 Task: Buy 3 Resonators from Exhaust & Emissions section under best seller category for shipping address: Frances Hernandez, 1395 Camden Street, Reno, Nevada 89501, Cell Number 7752551231. Pay from credit card ending with 2005, CVV 3321
Action: Mouse moved to (36, 96)
Screenshot: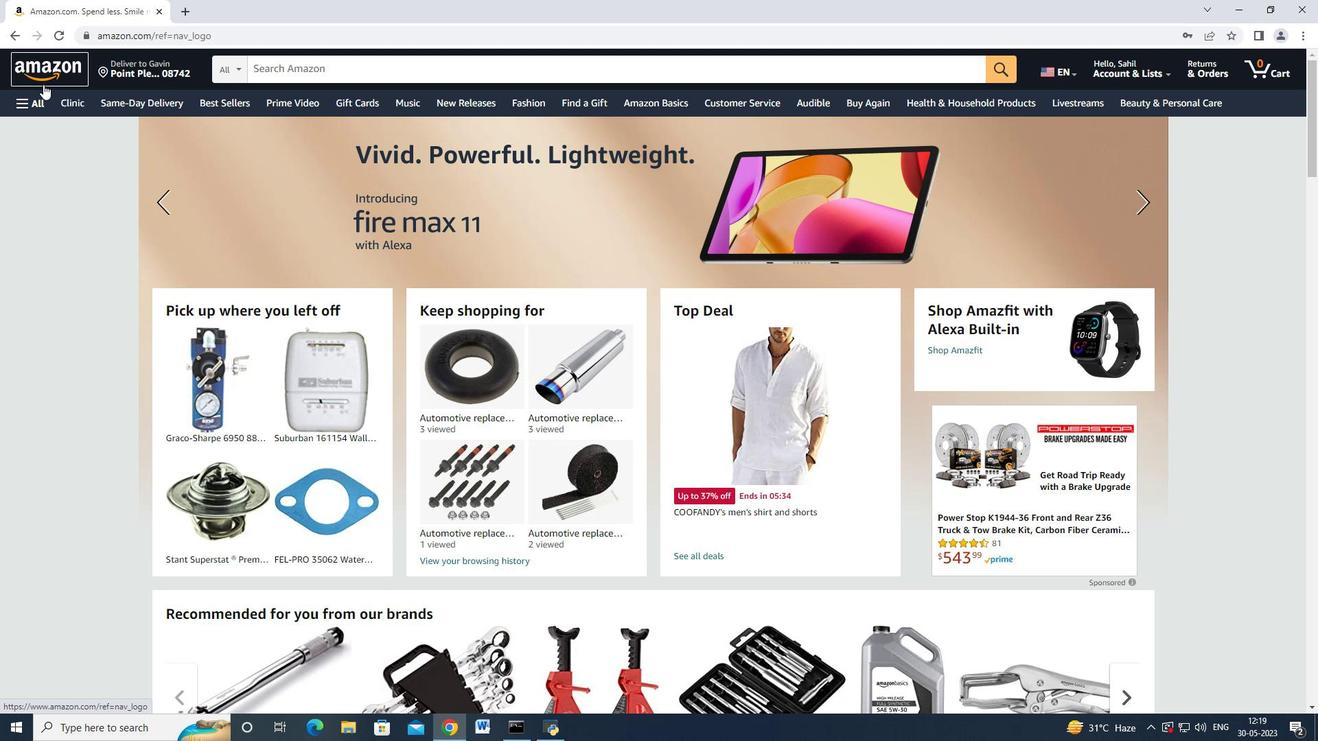
Action: Mouse pressed left at (36, 96)
Screenshot: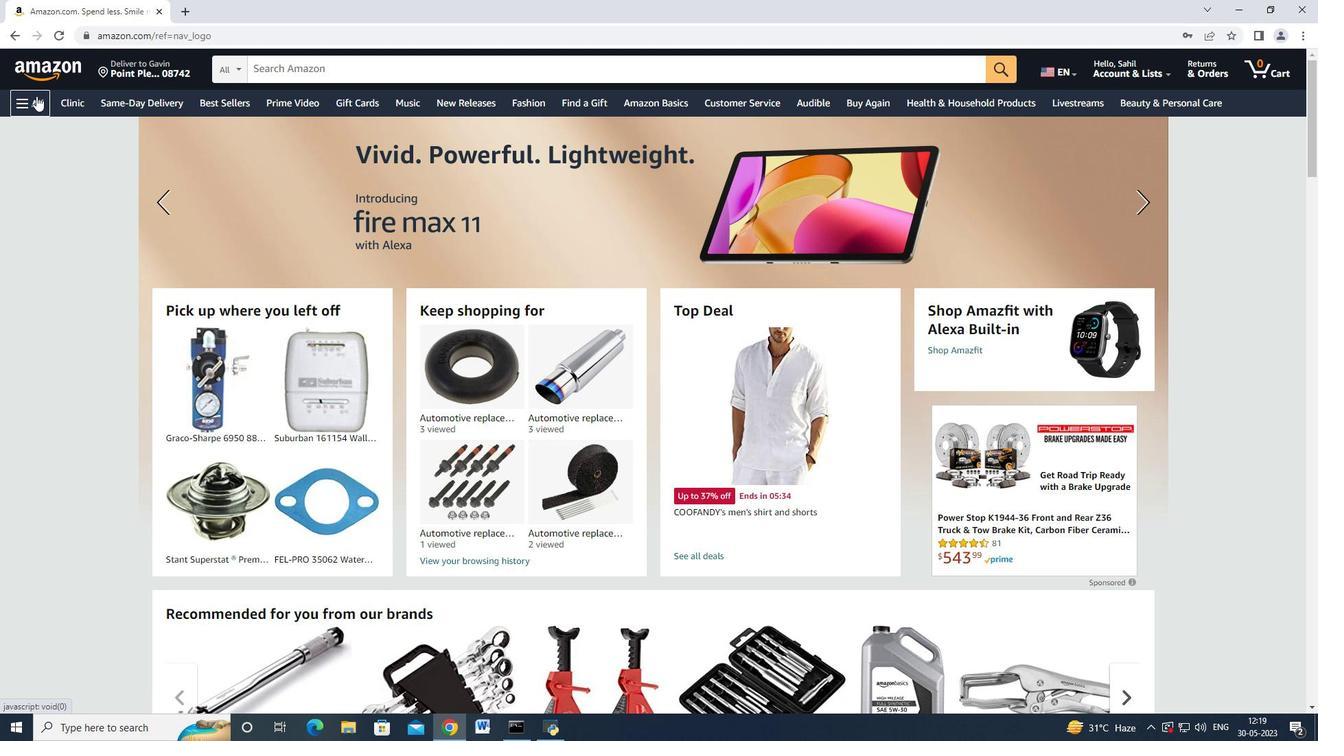 
Action: Mouse moved to (86, 384)
Screenshot: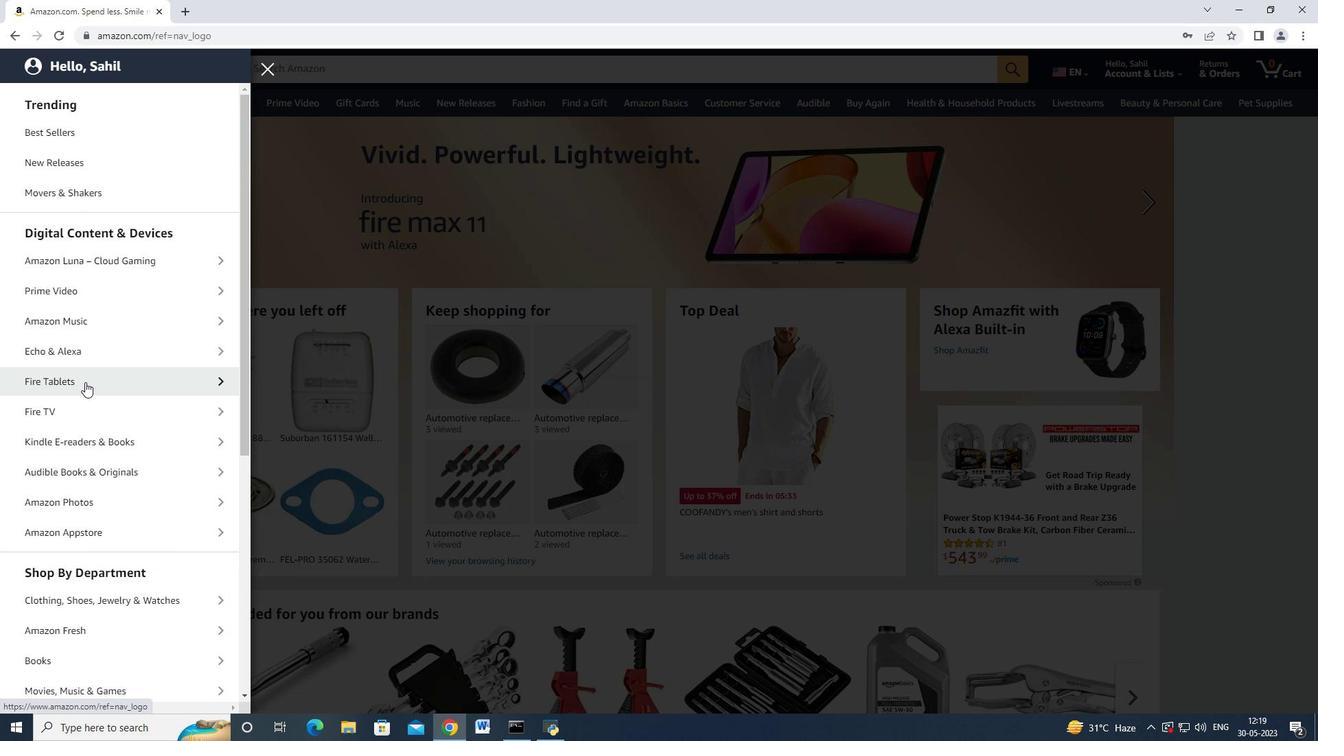 
Action: Mouse scrolled (86, 383) with delta (0, 0)
Screenshot: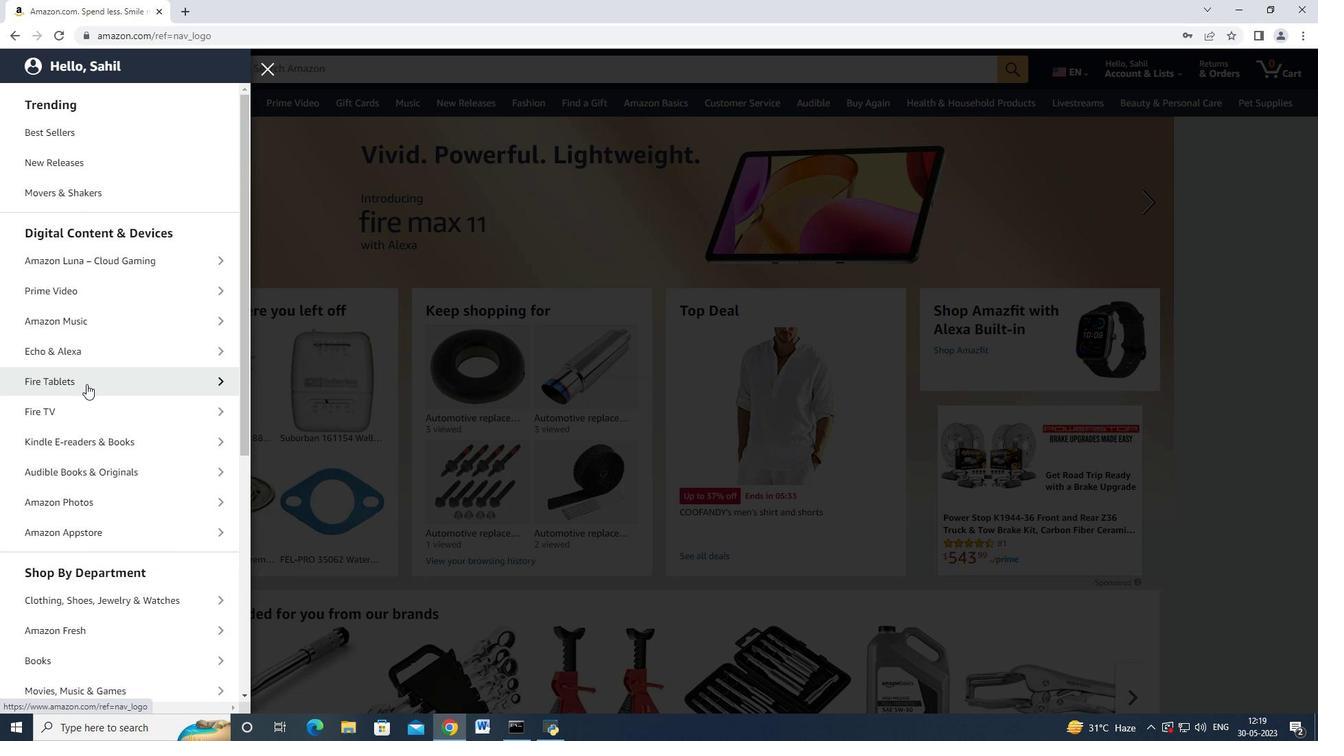 
Action: Mouse scrolled (86, 383) with delta (0, 0)
Screenshot: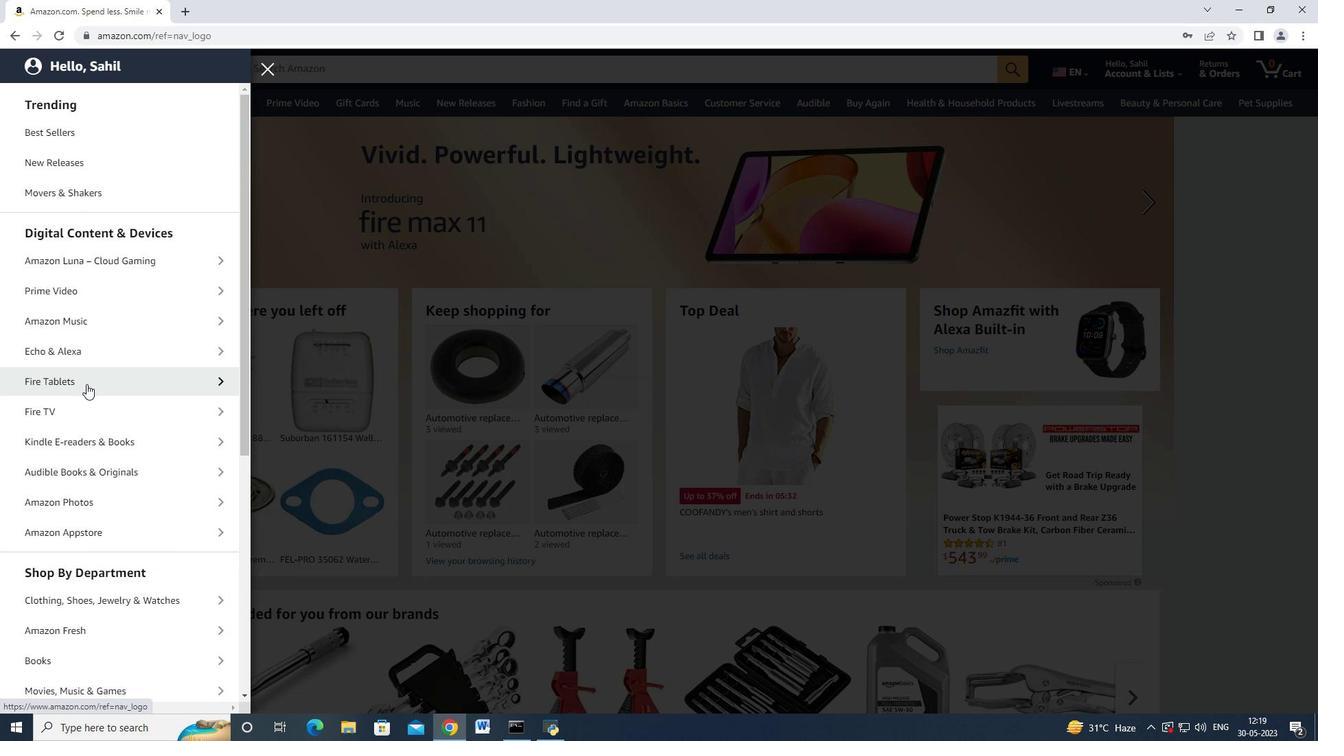 
Action: Mouse moved to (94, 427)
Screenshot: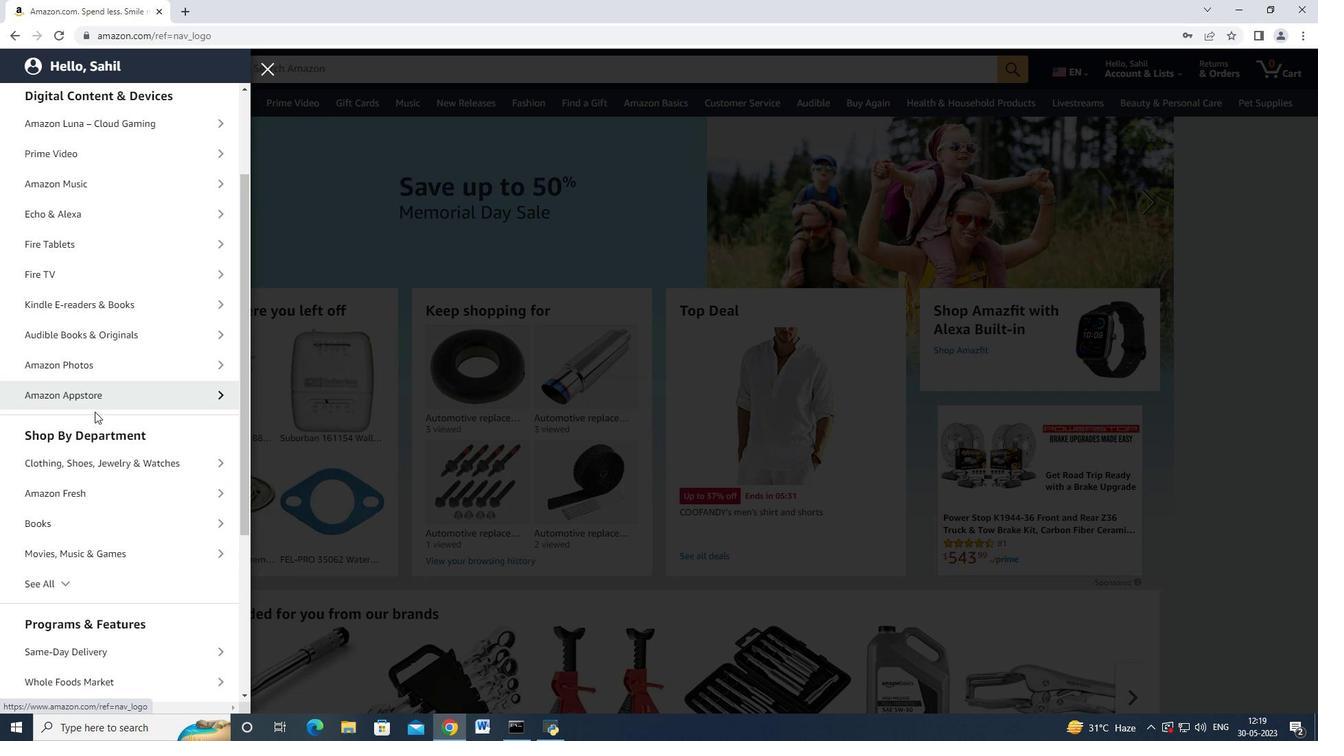
Action: Mouse scrolled (94, 427) with delta (0, 0)
Screenshot: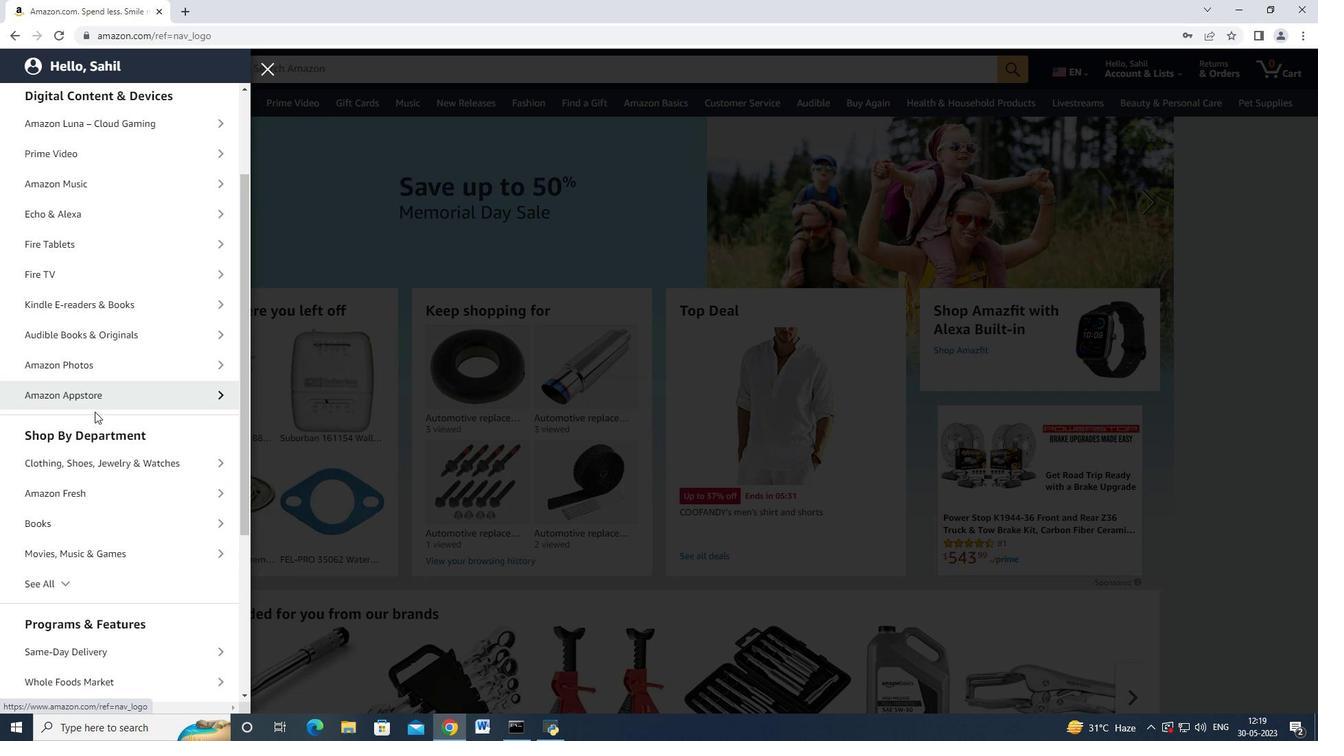 
Action: Mouse scrolled (94, 427) with delta (0, 0)
Screenshot: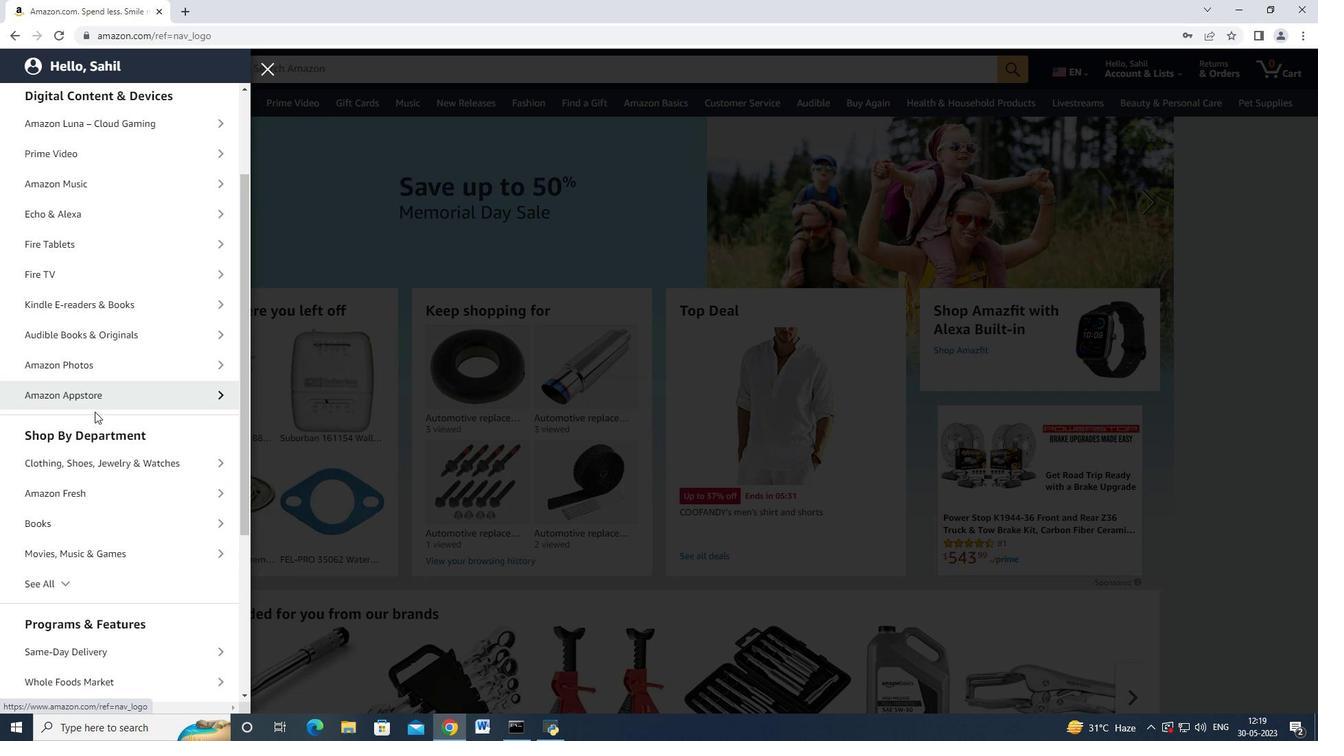 
Action: Mouse scrolled (94, 427) with delta (0, 0)
Screenshot: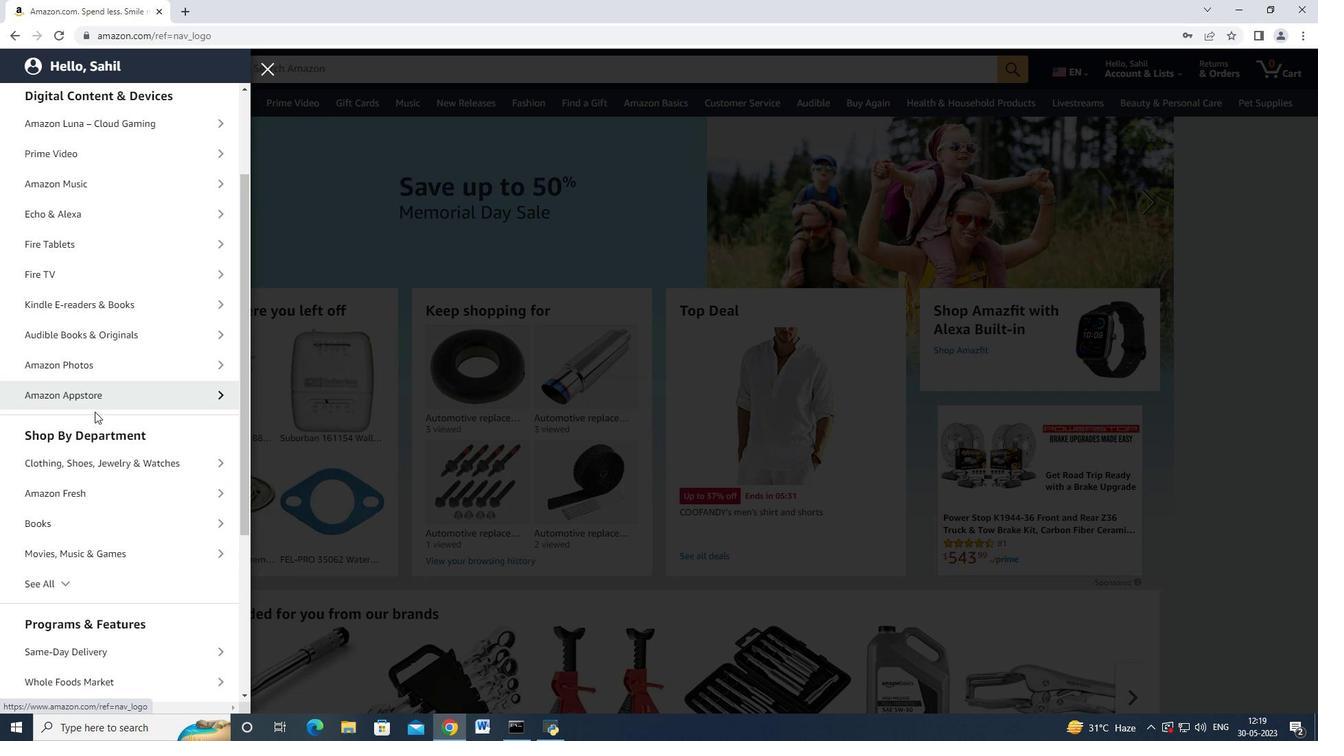 
Action: Mouse scrolled (94, 427) with delta (0, 0)
Screenshot: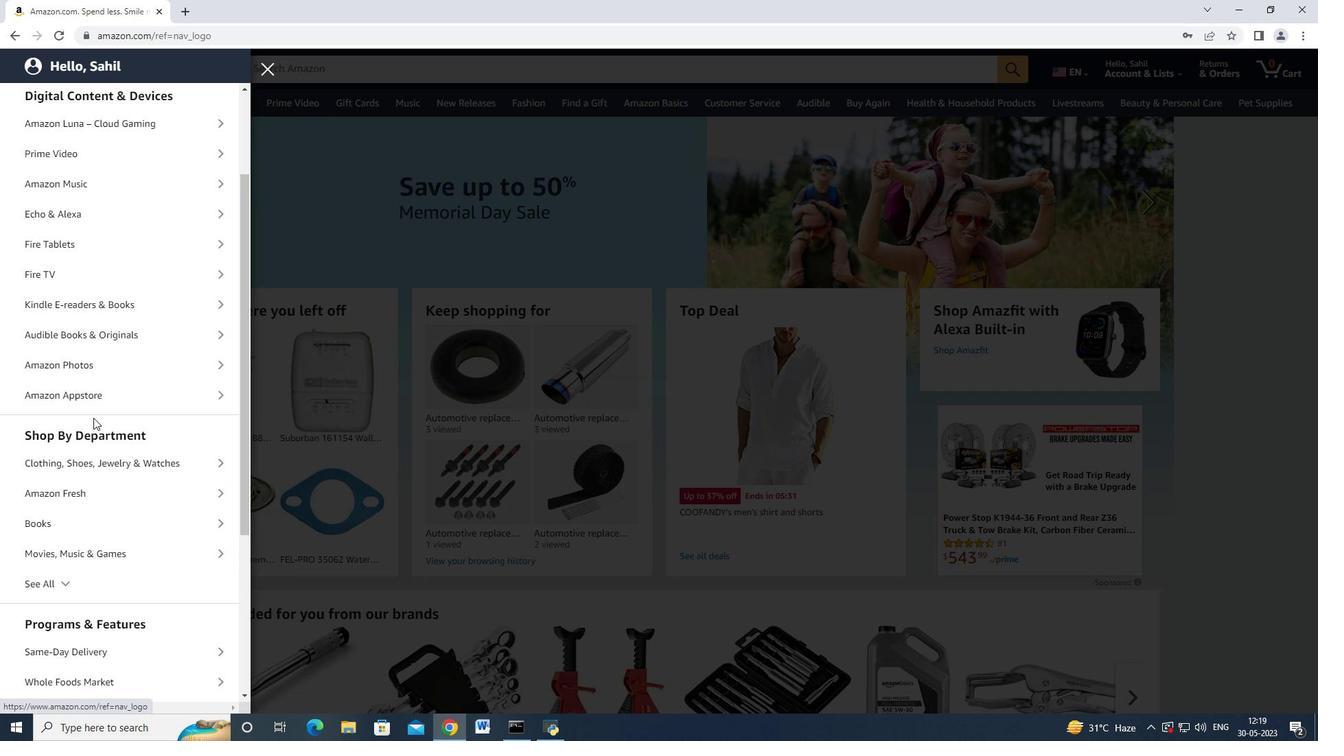 
Action: Mouse moved to (55, 320)
Screenshot: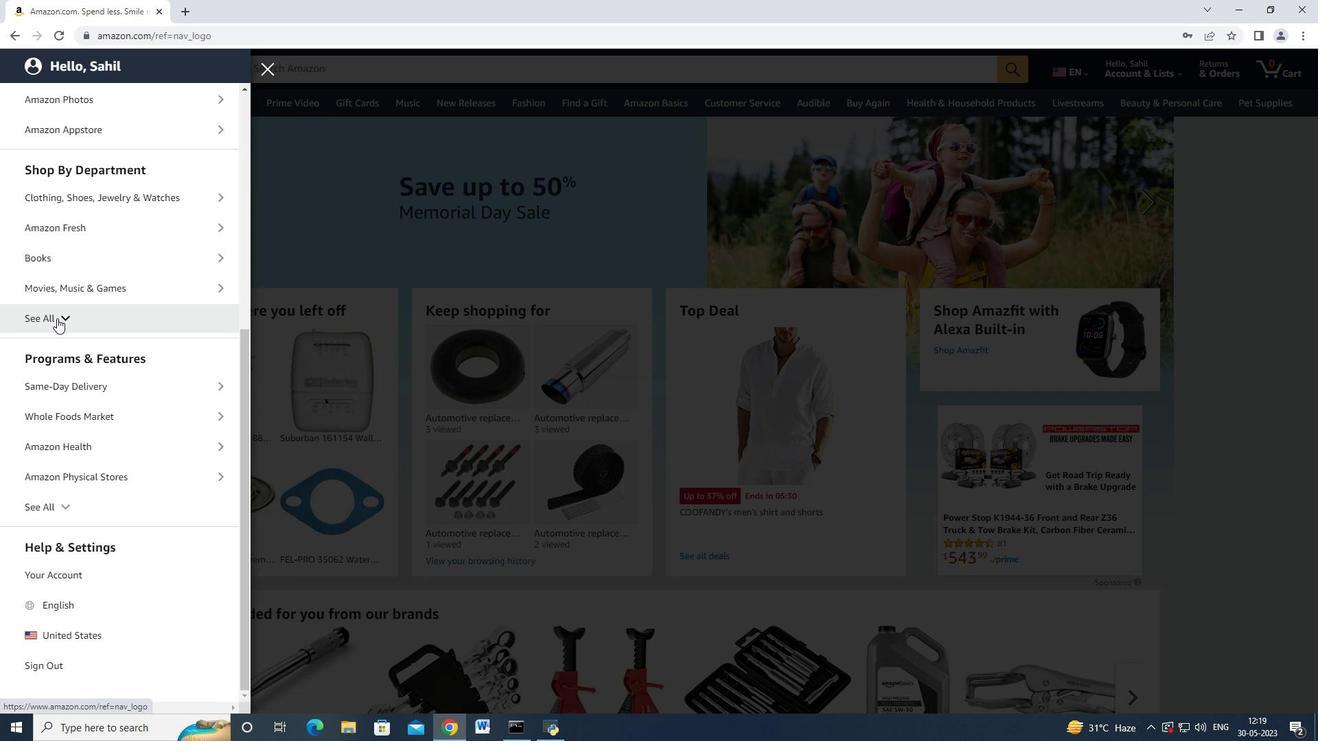 
Action: Mouse pressed left at (55, 320)
Screenshot: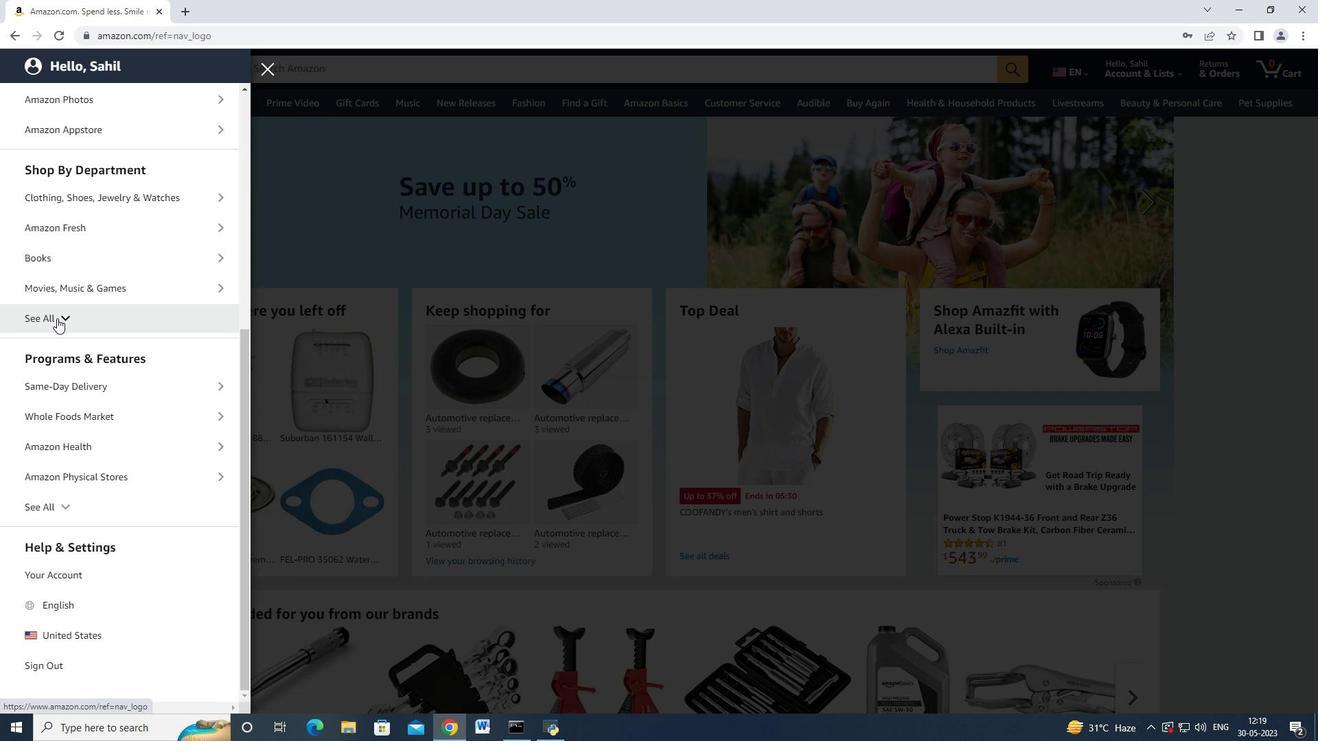 
Action: Mouse moved to (59, 329)
Screenshot: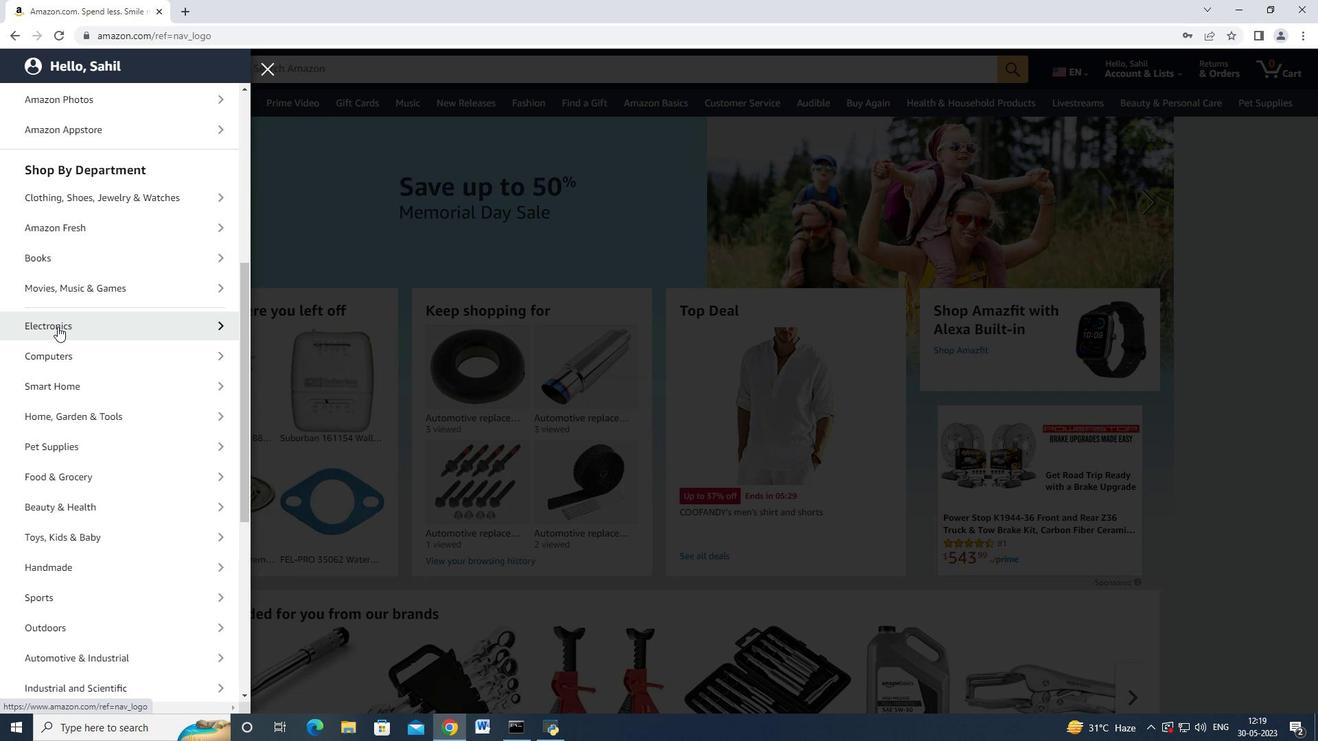
Action: Mouse scrolled (59, 328) with delta (0, 0)
Screenshot: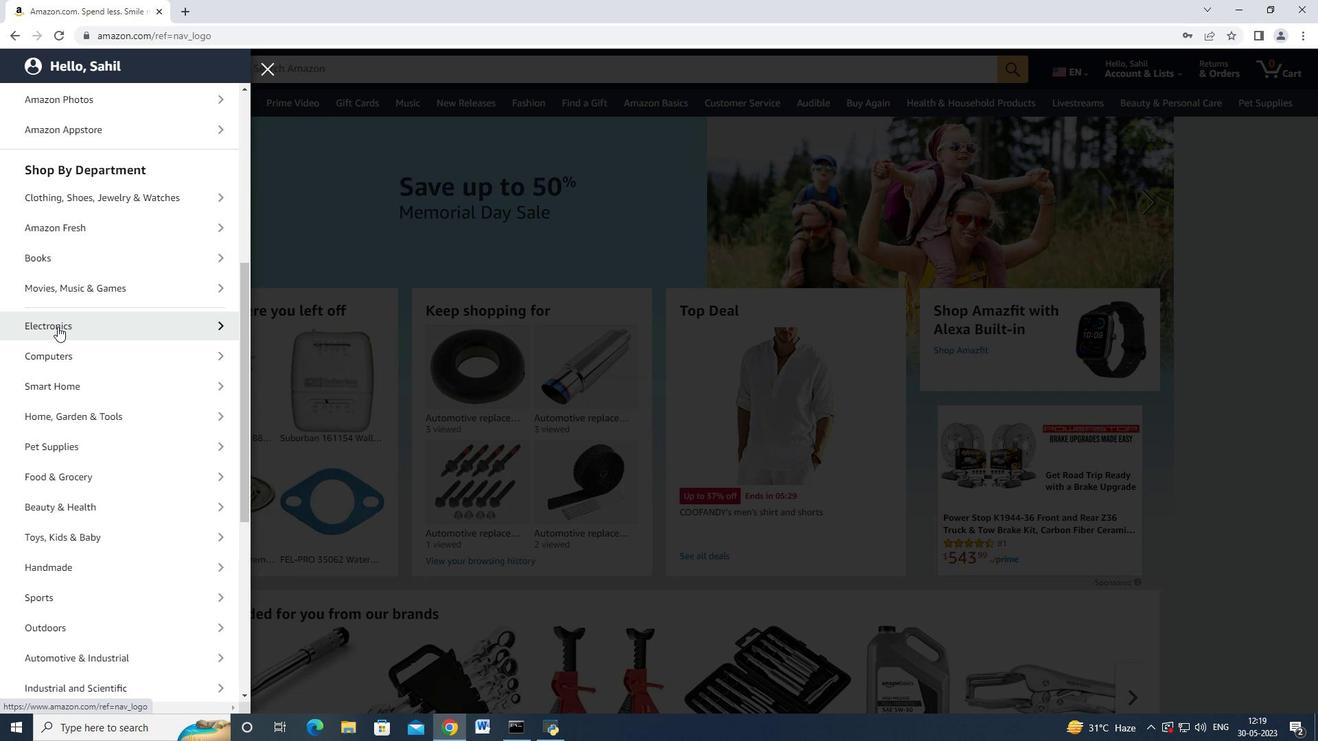 
Action: Mouse moved to (60, 330)
Screenshot: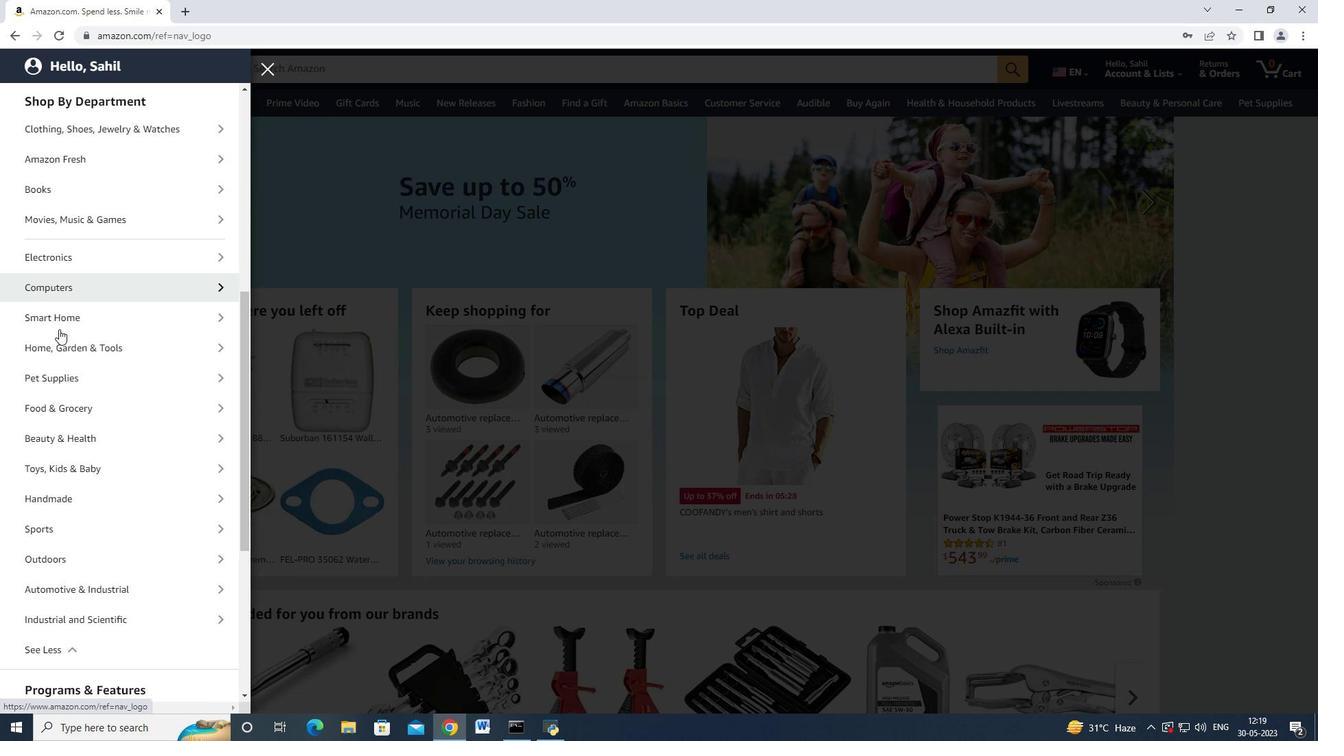 
Action: Mouse scrolled (60, 330) with delta (0, 0)
Screenshot: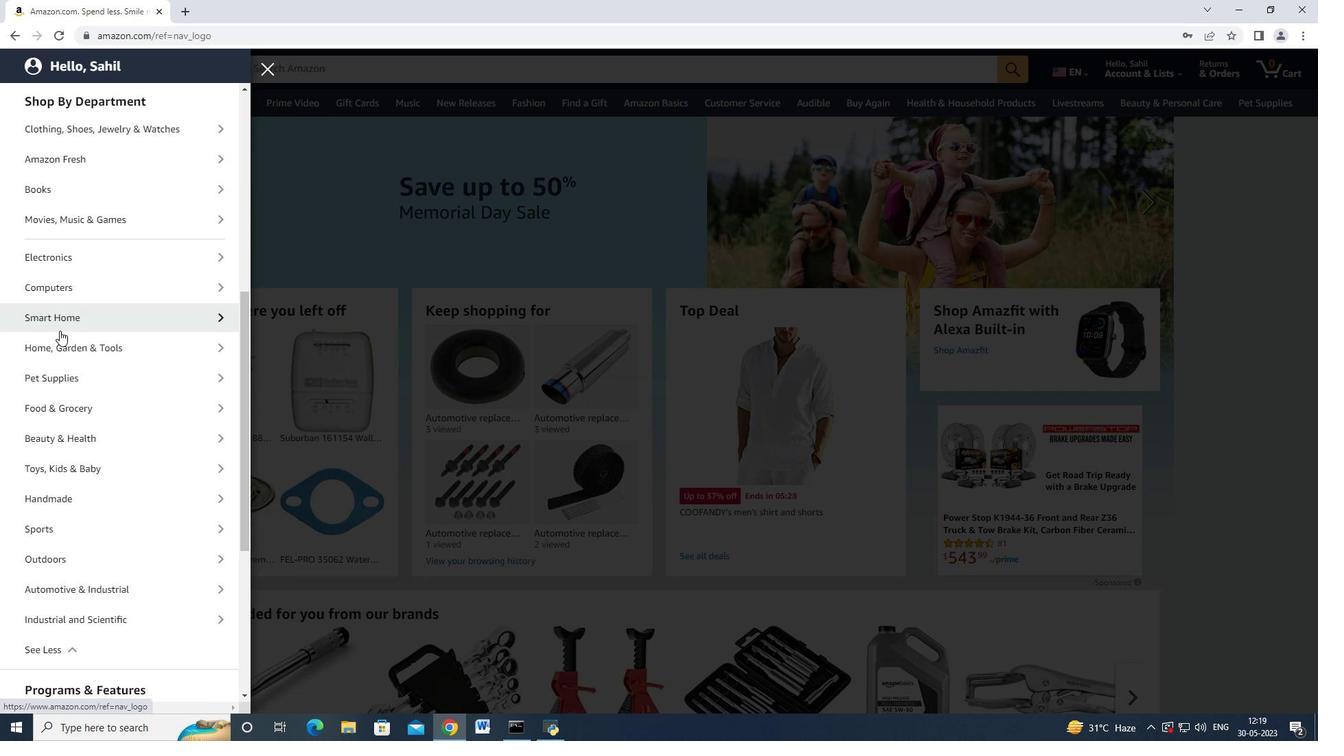 
Action: Mouse moved to (131, 516)
Screenshot: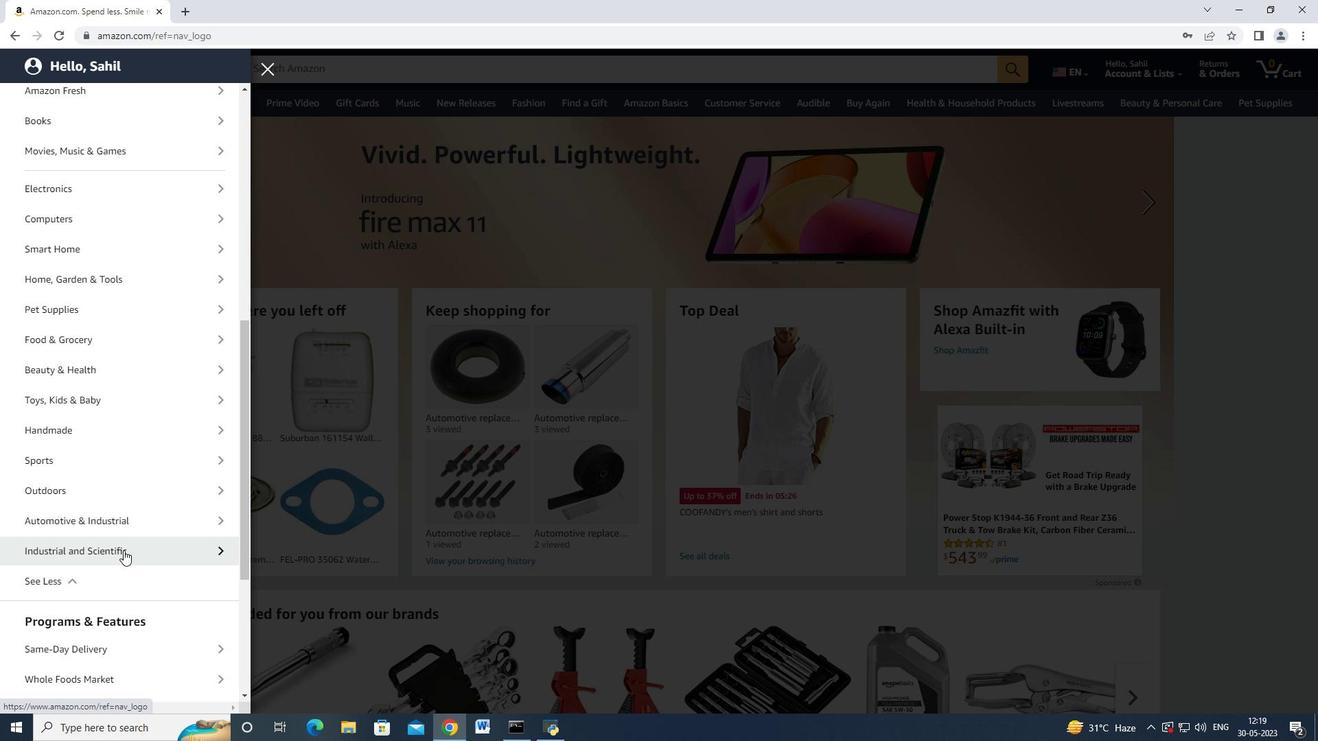 
Action: Mouse pressed left at (131, 516)
Screenshot: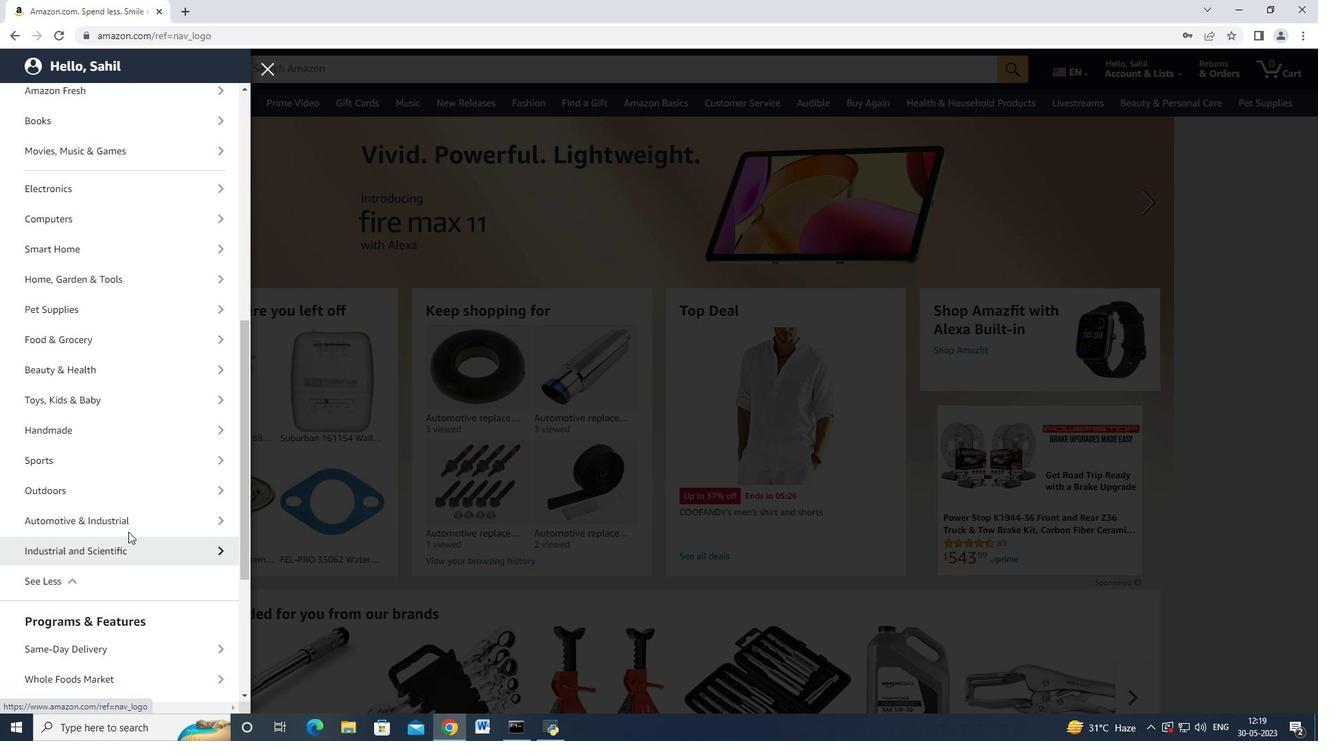 
Action: Mouse moved to (110, 171)
Screenshot: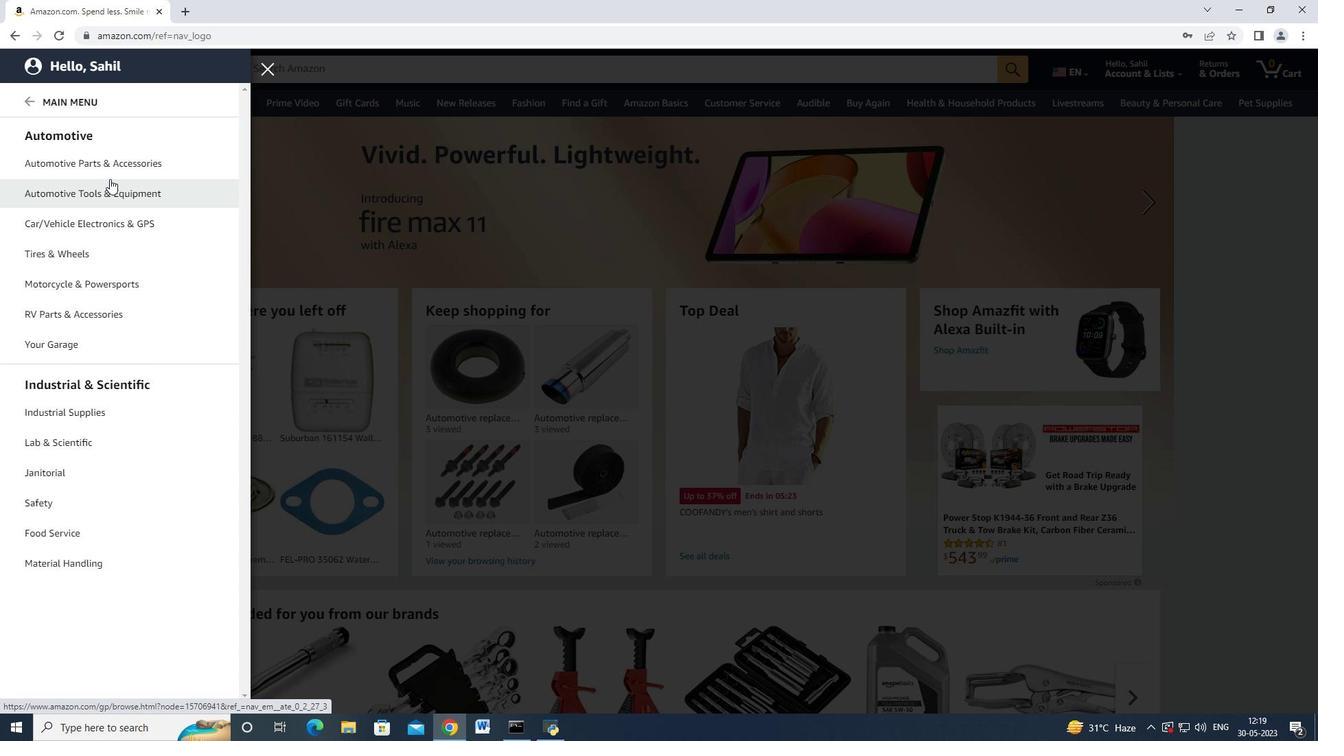 
Action: Mouse pressed left at (110, 171)
Screenshot: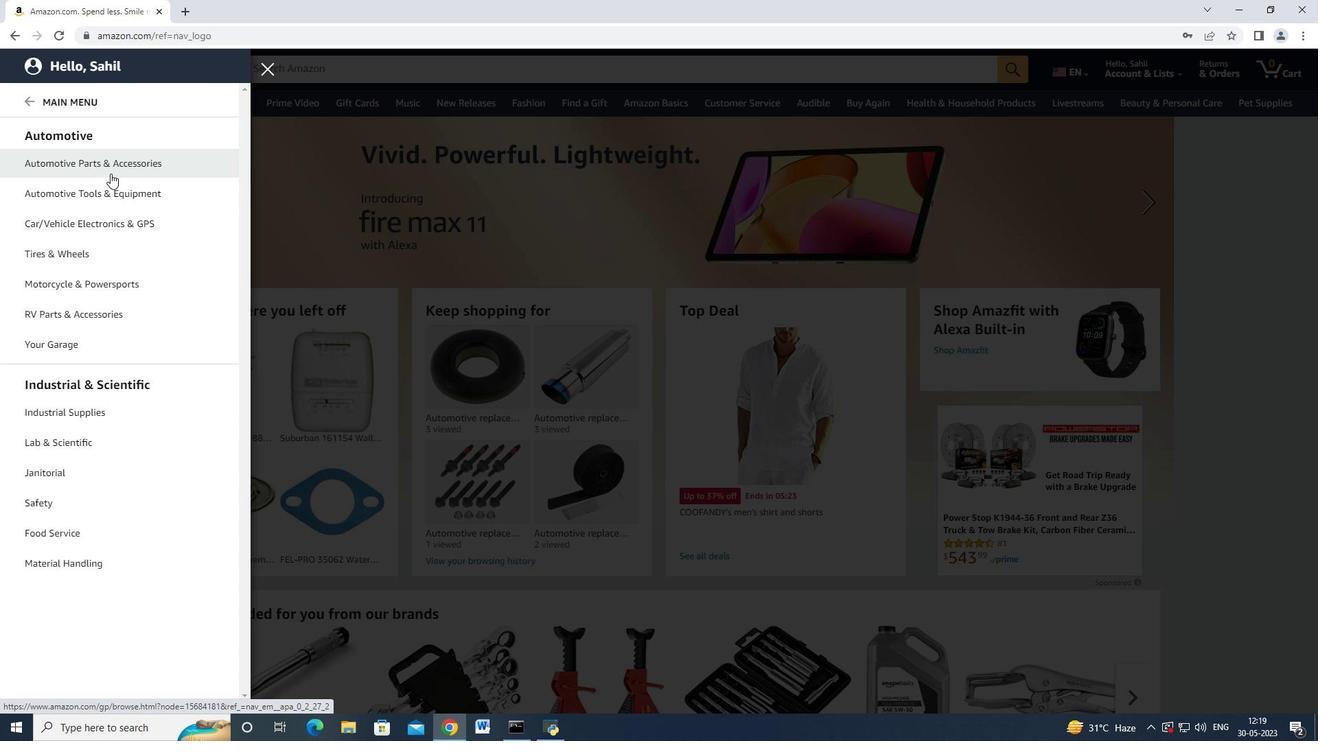 
Action: Mouse moved to (108, 347)
Screenshot: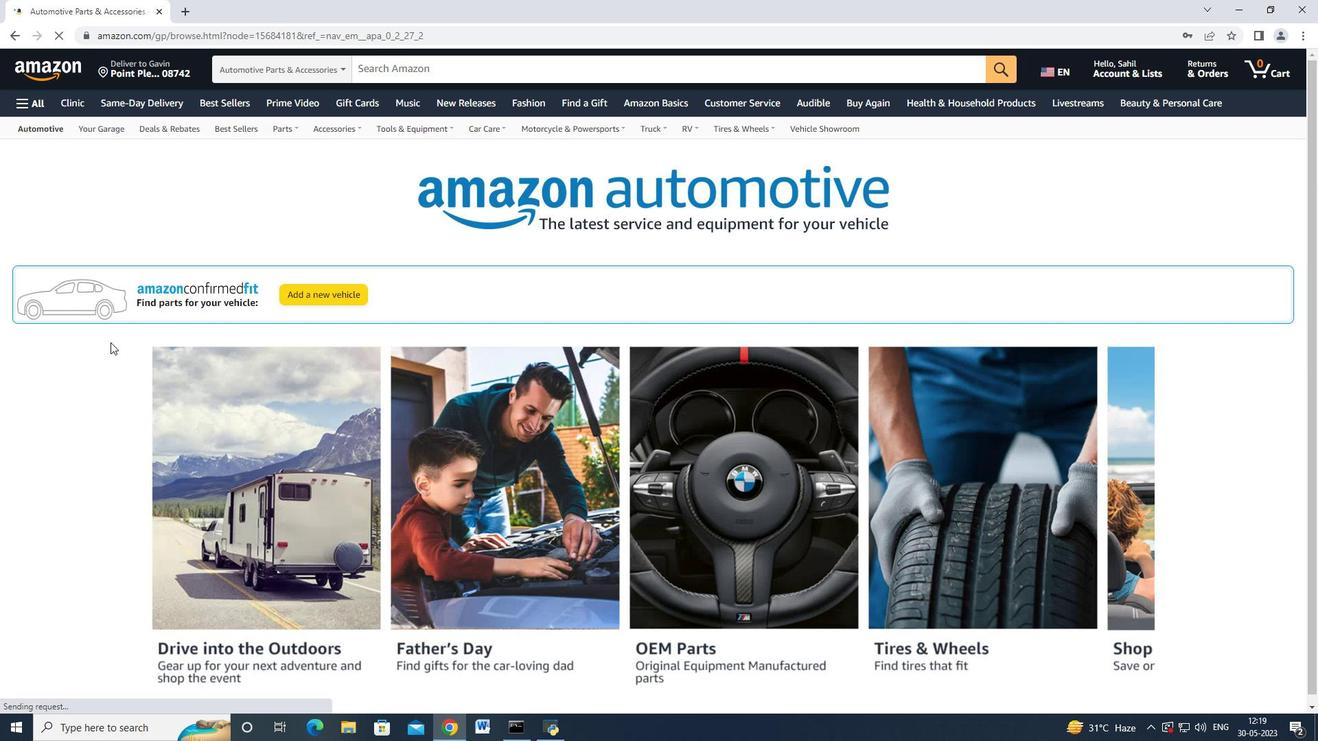 
Action: Mouse scrolled (108, 346) with delta (0, 0)
Screenshot: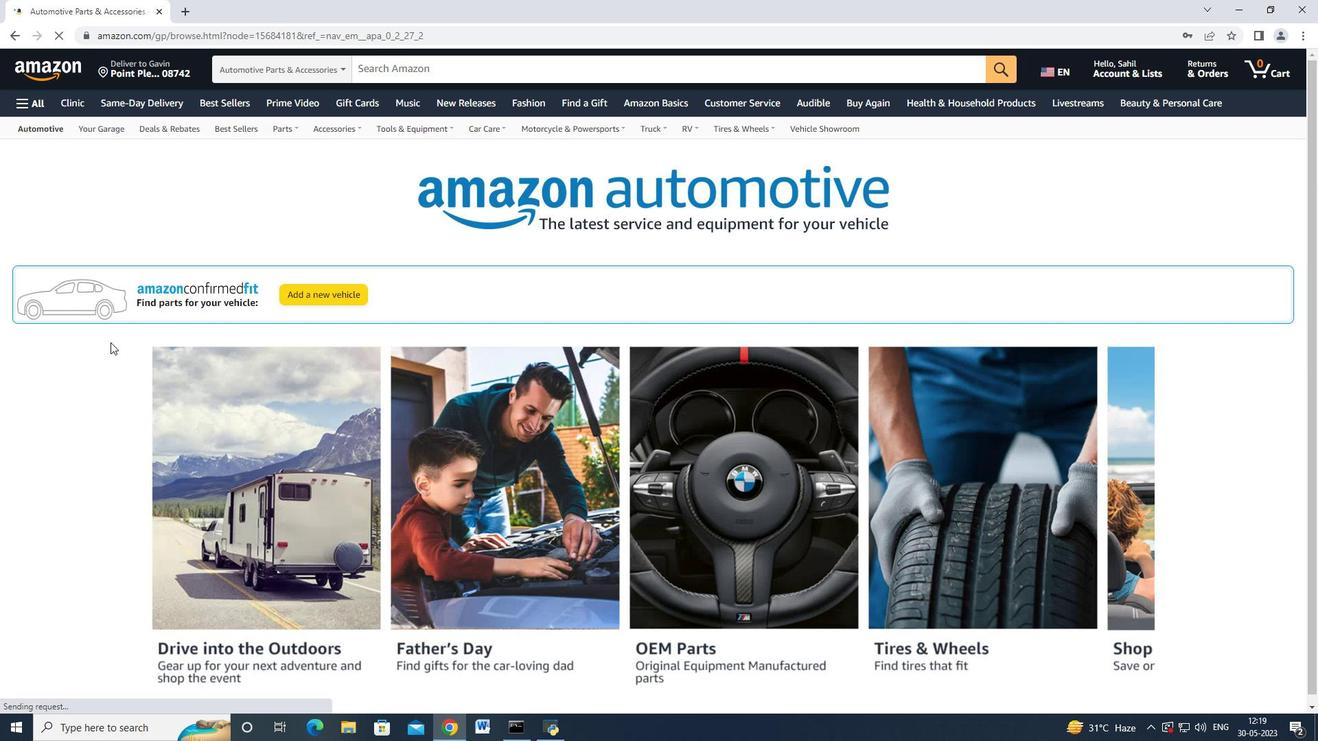 
Action: Mouse moved to (137, 268)
Screenshot: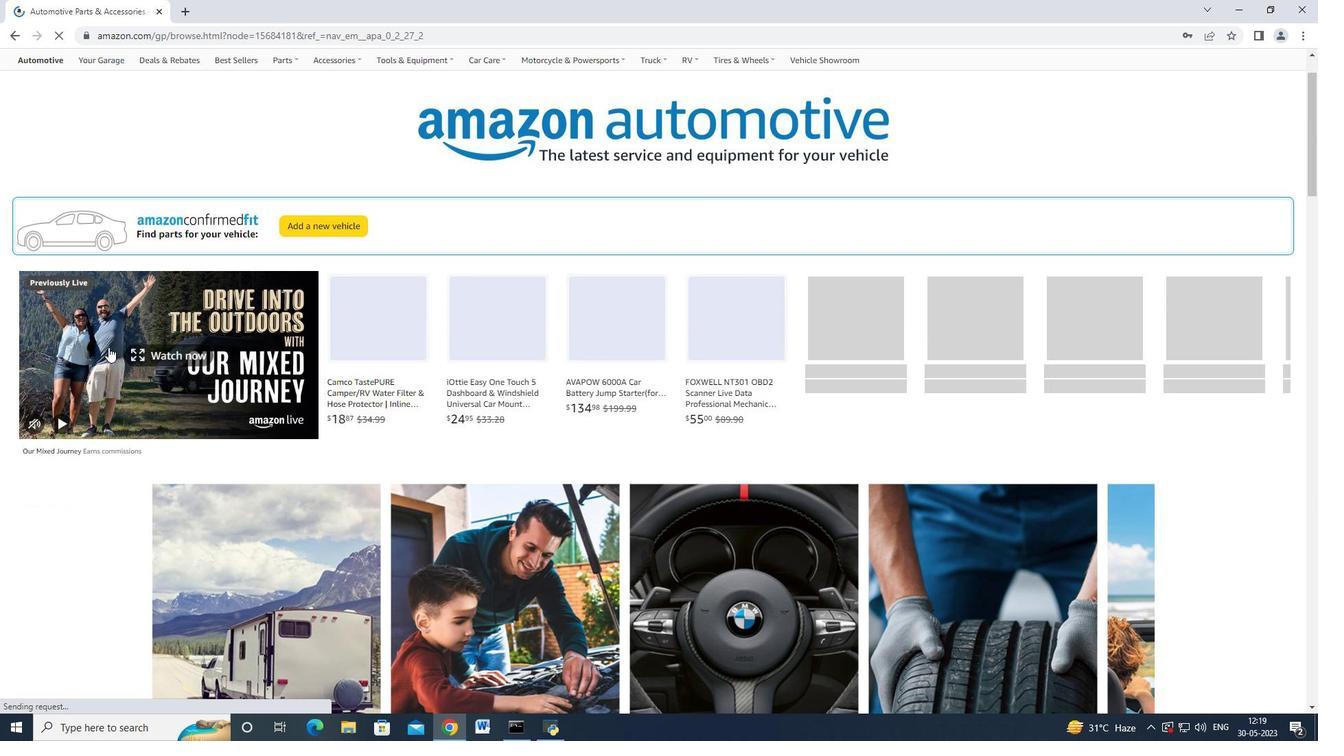 
Action: Mouse scrolled (137, 269) with delta (0, 0)
Screenshot: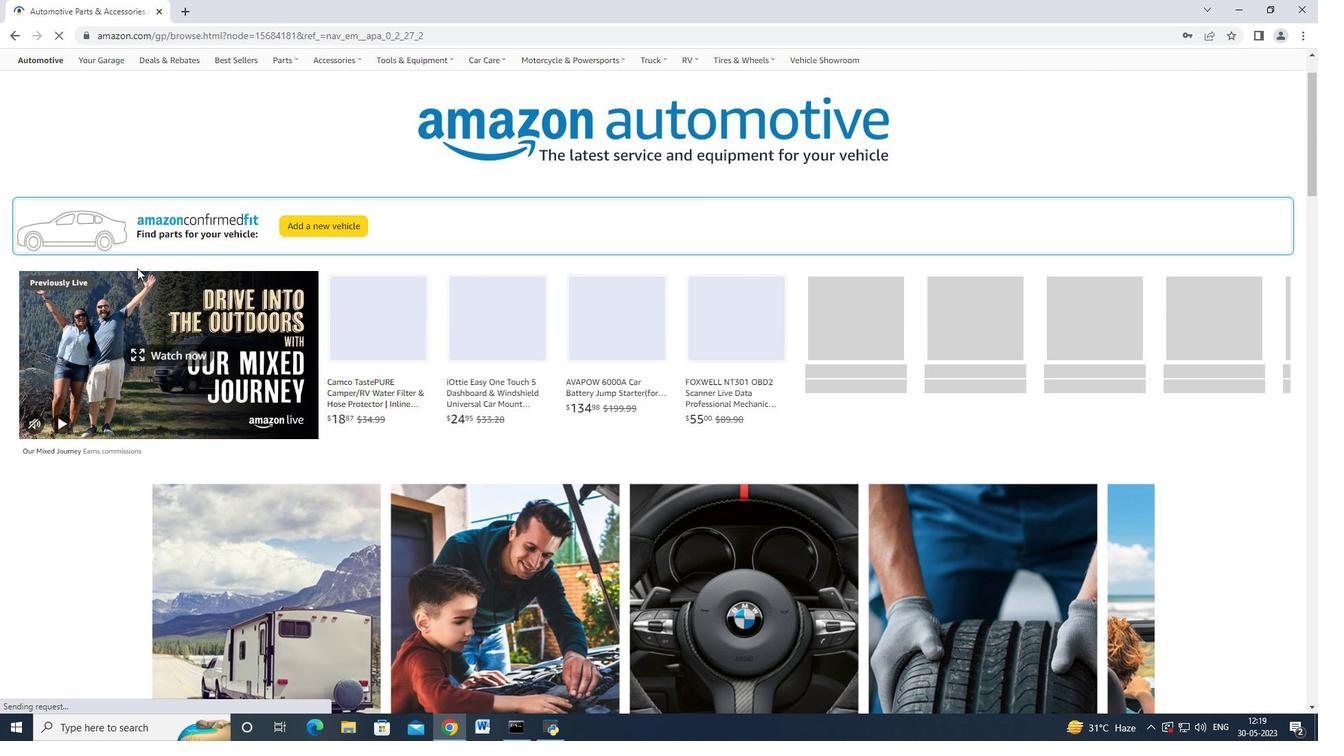 
Action: Mouse moved to (252, 124)
Screenshot: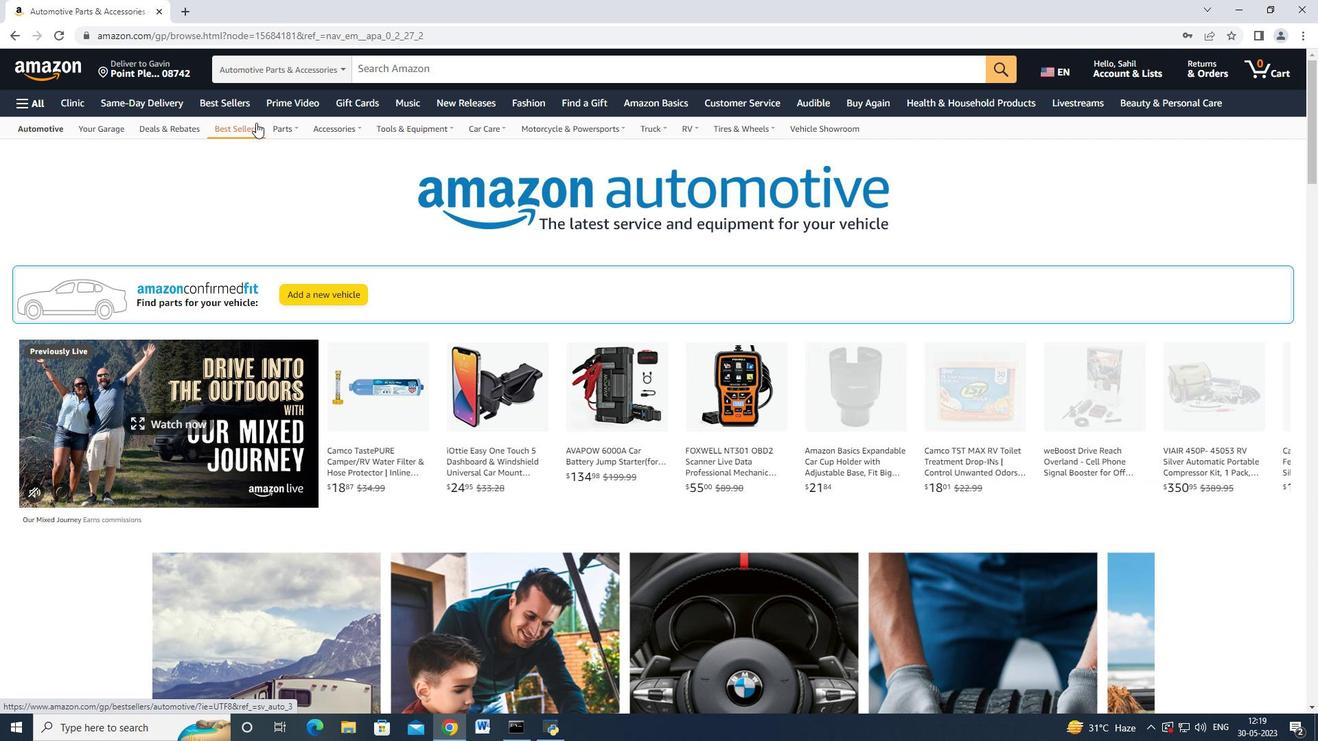 
Action: Mouse pressed left at (252, 124)
Screenshot: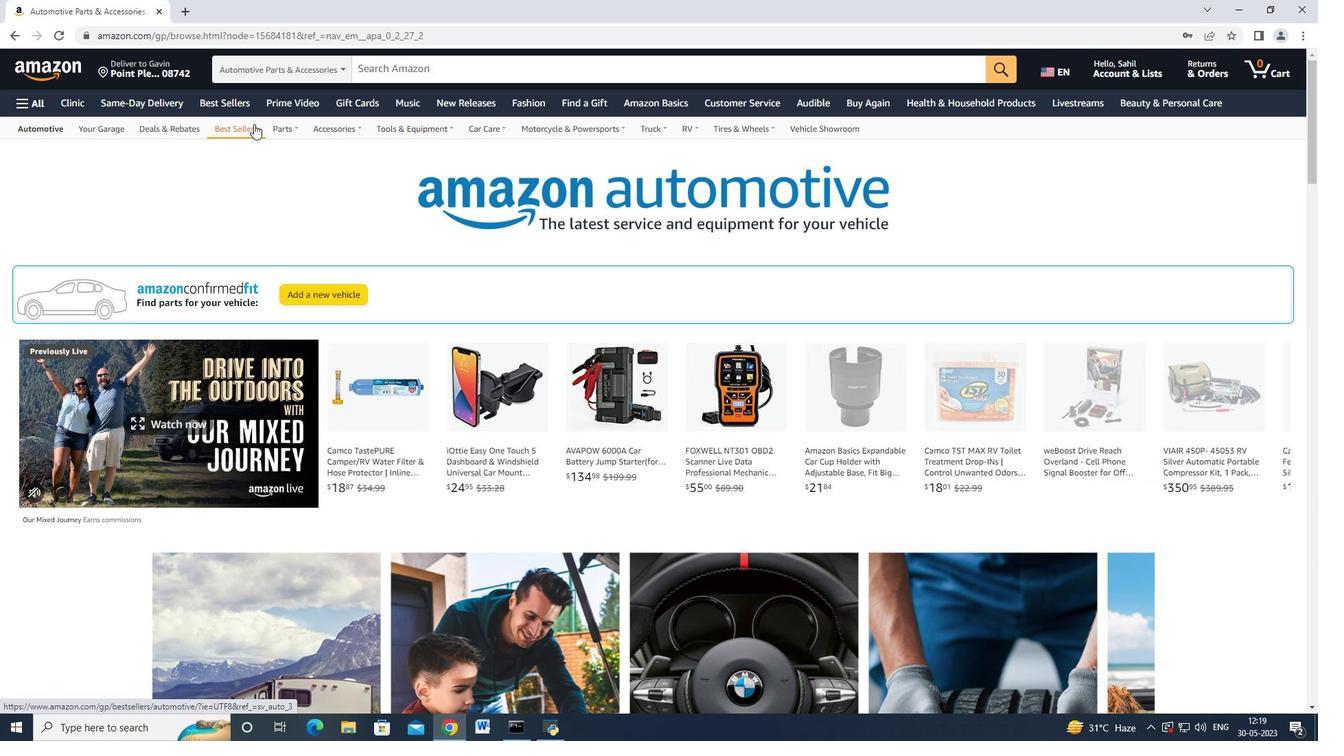 
Action: Mouse moved to (128, 216)
Screenshot: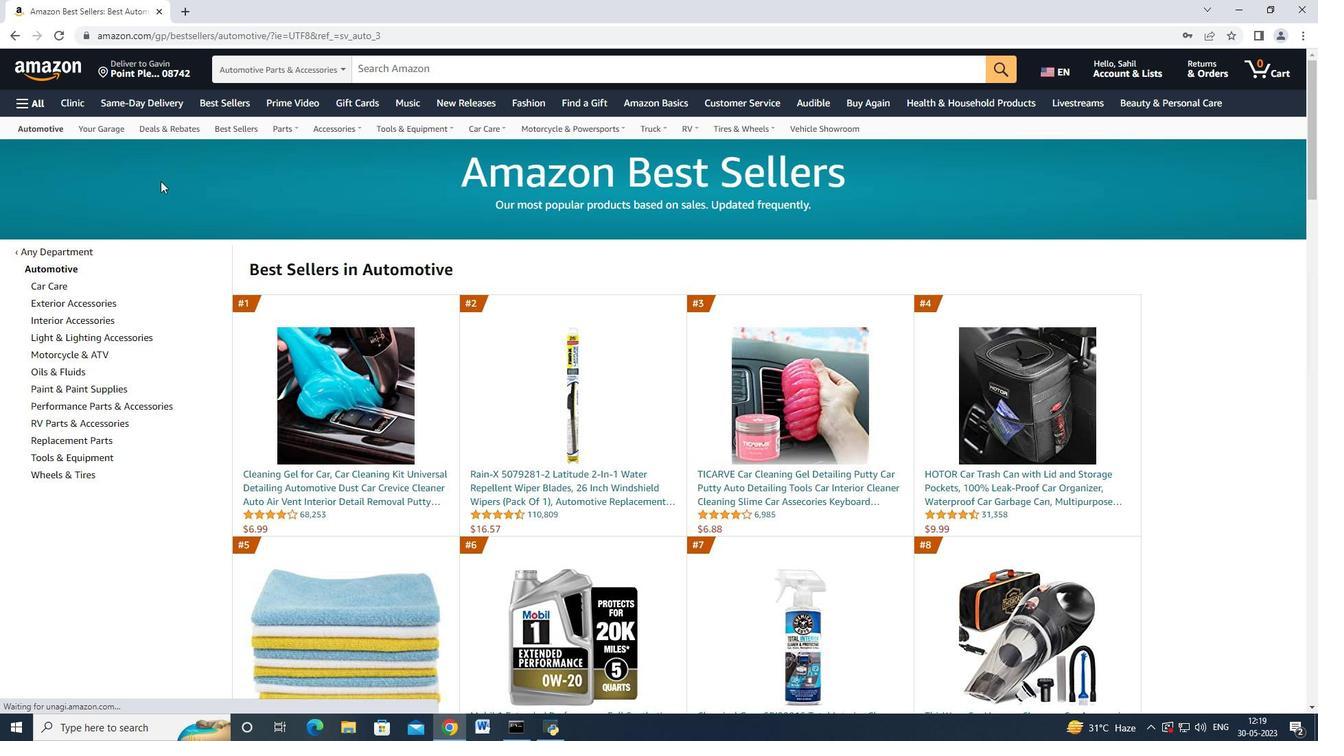 
Action: Mouse scrolled (128, 215) with delta (0, 0)
Screenshot: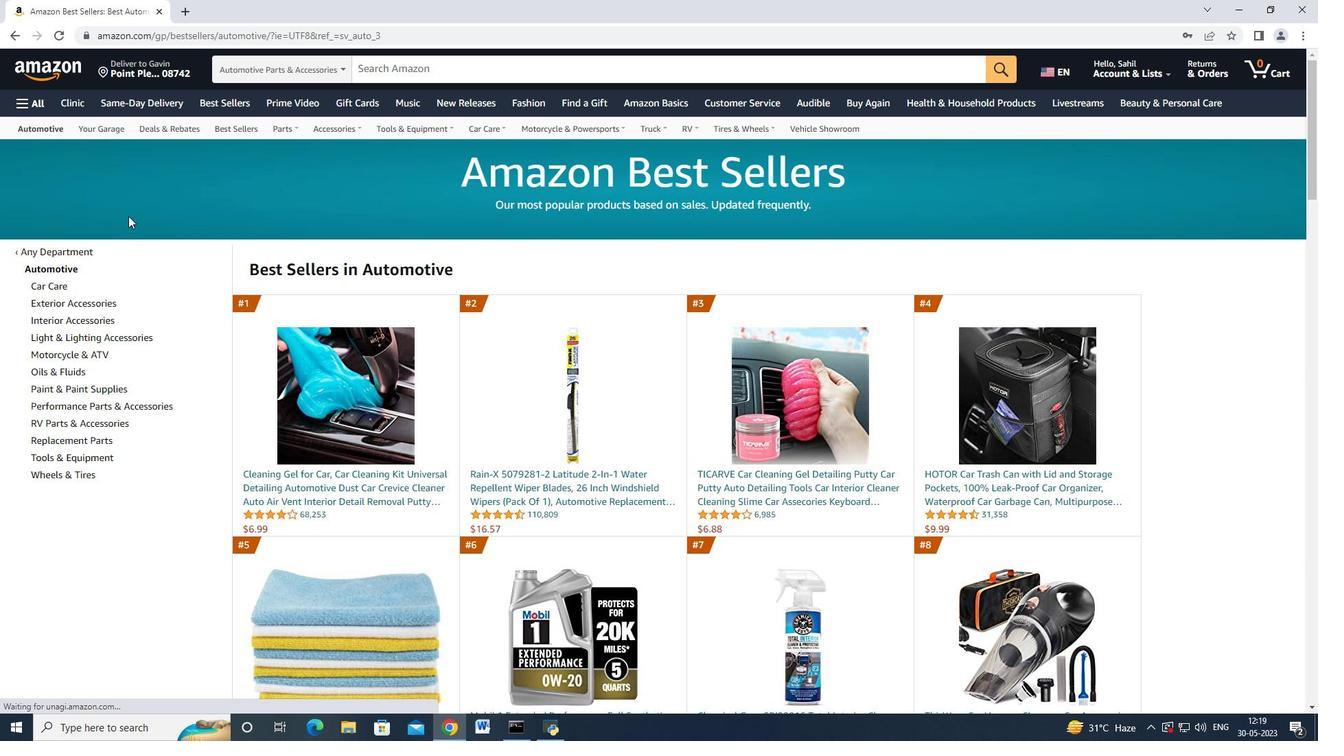 
Action: Mouse moved to (81, 369)
Screenshot: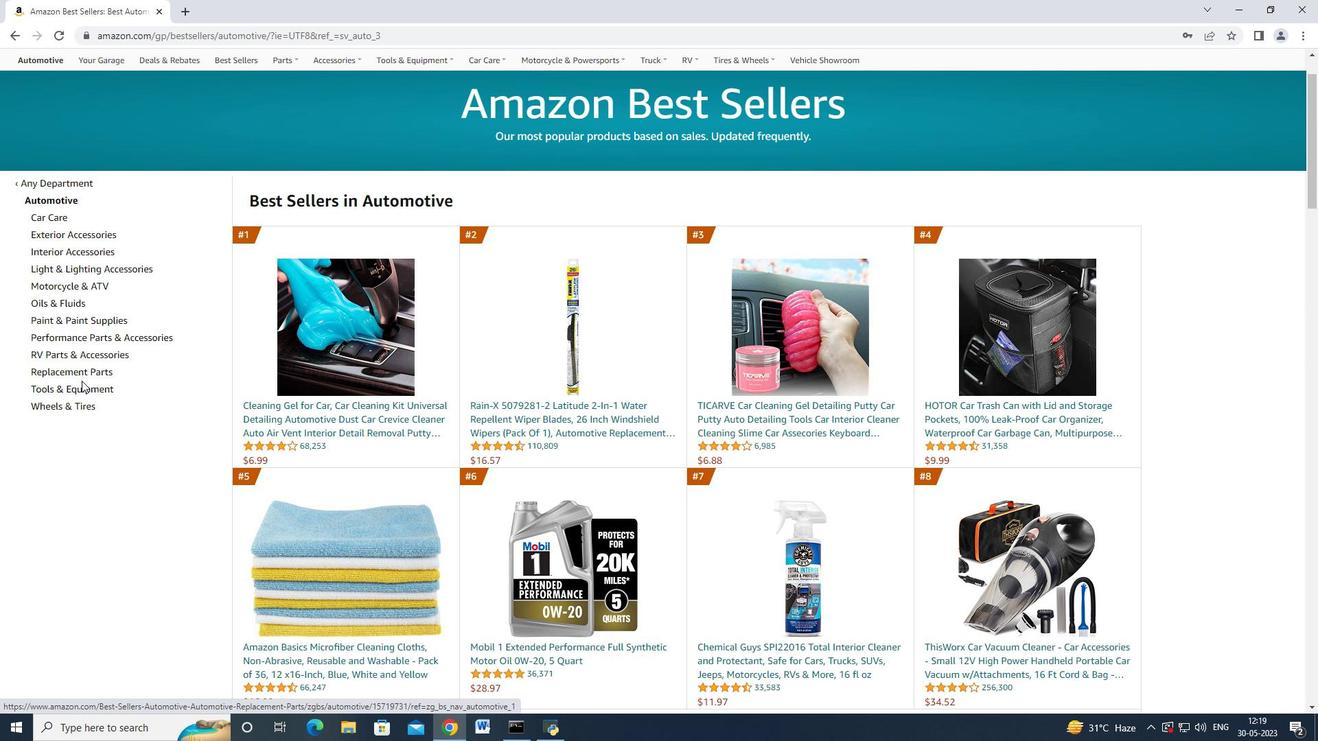
Action: Mouse pressed left at (81, 369)
Screenshot: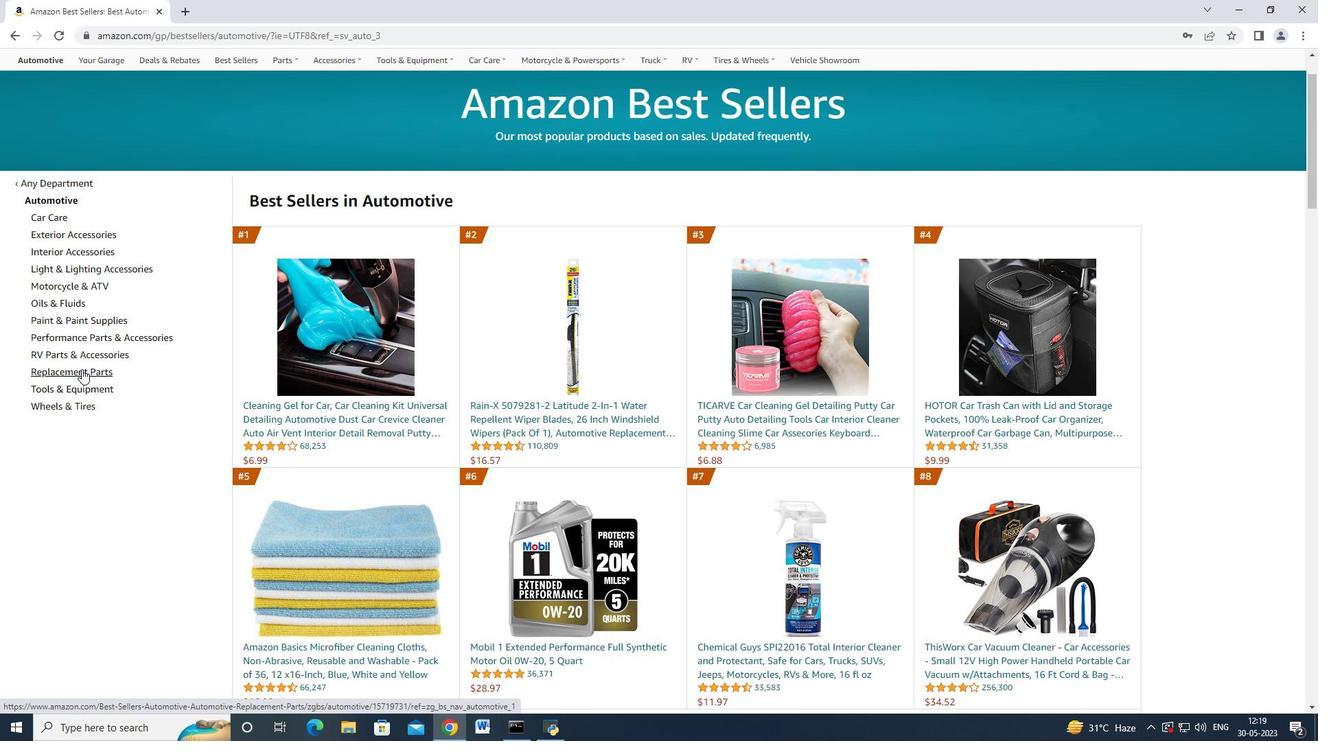 
Action: Mouse moved to (103, 320)
Screenshot: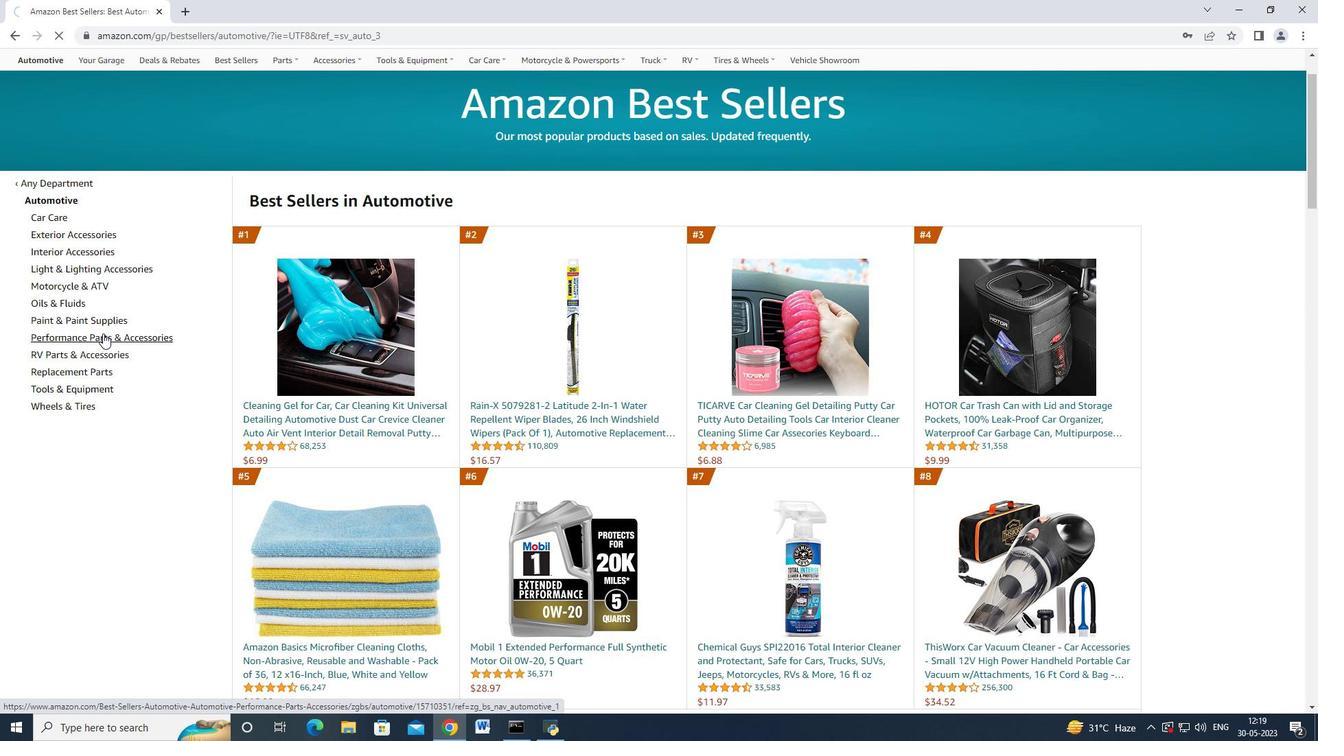 
Action: Mouse scrolled (103, 319) with delta (0, 0)
Screenshot: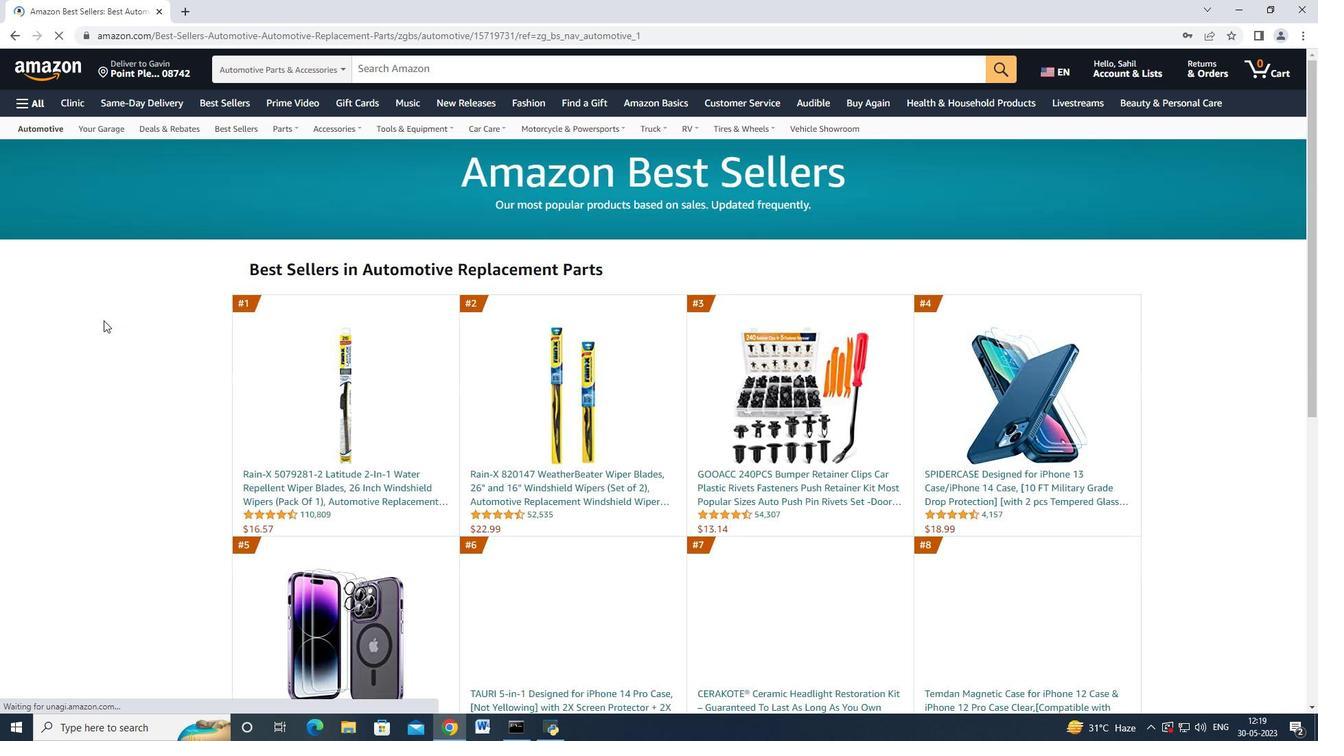 
Action: Mouse moved to (90, 383)
Screenshot: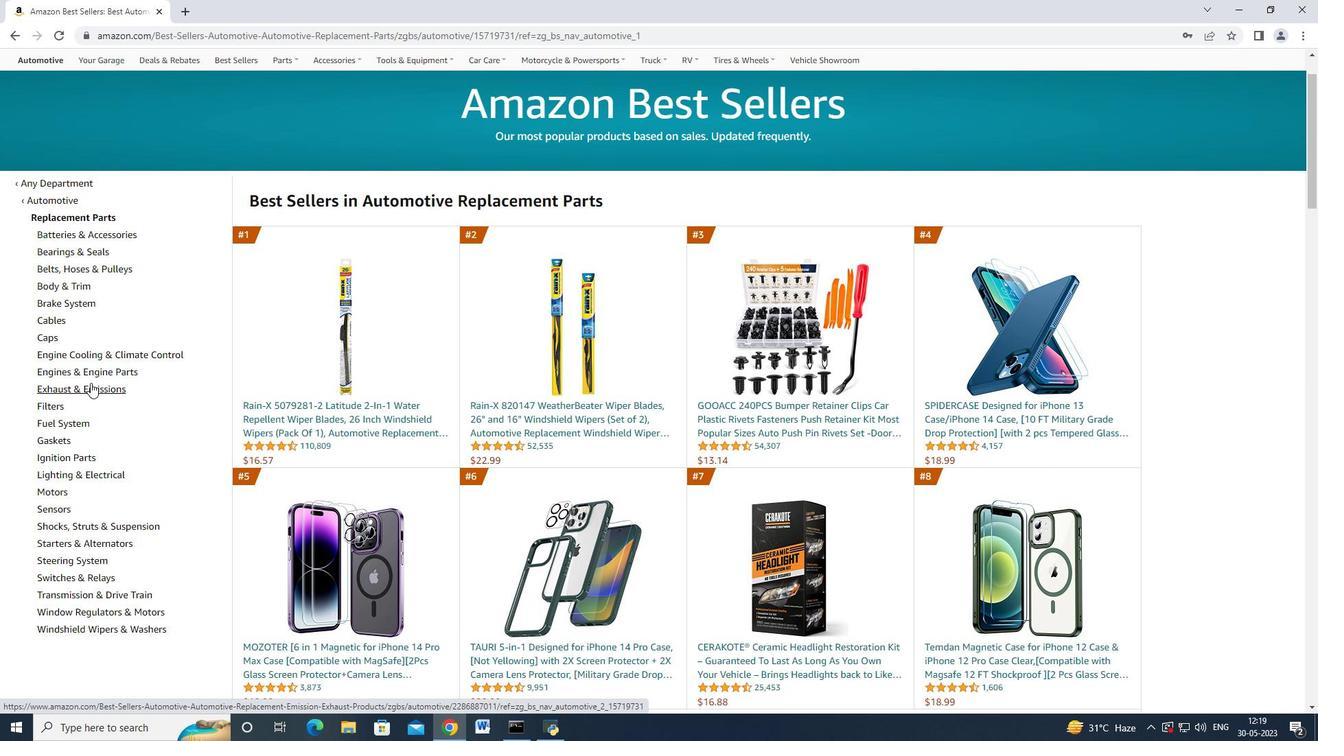 
Action: Mouse pressed left at (90, 383)
Screenshot: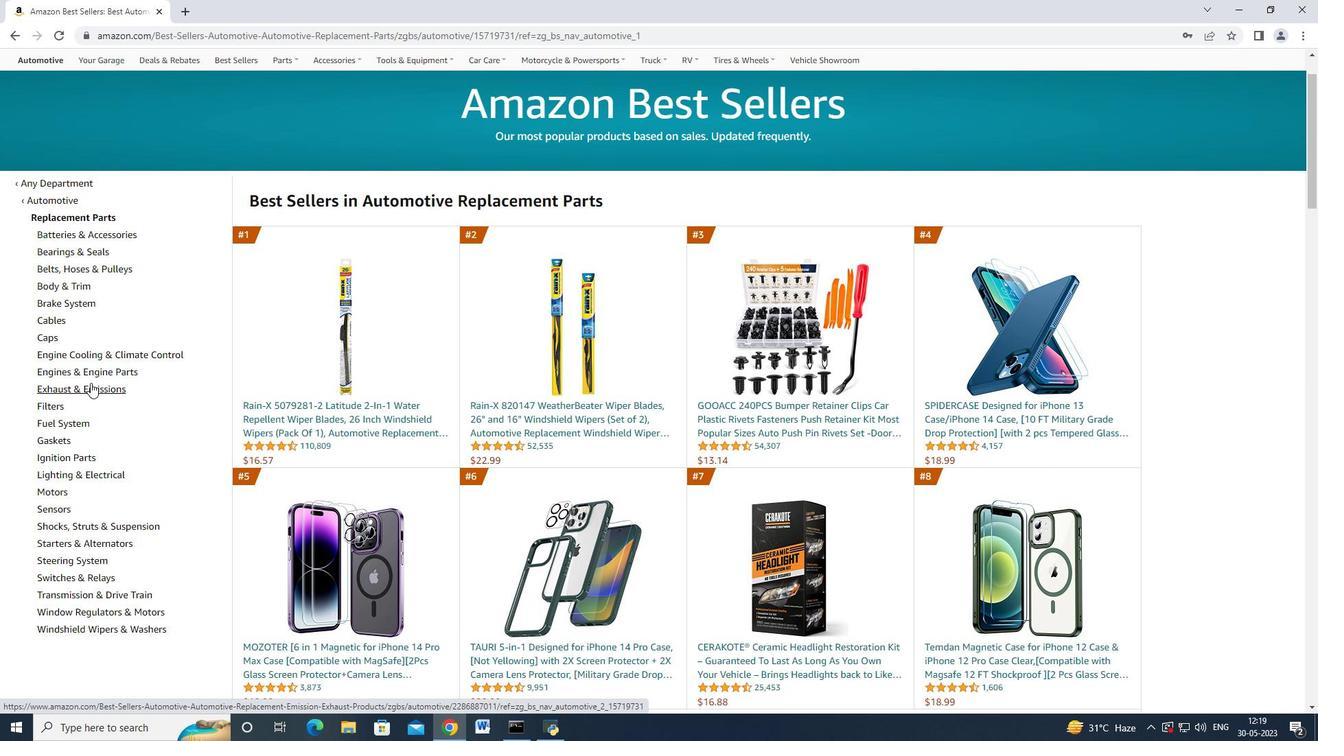 
Action: Mouse moved to (117, 302)
Screenshot: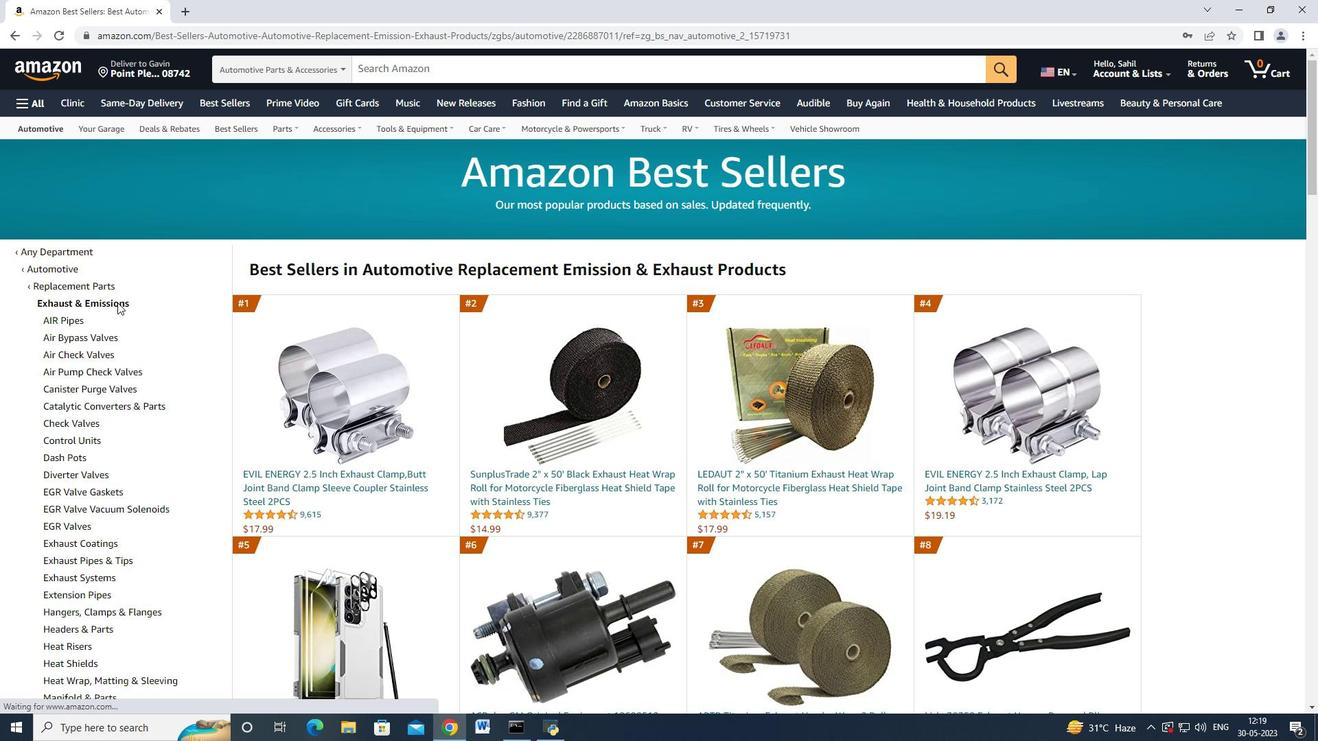 
Action: Mouse scrolled (117, 302) with delta (0, 0)
Screenshot: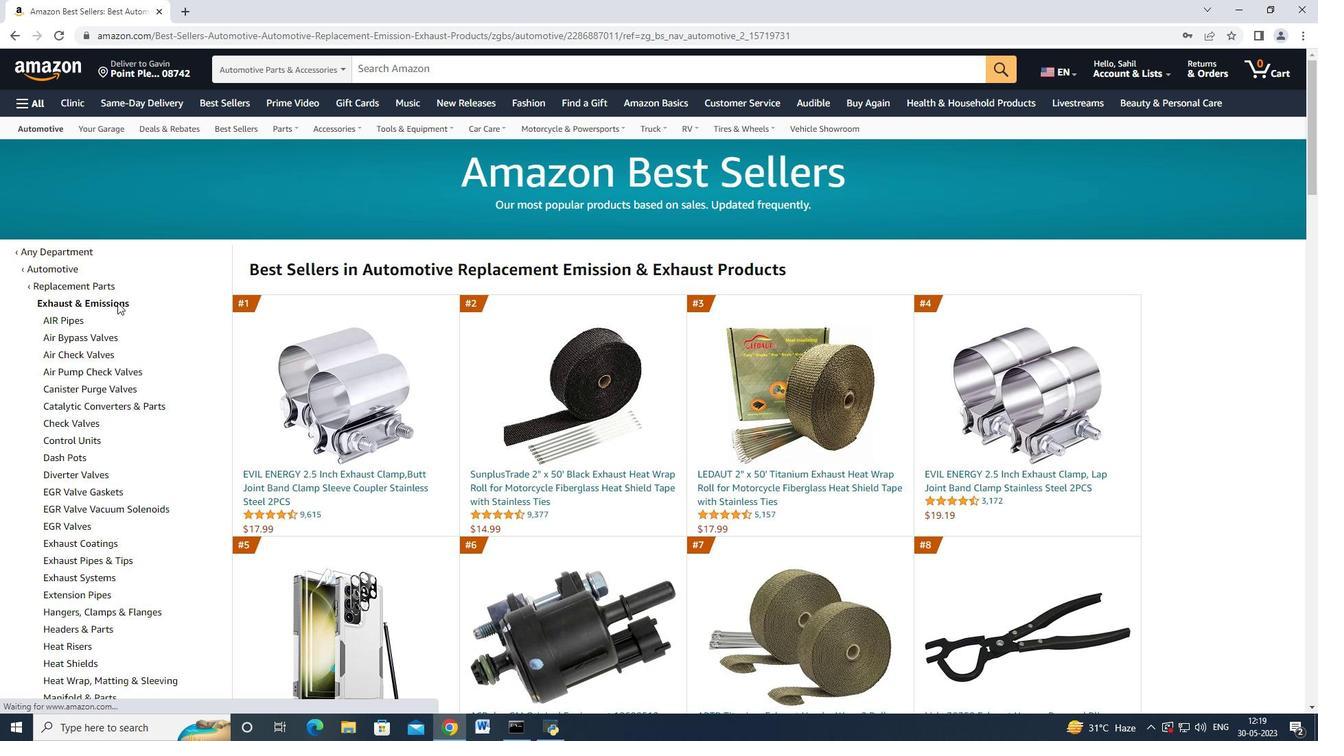 
Action: Mouse moved to (116, 303)
Screenshot: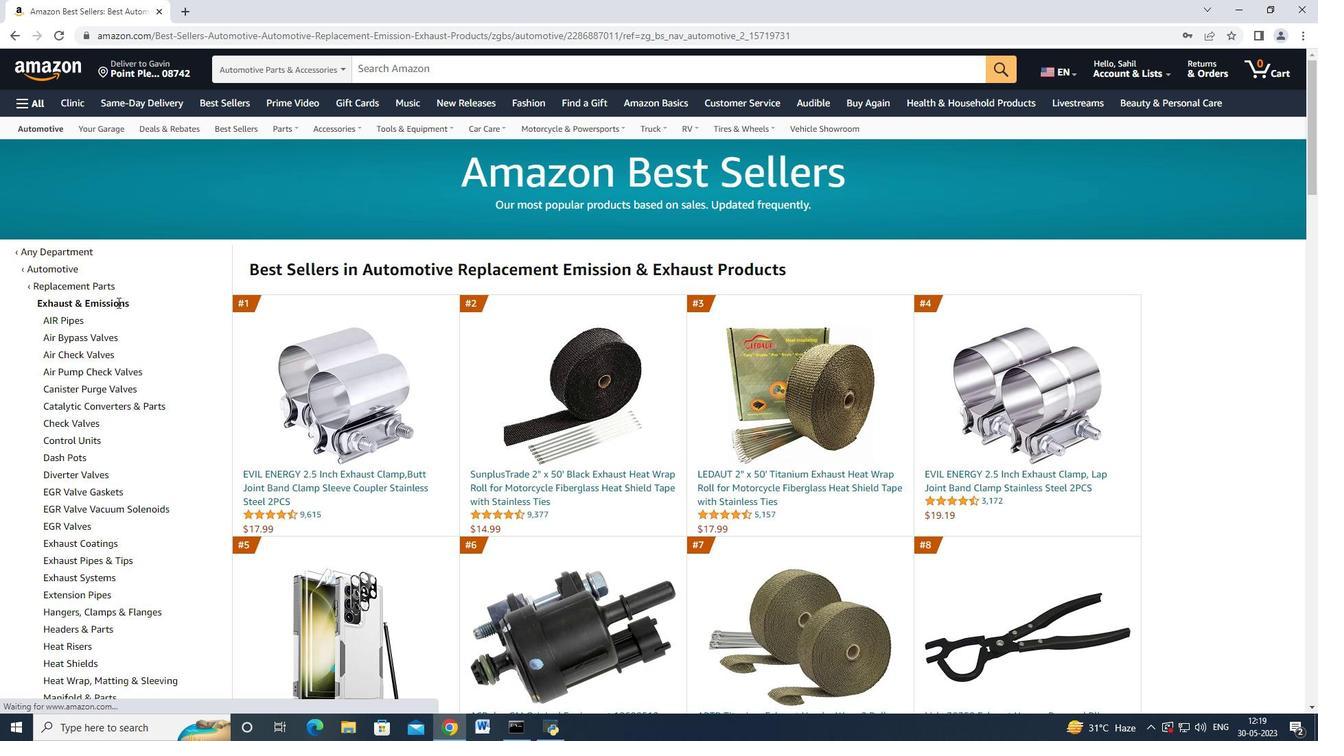 
Action: Mouse scrolled (116, 302) with delta (0, 0)
Screenshot: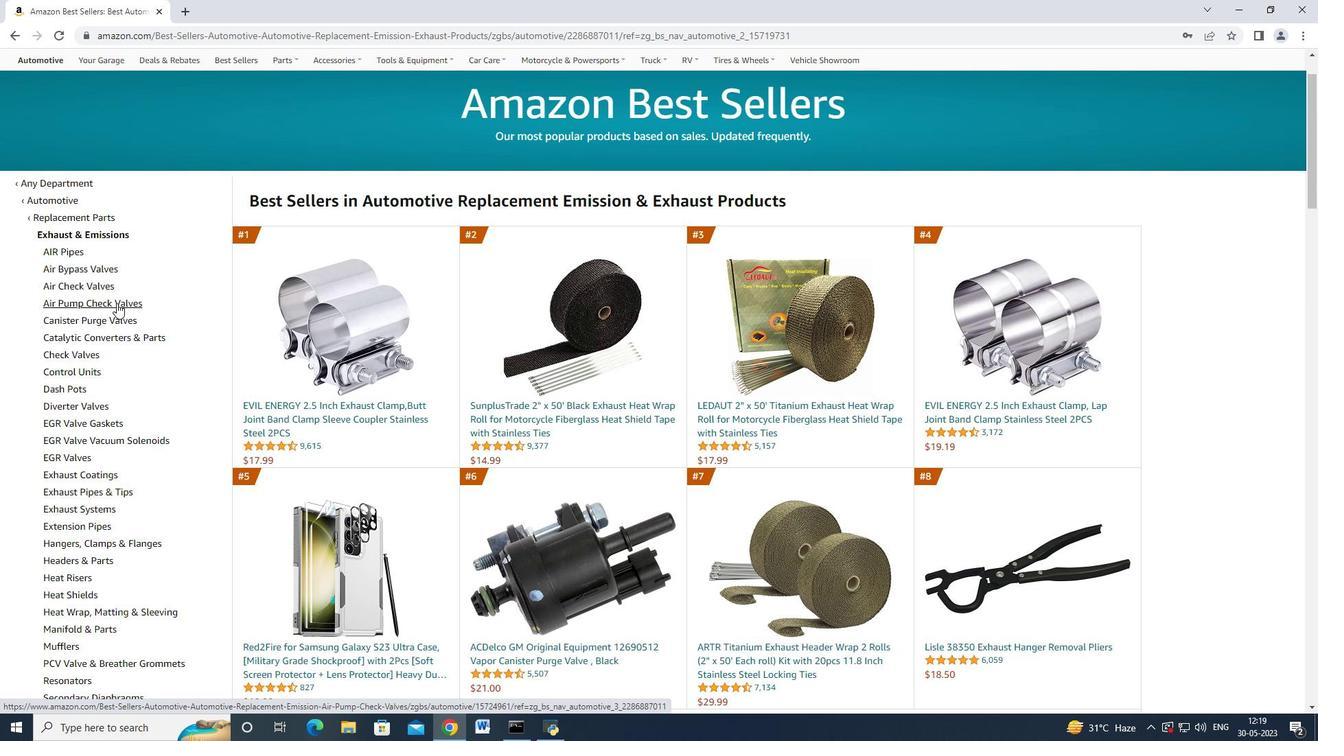 
Action: Mouse moved to (115, 309)
Screenshot: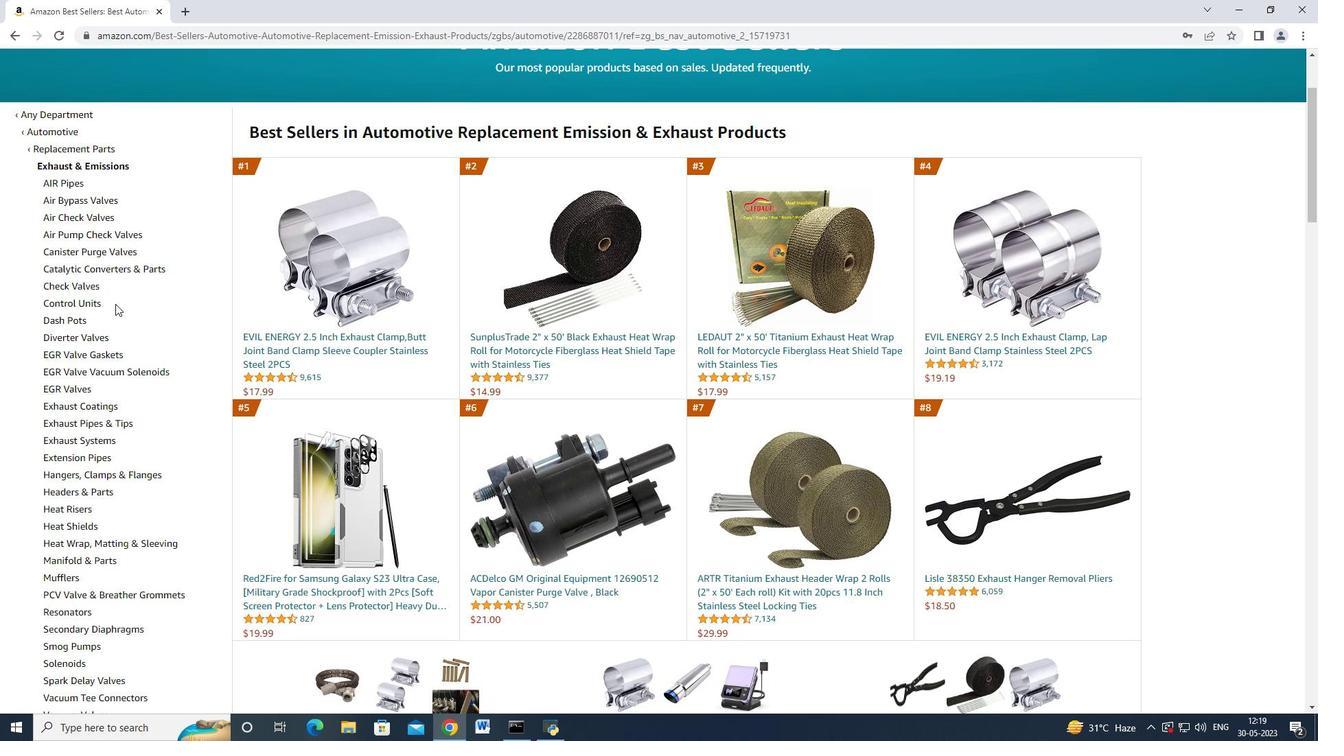 
Action: Mouse scrolled (115, 308) with delta (0, 0)
Screenshot: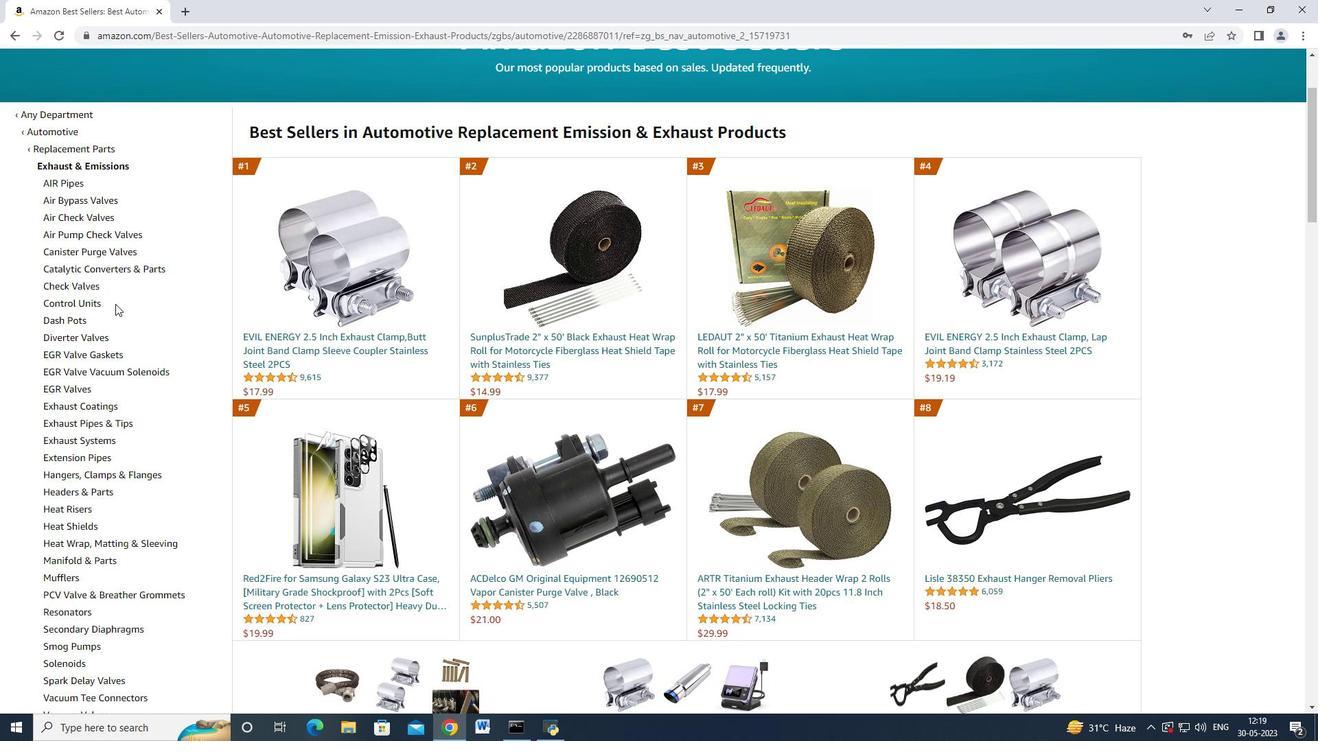 
Action: Mouse scrolled (115, 308) with delta (0, 0)
Screenshot: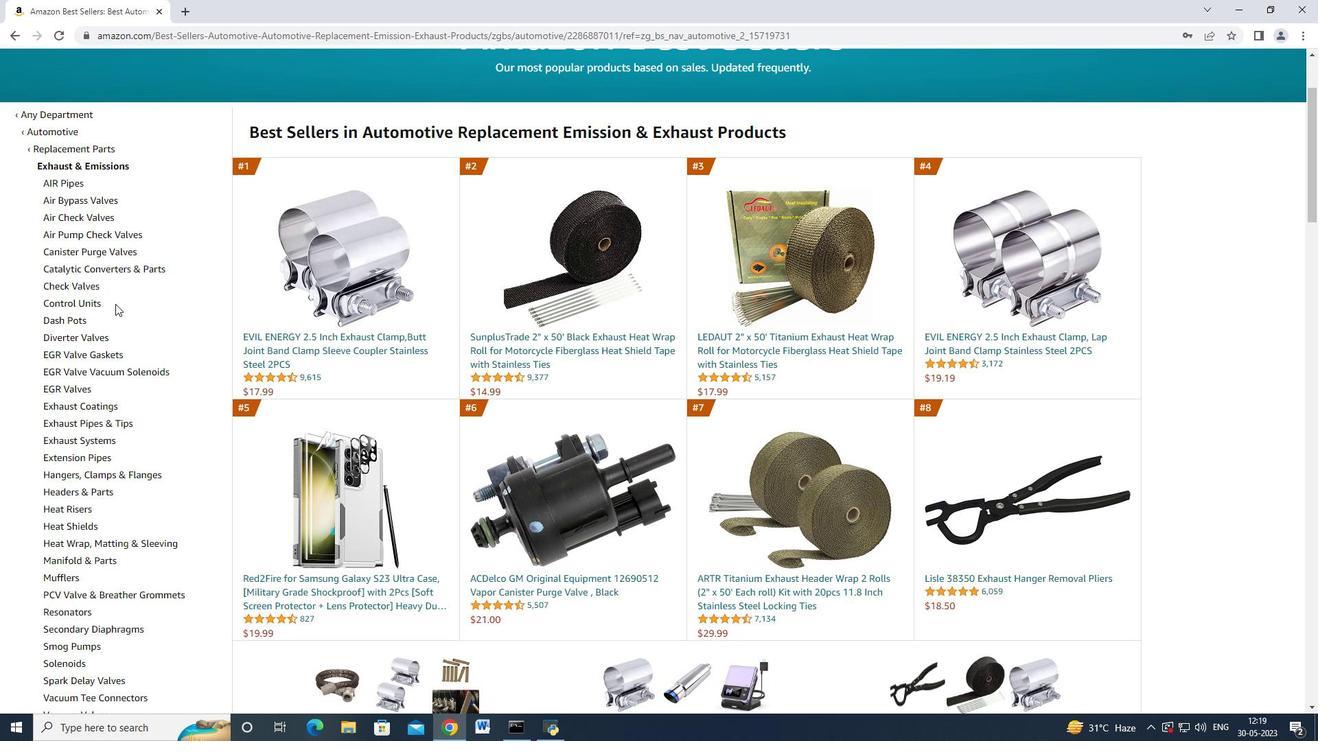 
Action: Mouse scrolled (115, 308) with delta (0, 0)
Screenshot: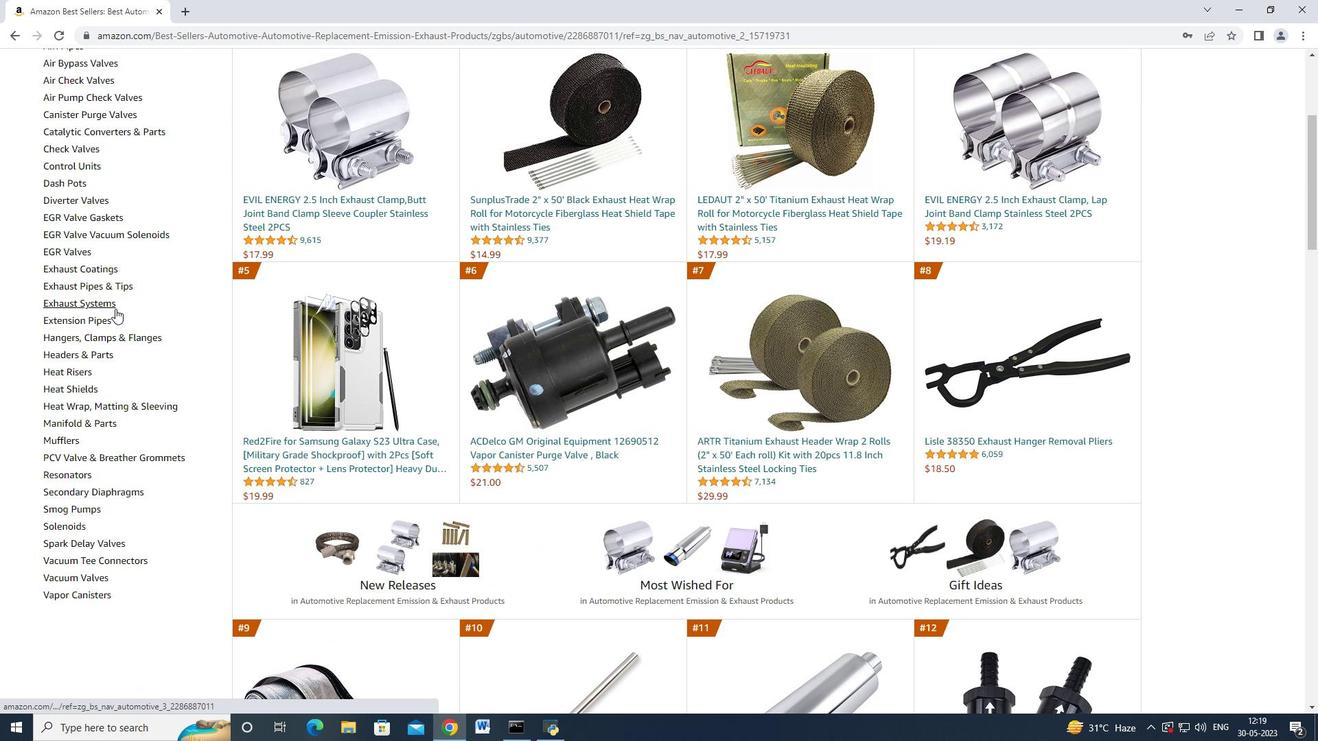 
Action: Mouse moved to (72, 402)
Screenshot: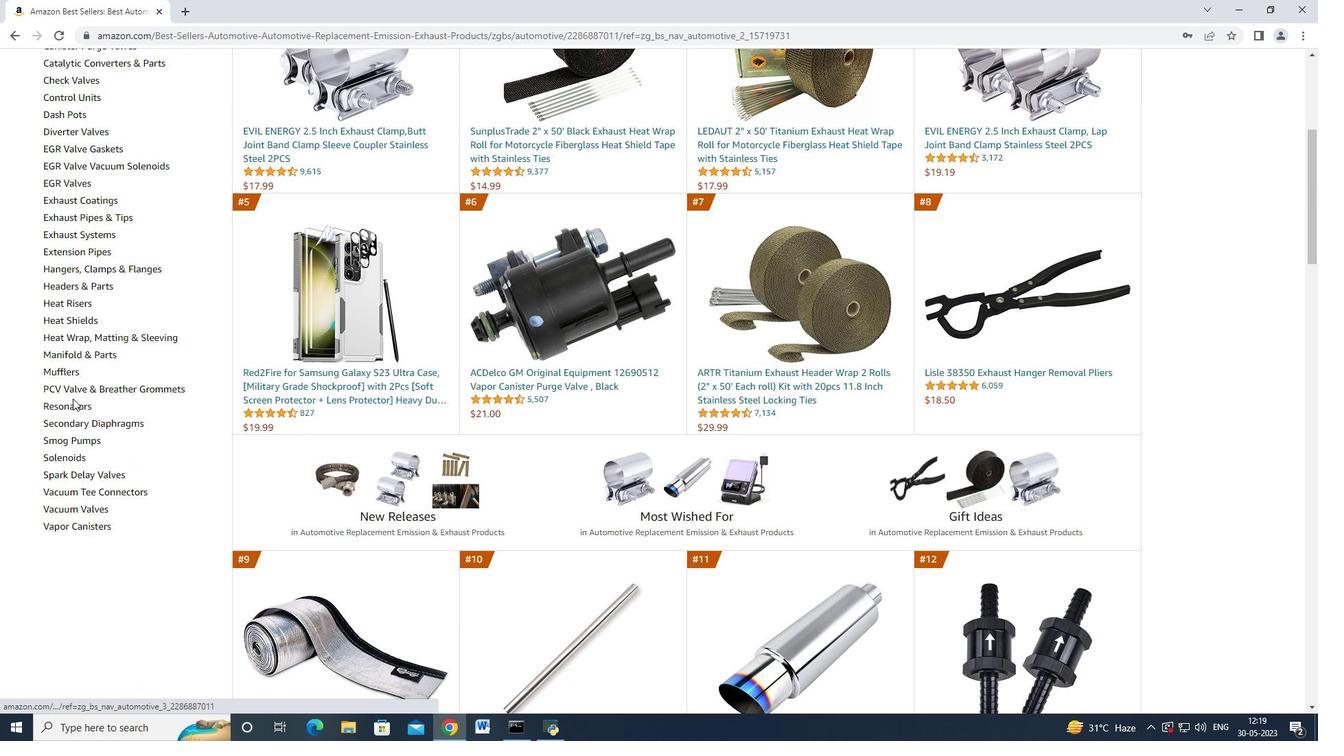 
Action: Mouse pressed left at (72, 402)
Screenshot: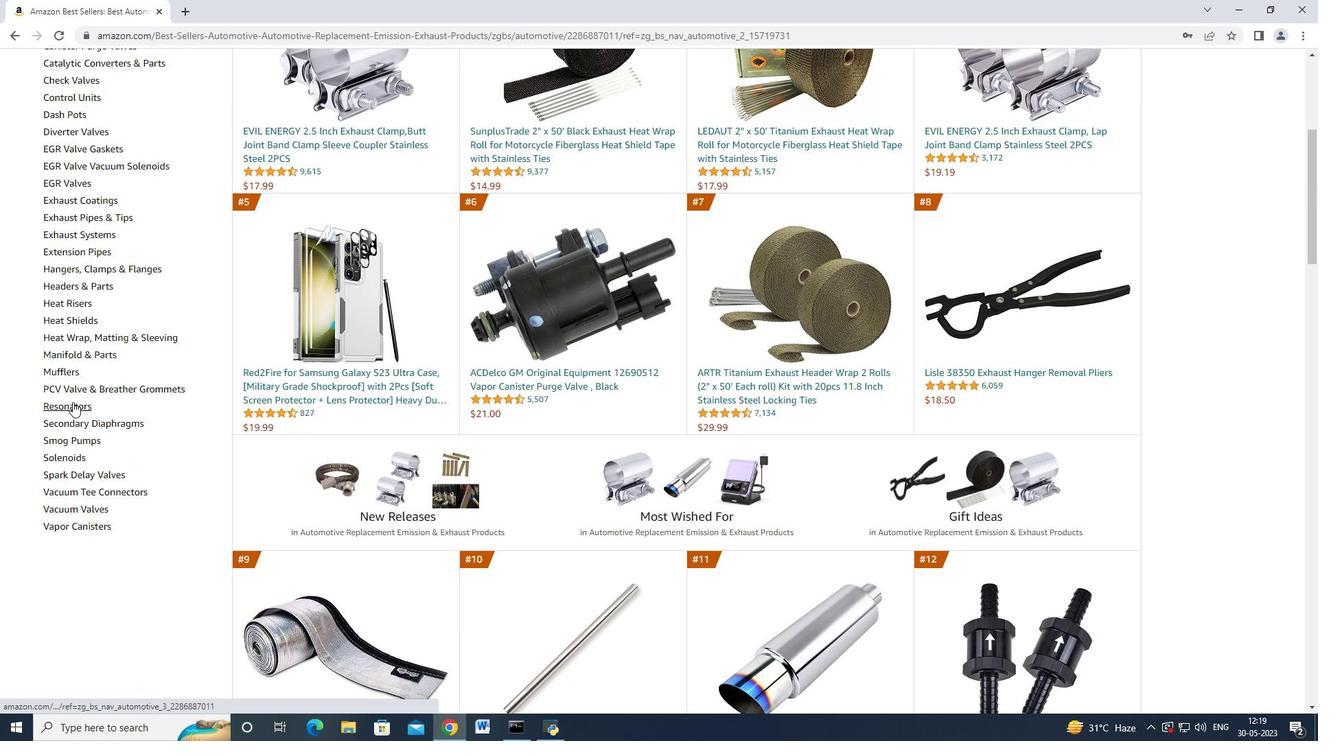 
Action: Mouse moved to (280, 396)
Screenshot: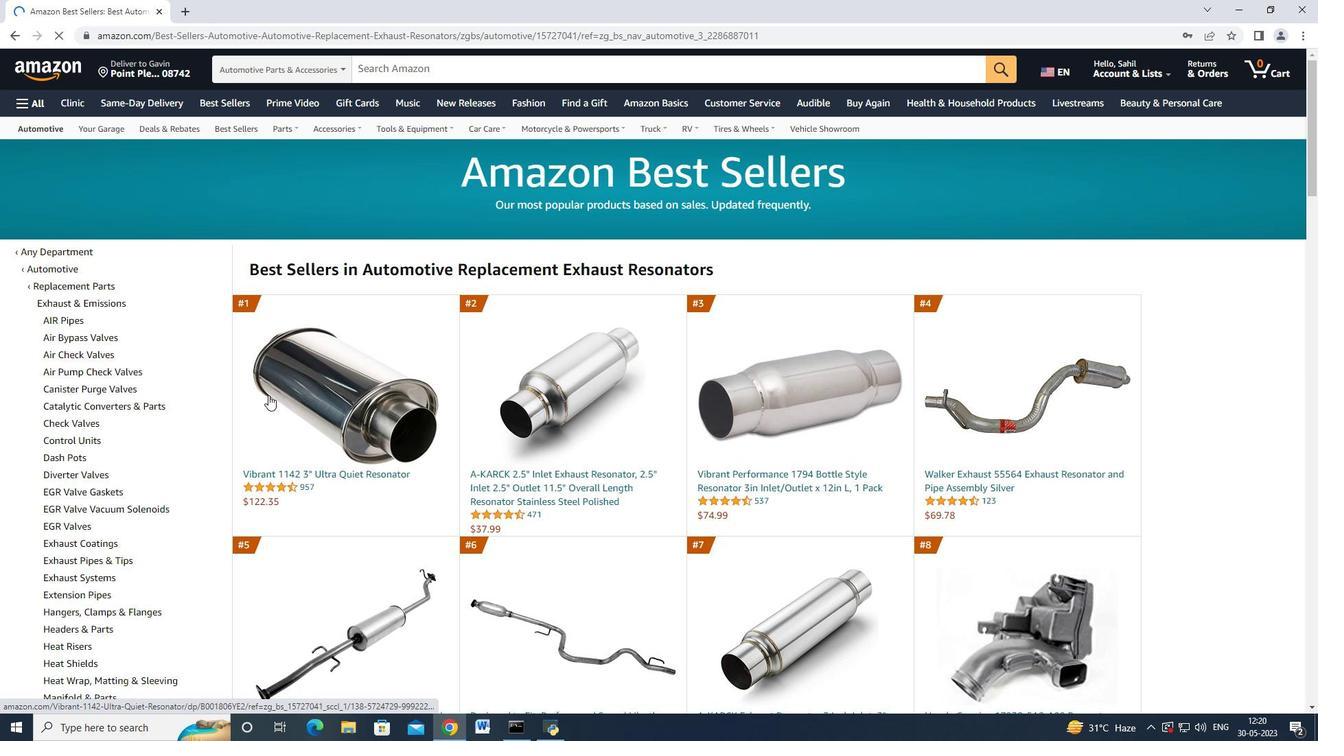 
Action: Mouse scrolled (280, 396) with delta (0, 0)
Screenshot: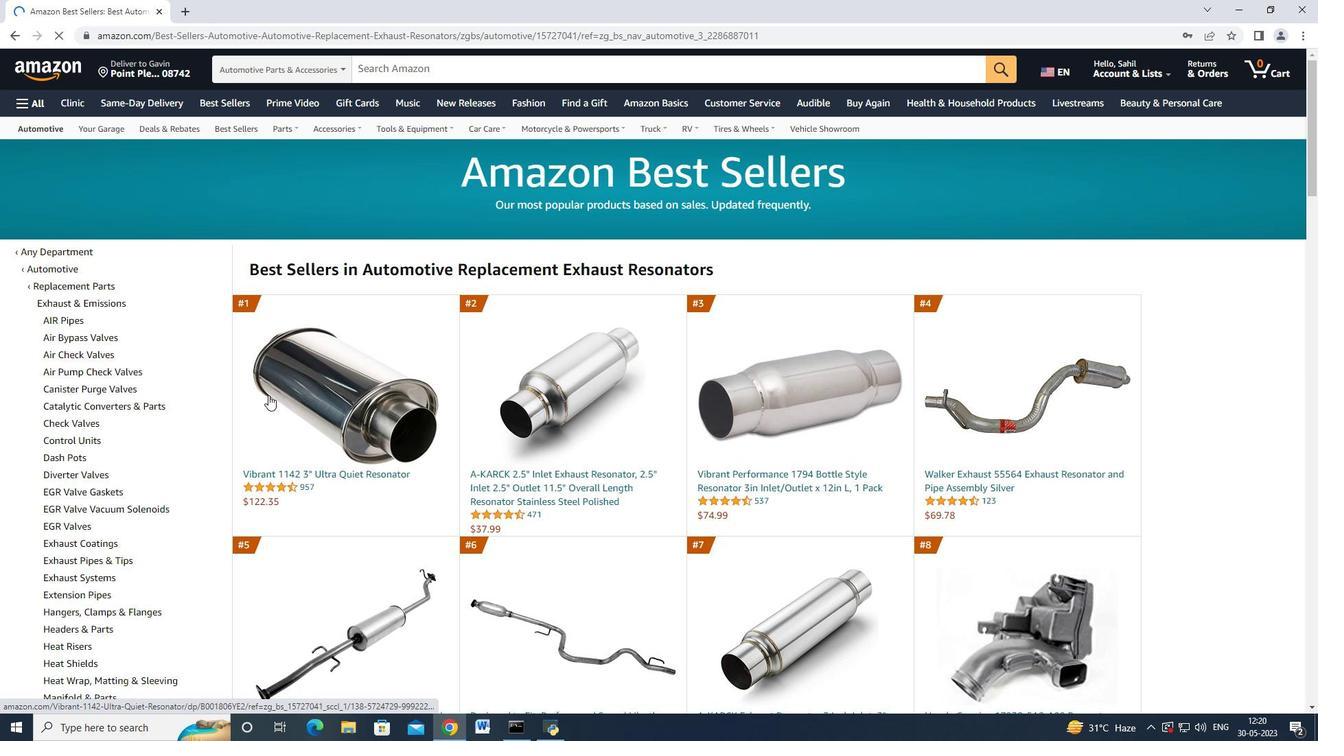 
Action: Mouse moved to (294, 397)
Screenshot: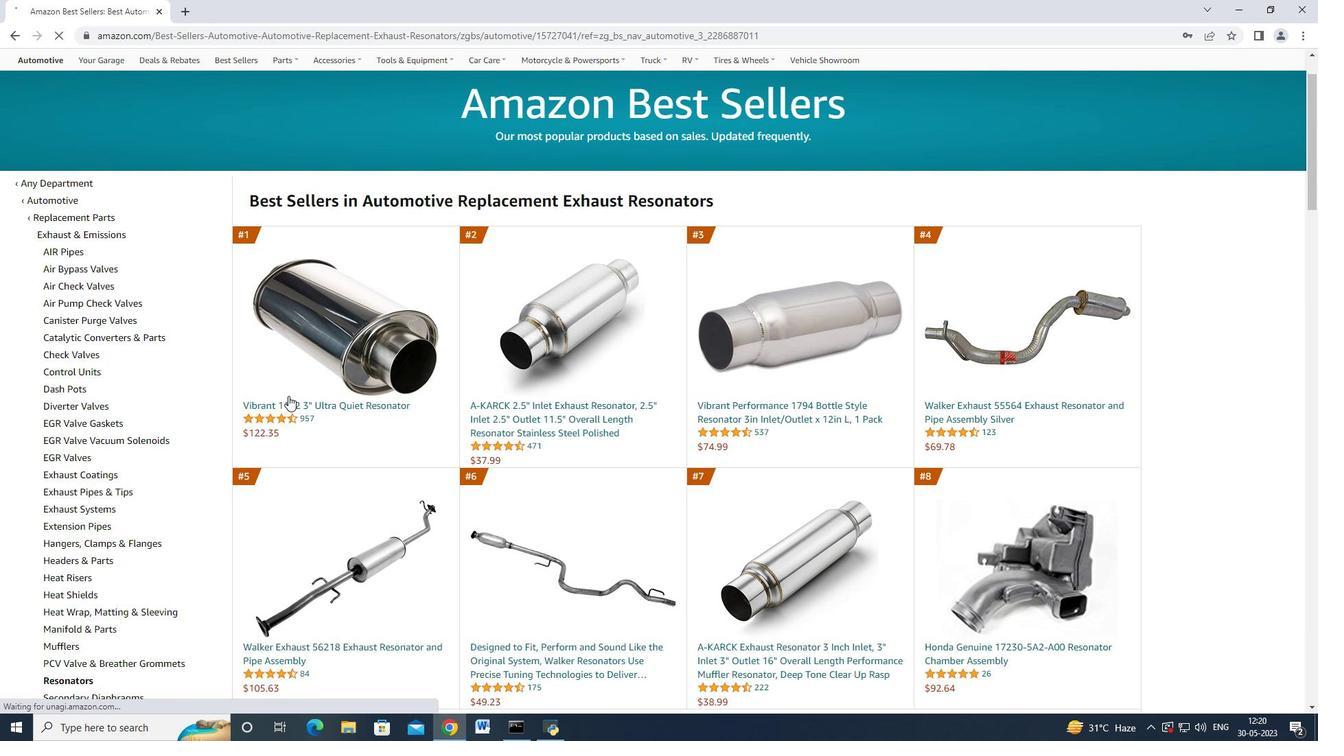 
Action: Mouse scrolled (294, 396) with delta (0, 0)
Screenshot: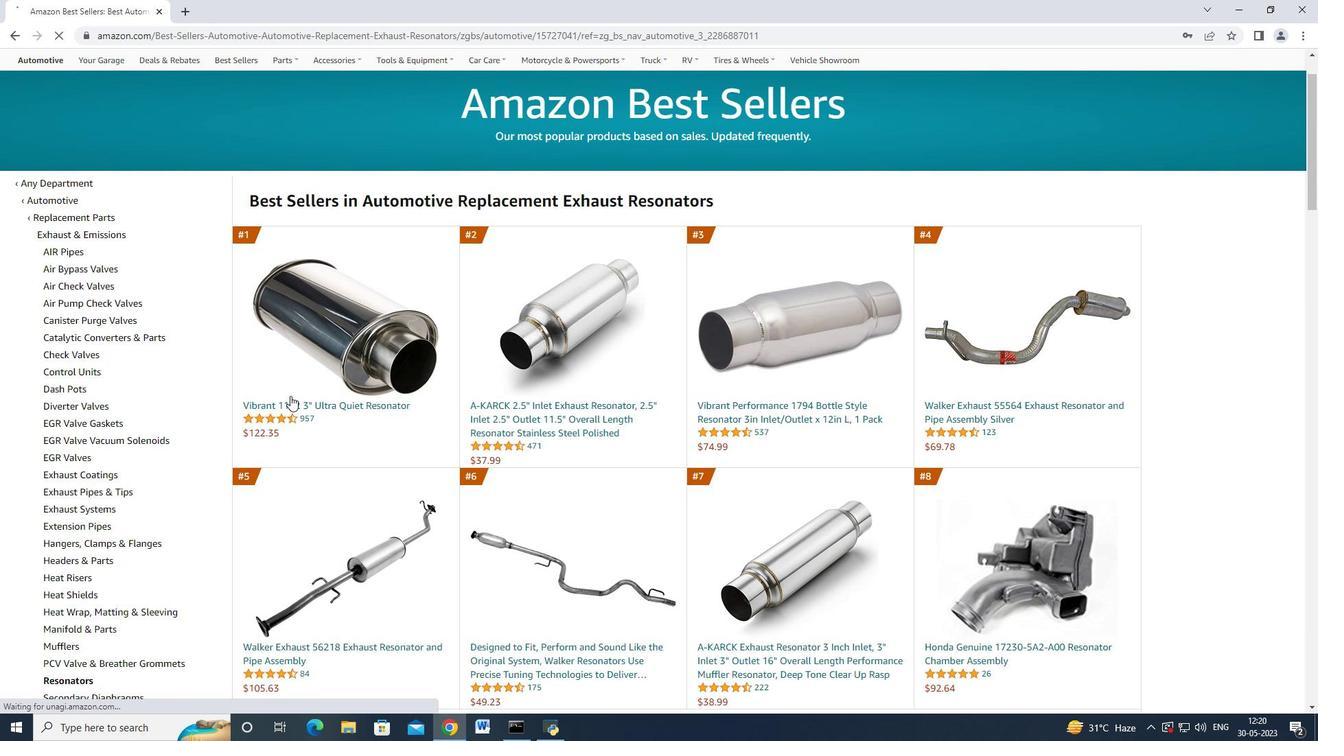 
Action: Mouse moved to (294, 398)
Screenshot: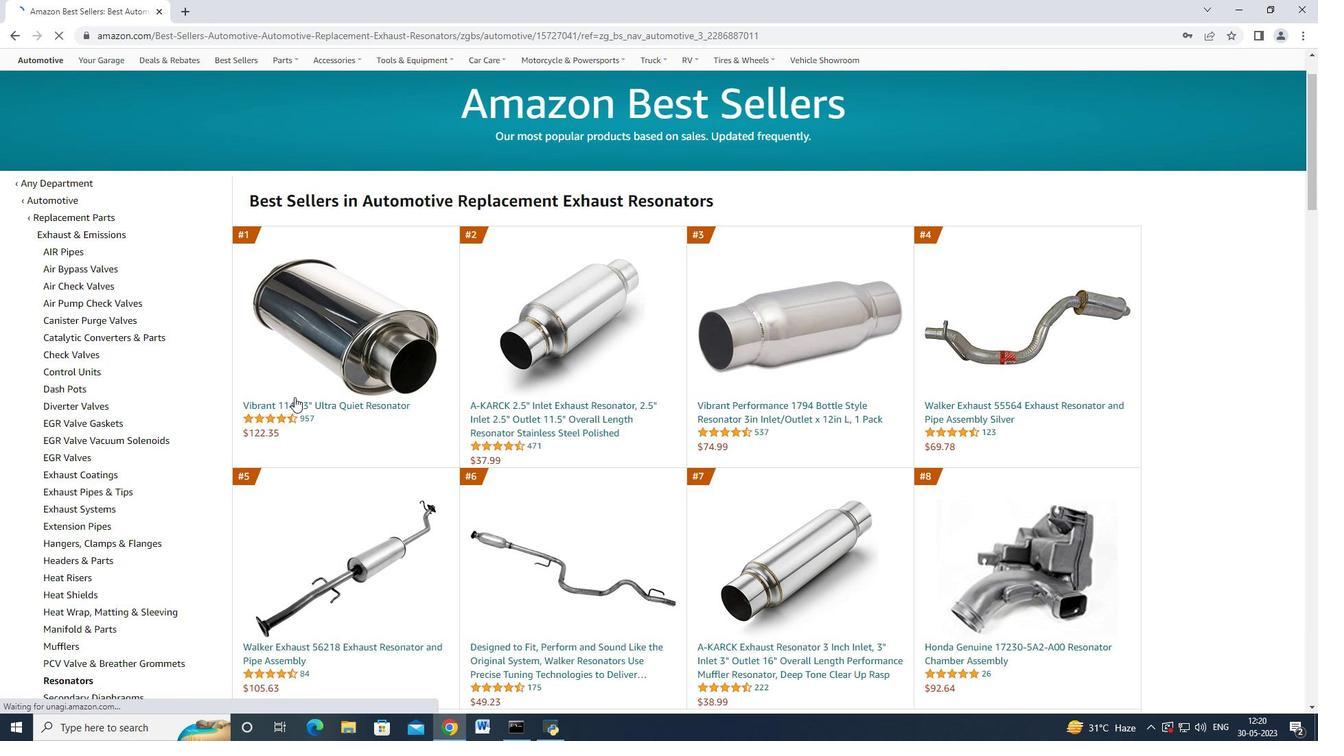 
Action: Mouse scrolled (294, 397) with delta (0, 0)
Screenshot: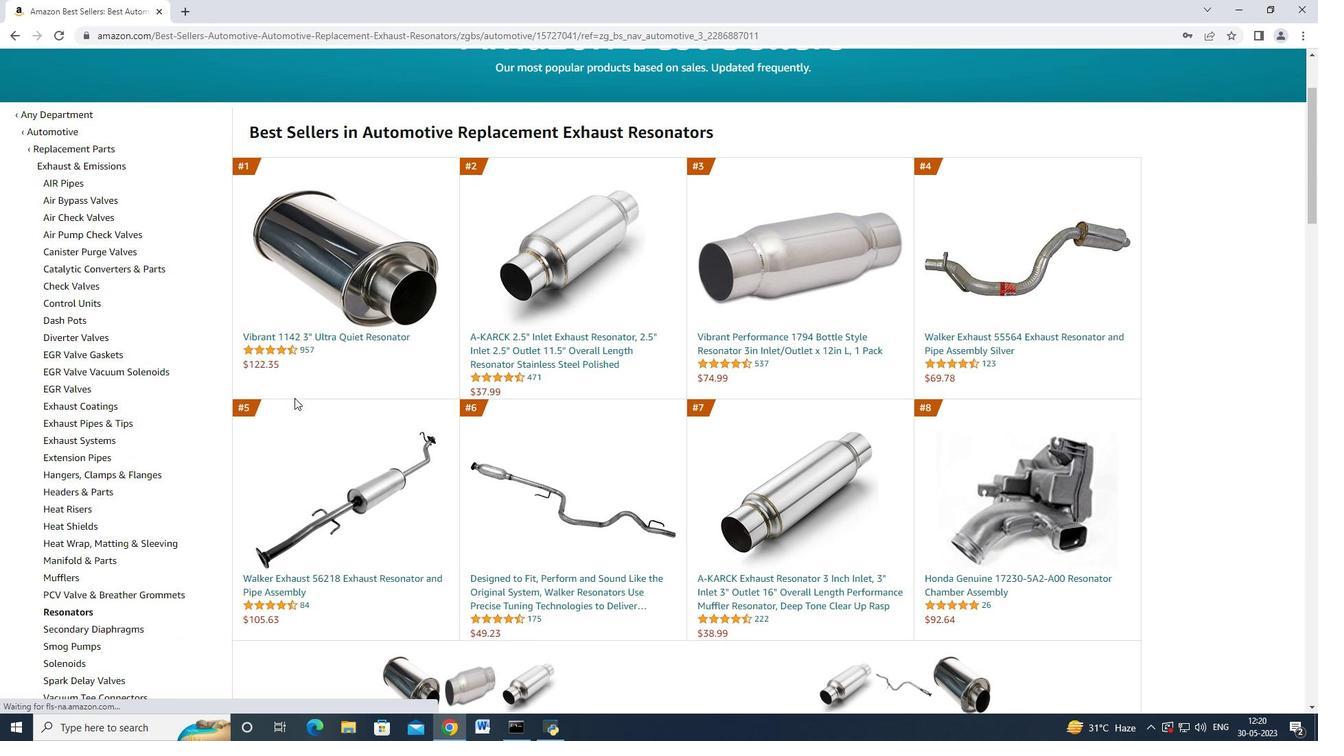 
Action: Mouse scrolled (294, 398) with delta (0, 0)
Screenshot: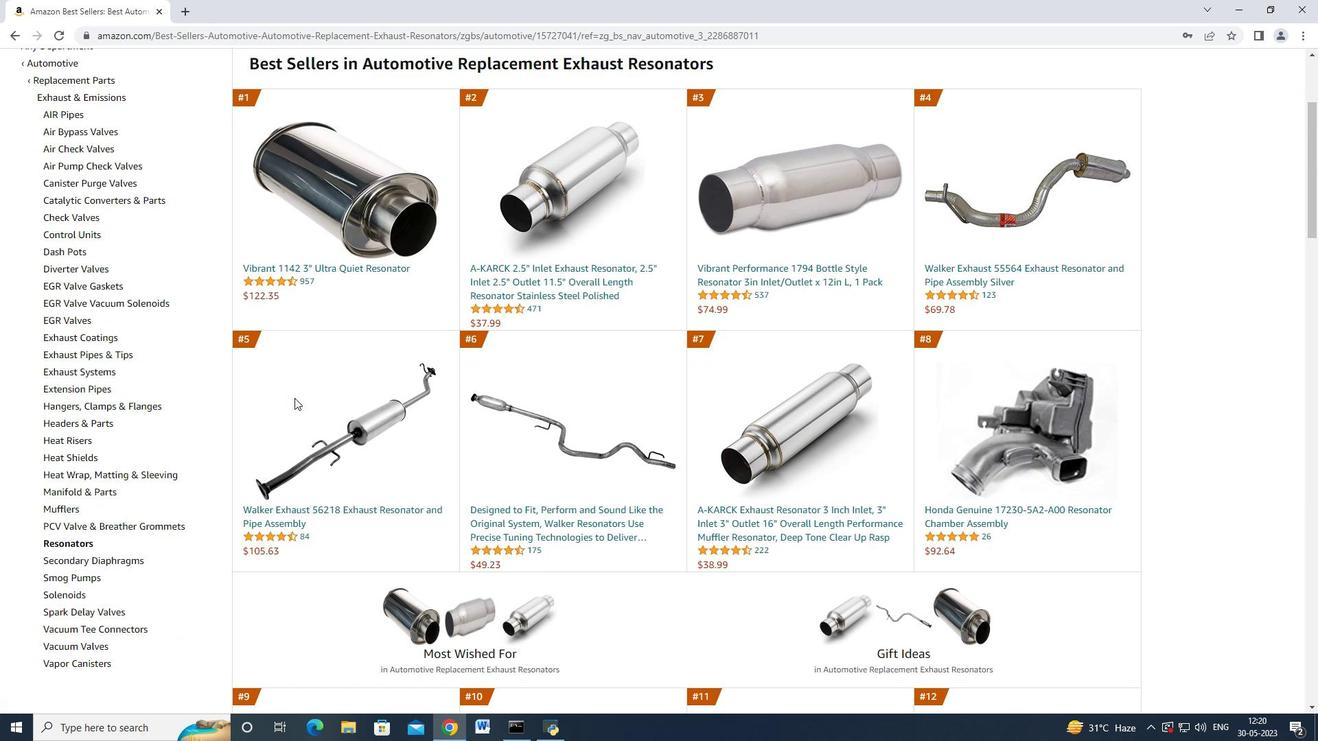 
Action: Mouse scrolled (294, 398) with delta (0, 0)
Screenshot: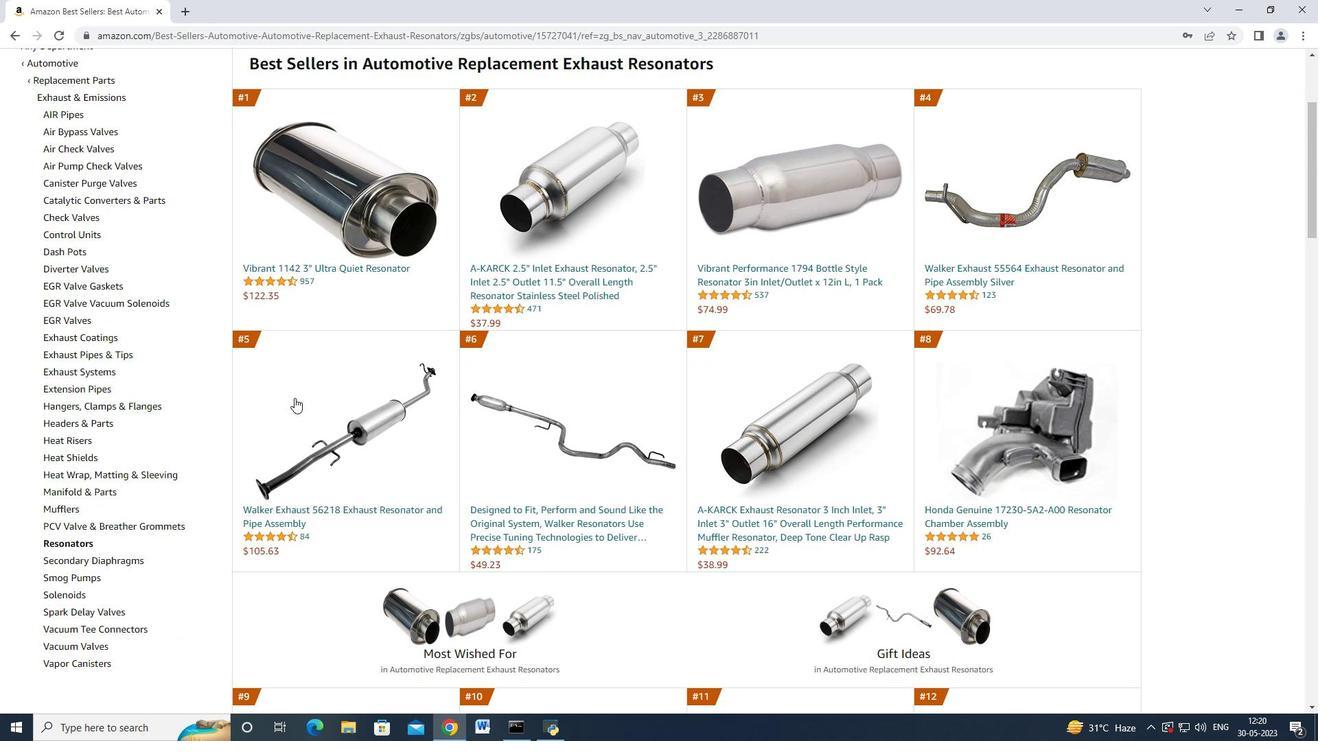 
Action: Mouse moved to (384, 407)
Screenshot: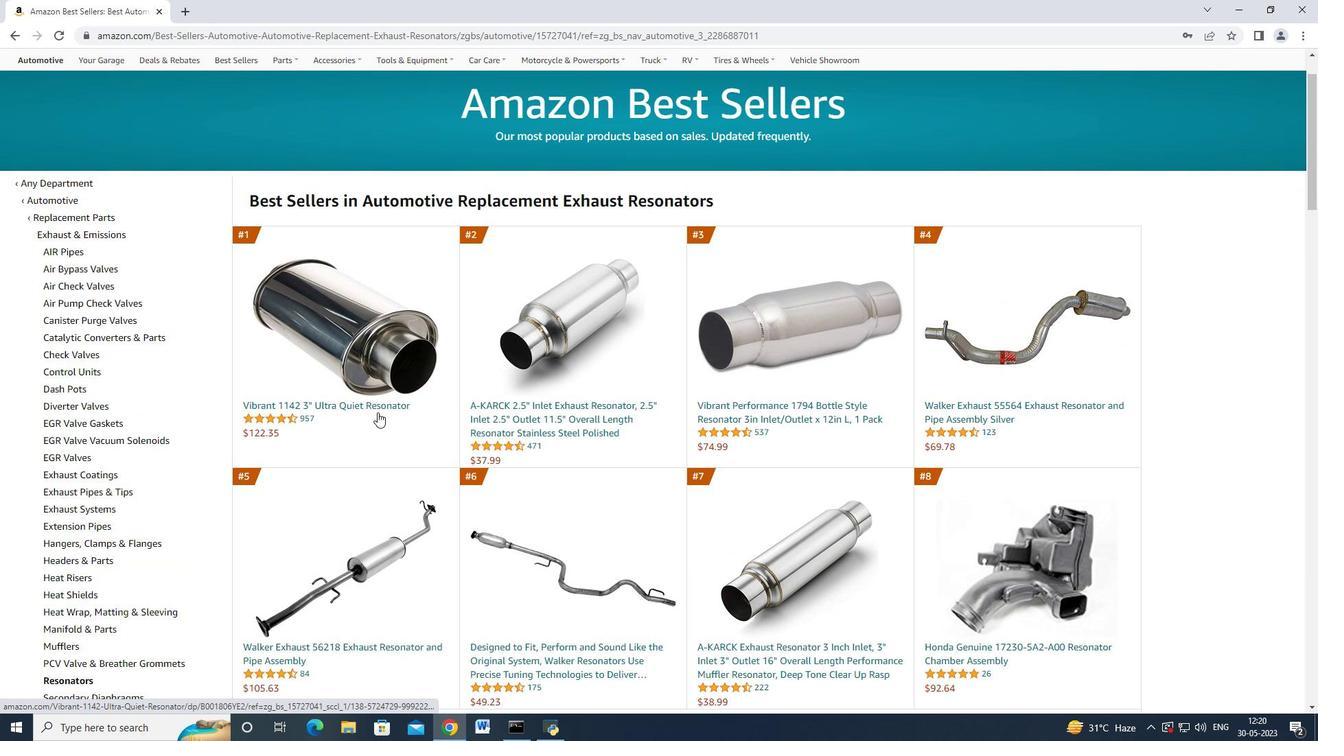 
Action: Mouse pressed left at (384, 407)
Screenshot: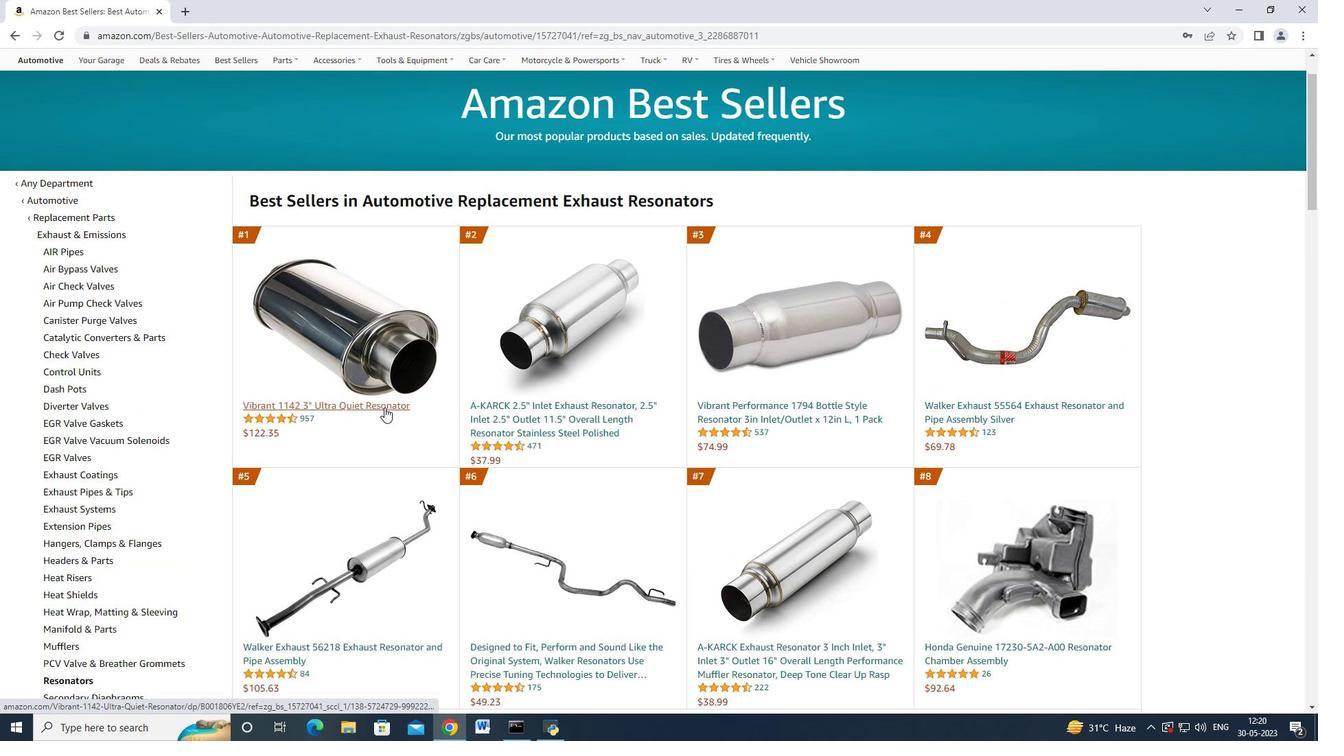 
Action: Mouse moved to (1028, 501)
Screenshot: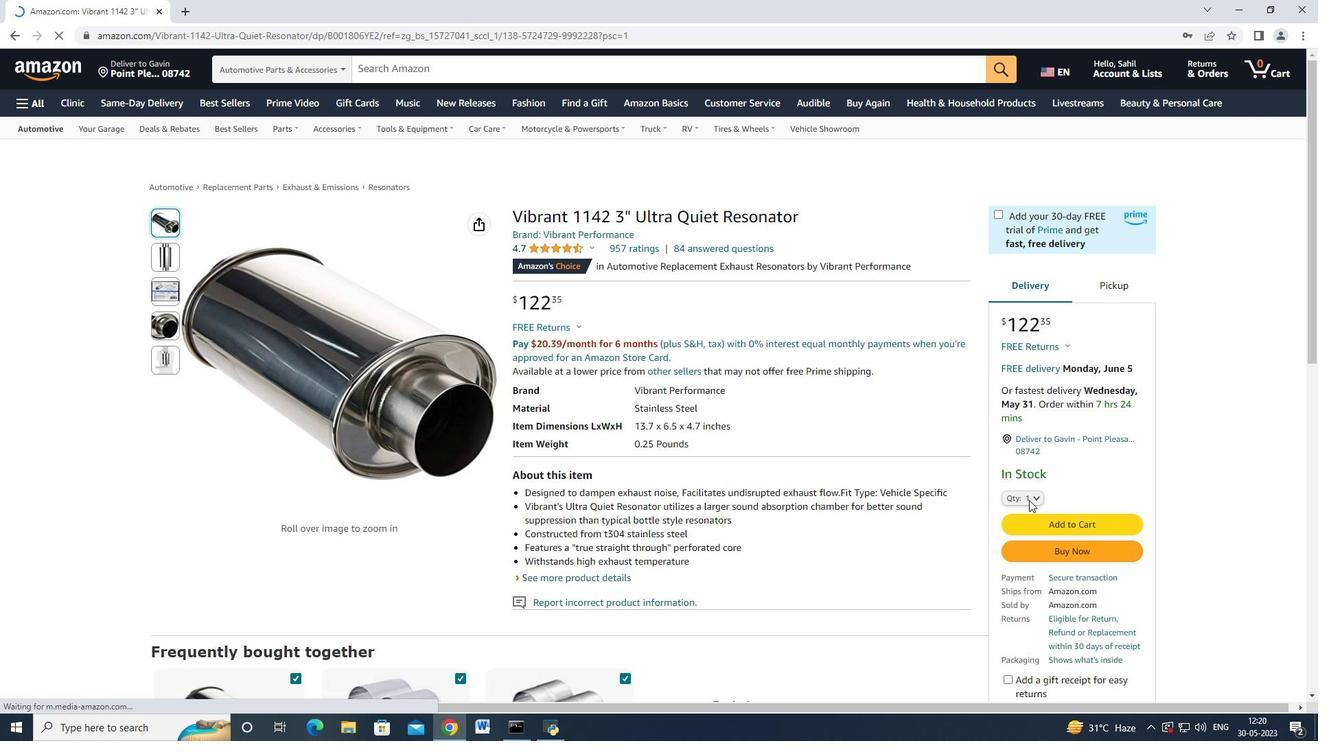 
Action: Mouse pressed left at (1028, 501)
Screenshot: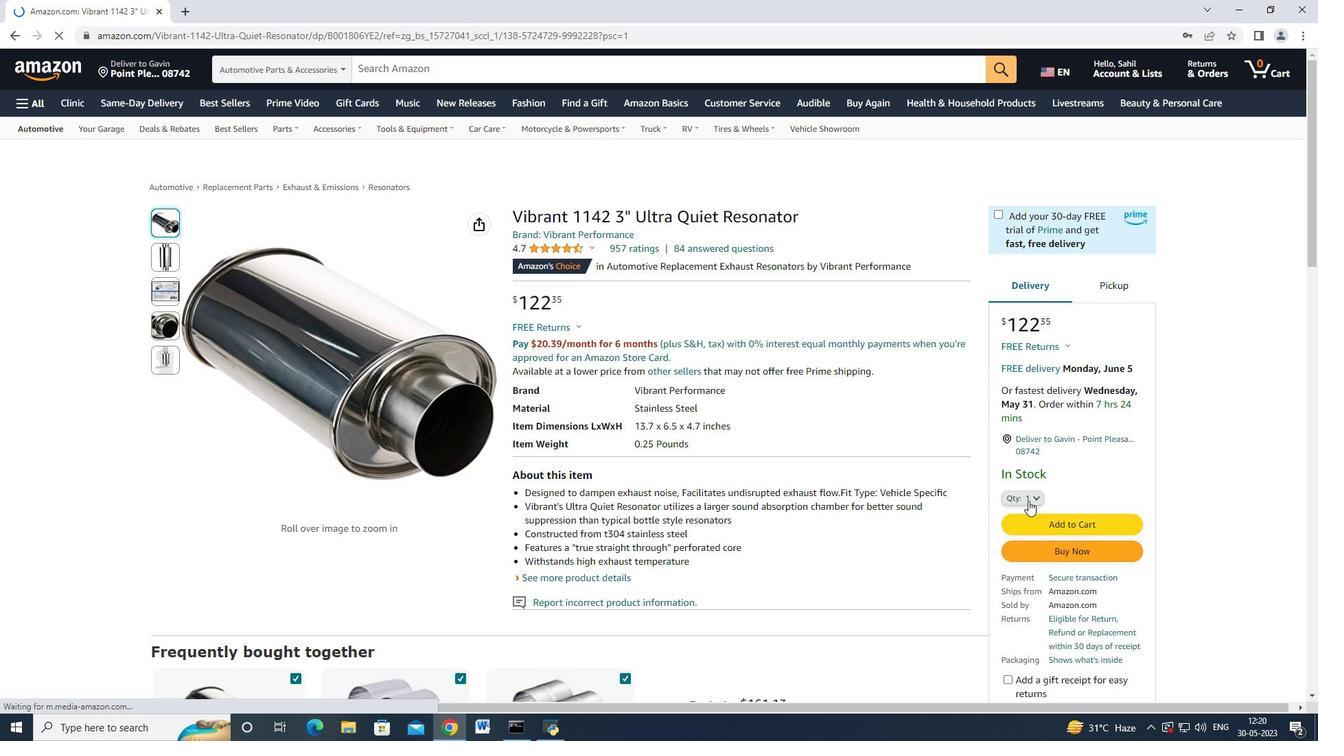 
Action: Mouse moved to (1010, 109)
Screenshot: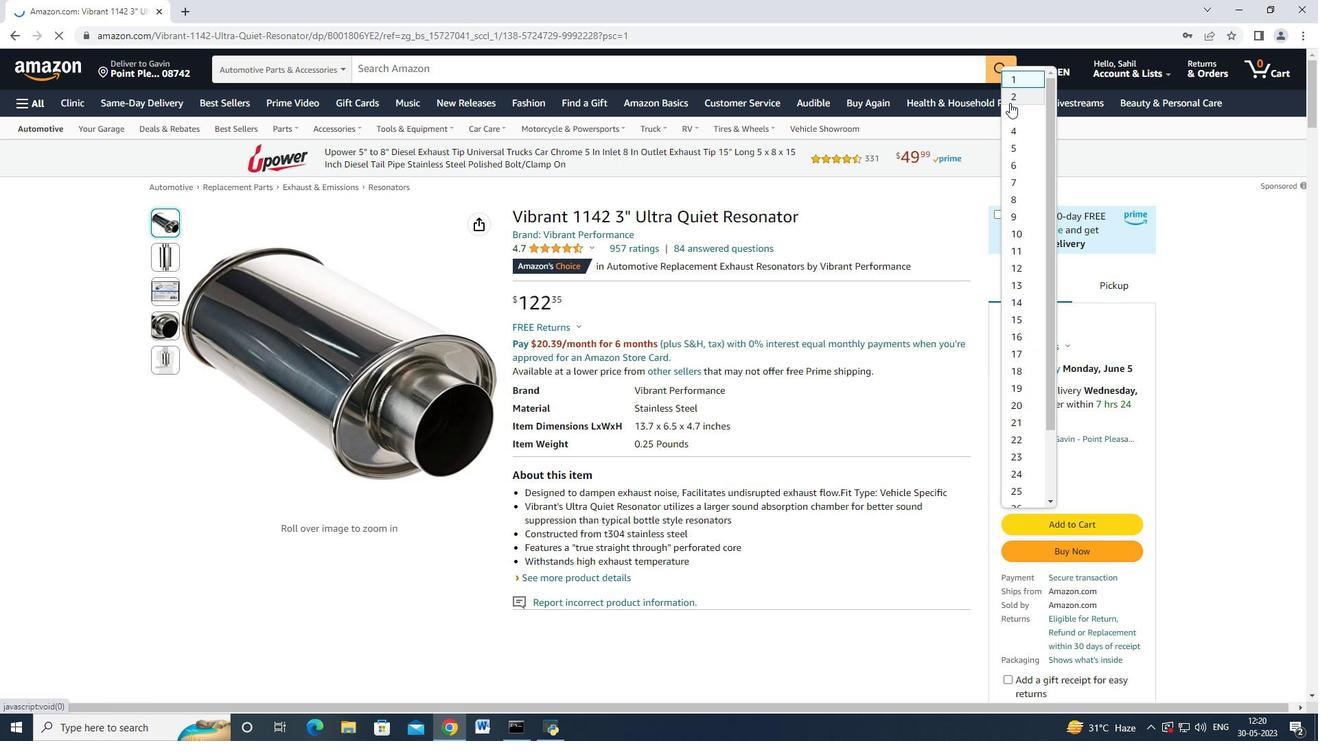 
Action: Mouse pressed left at (1010, 109)
Screenshot: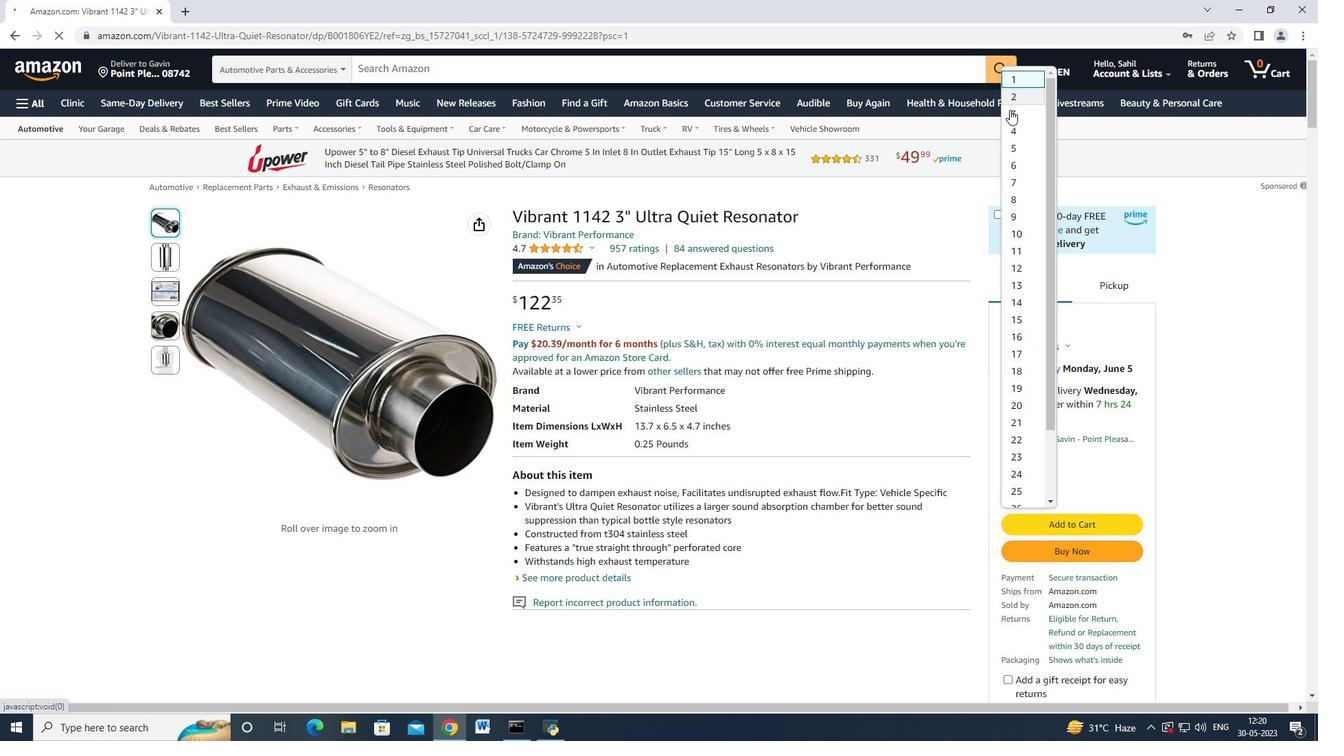 
Action: Mouse moved to (1034, 545)
Screenshot: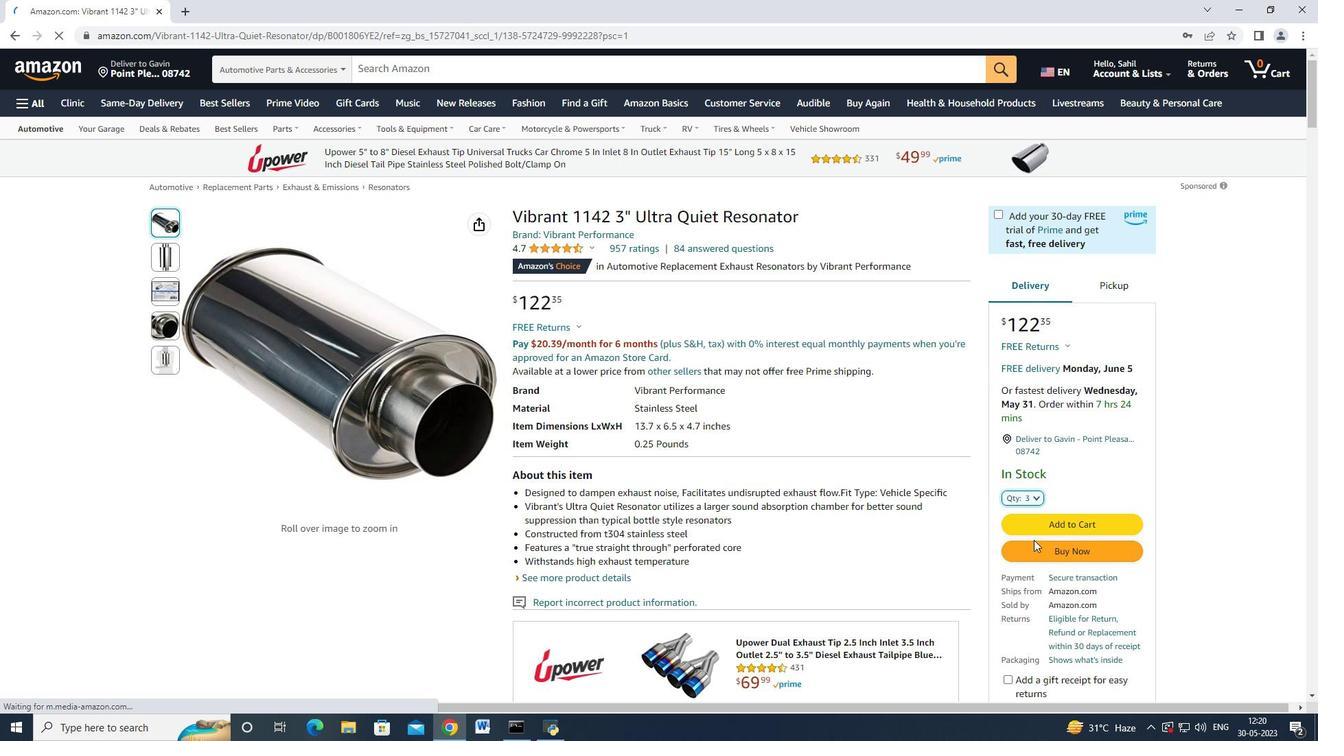 
Action: Mouse pressed left at (1034, 545)
Screenshot: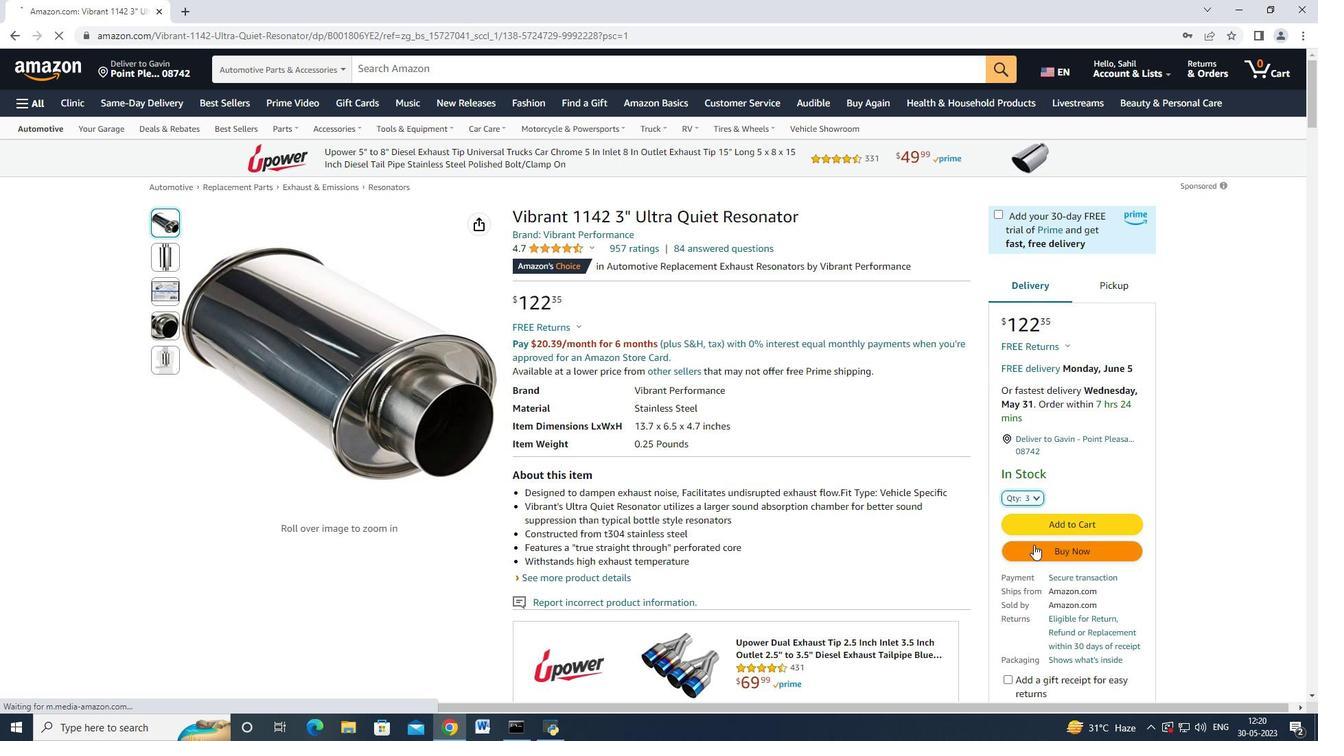 
Action: Mouse moved to (784, 113)
Screenshot: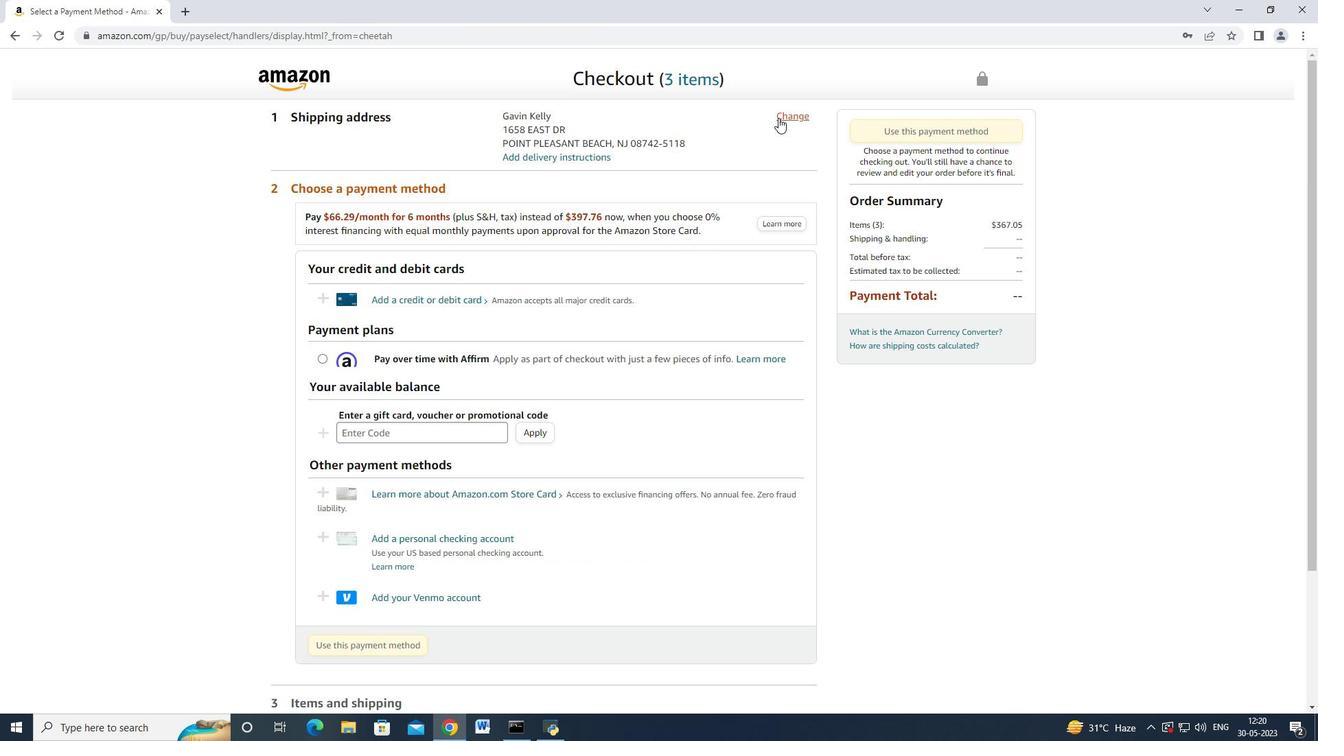 
Action: Mouse pressed left at (784, 113)
Screenshot: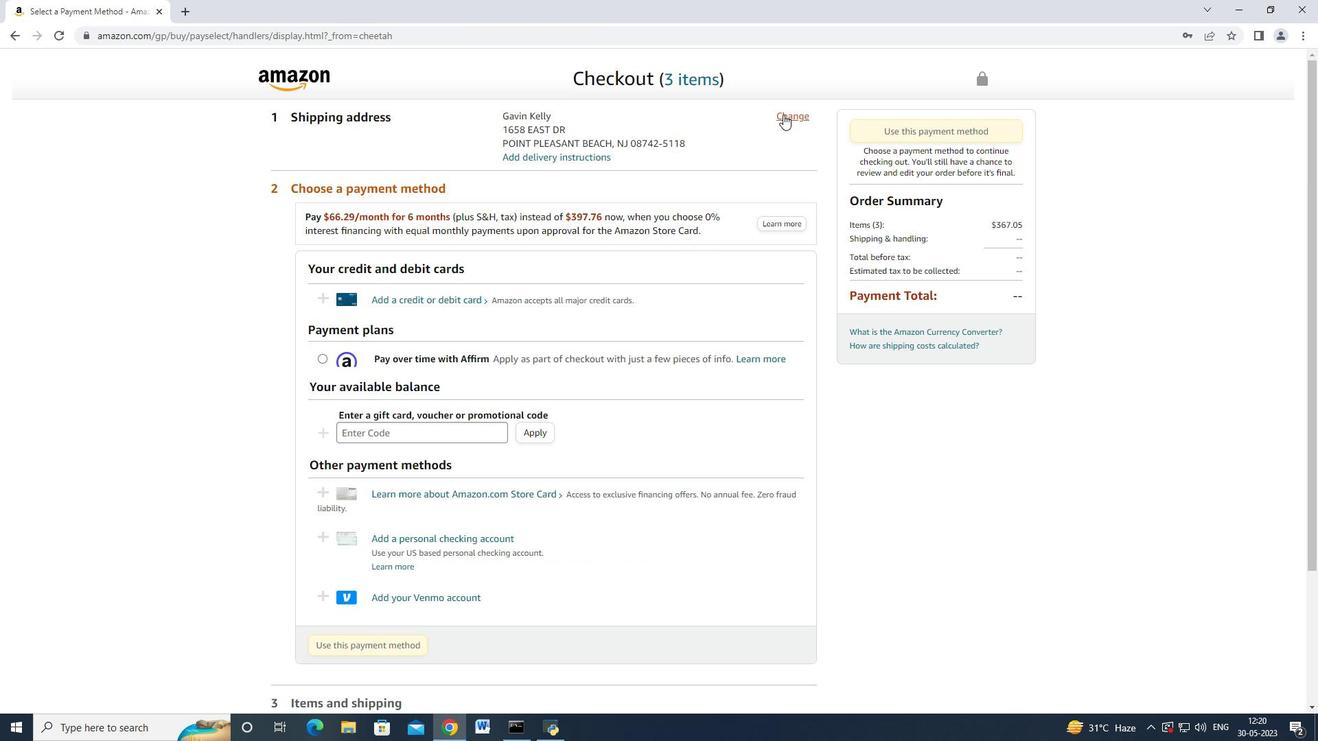
Action: Mouse moved to (569, 264)
Screenshot: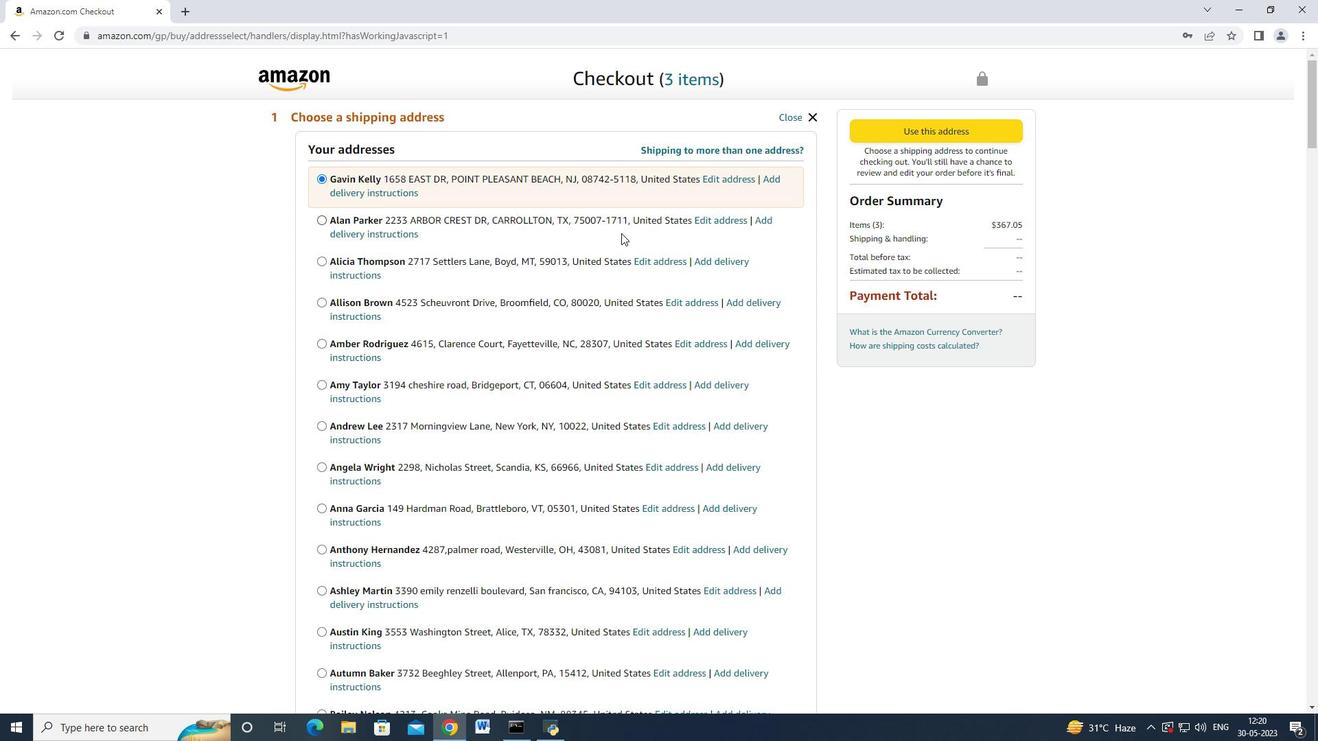 
Action: Mouse scrolled (569, 263) with delta (0, 0)
Screenshot: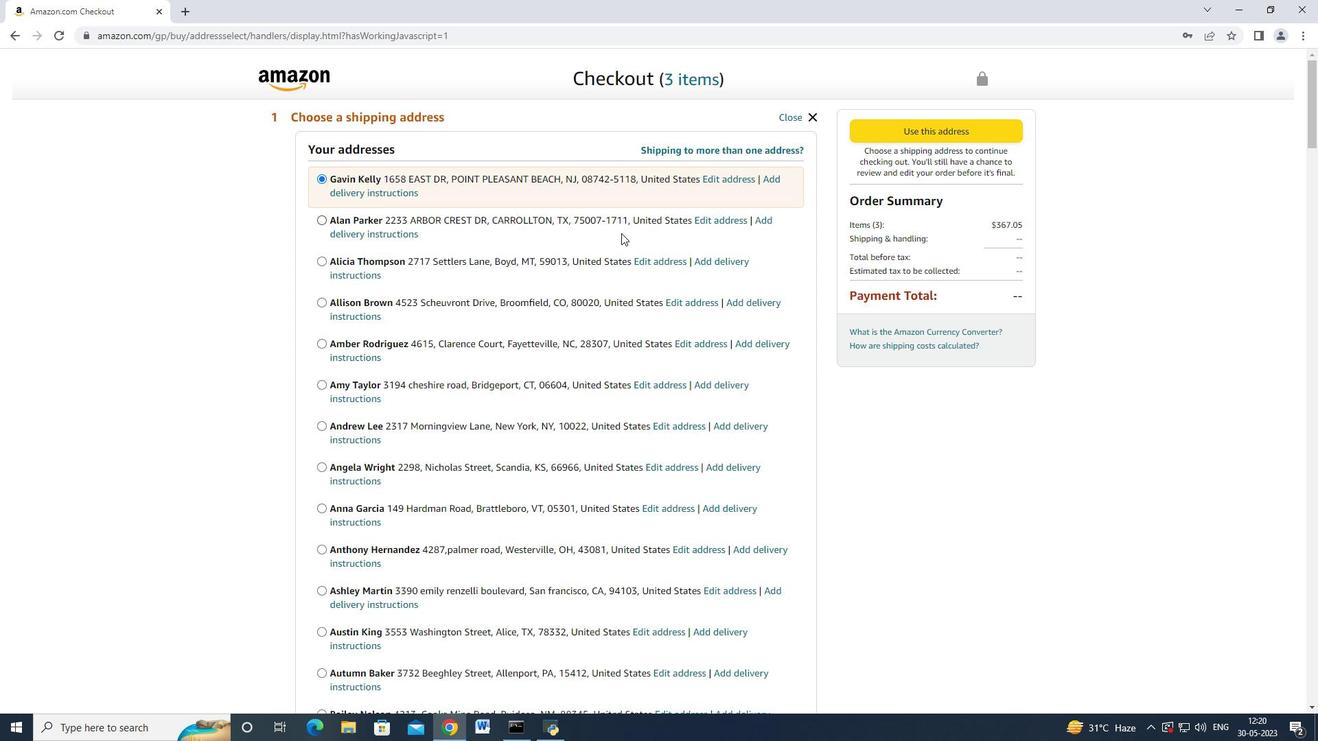 
Action: Mouse moved to (561, 270)
Screenshot: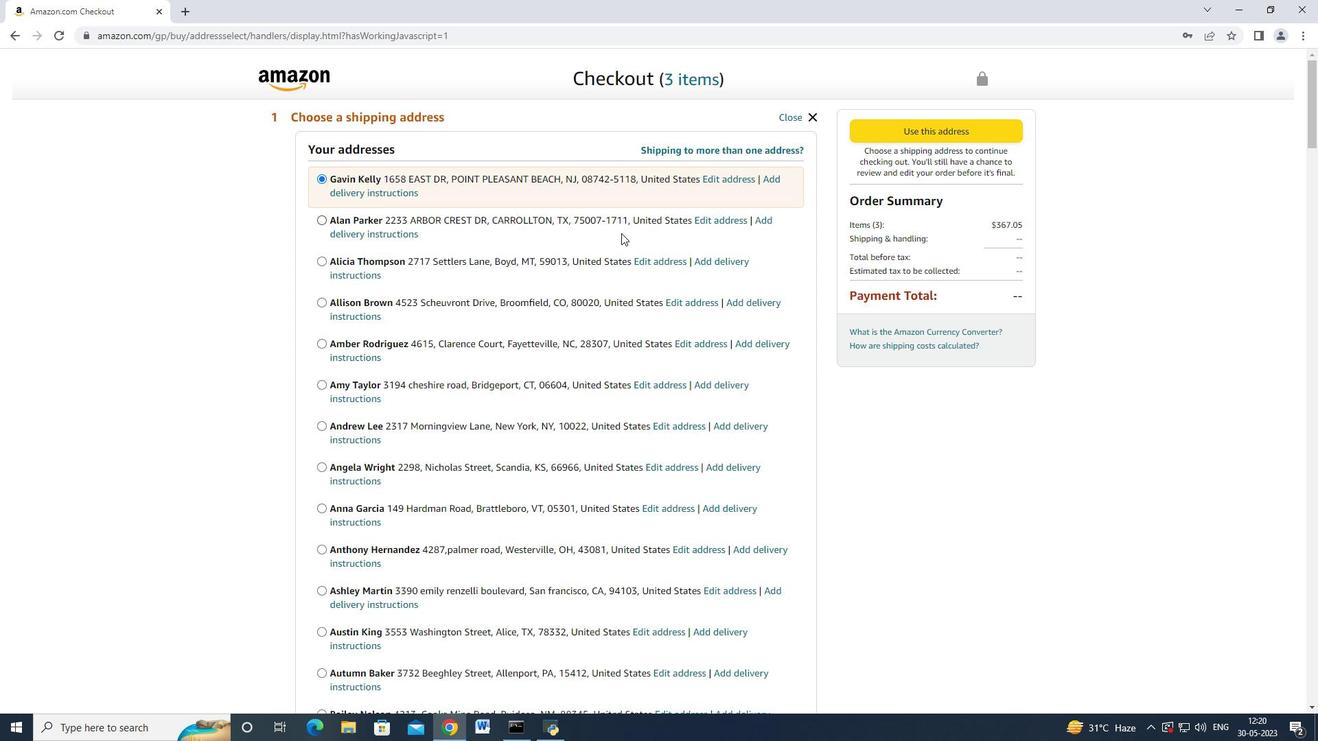 
Action: Mouse scrolled (561, 269) with delta (0, 0)
Screenshot: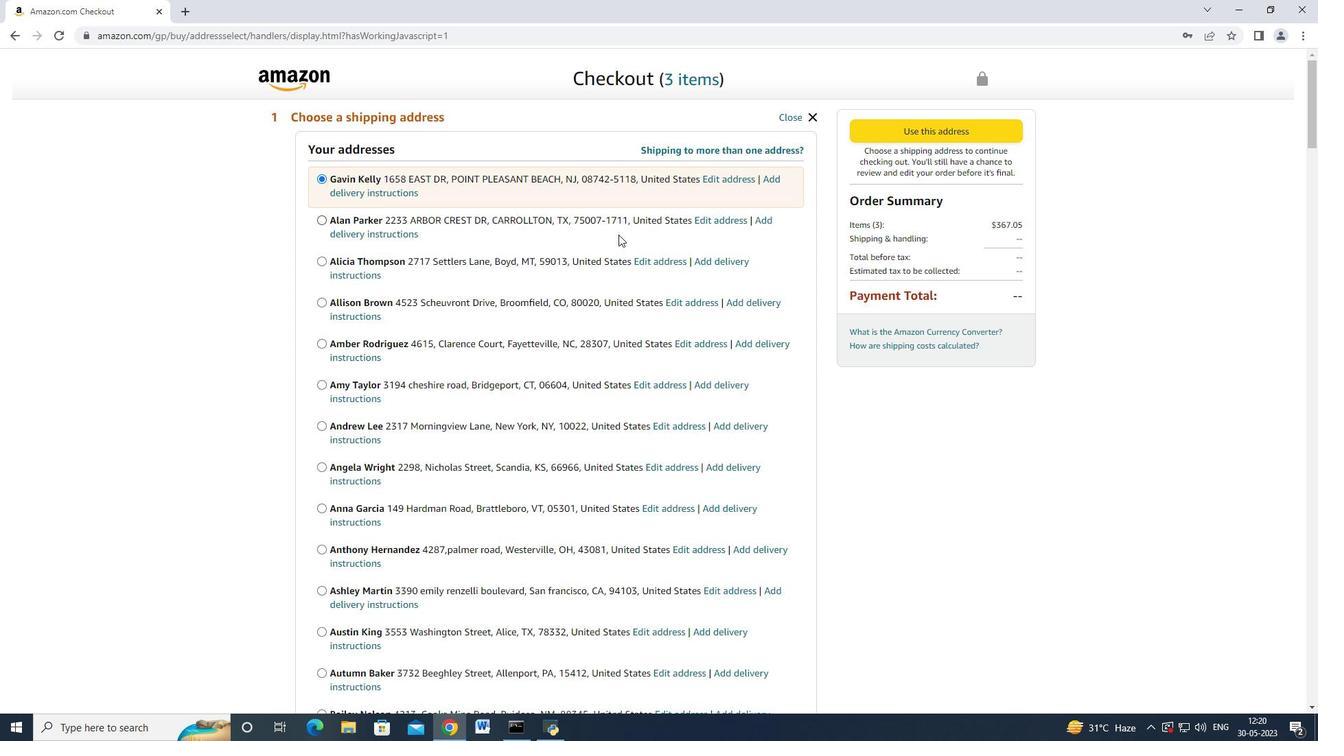 
Action: Mouse moved to (556, 275)
Screenshot: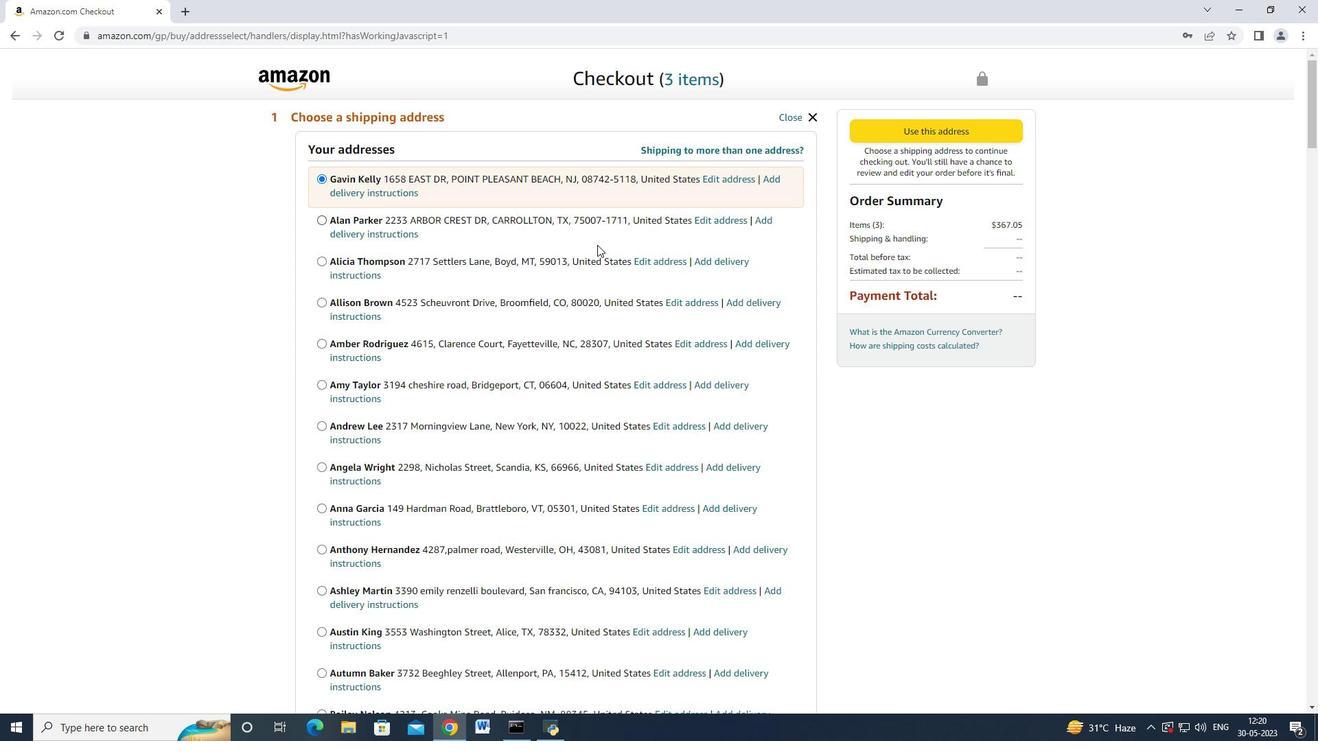 
Action: Mouse scrolled (556, 274) with delta (0, 0)
Screenshot: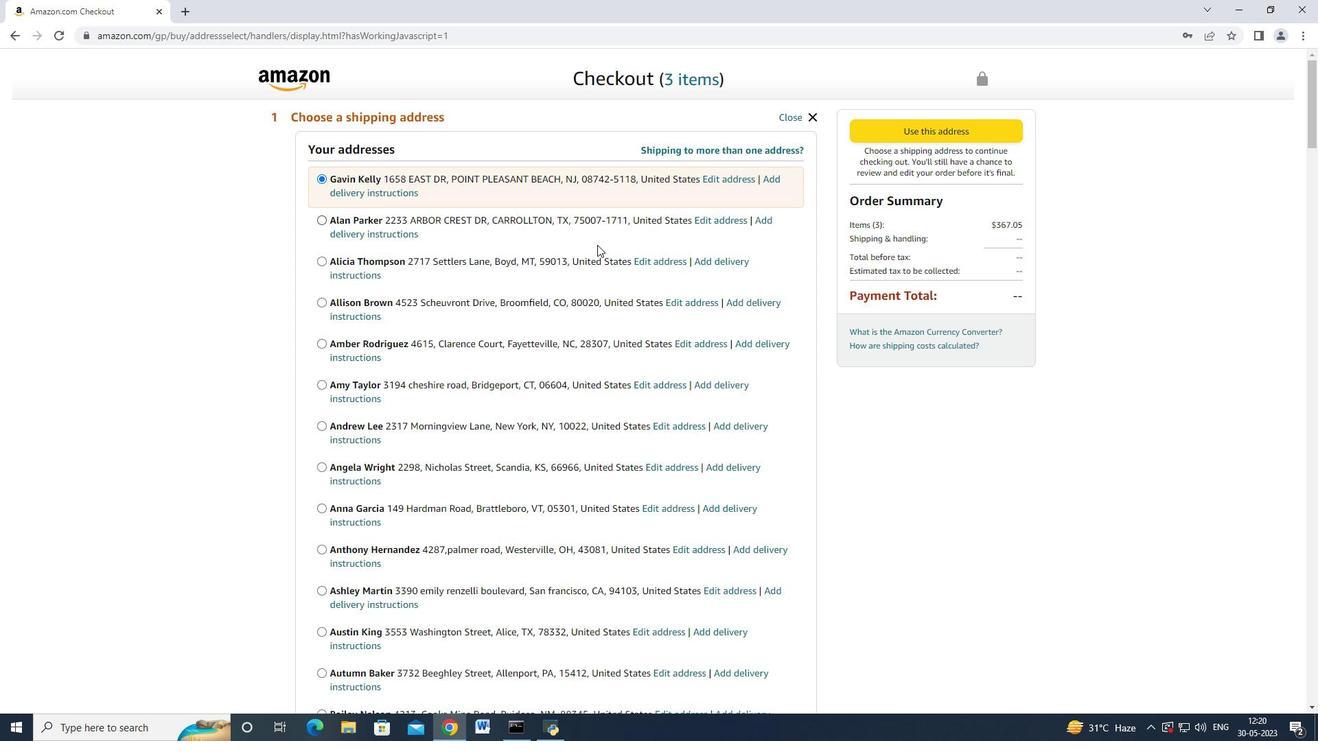 
Action: Mouse moved to (555, 276)
Screenshot: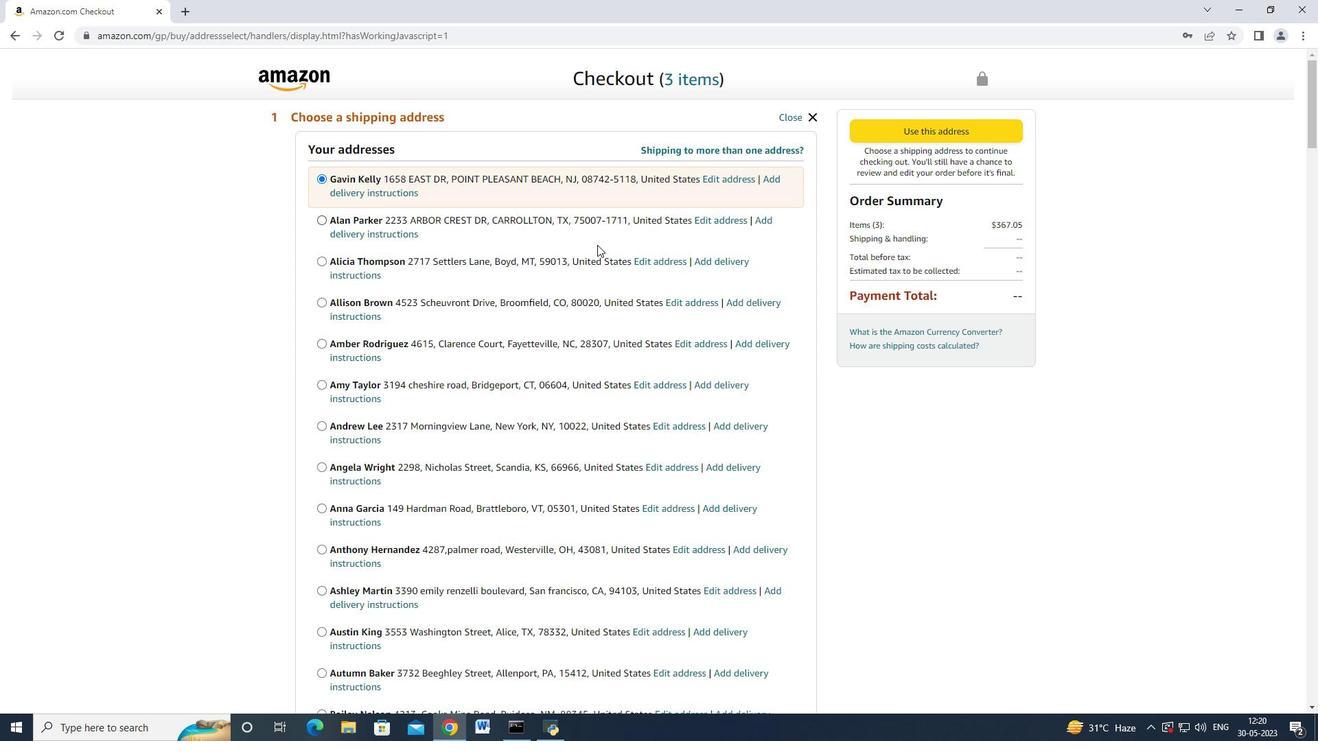 
Action: Mouse scrolled (556, 275) with delta (0, 0)
Screenshot: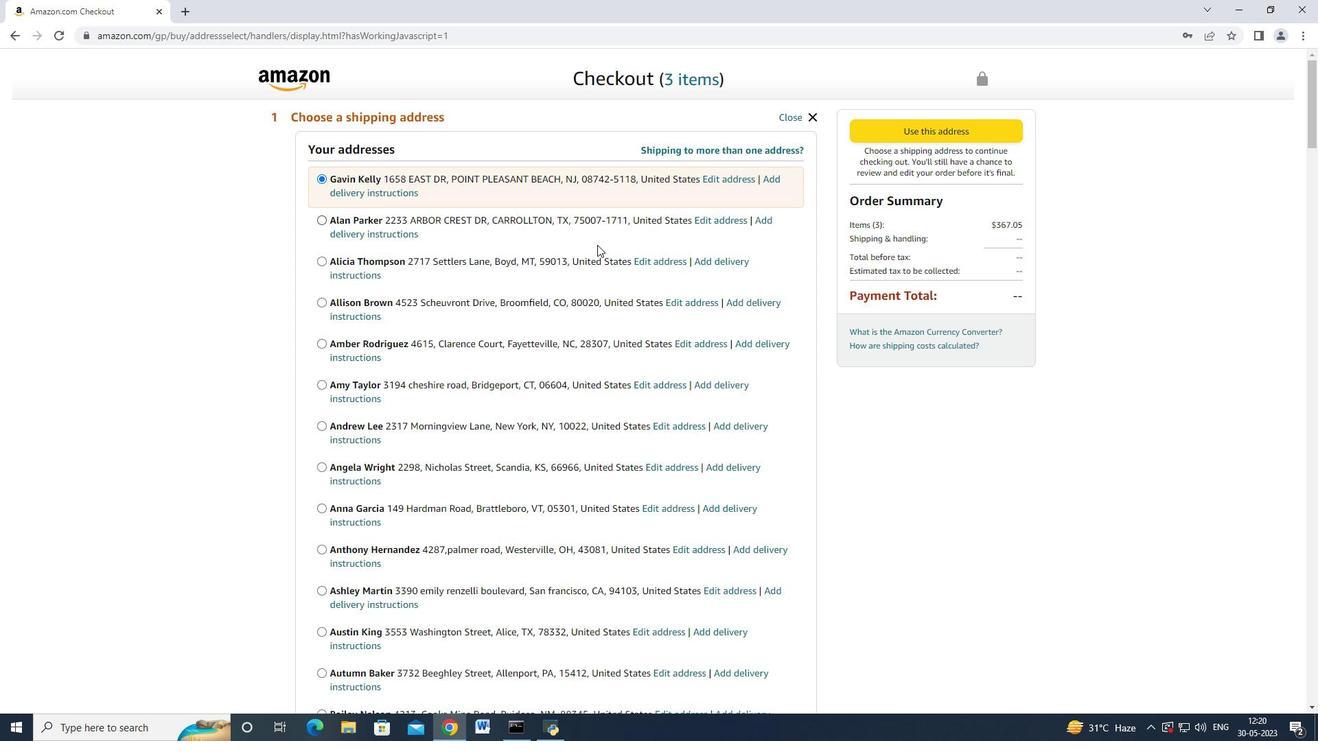 
Action: Mouse scrolled (555, 275) with delta (0, 0)
Screenshot: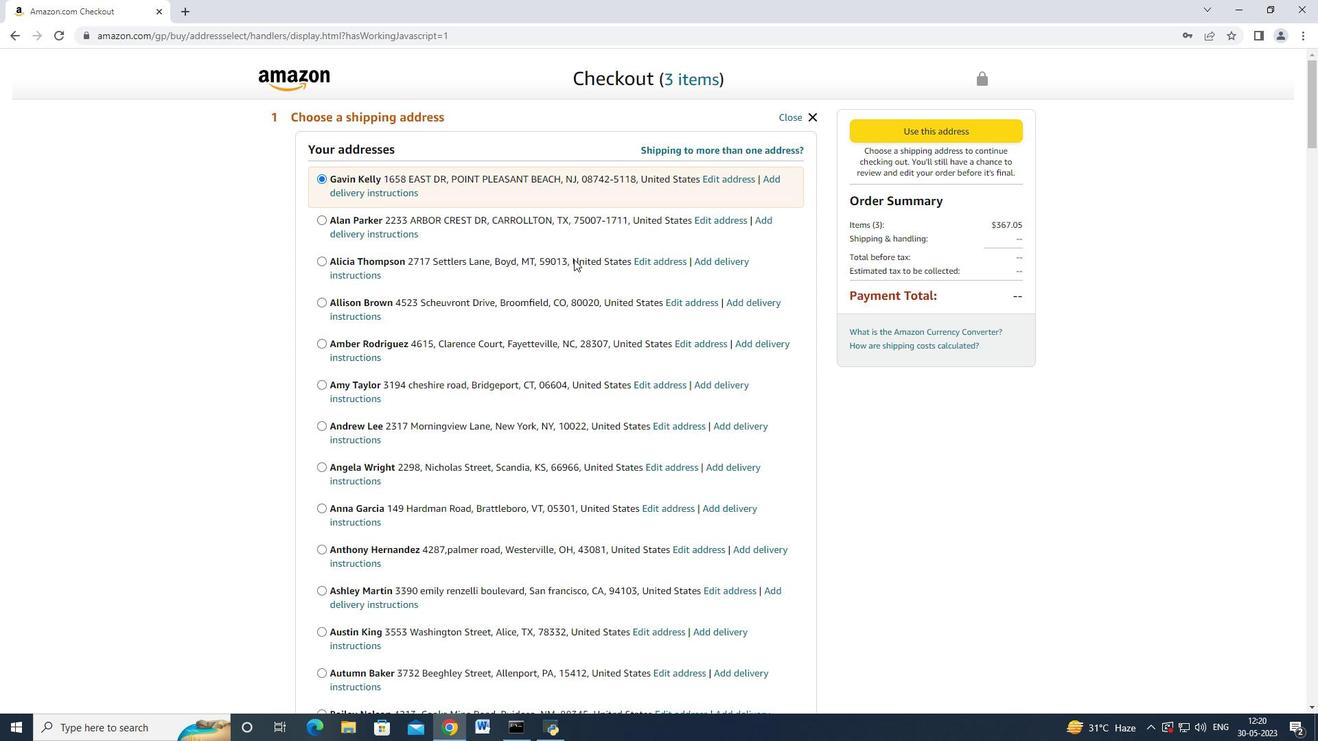 
Action: Mouse moved to (543, 269)
Screenshot: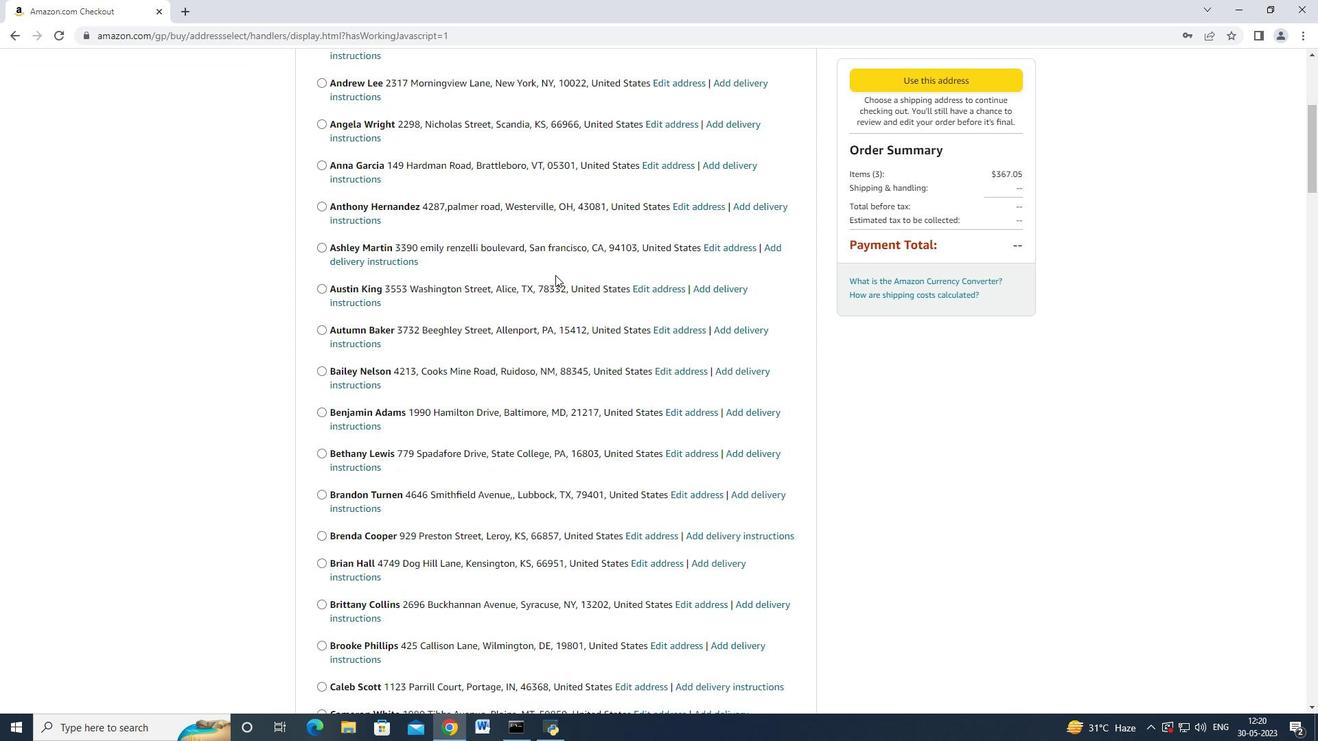 
Action: Mouse scrolled (543, 268) with delta (0, 0)
Screenshot: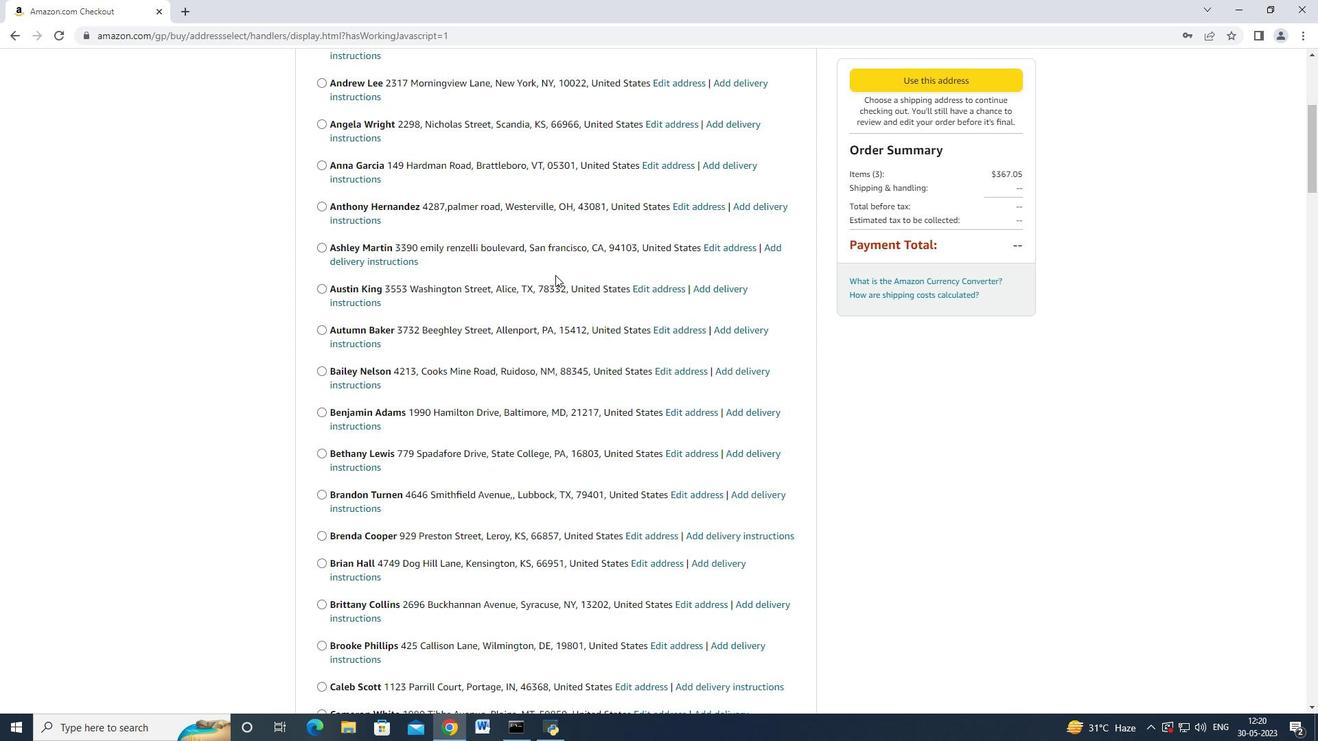 
Action: Mouse scrolled (543, 268) with delta (0, 0)
Screenshot: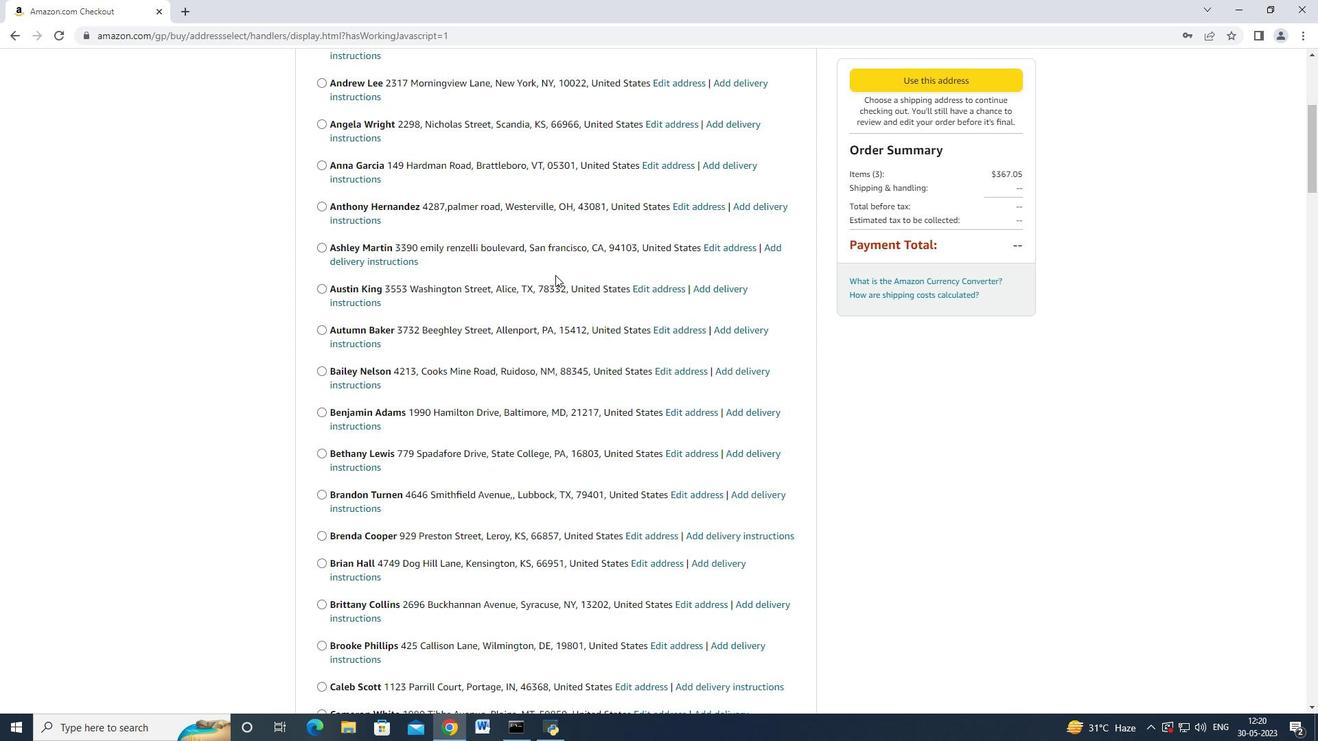 
Action: Mouse scrolled (543, 268) with delta (0, 0)
Screenshot: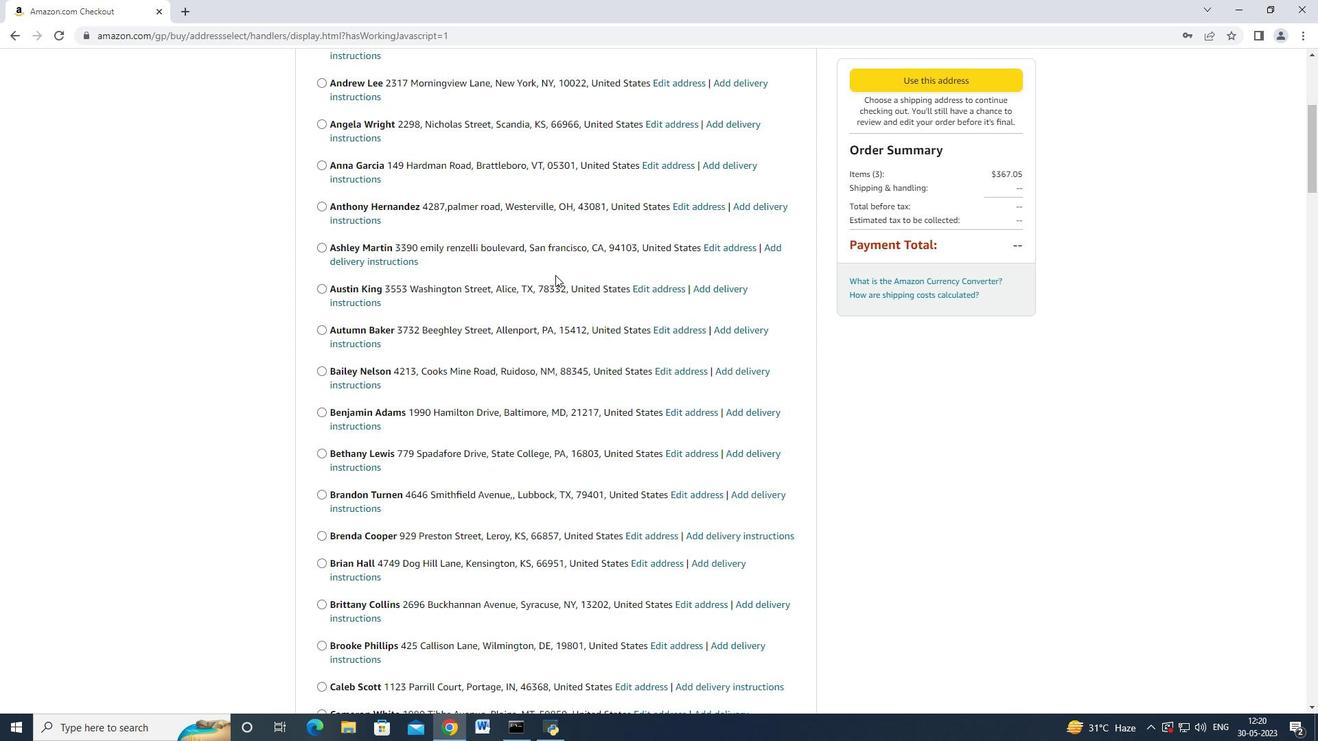 
Action: Mouse moved to (542, 268)
Screenshot: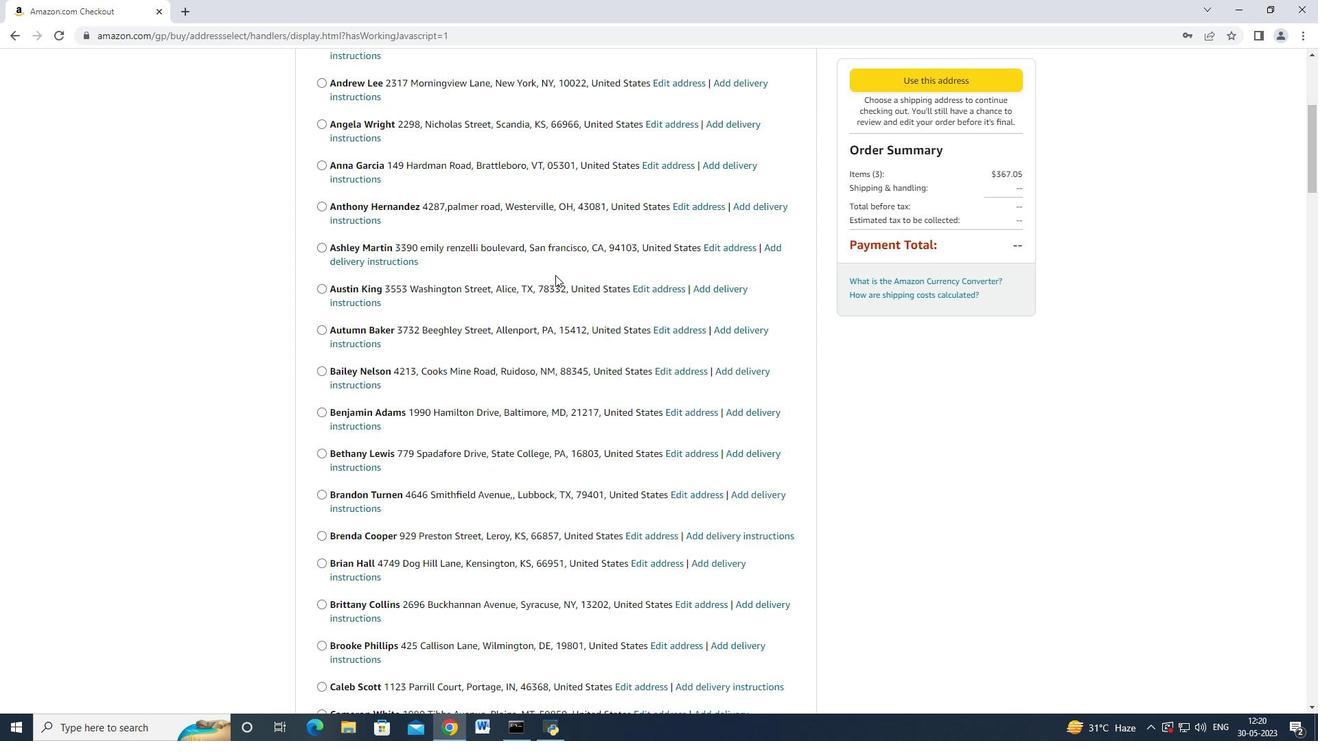 
Action: Mouse scrolled (542, 267) with delta (0, 0)
Screenshot: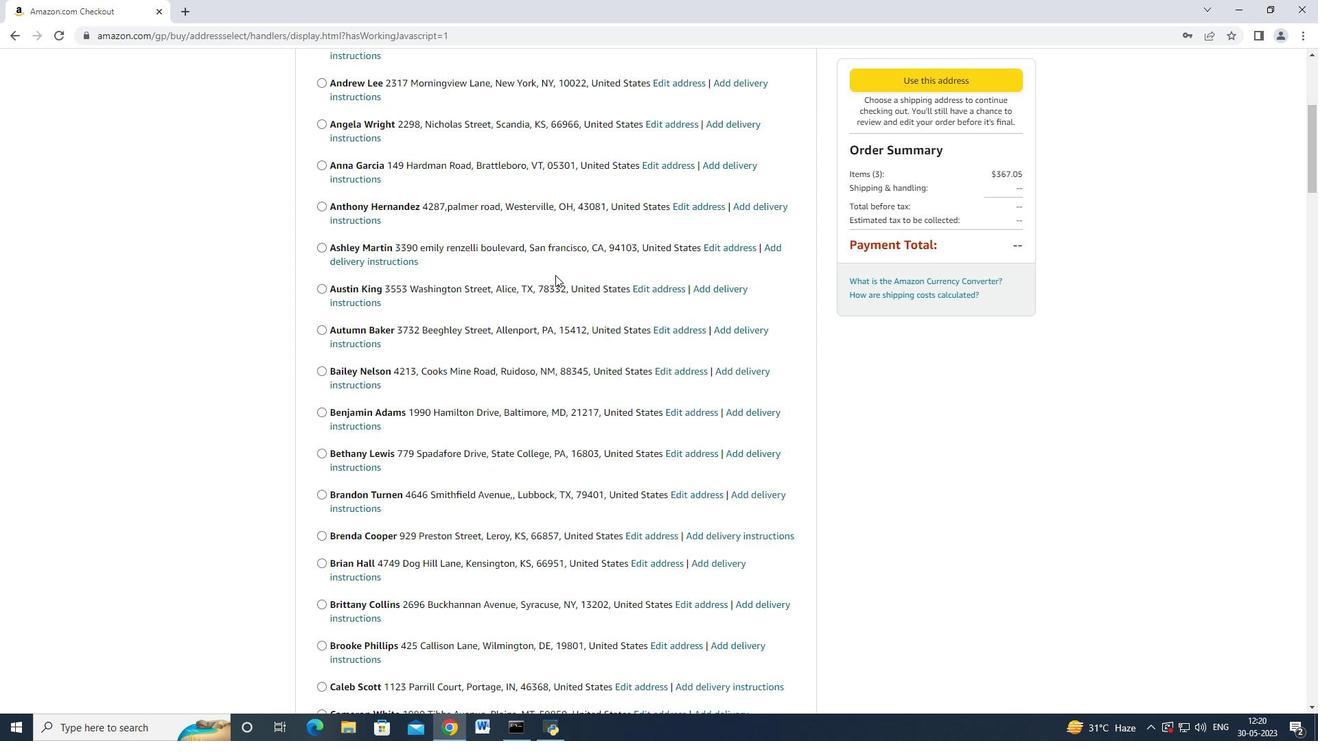 
Action: Mouse moved to (538, 266)
Screenshot: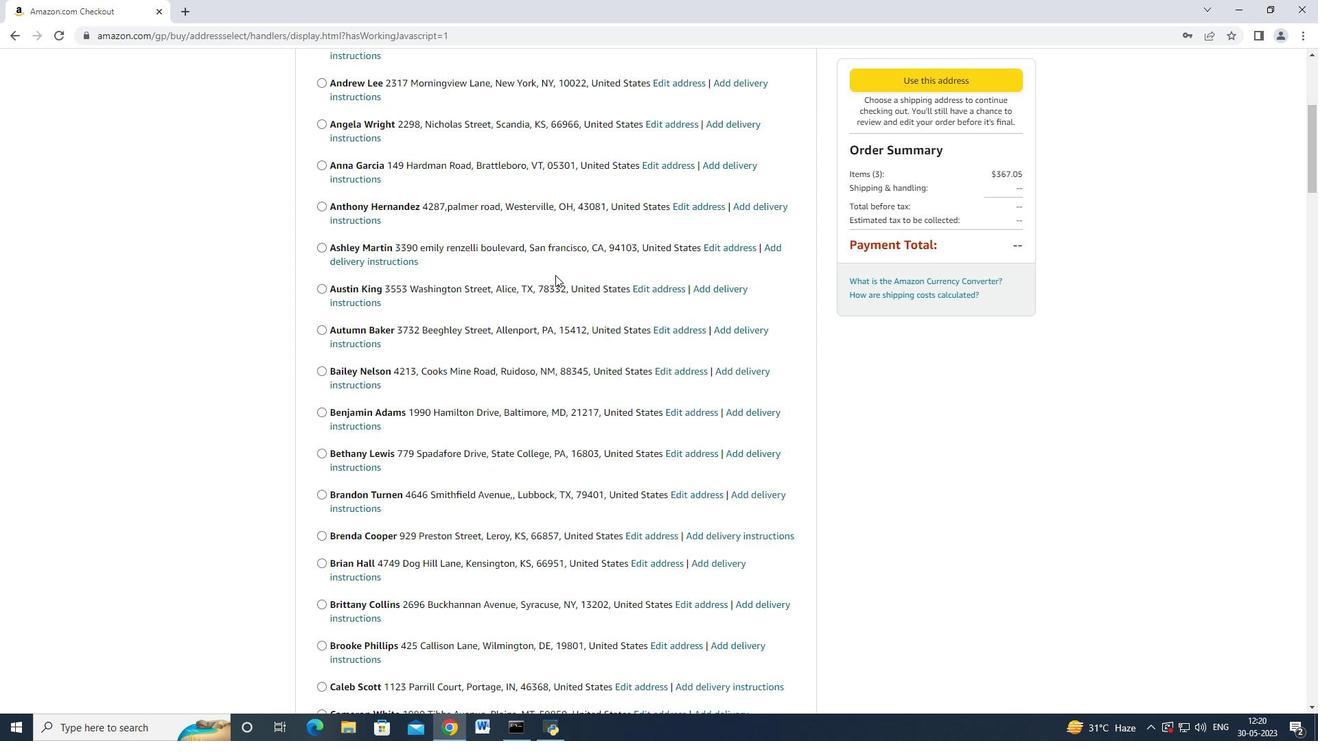 
Action: Mouse scrolled (540, 267) with delta (0, 0)
Screenshot: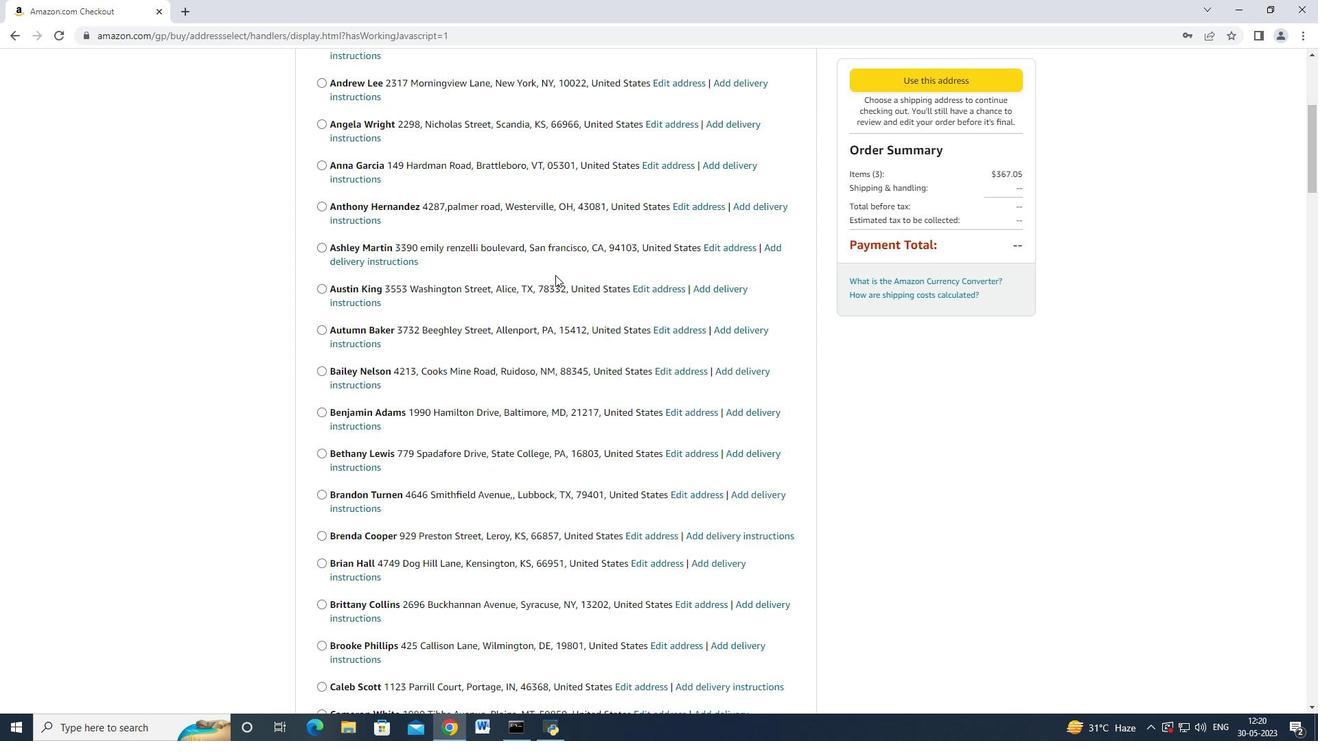 
Action: Mouse moved to (537, 265)
Screenshot: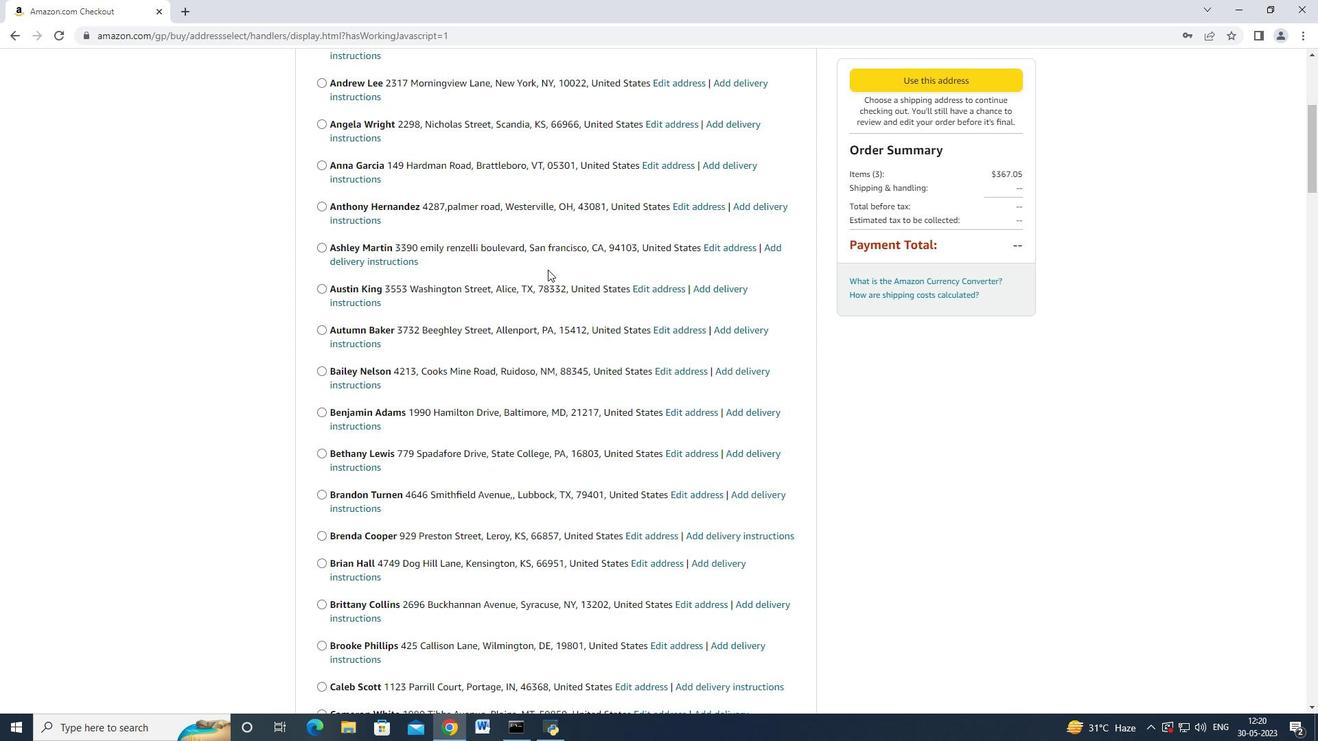 
Action: Mouse scrolled (538, 265) with delta (0, 0)
Screenshot: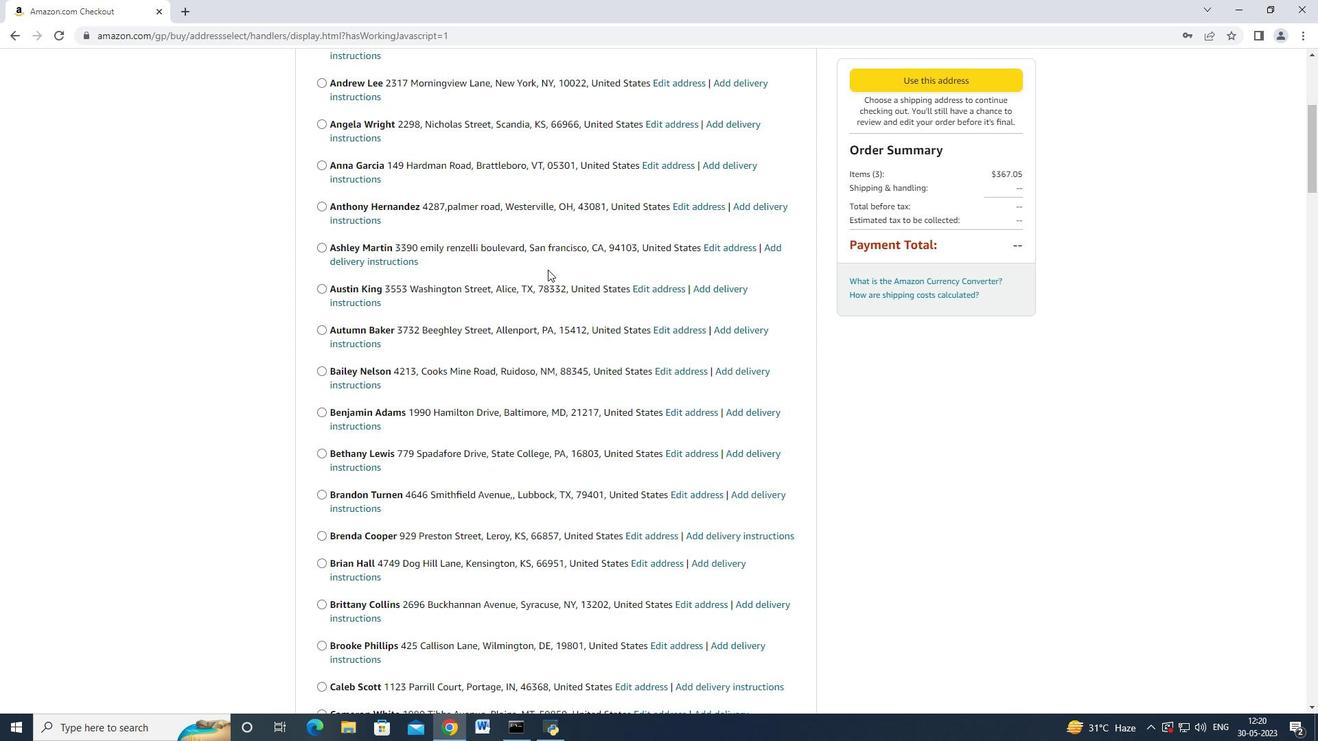 
Action: Mouse moved to (534, 263)
Screenshot: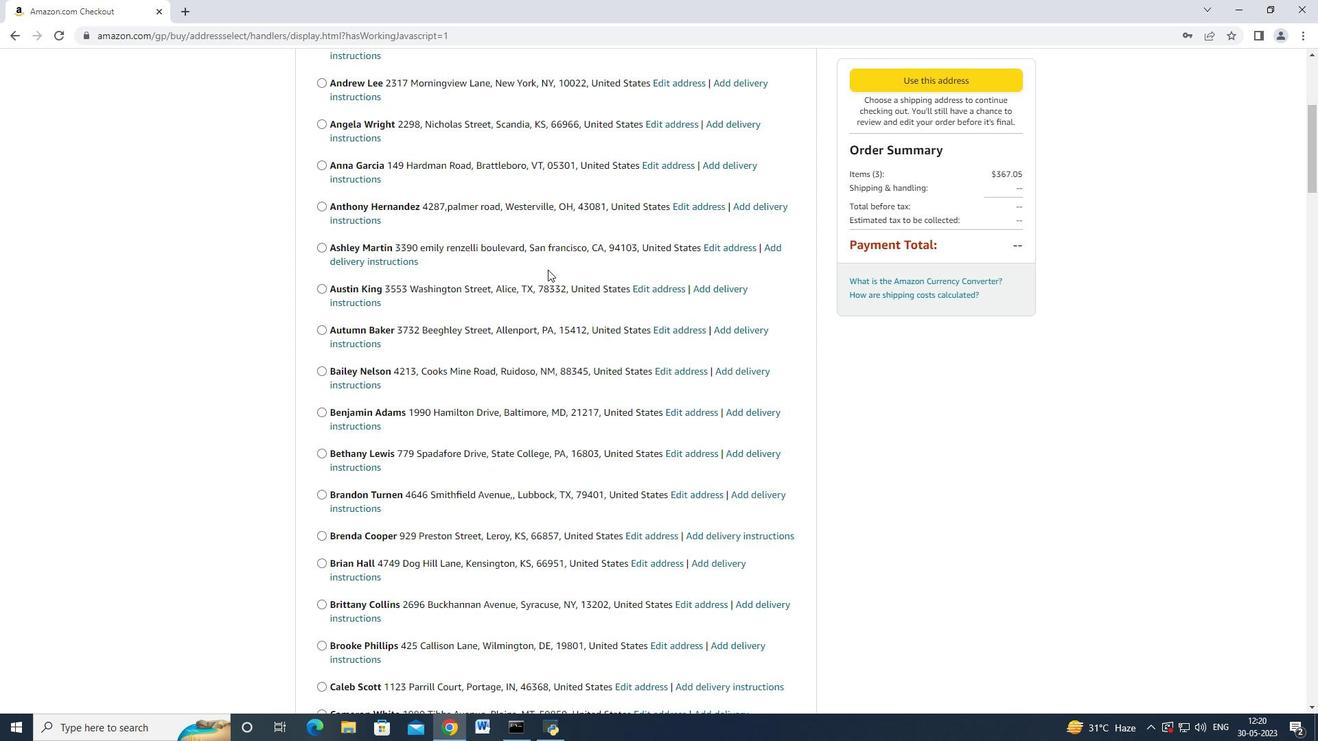 
Action: Mouse scrolled (537, 265) with delta (0, 0)
Screenshot: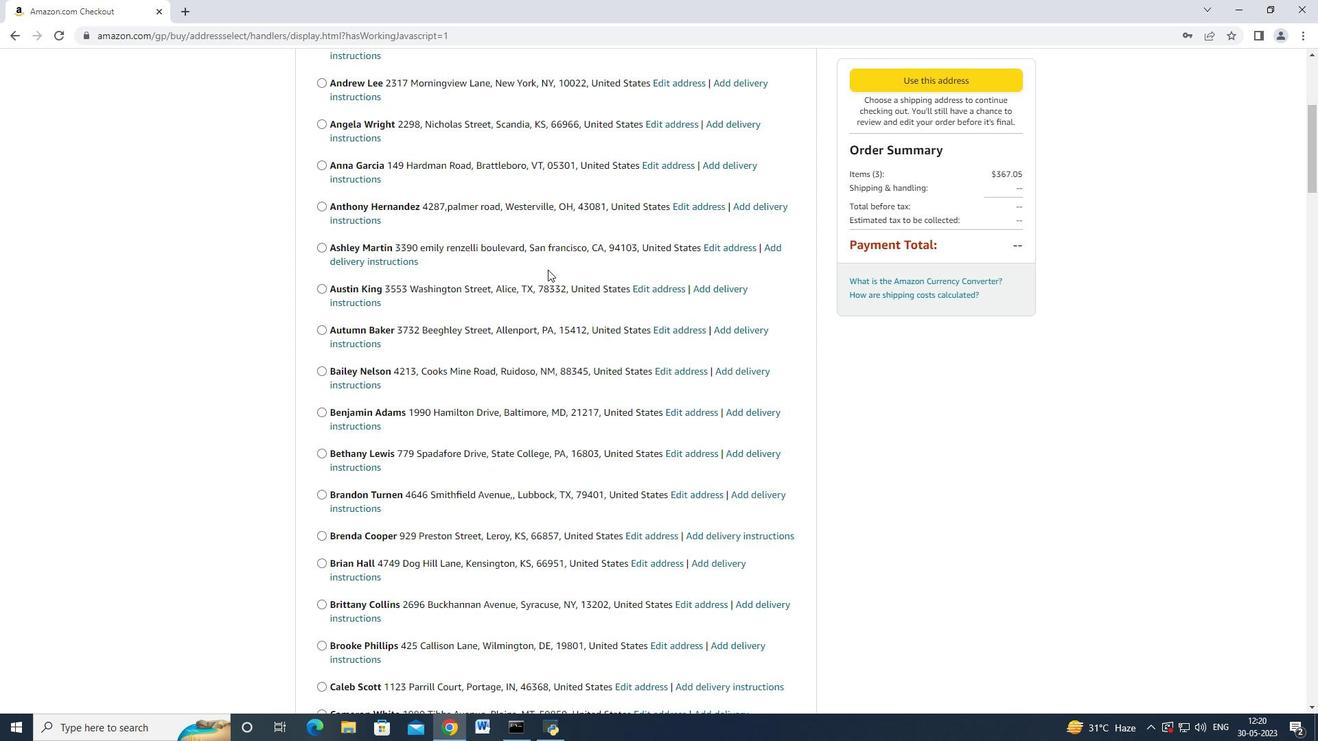 
Action: Mouse moved to (526, 258)
Screenshot: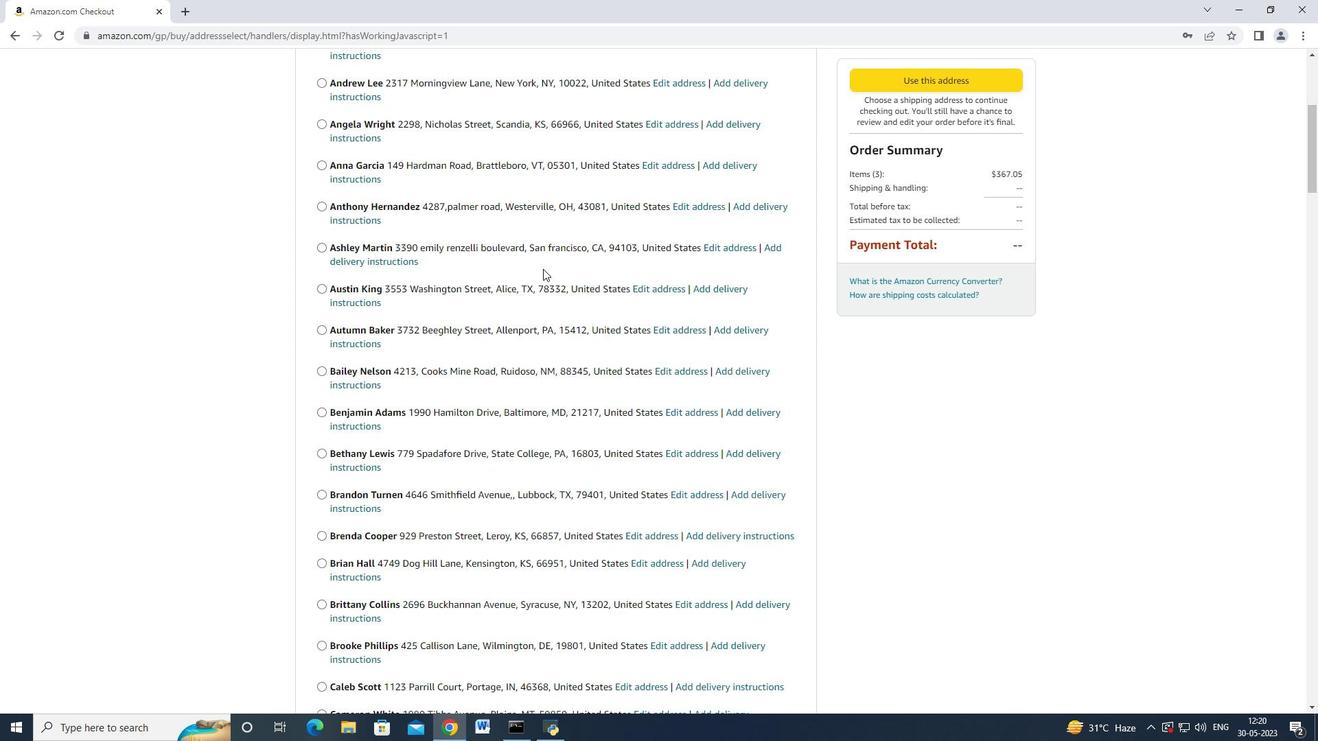 
Action: Mouse scrolled (530, 260) with delta (0, 0)
Screenshot: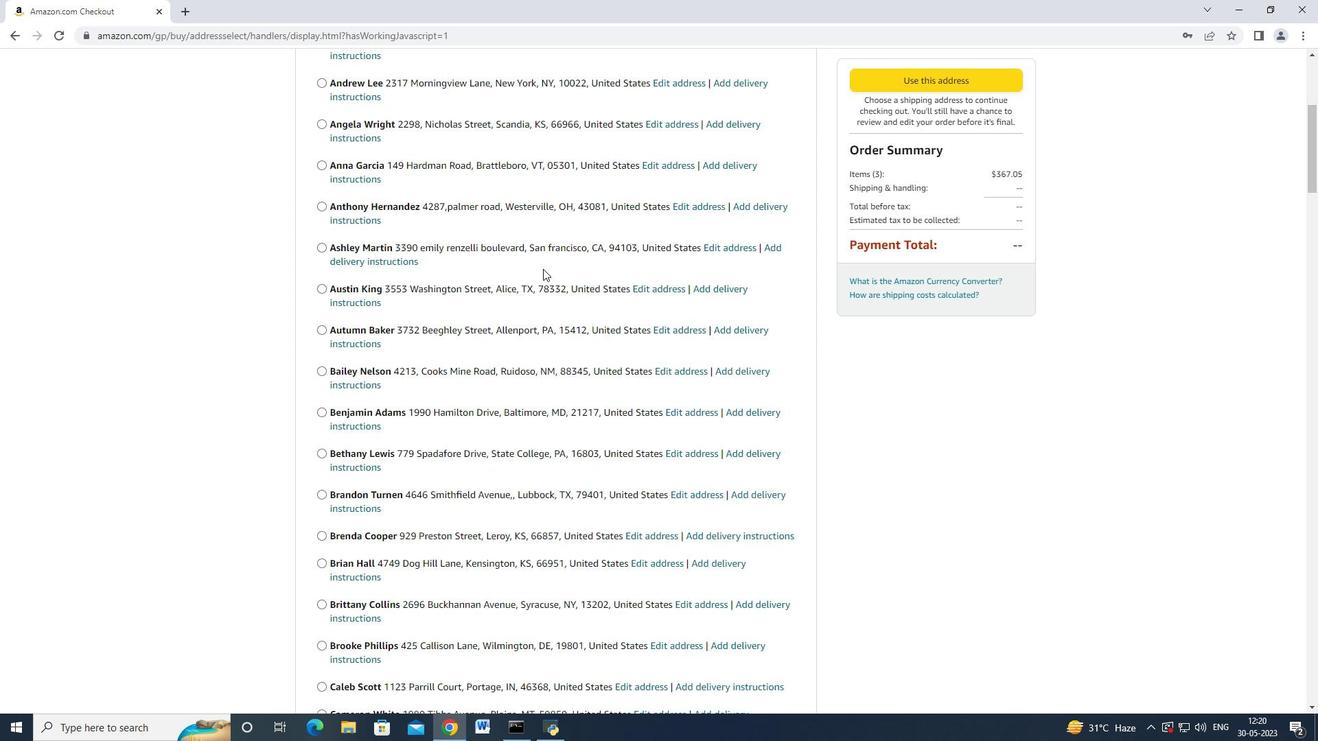 
Action: Mouse moved to (514, 255)
Screenshot: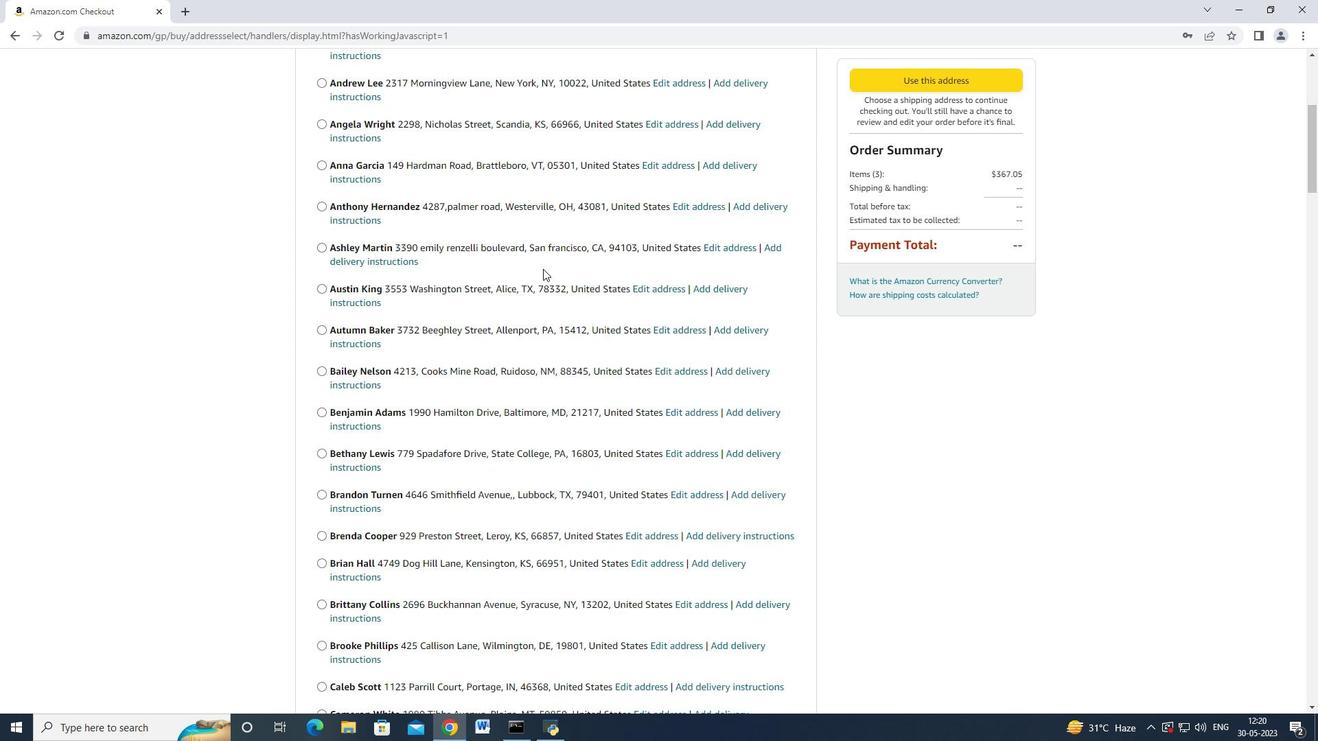 
Action: Mouse scrolled (521, 256) with delta (0, 0)
Screenshot: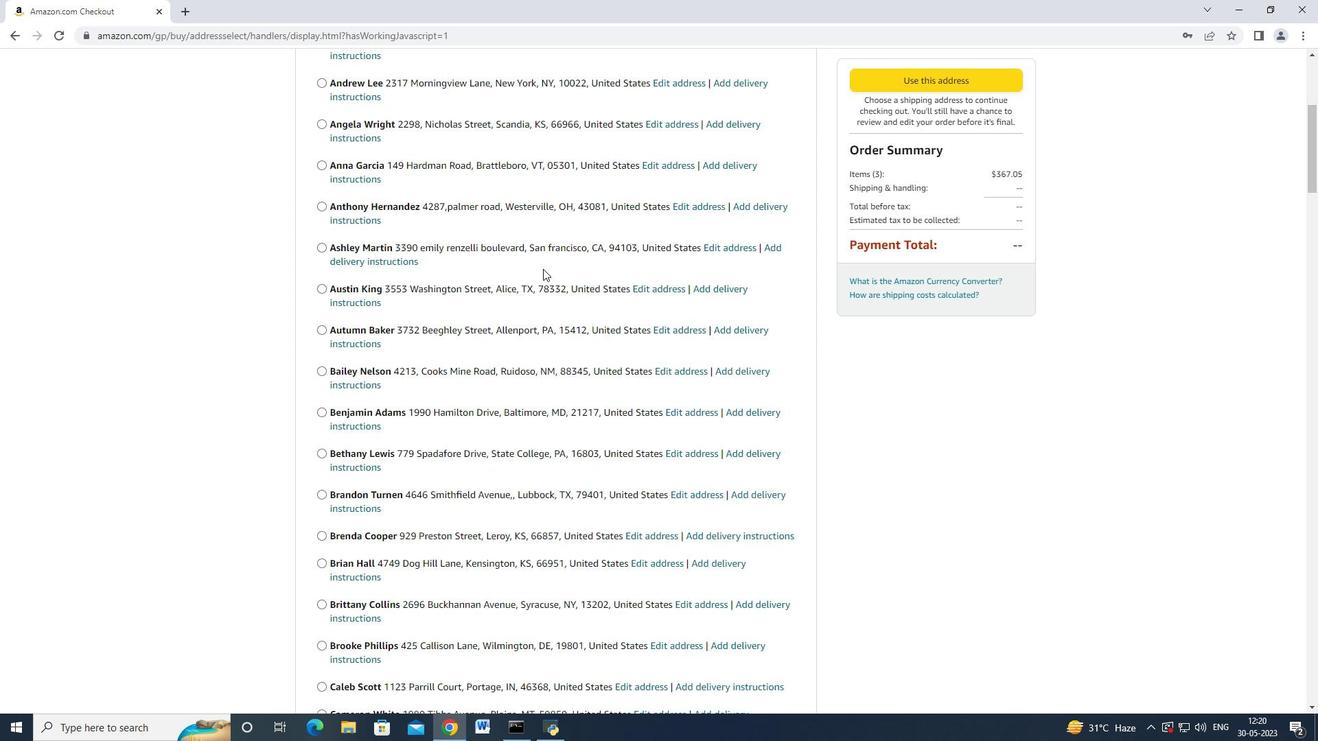 
Action: Mouse moved to (510, 254)
Screenshot: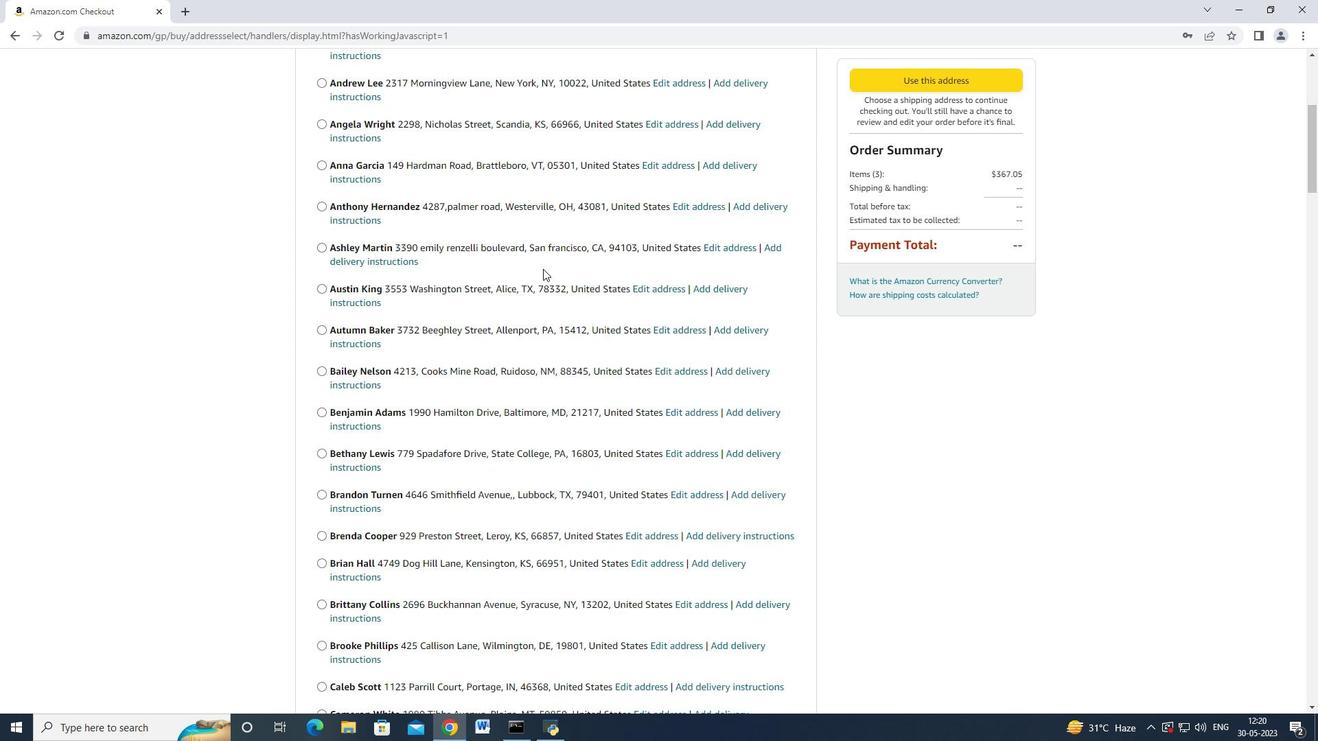 
Action: Mouse scrolled (510, 253) with delta (0, 0)
Screenshot: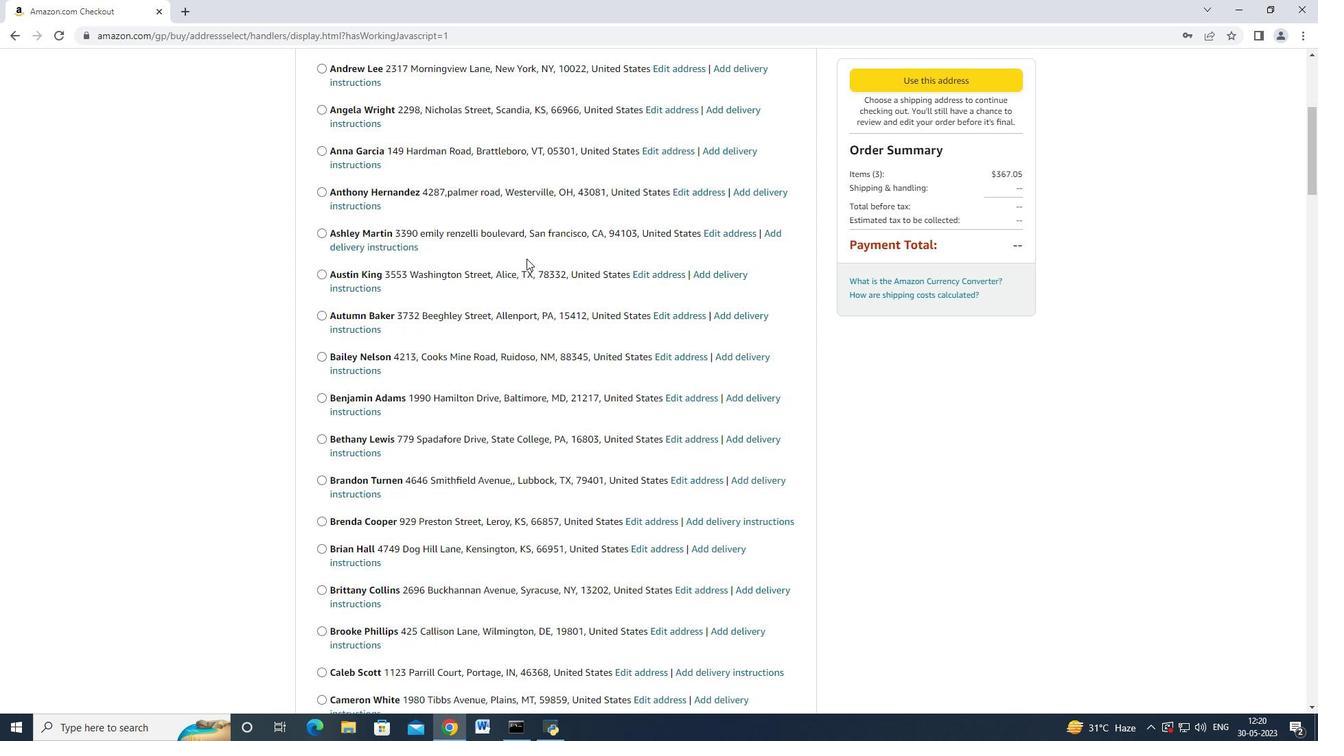 
Action: Mouse scrolled (510, 253) with delta (0, 0)
Screenshot: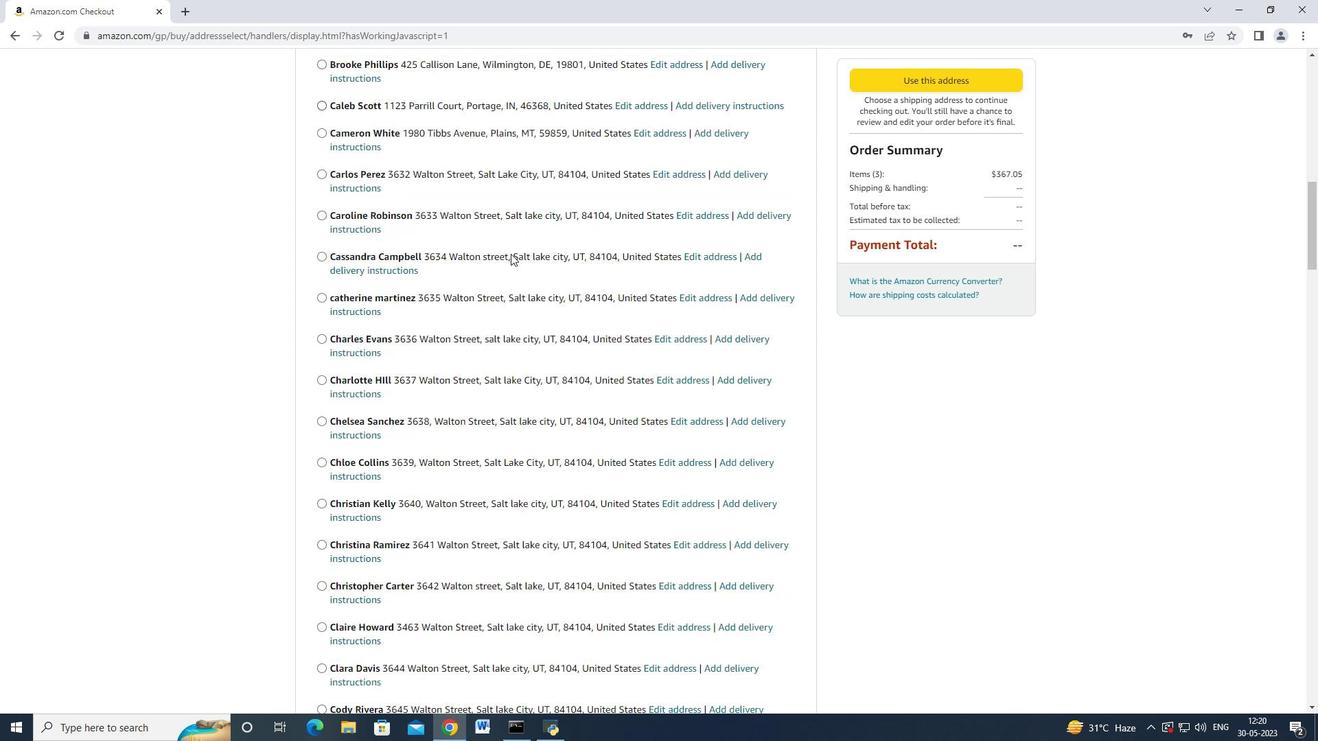 
Action: Mouse moved to (510, 254)
Screenshot: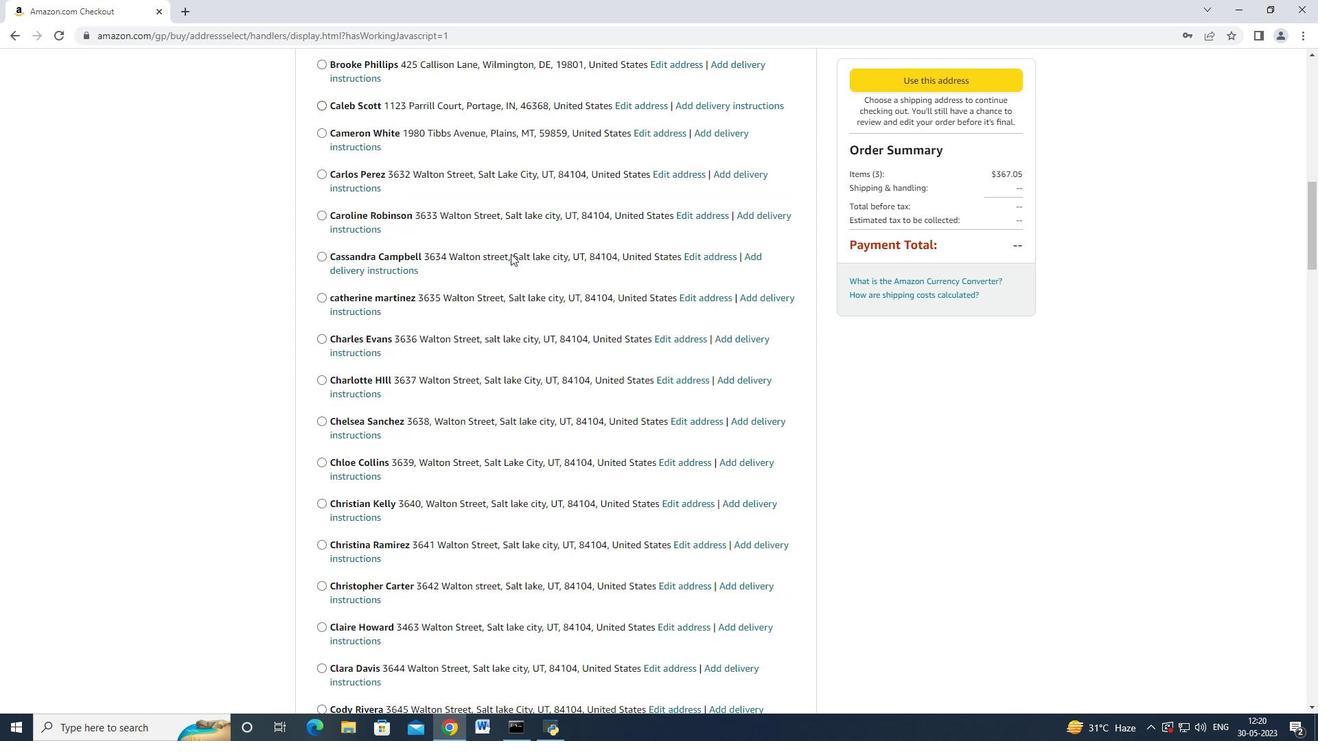 
Action: Mouse scrolled (510, 252) with delta (0, -1)
Screenshot: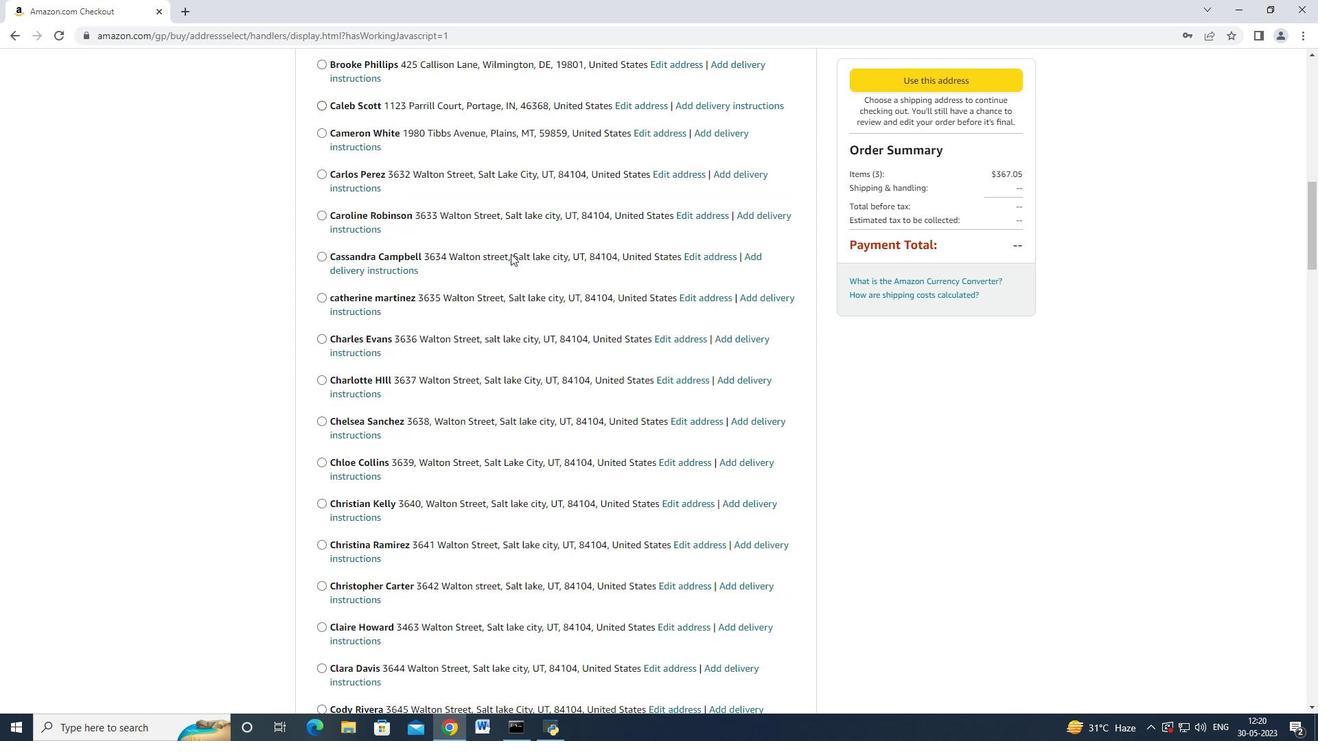 
Action: Mouse moved to (509, 254)
Screenshot: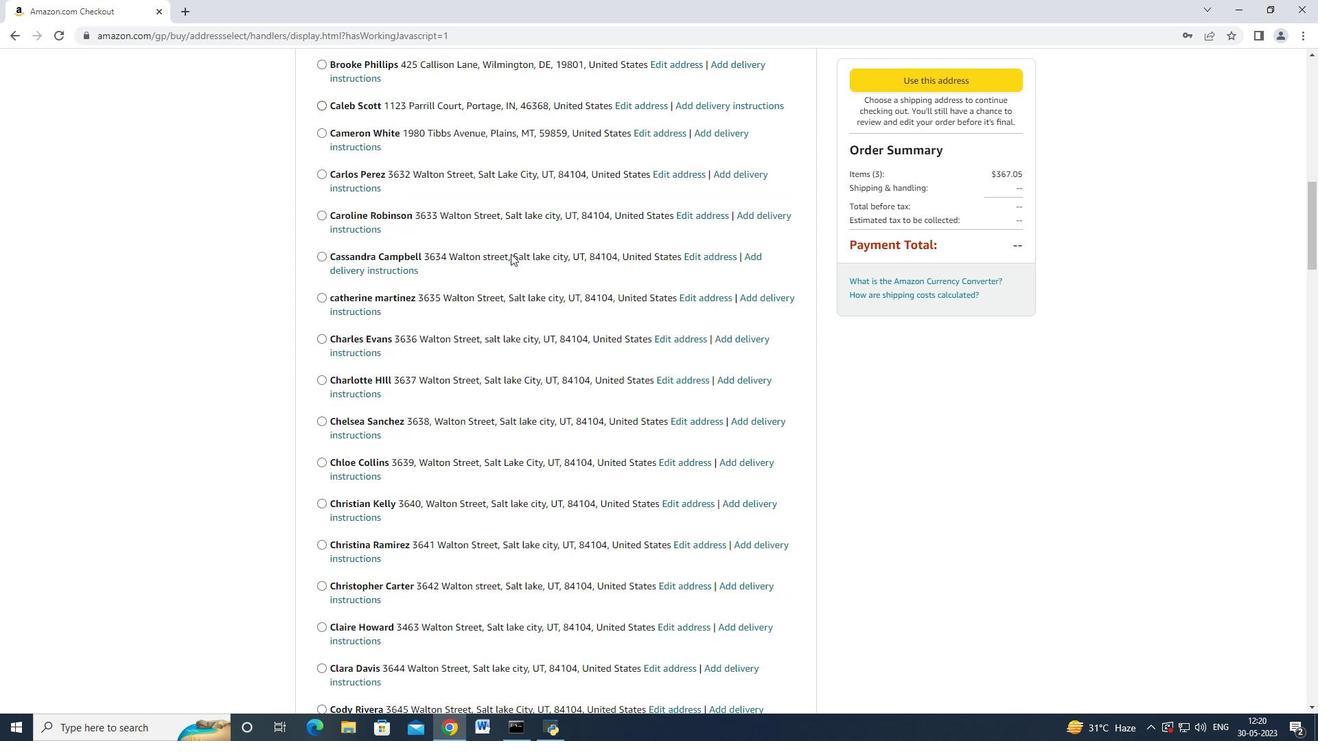 
Action: Mouse scrolled (510, 253) with delta (0, 0)
Screenshot: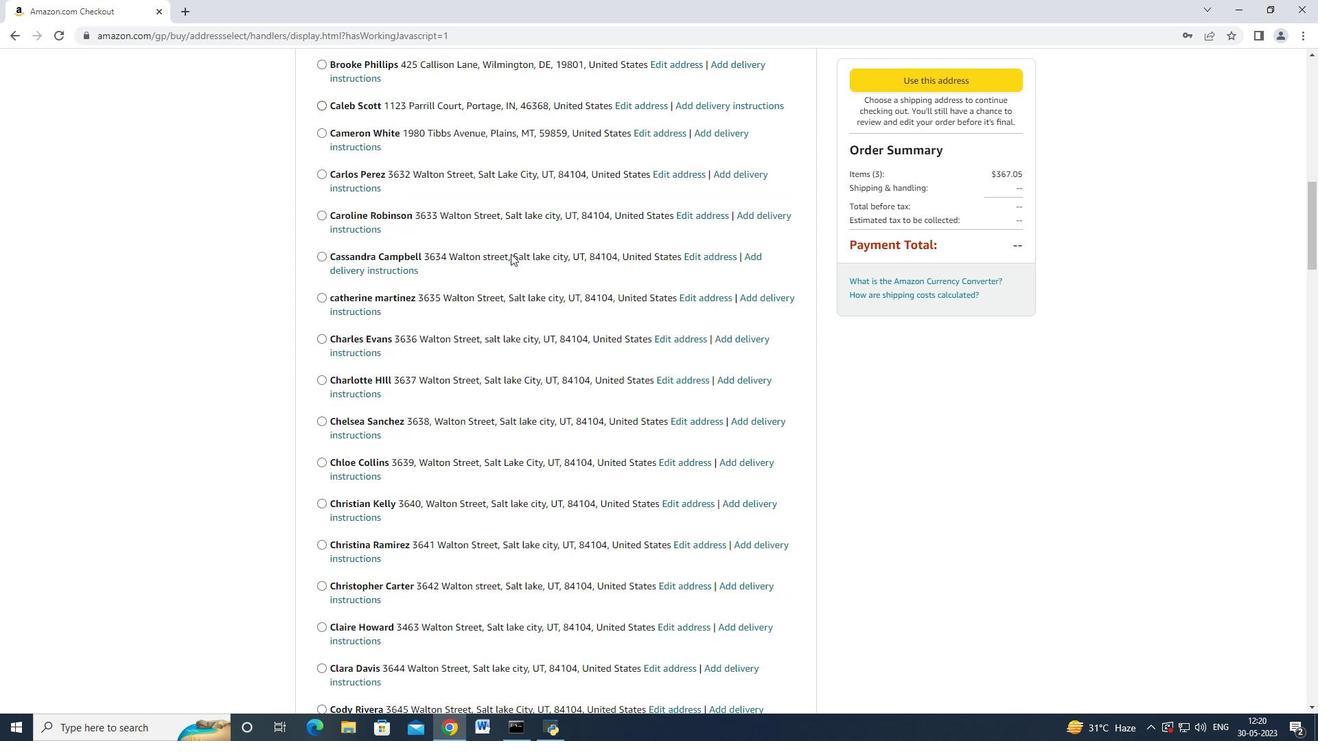 
Action: Mouse moved to (509, 254)
Screenshot: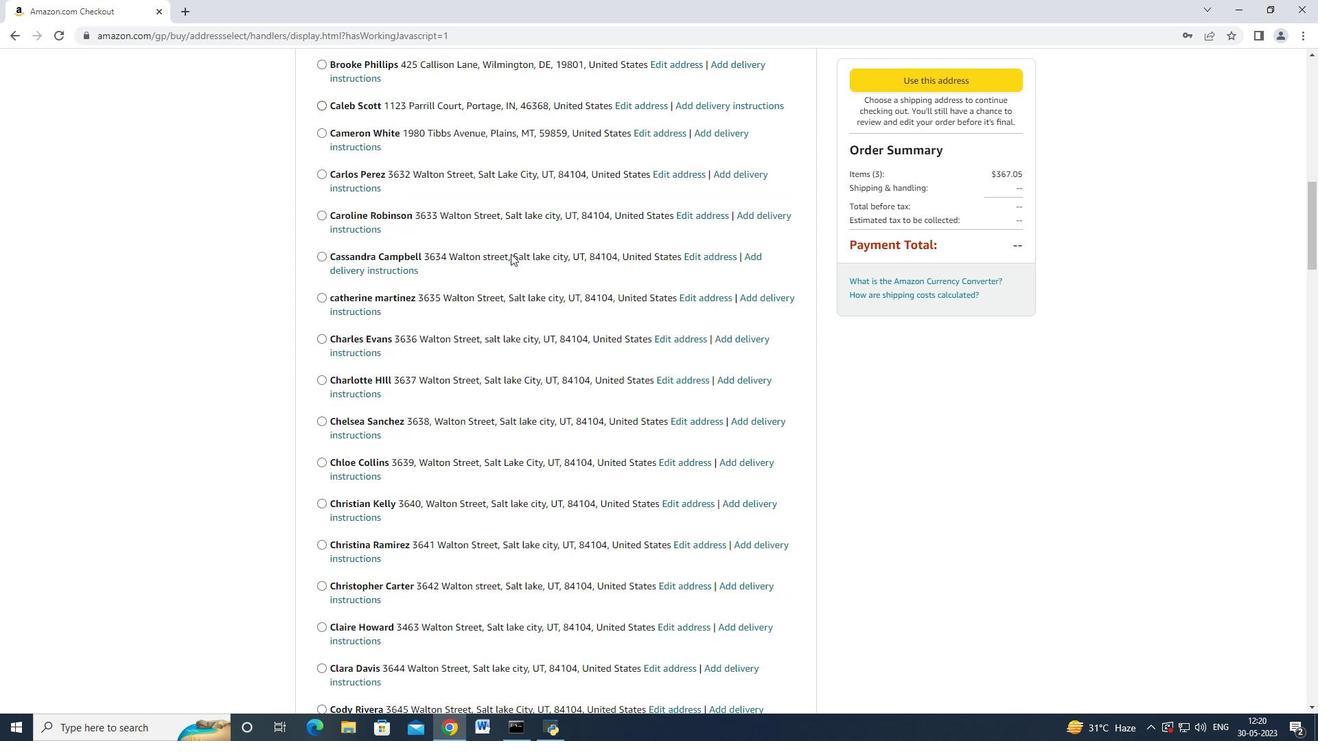 
Action: Mouse scrolled (510, 253) with delta (0, 0)
Screenshot: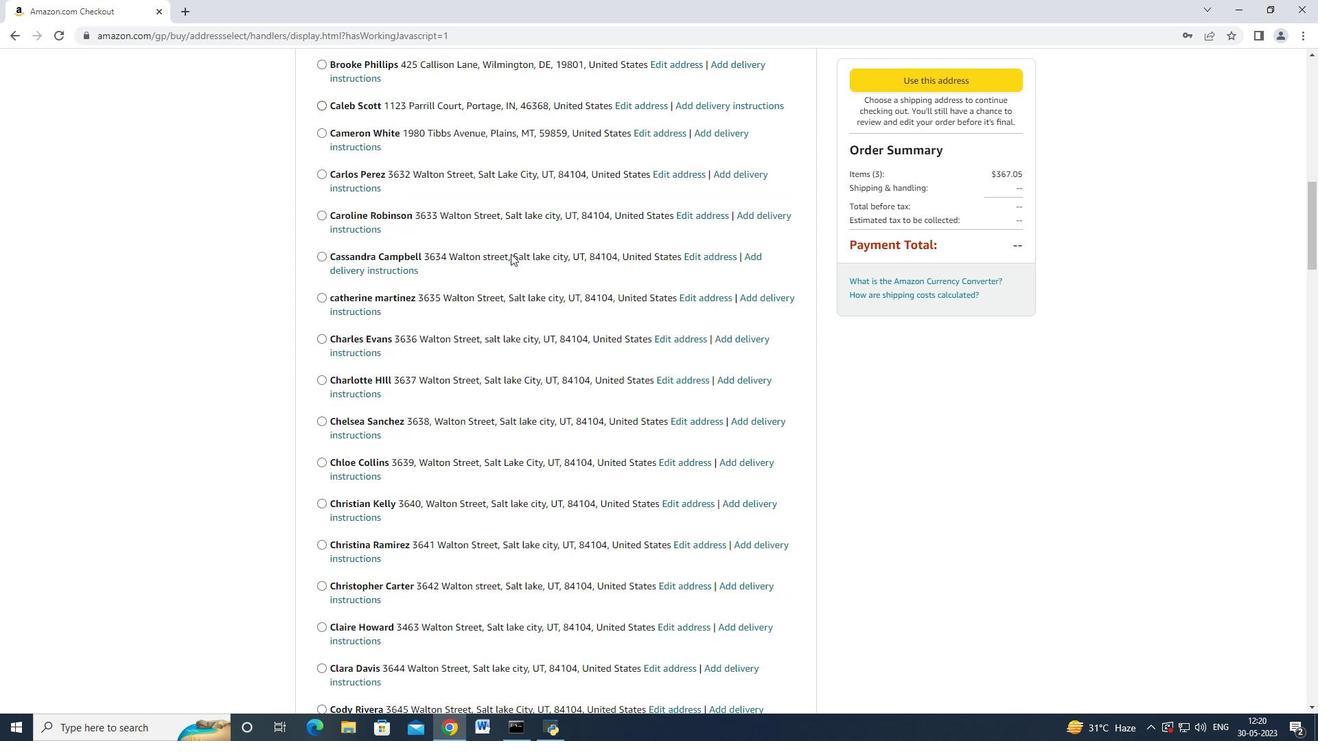 
Action: Mouse moved to (508, 254)
Screenshot: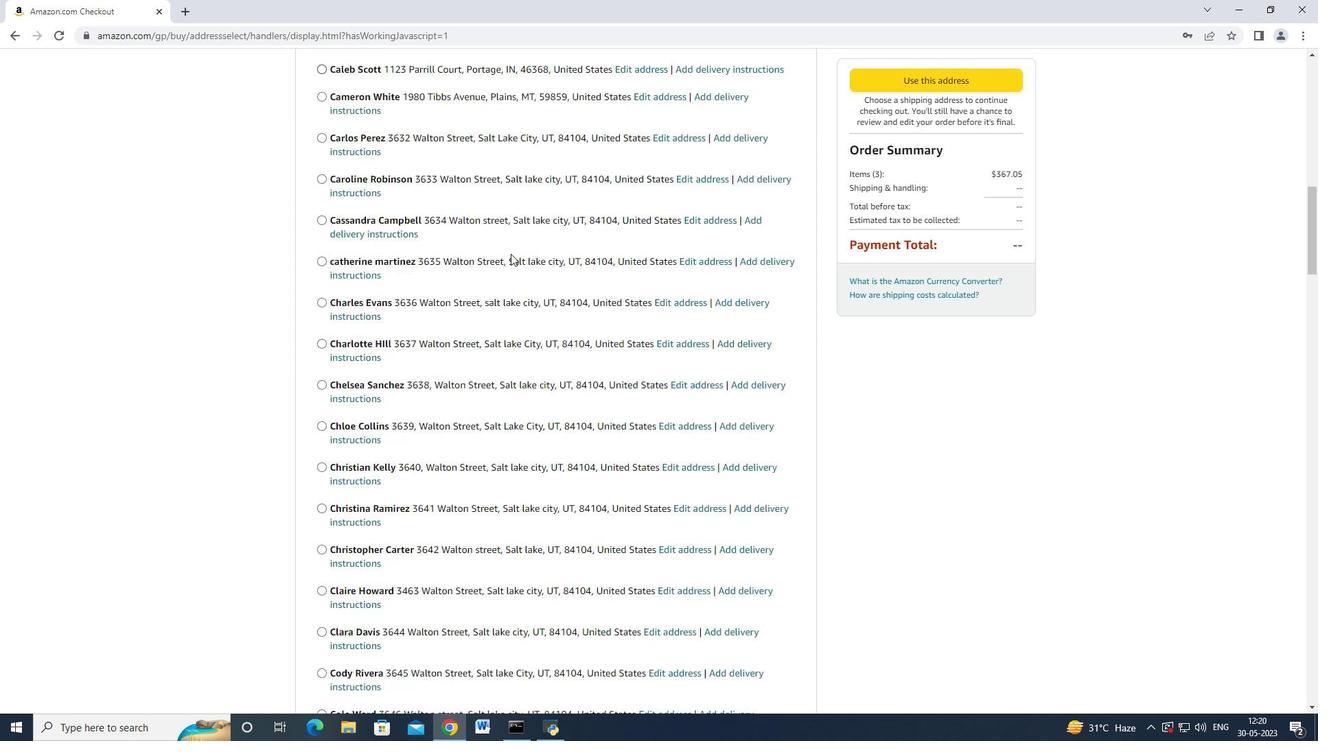 
Action: Mouse scrolled (510, 253) with delta (0, 0)
Screenshot: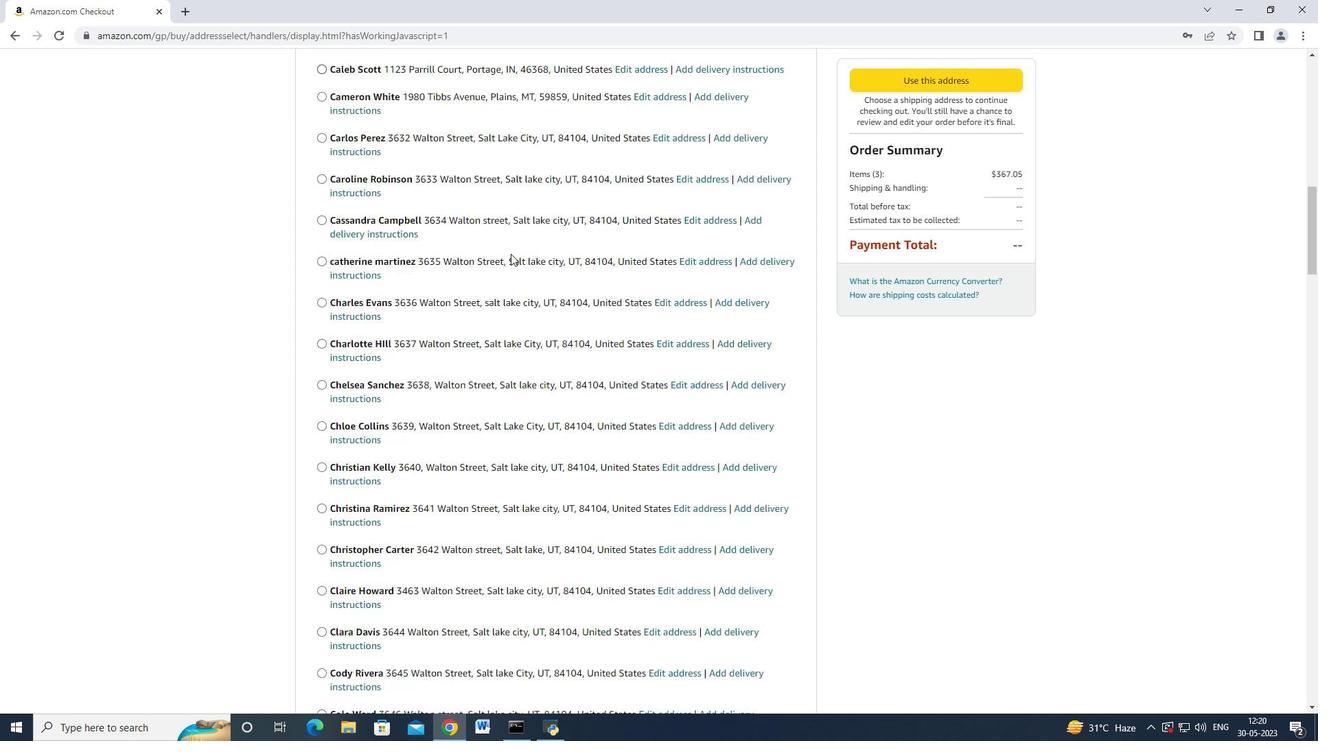 
Action: Mouse moved to (509, 267)
Screenshot: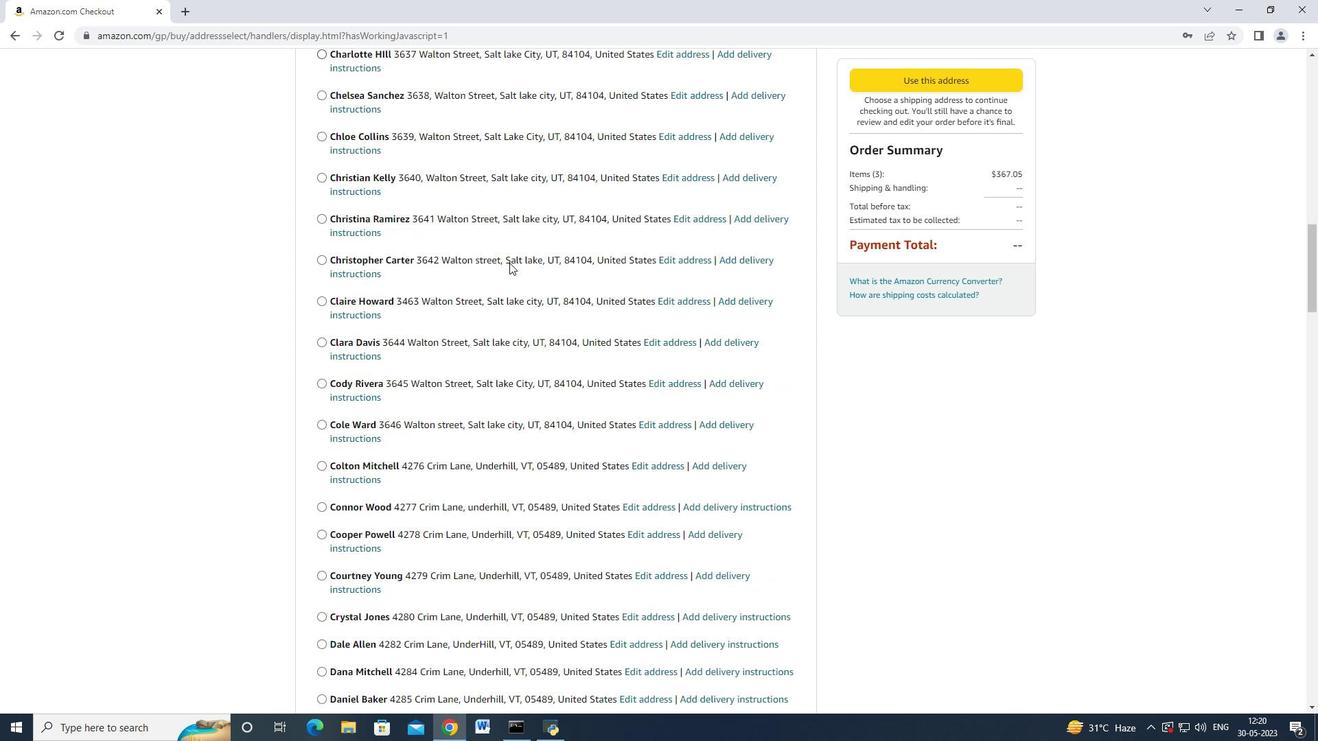 
Action: Mouse scrolled (509, 266) with delta (0, 0)
Screenshot: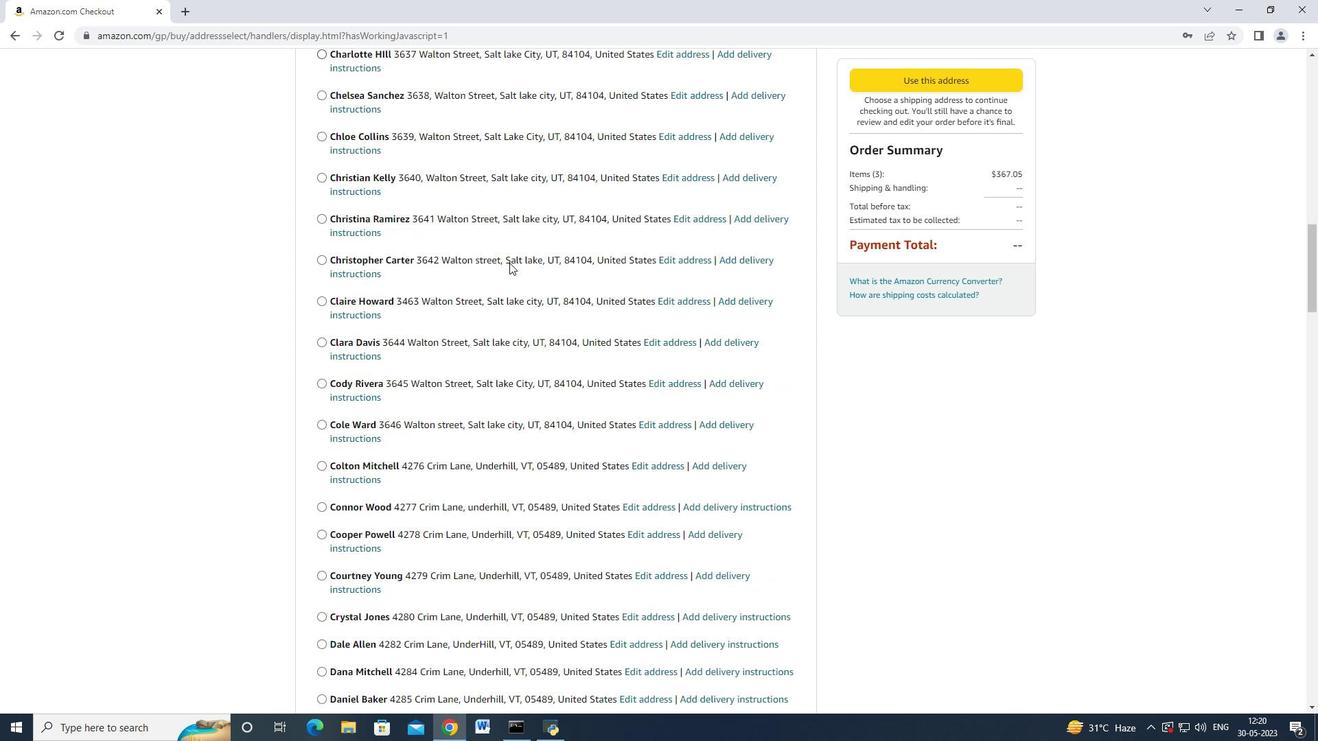 
Action: Mouse moved to (509, 269)
Screenshot: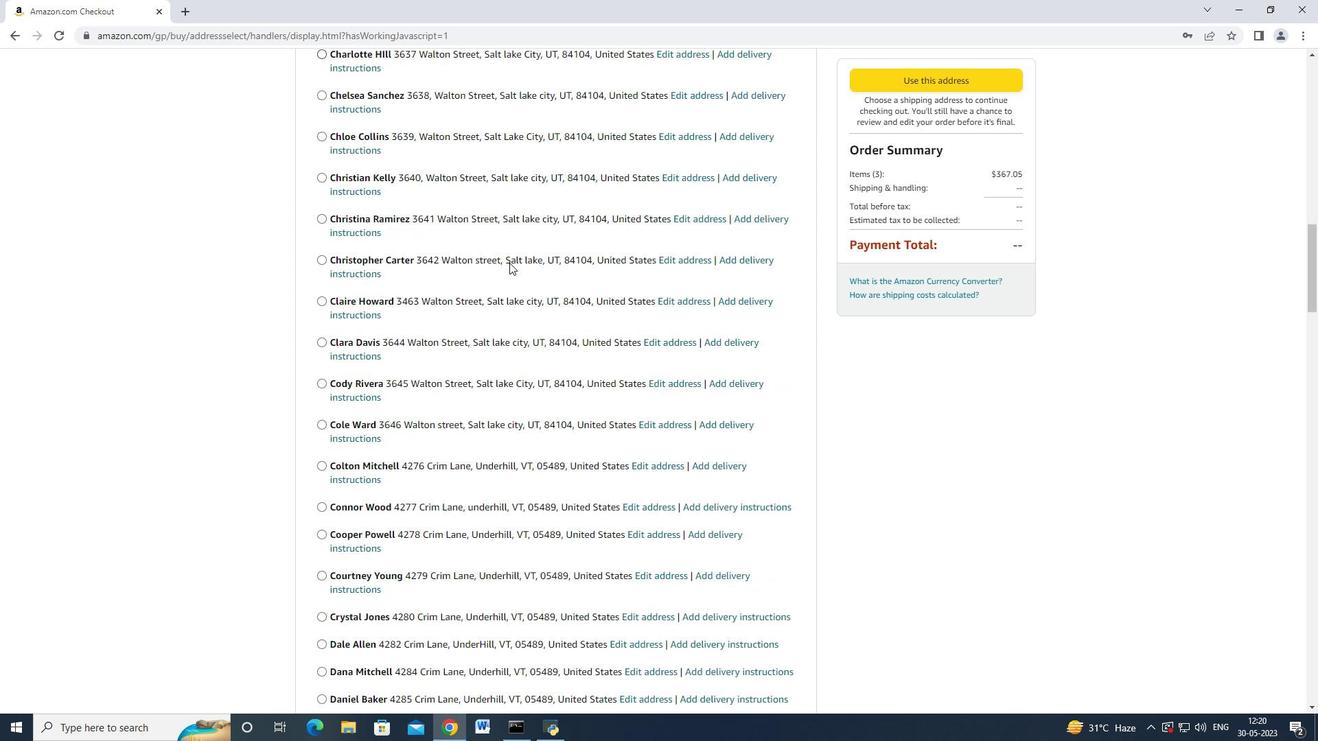 
Action: Mouse scrolled (509, 268) with delta (0, 0)
Screenshot: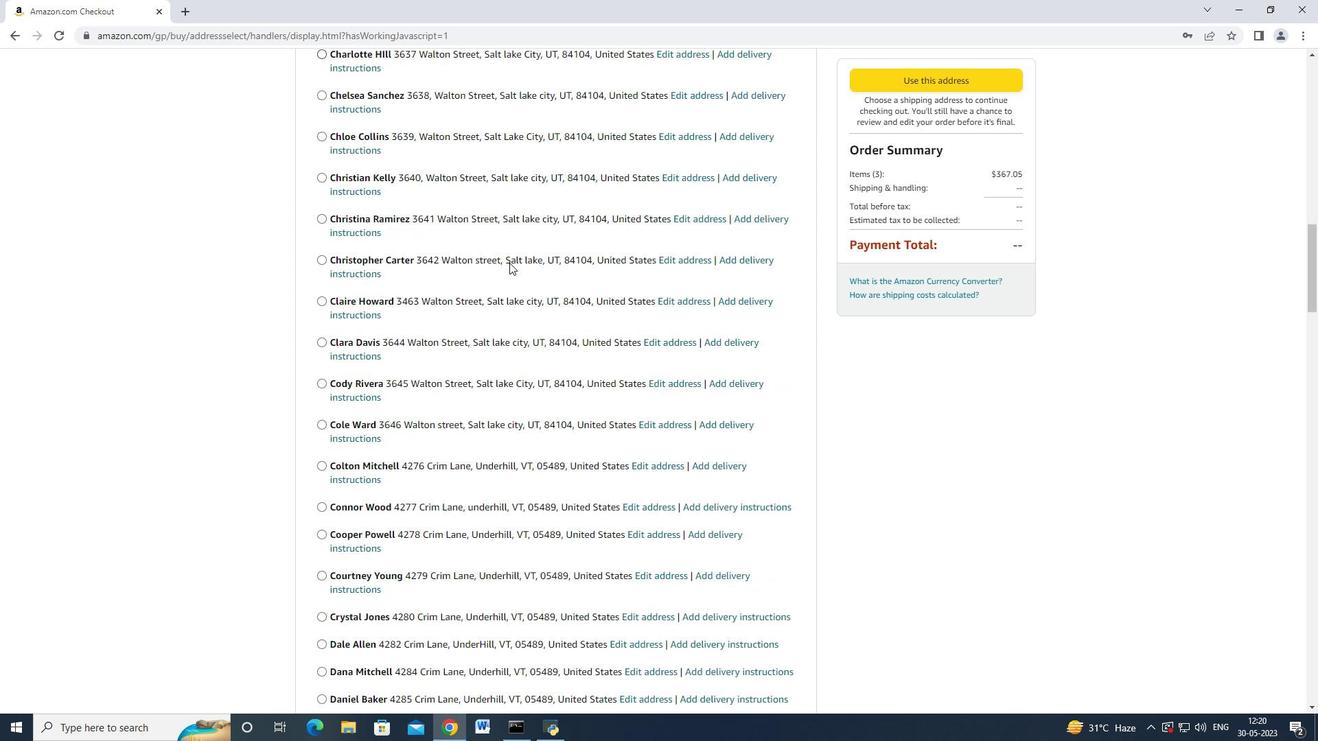 
Action: Mouse moved to (509, 269)
Screenshot: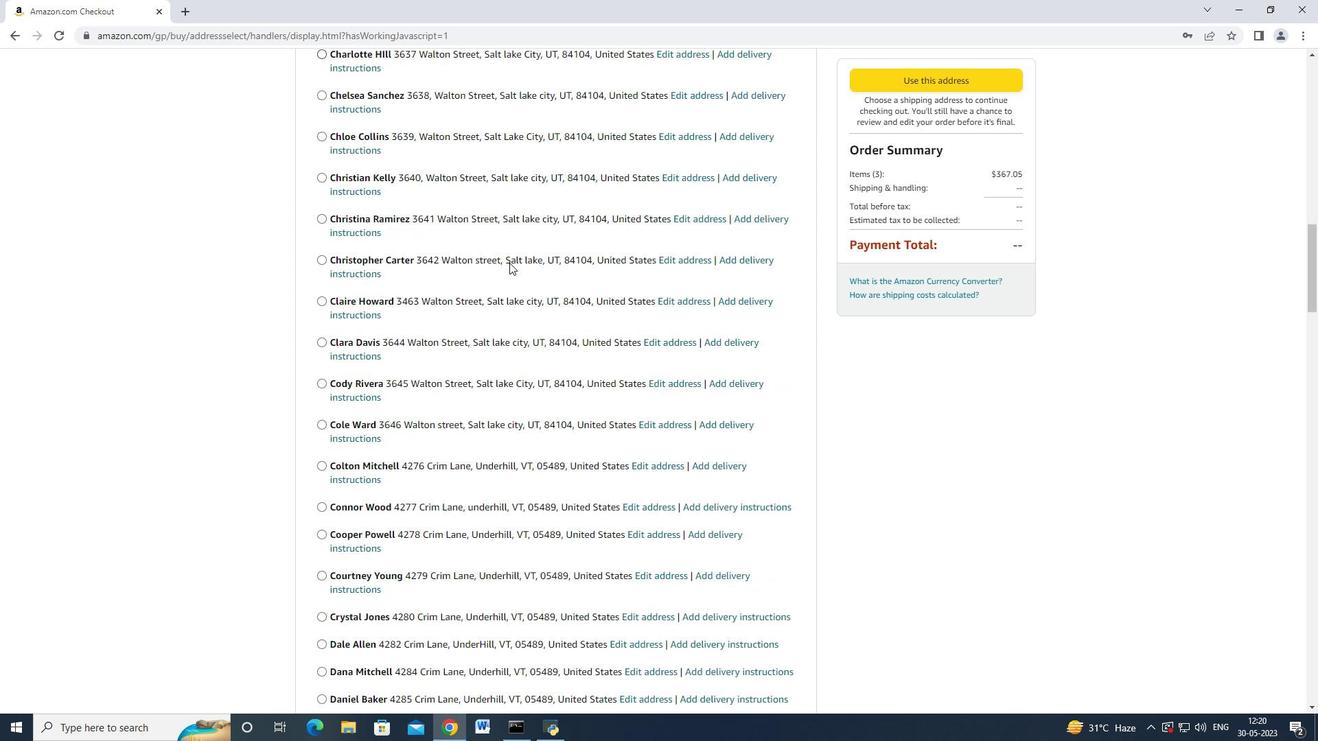 
Action: Mouse scrolled (509, 269) with delta (0, 0)
Screenshot: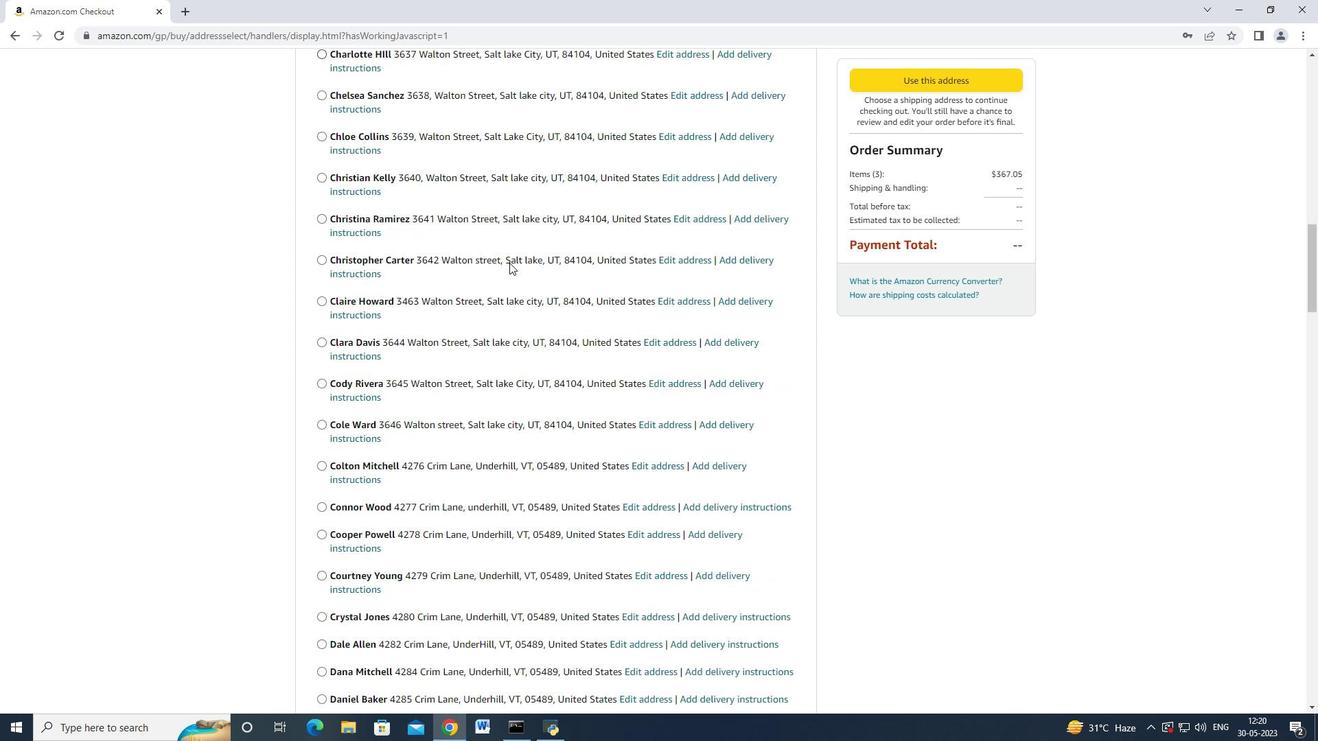 
Action: Mouse moved to (509, 269)
Screenshot: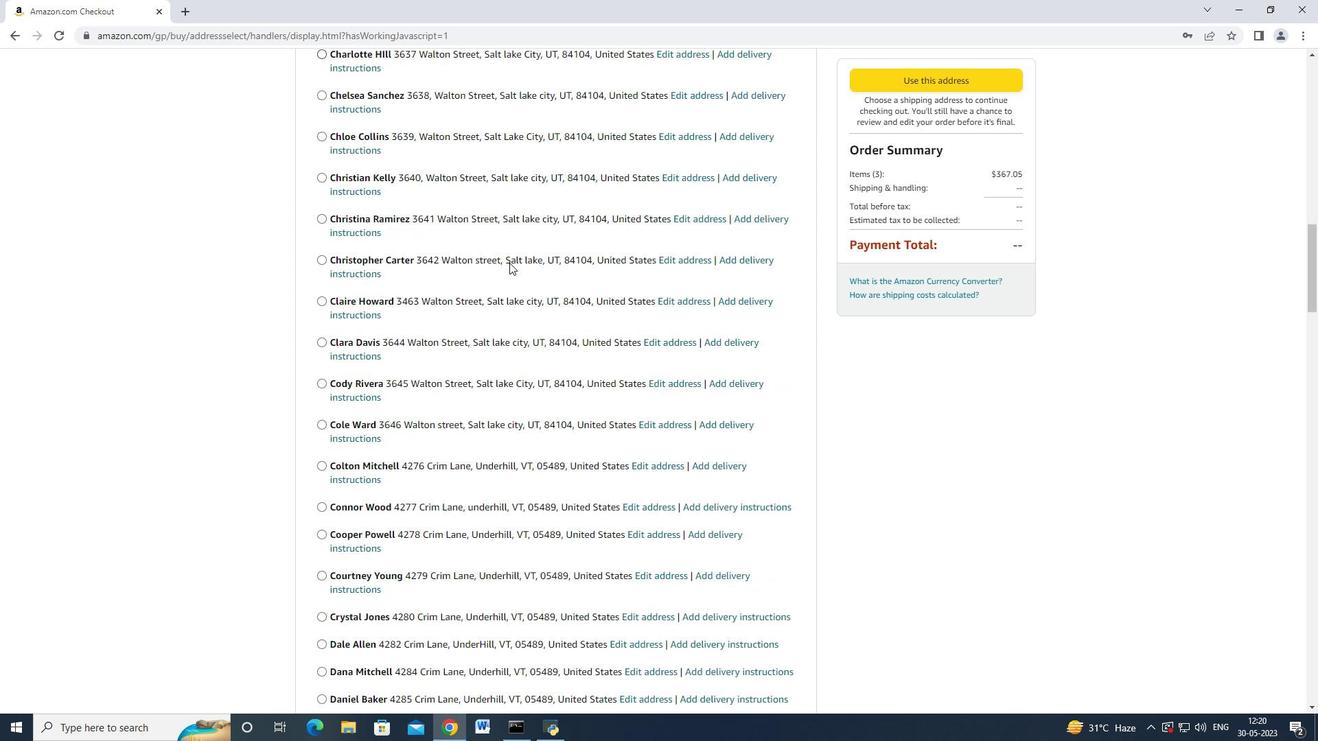 
Action: Mouse scrolled (509, 269) with delta (0, 0)
Screenshot: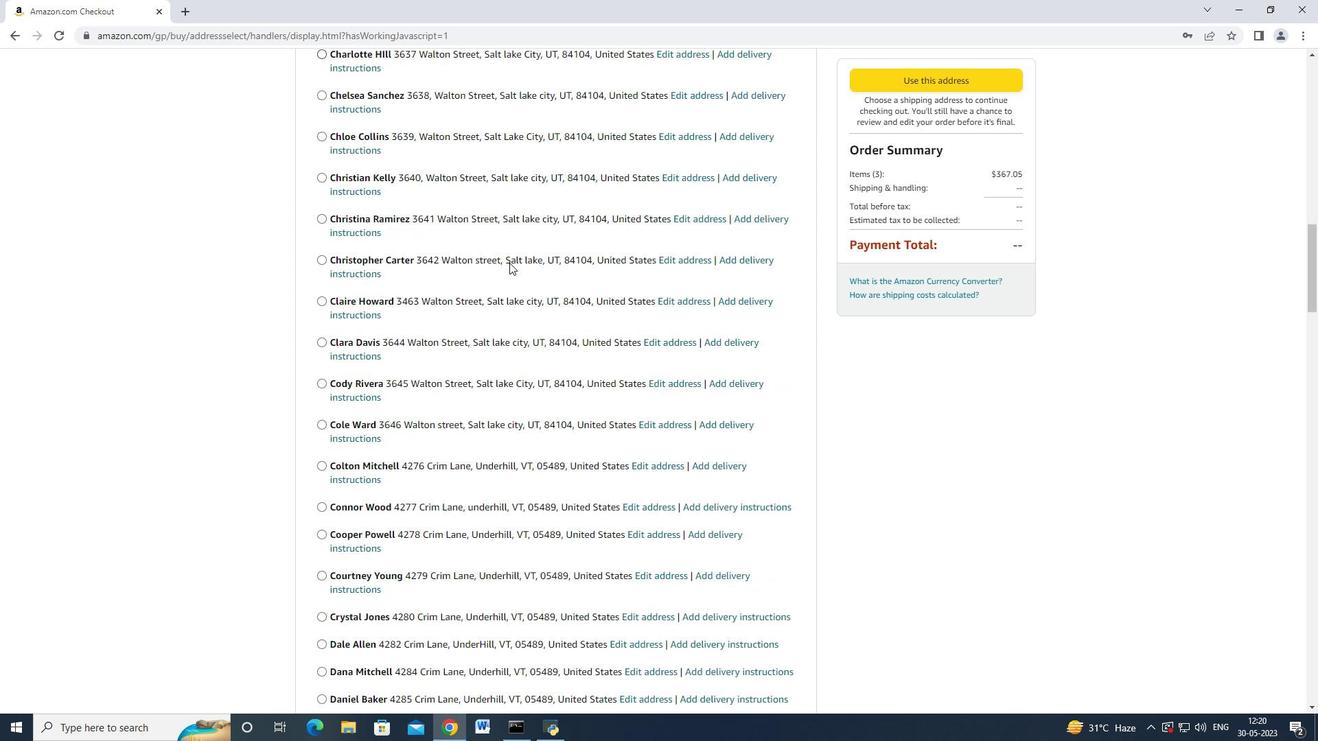 
Action: Mouse scrolled (509, 269) with delta (0, 0)
Screenshot: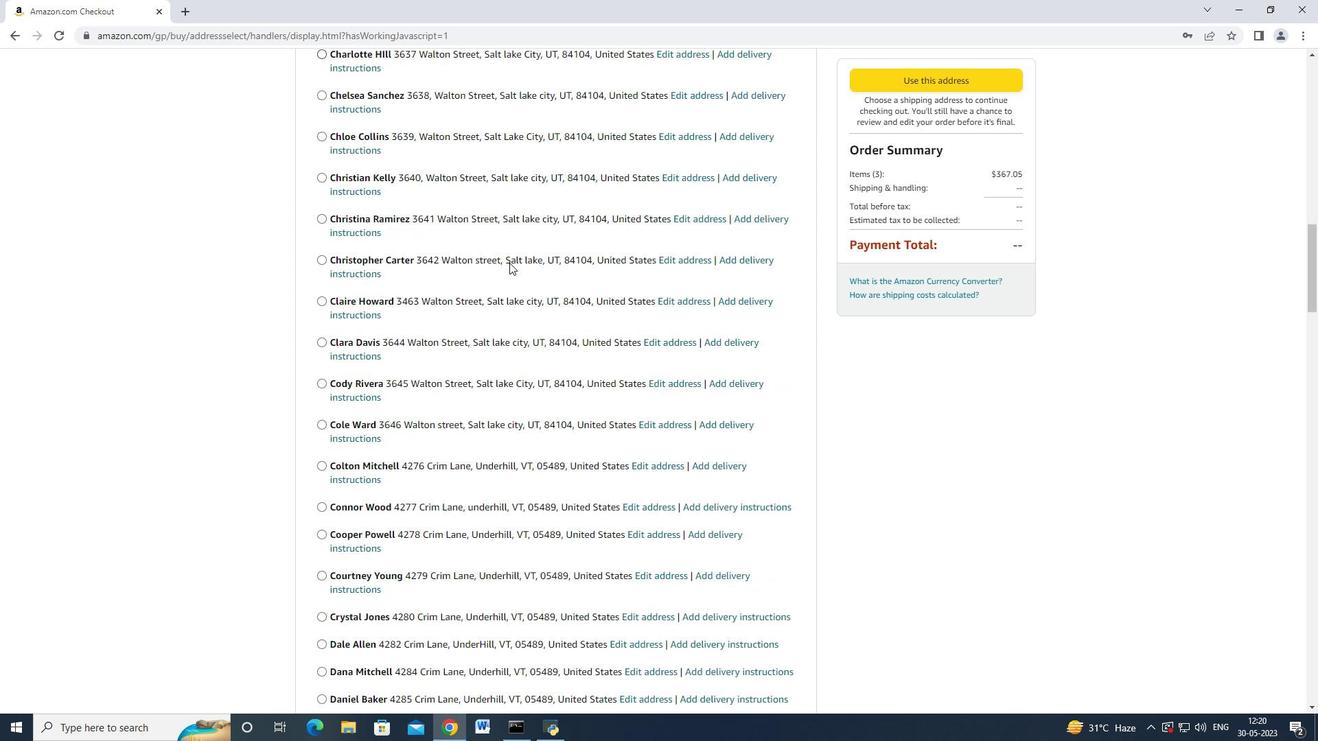 
Action: Mouse scrolled (509, 269) with delta (0, 0)
Screenshot: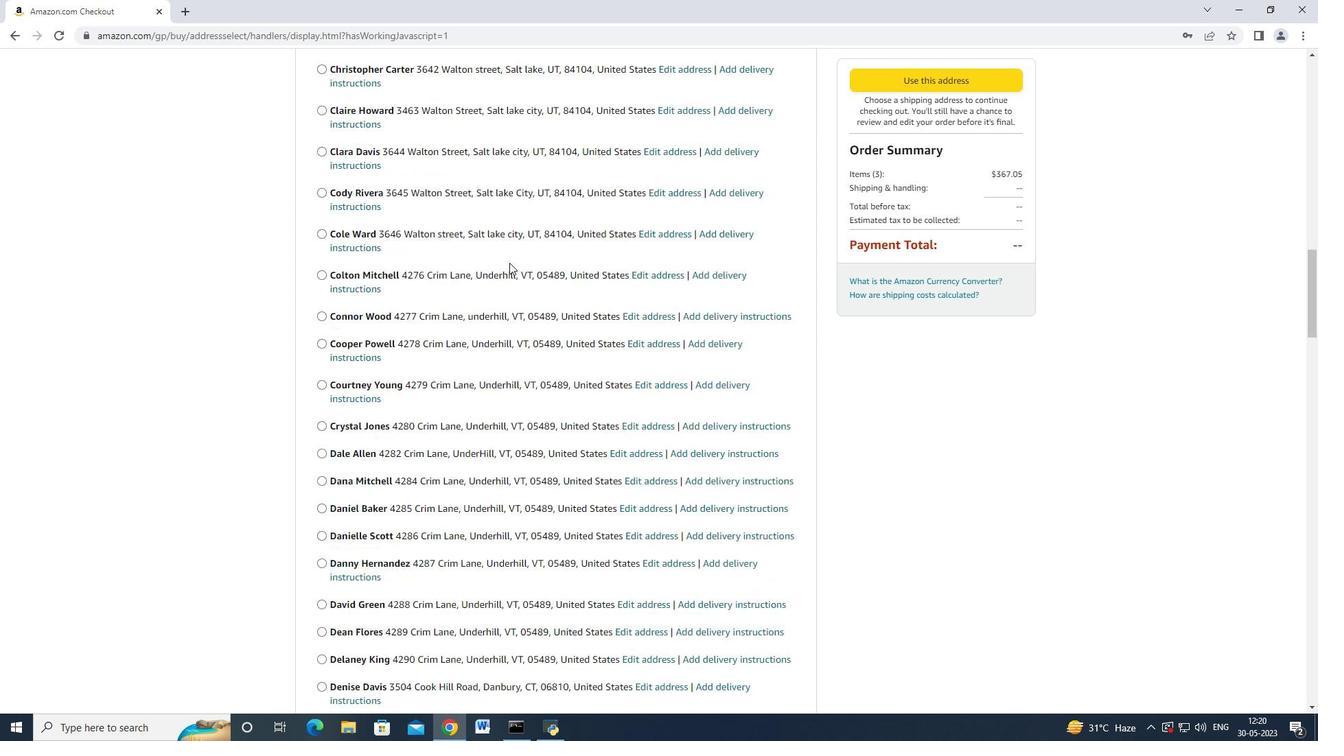 
Action: Mouse scrolled (509, 269) with delta (0, 0)
Screenshot: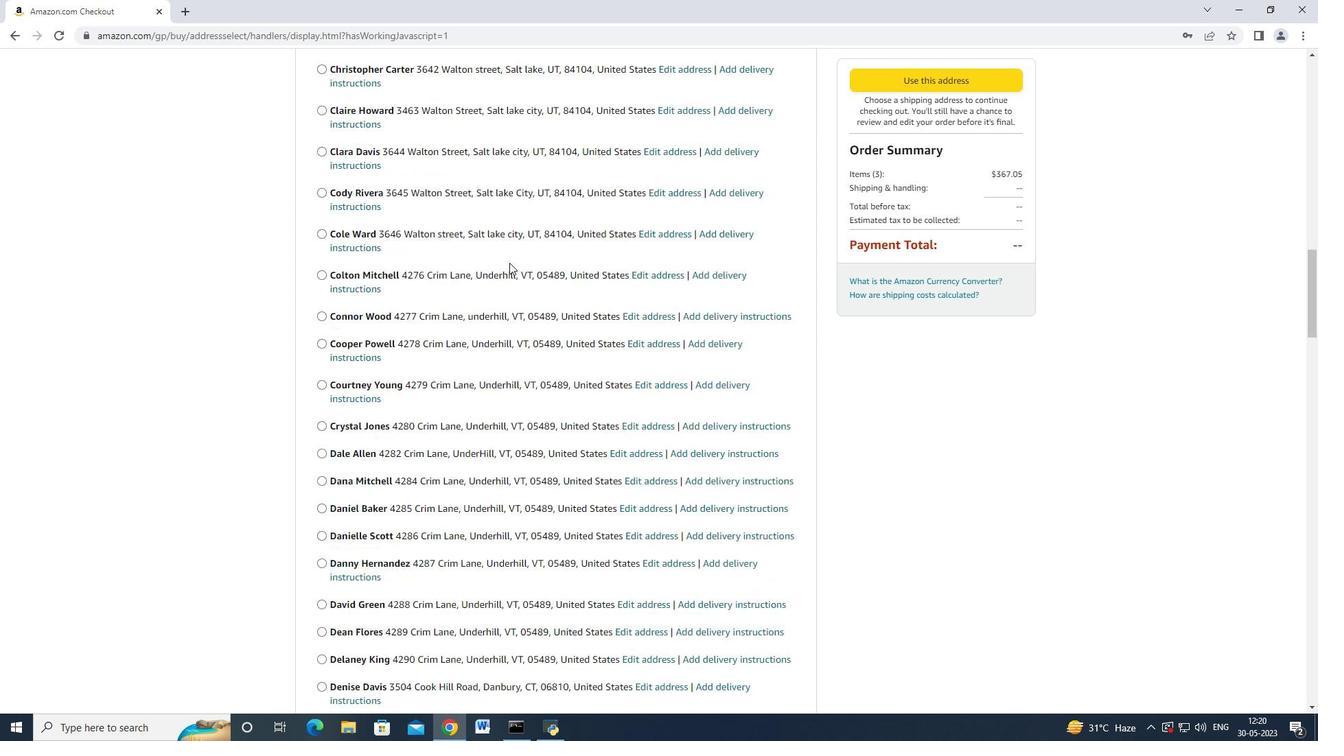 
Action: Mouse scrolled (509, 269) with delta (0, 0)
Screenshot: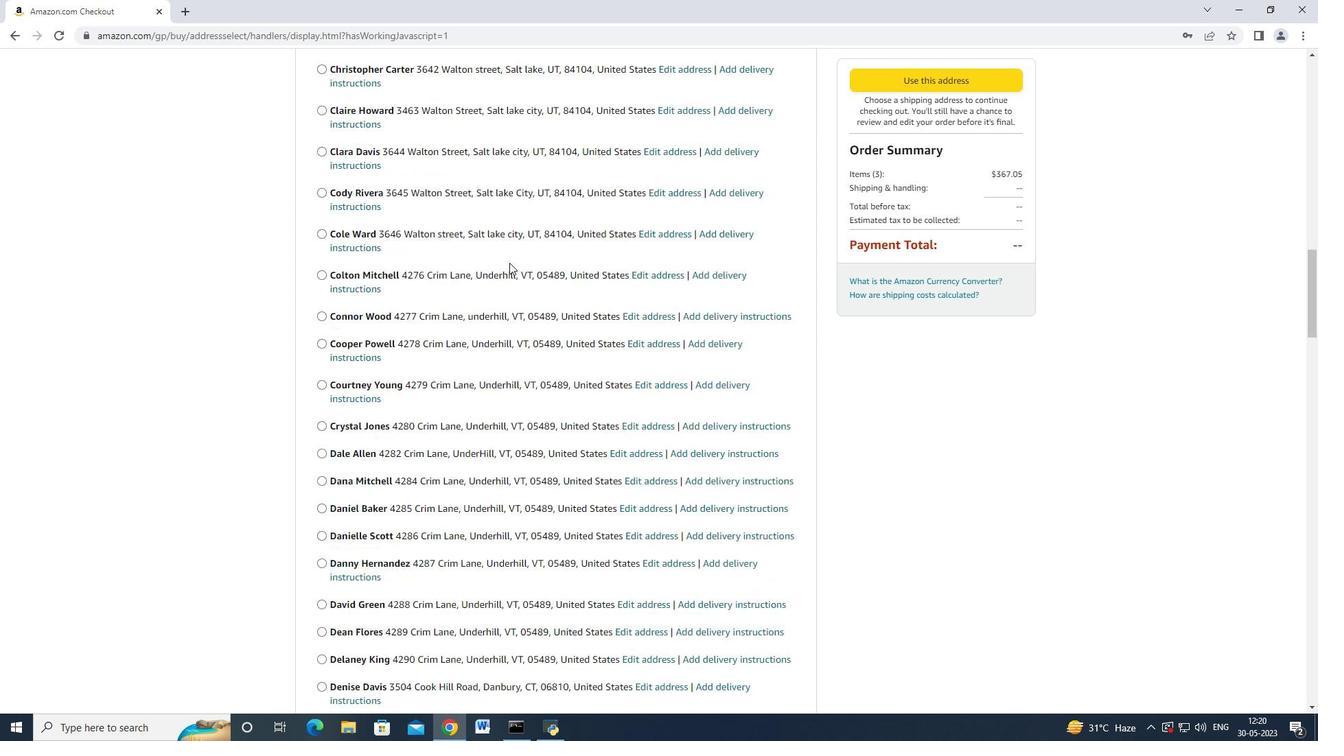 
Action: Mouse moved to (510, 267)
Screenshot: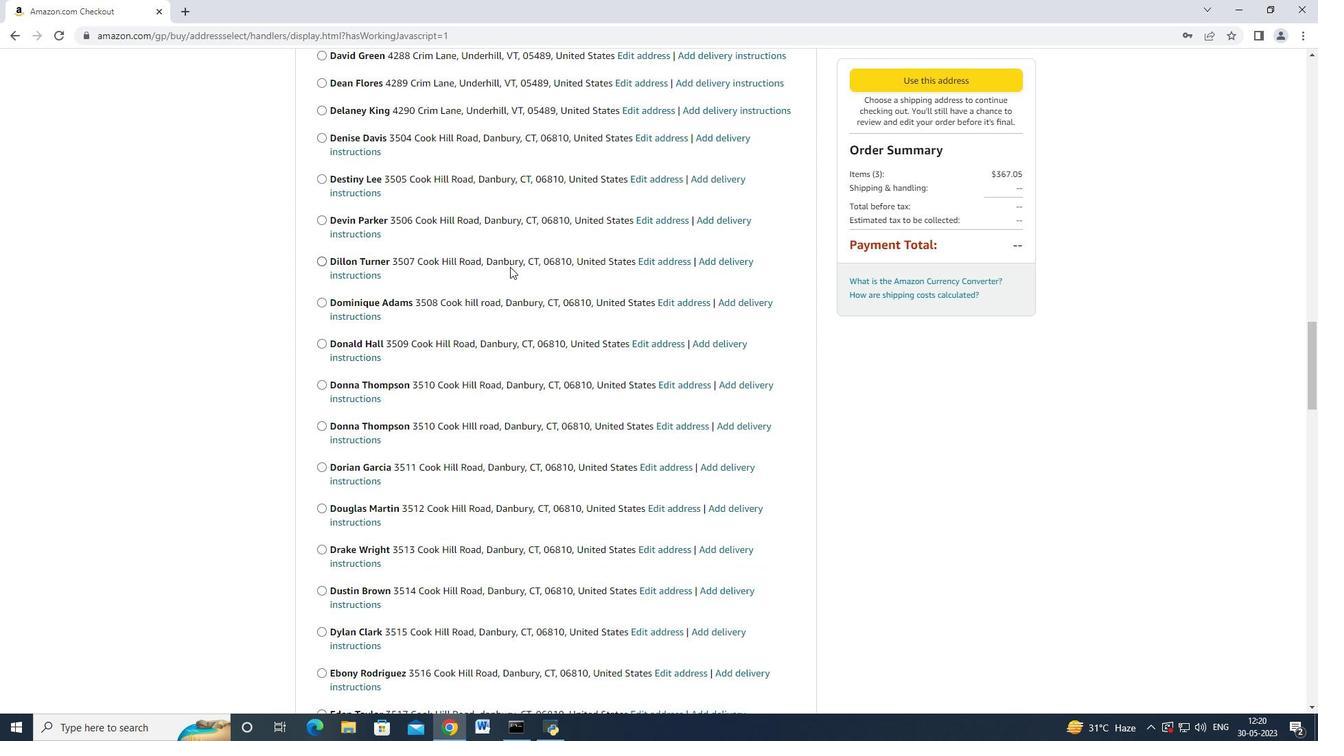 
Action: Mouse scrolled (510, 266) with delta (0, 0)
Screenshot: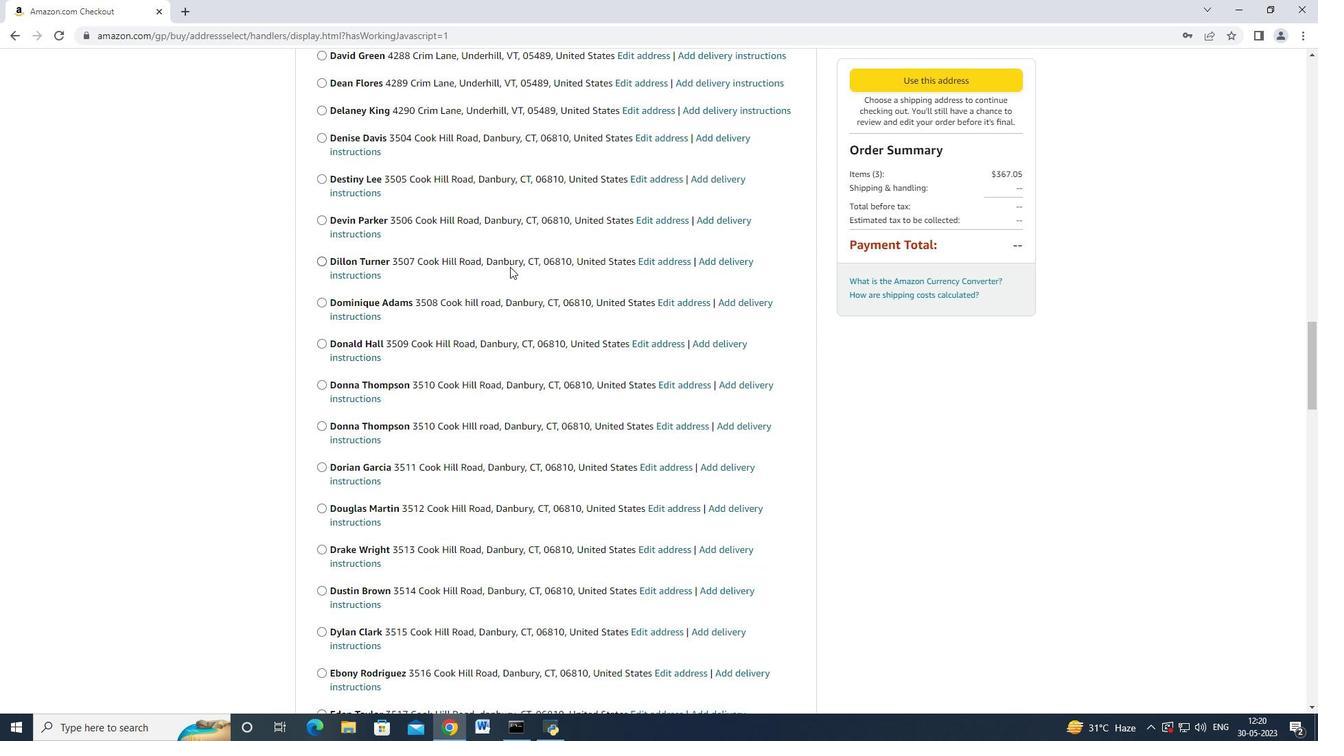 
Action: Mouse moved to (510, 268)
Screenshot: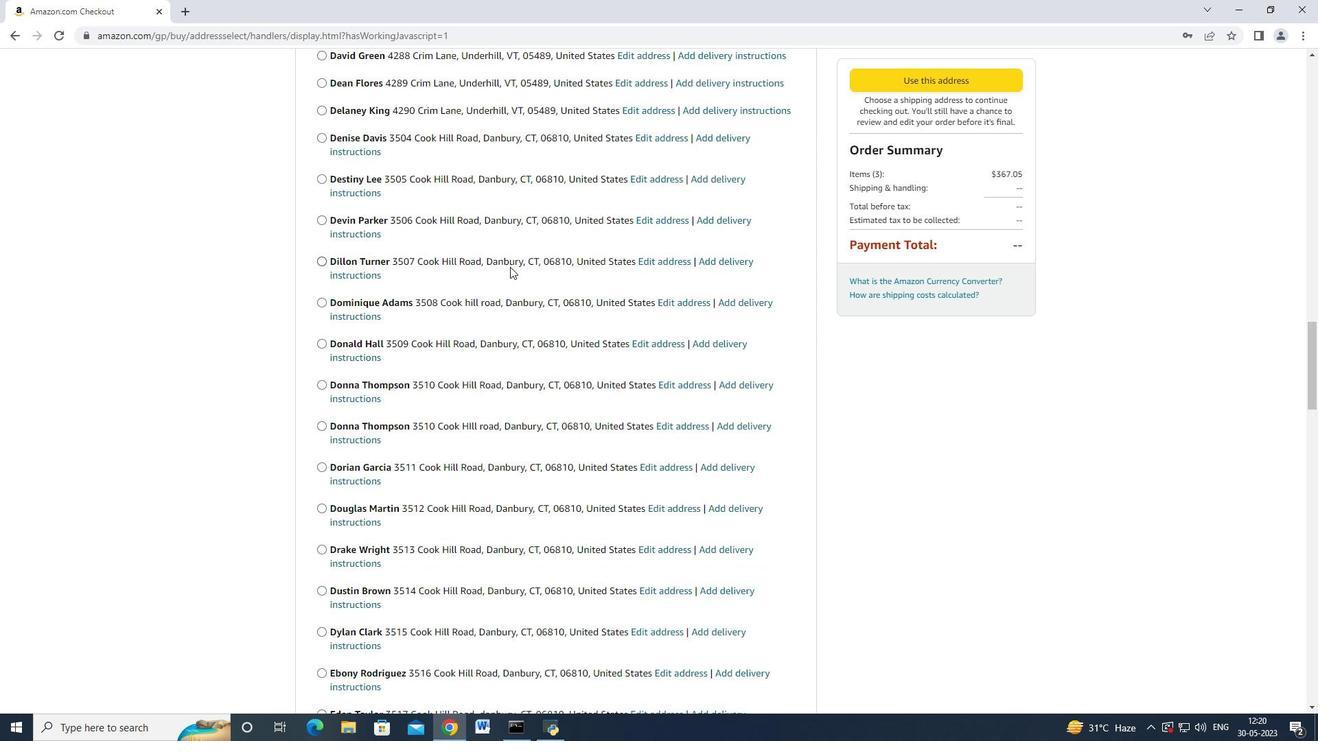 
Action: Mouse scrolled (510, 267) with delta (0, 0)
Screenshot: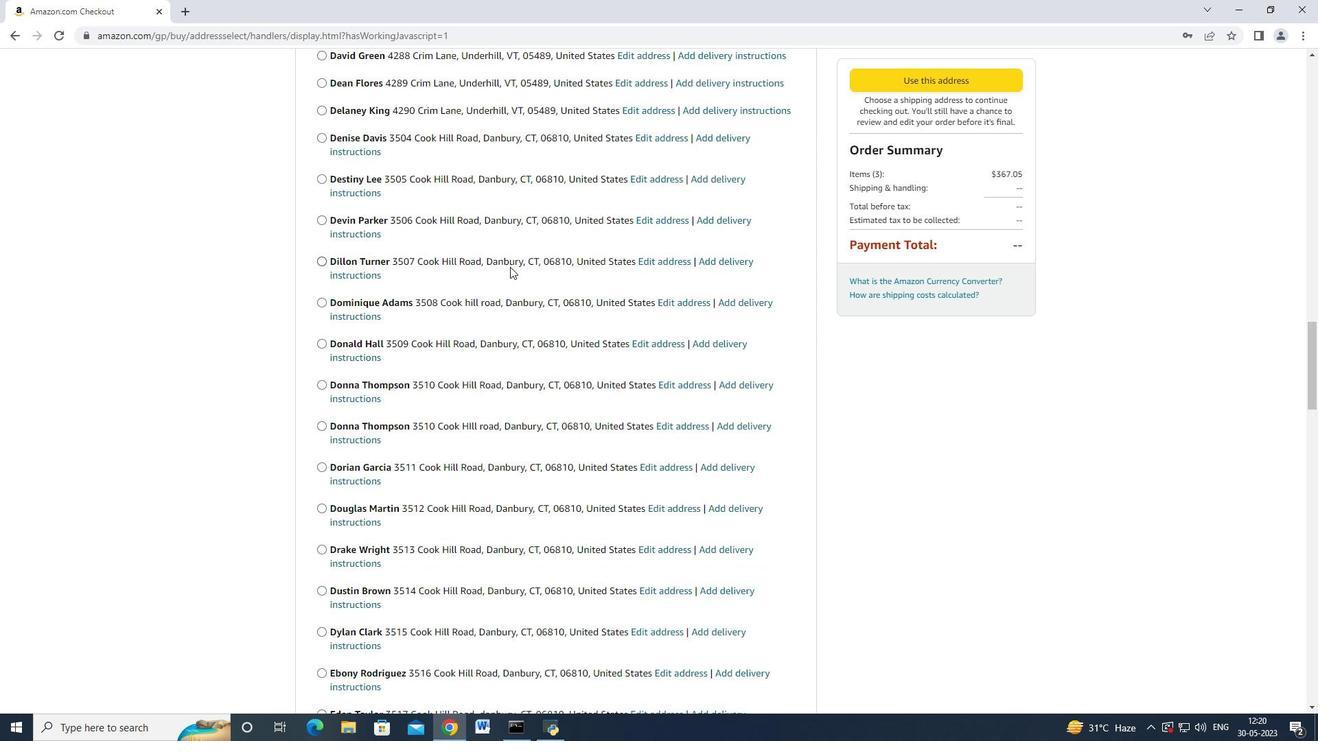 
Action: Mouse moved to (510, 268)
Screenshot: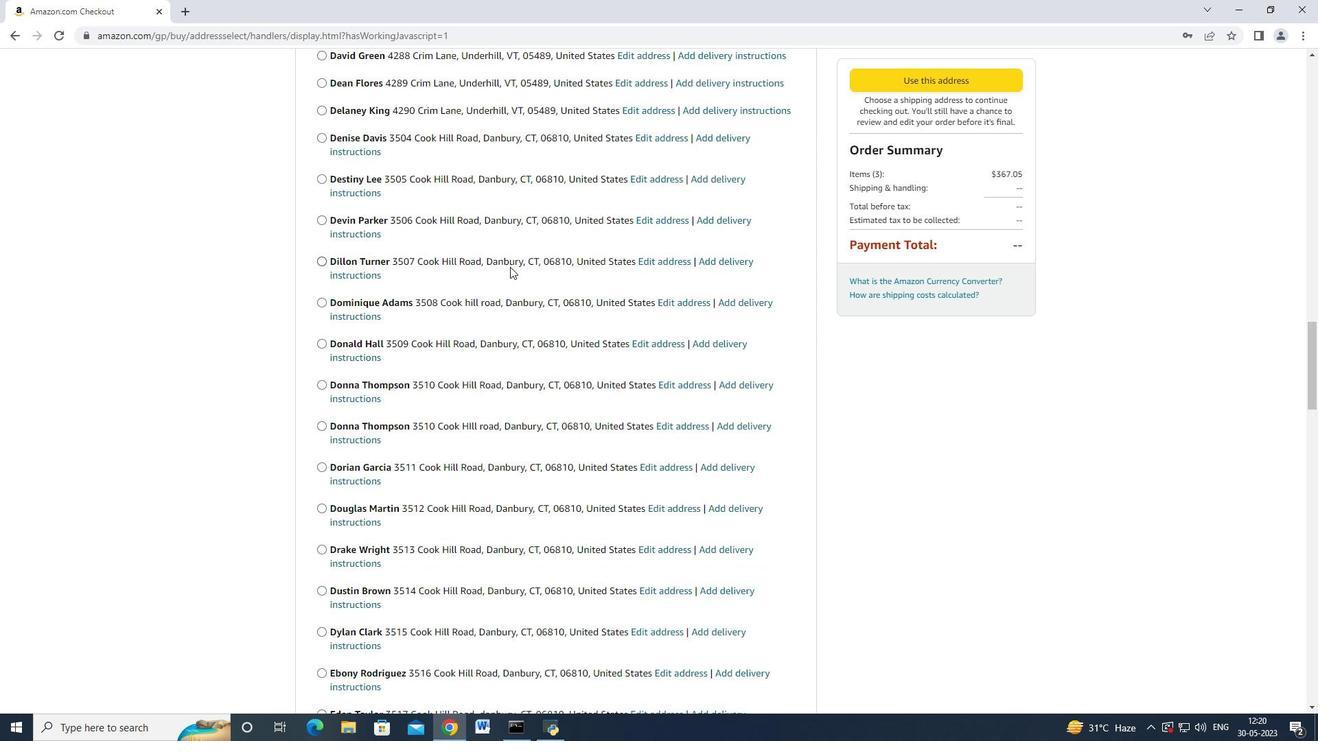 
Action: Mouse scrolled (510, 267) with delta (0, 0)
Screenshot: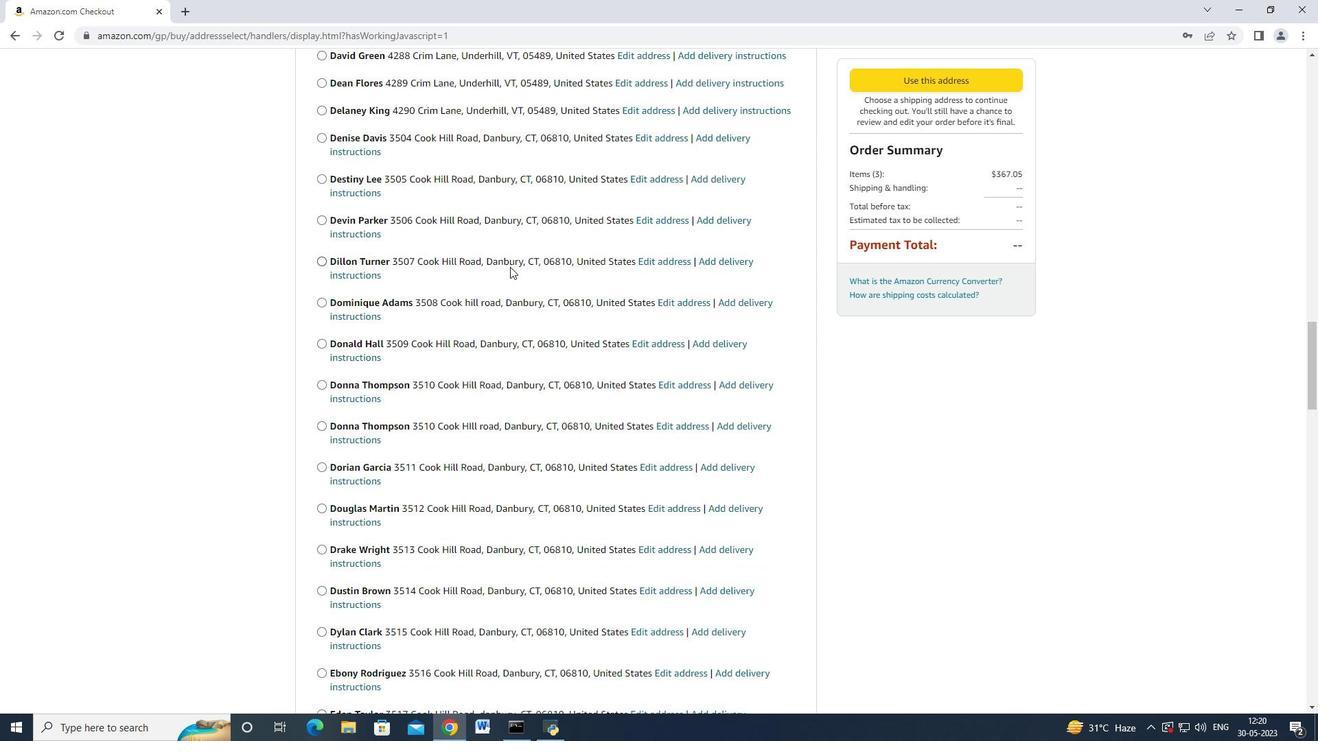 
Action: Mouse scrolled (510, 267) with delta (0, -1)
Screenshot: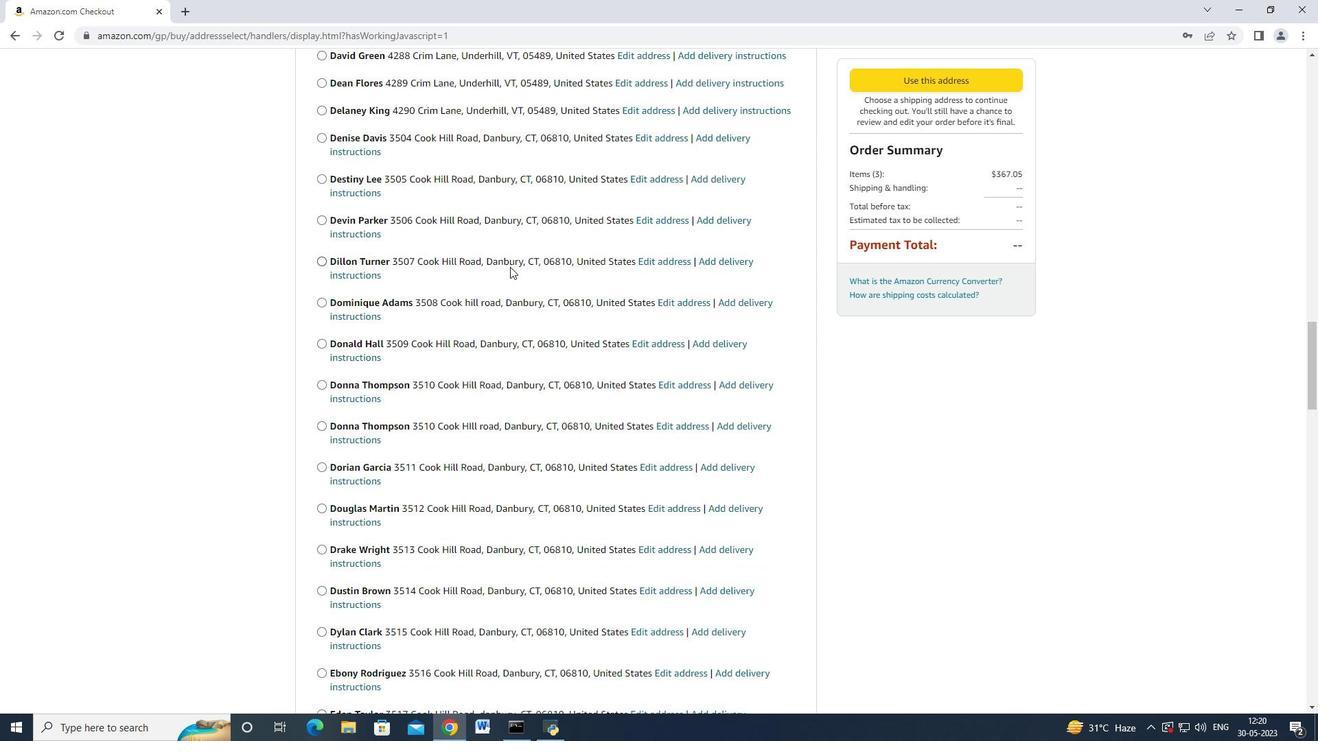
Action: Mouse scrolled (510, 267) with delta (0, 0)
Screenshot: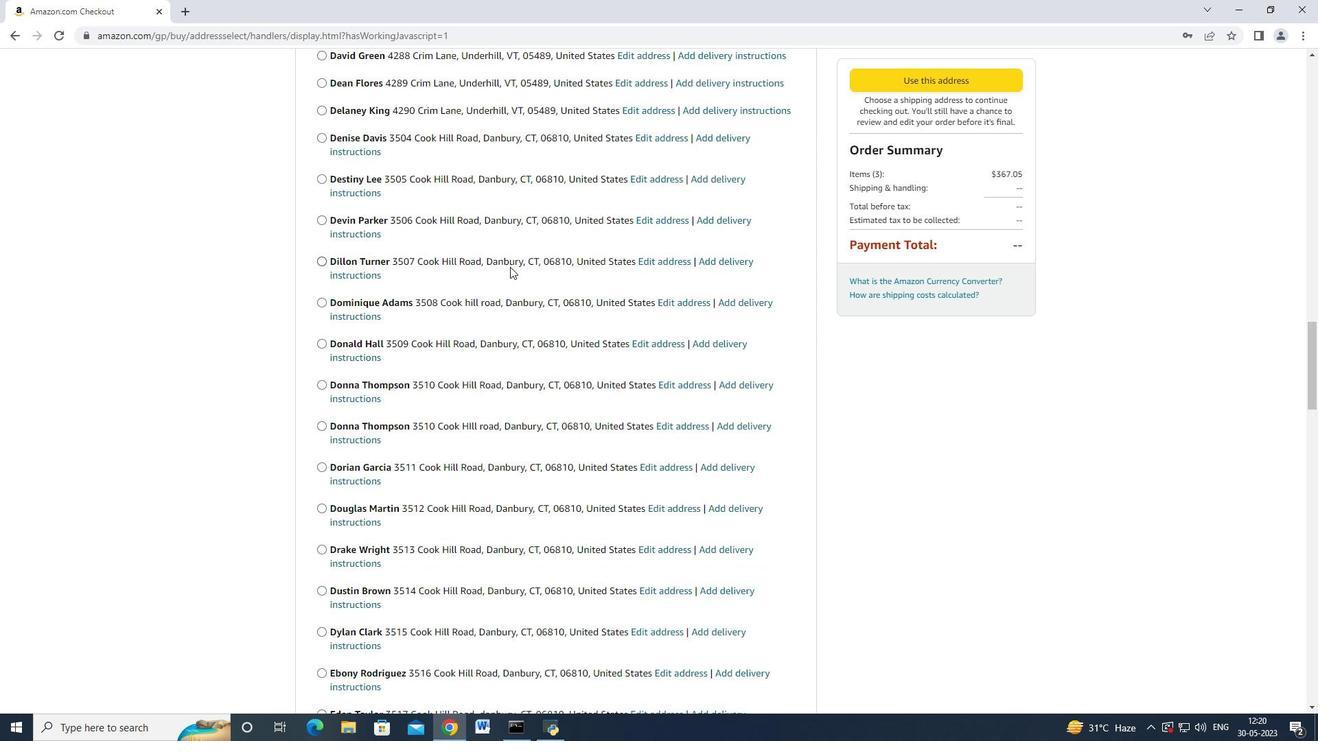
Action: Mouse scrolled (510, 267) with delta (0, 0)
Screenshot: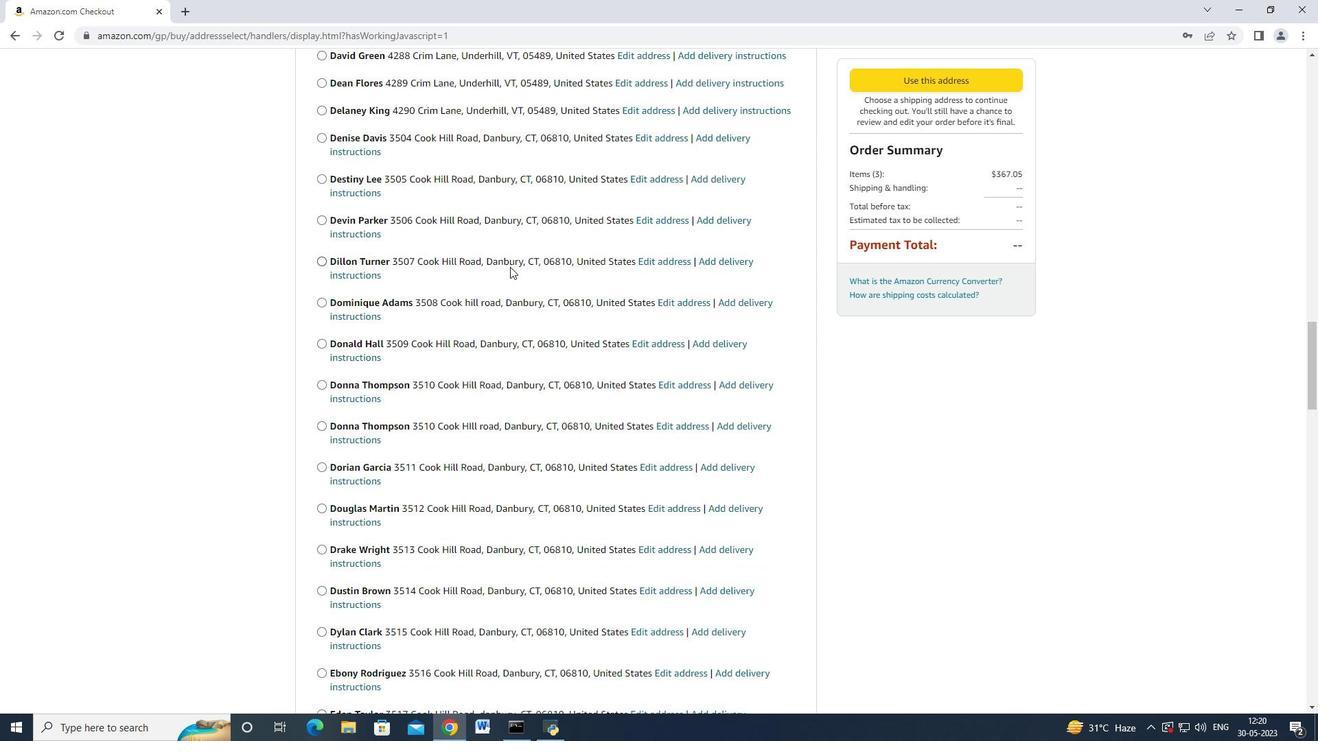 
Action: Mouse scrolled (510, 267) with delta (0, 0)
Screenshot: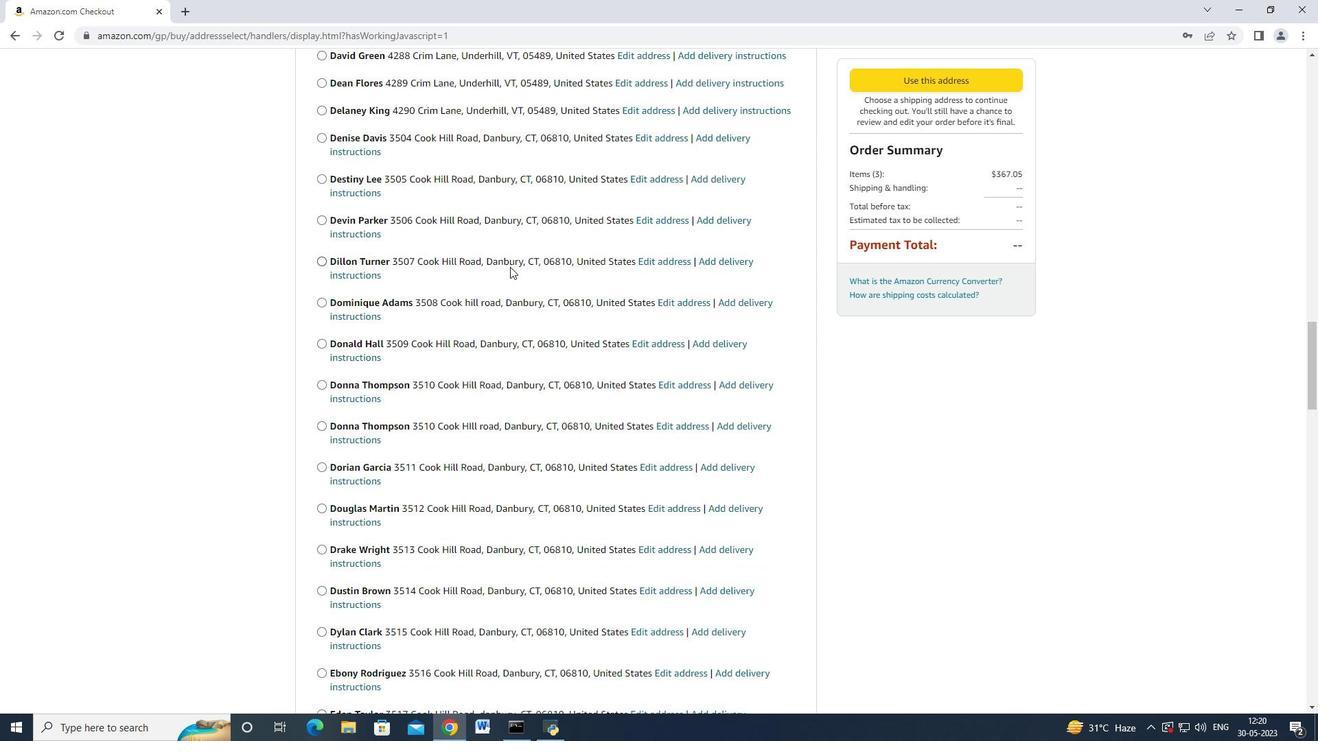 
Action: Mouse scrolled (510, 267) with delta (0, 0)
Screenshot: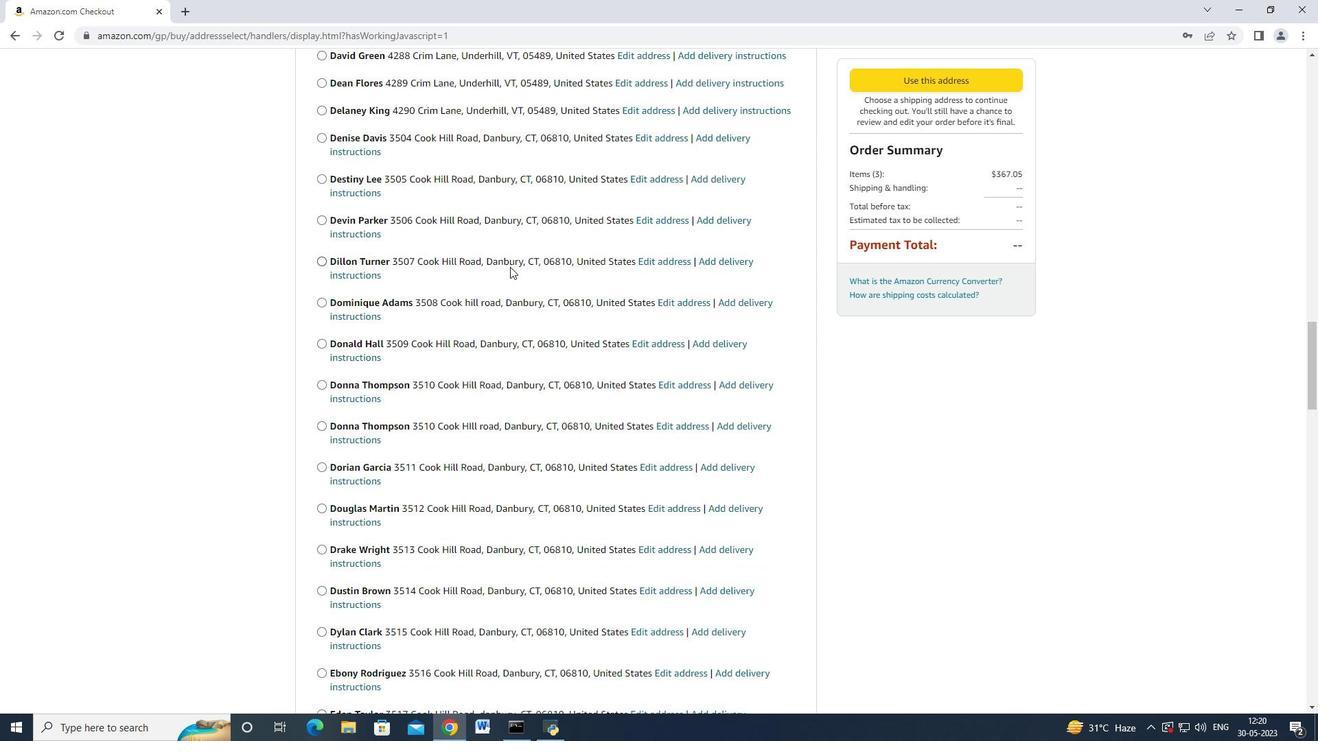 
Action: Mouse scrolled (510, 267) with delta (0, 0)
Screenshot: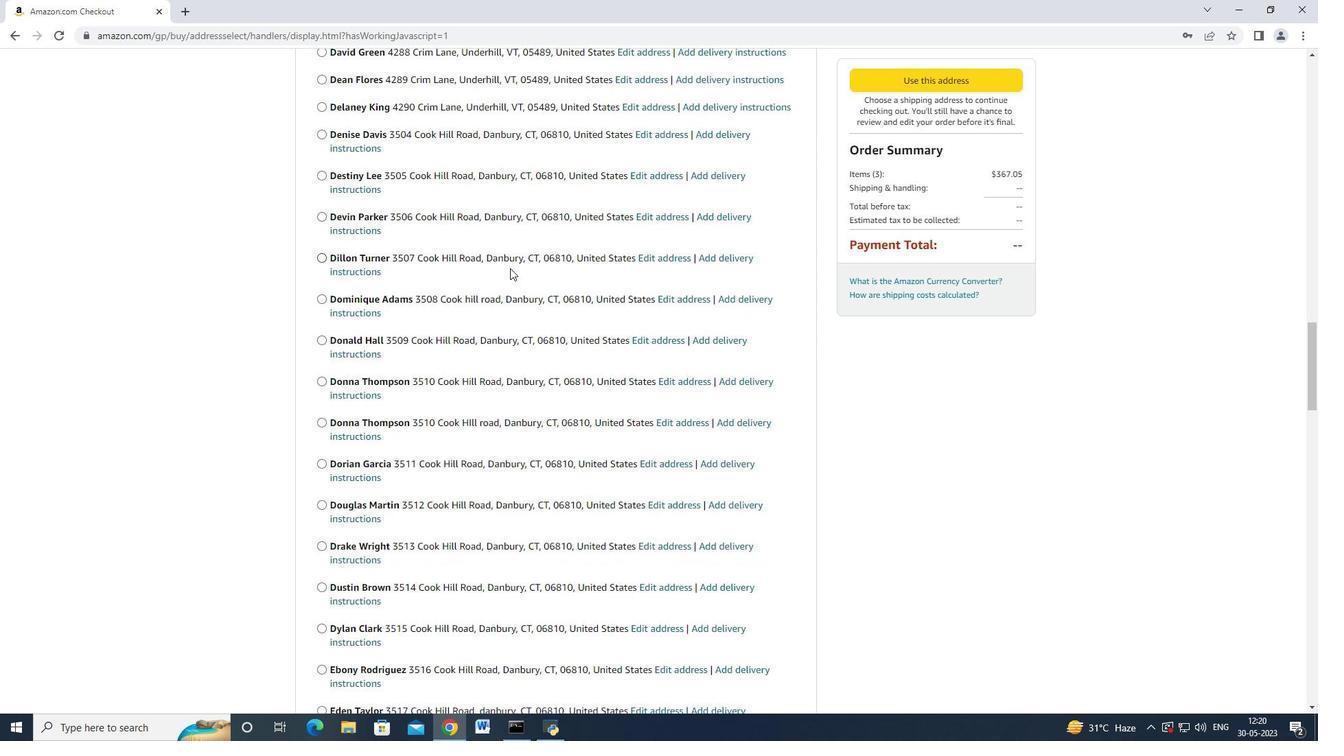 
Action: Mouse scrolled (510, 267) with delta (0, 0)
Screenshot: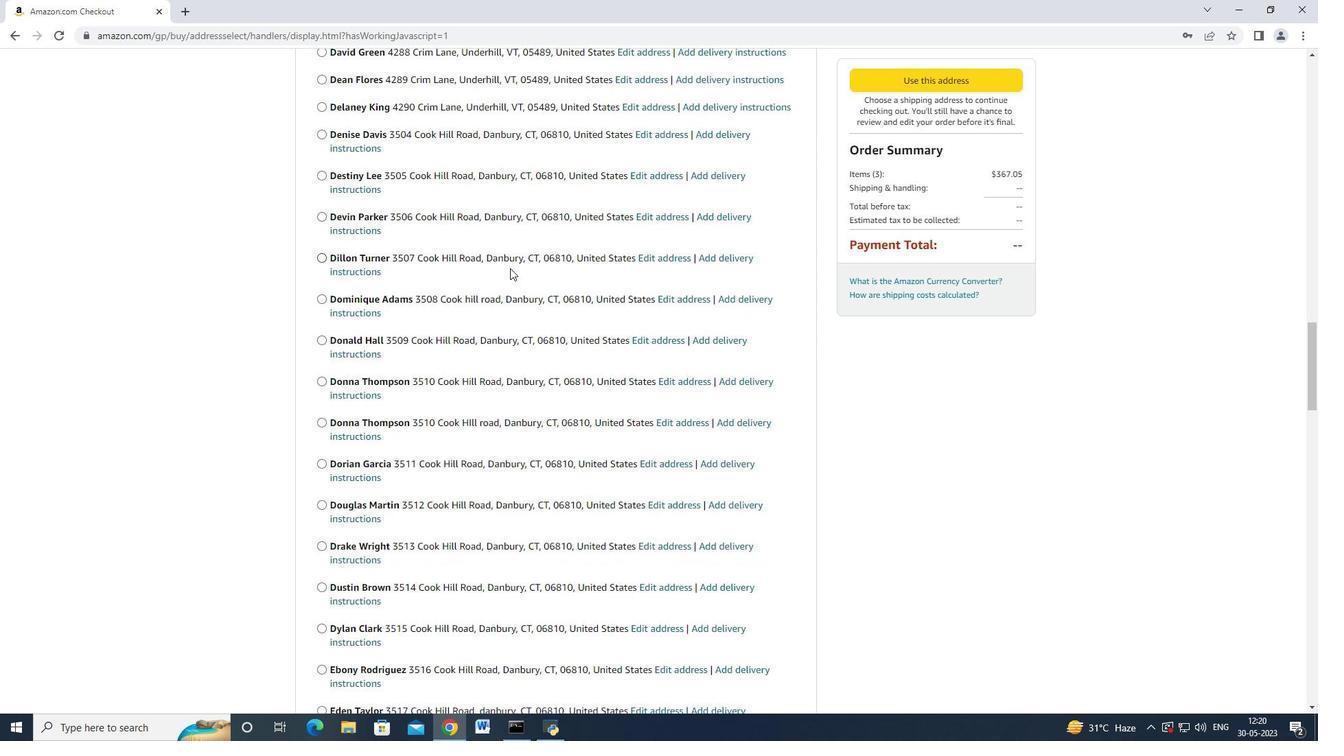 
Action: Mouse scrolled (510, 267) with delta (0, -1)
Screenshot: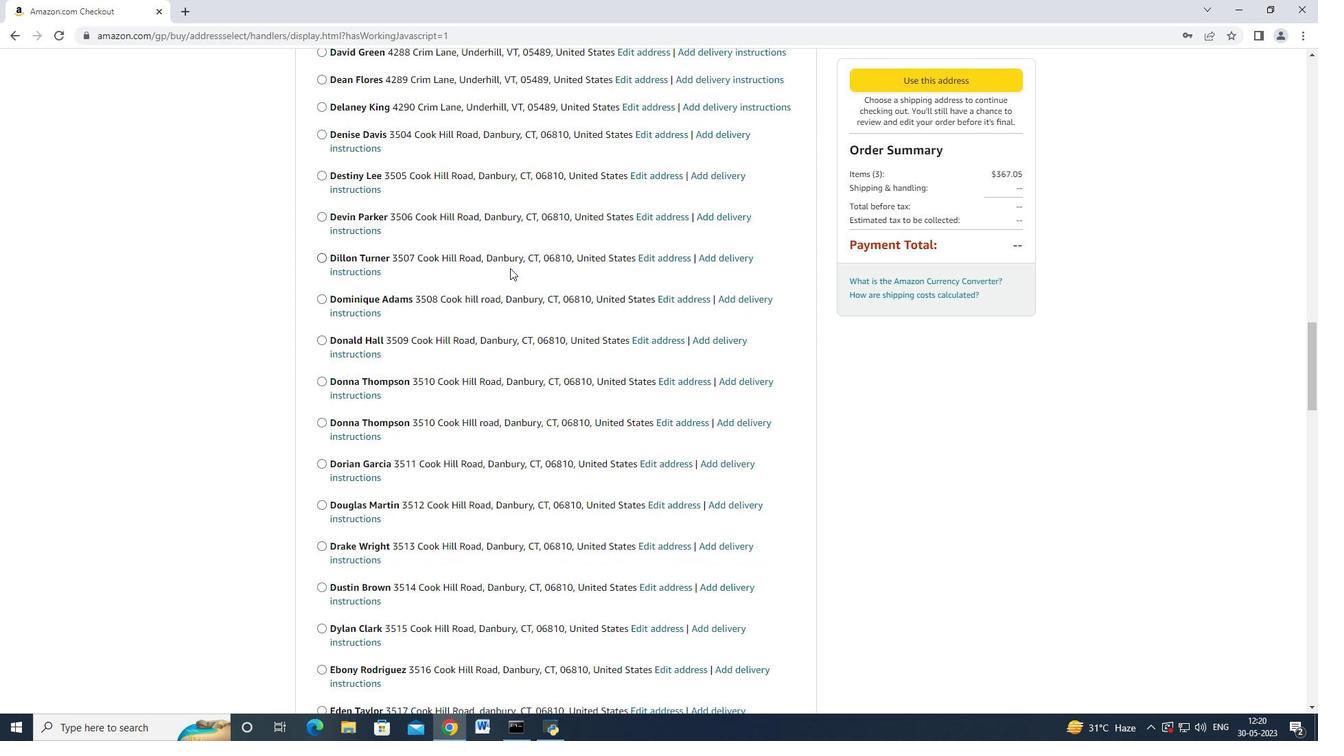 
Action: Mouse moved to (510, 268)
Screenshot: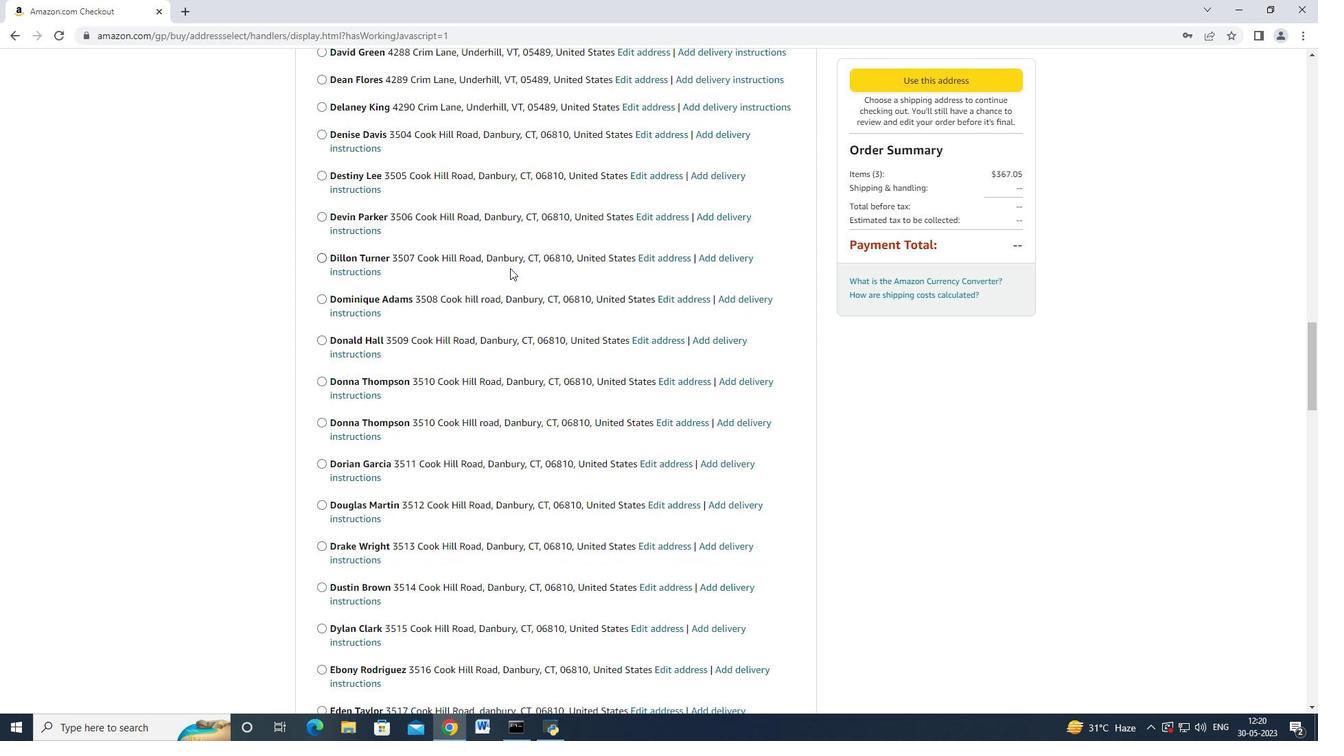 
Action: Mouse scrolled (510, 267) with delta (0, 0)
Screenshot: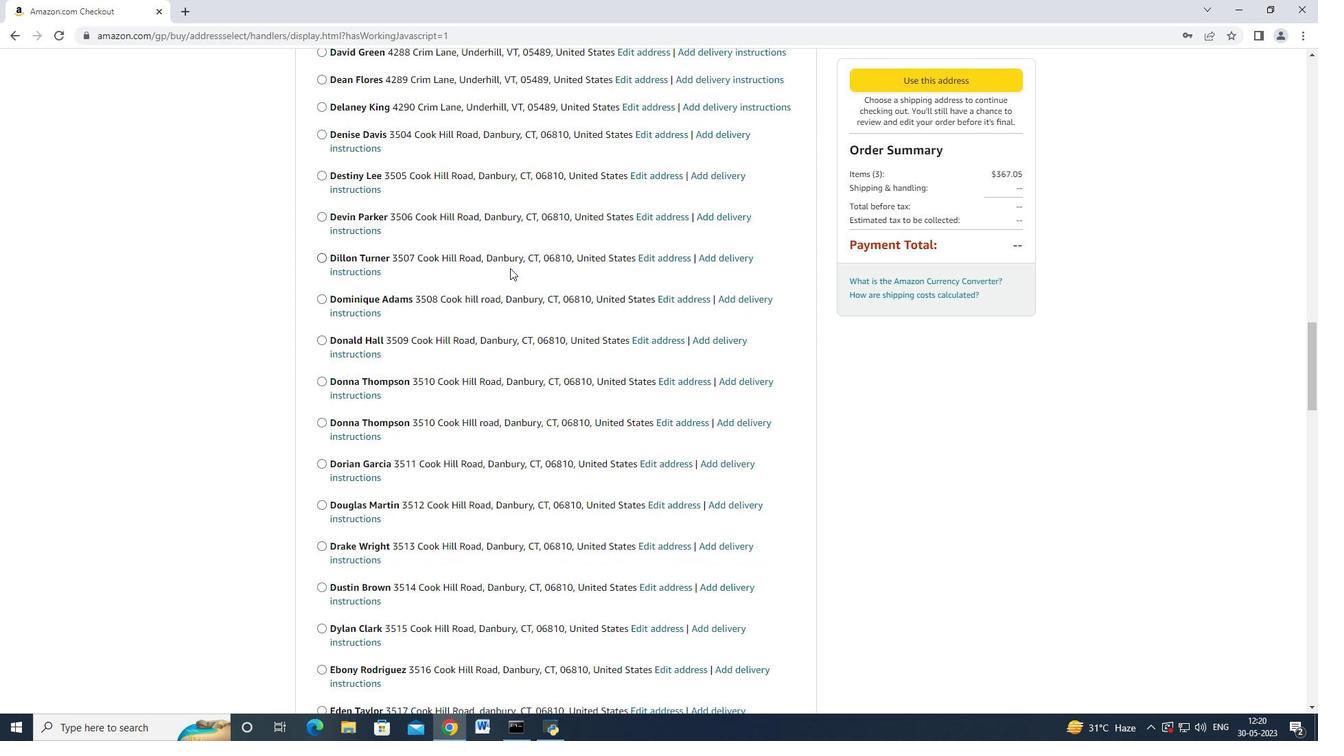 
Action: Mouse scrolled (510, 267) with delta (0, 0)
Screenshot: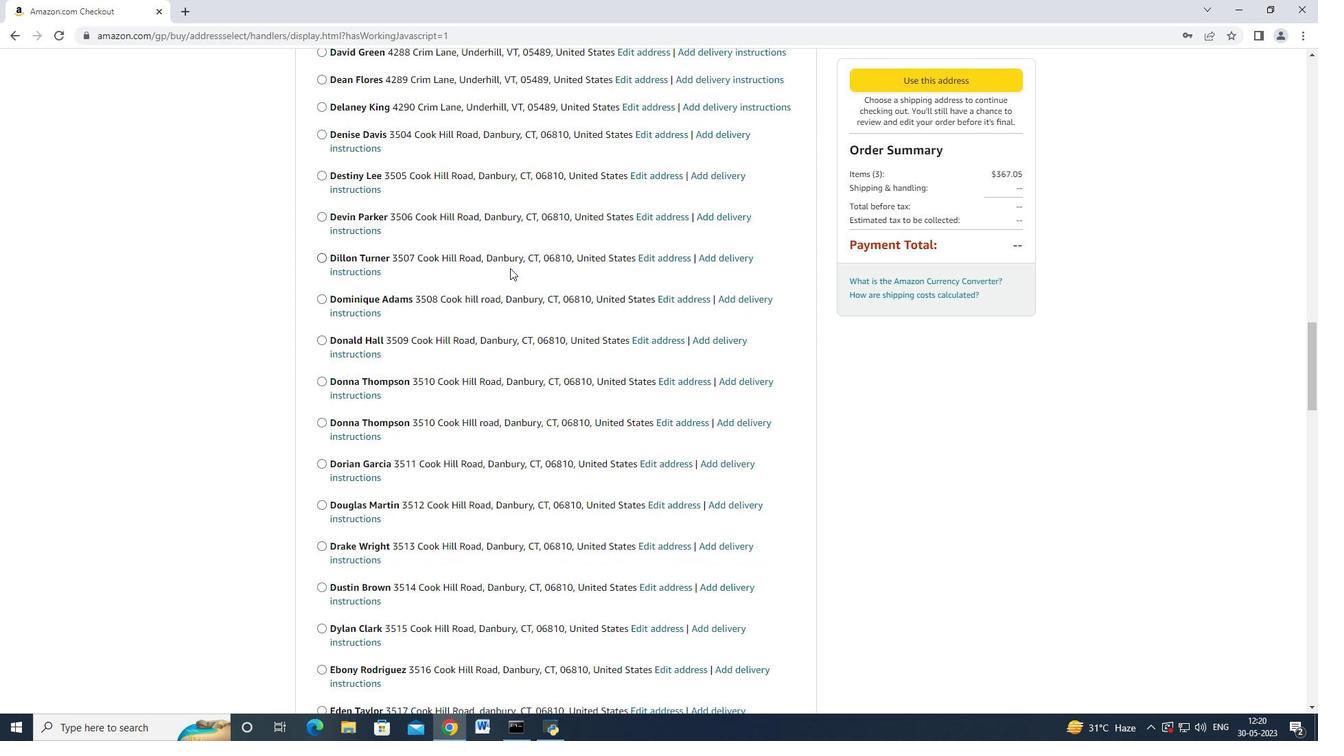 
Action: Mouse scrolled (510, 267) with delta (0, 0)
Screenshot: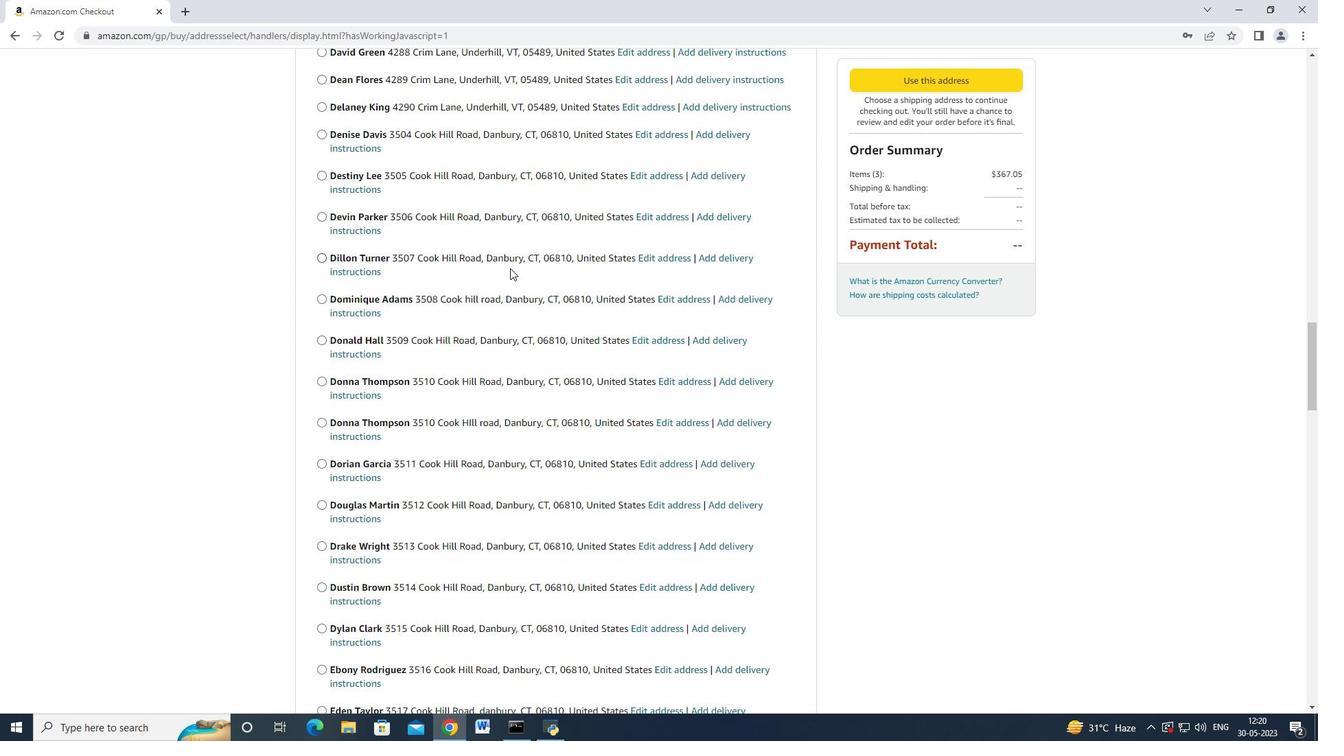
Action: Mouse scrolled (510, 267) with delta (0, 0)
Screenshot: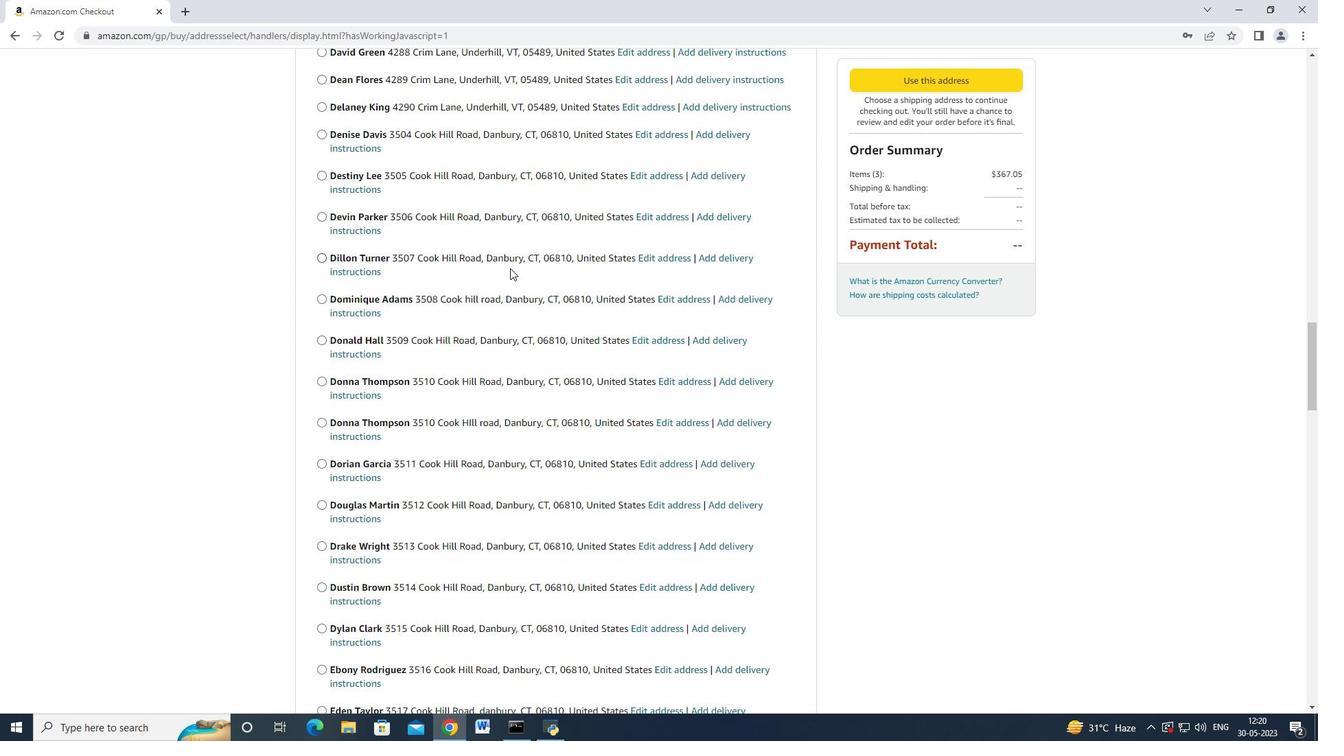 
Action: Mouse moved to (510, 268)
Screenshot: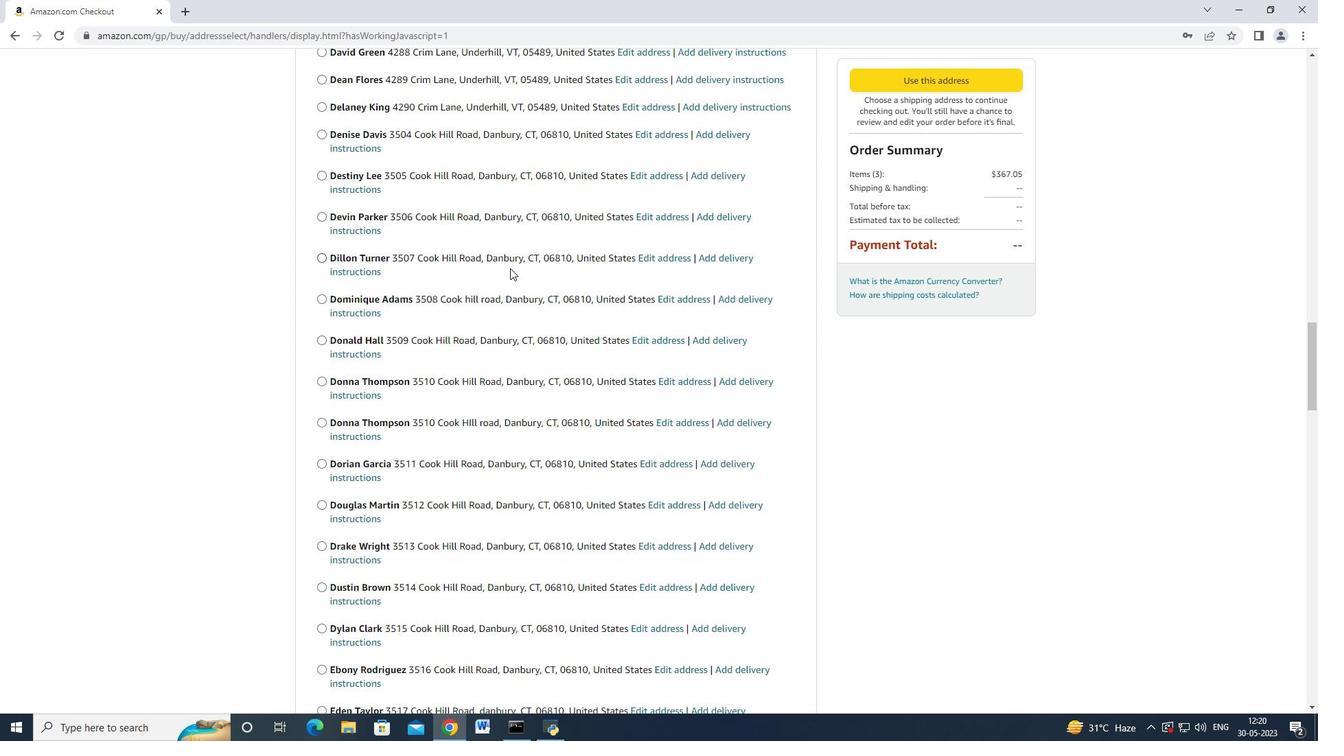 
Action: Mouse scrolled (510, 267) with delta (0, 0)
Screenshot: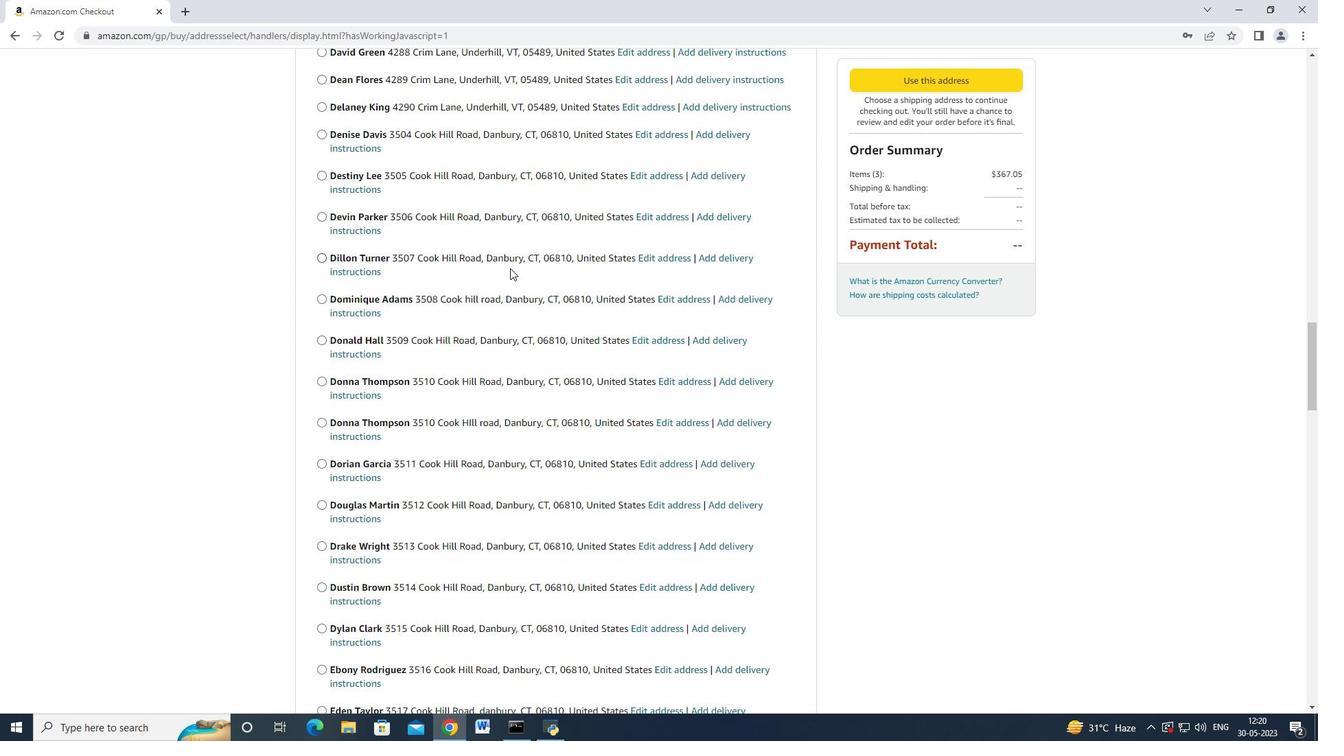 
Action: Mouse moved to (497, 278)
Screenshot: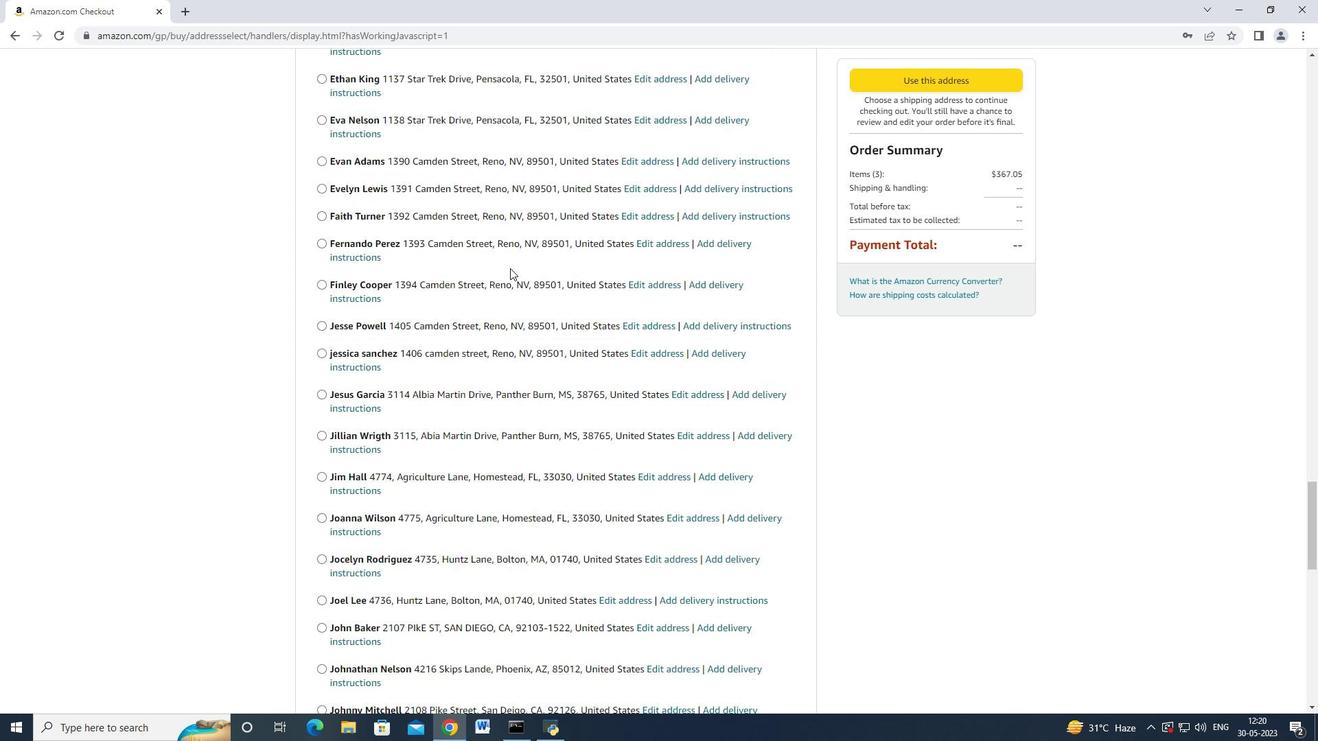 
Action: Mouse scrolled (497, 278) with delta (0, 0)
Screenshot: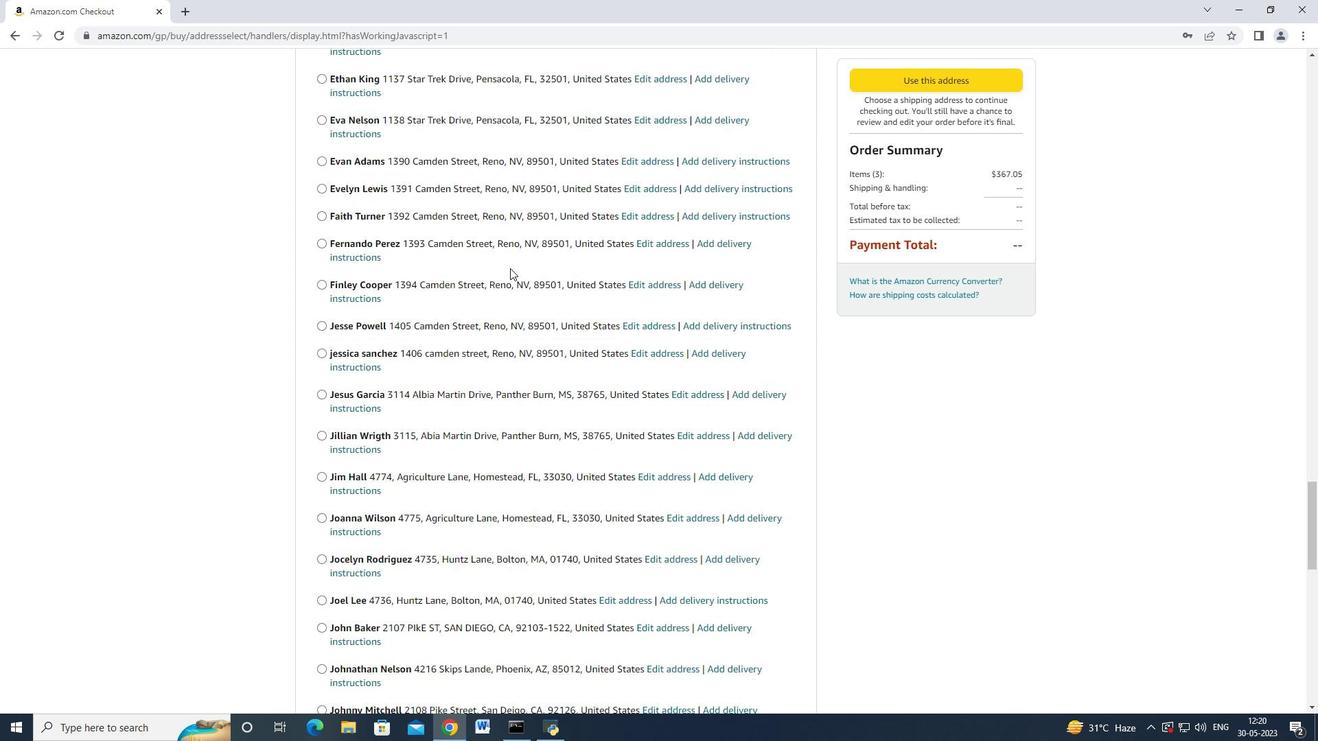 
Action: Mouse moved to (490, 282)
Screenshot: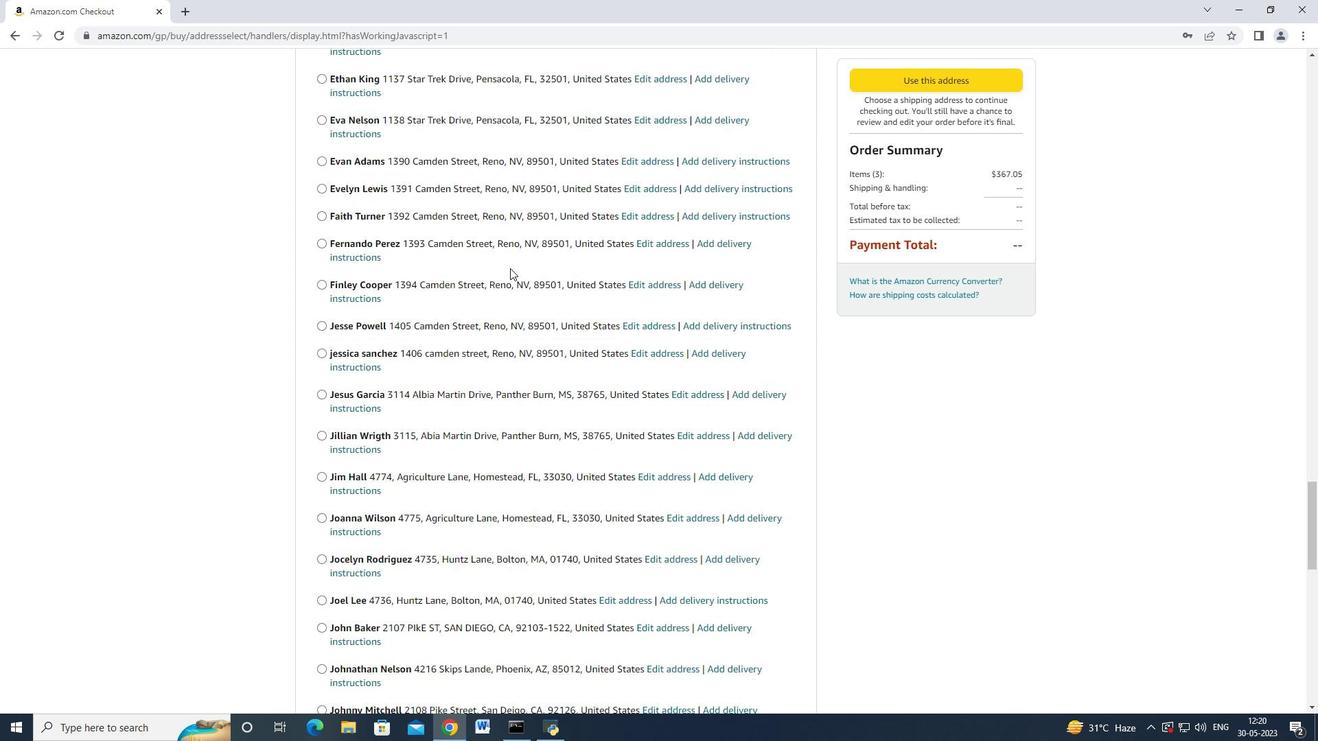 
Action: Mouse scrolled (490, 281) with delta (0, 0)
Screenshot: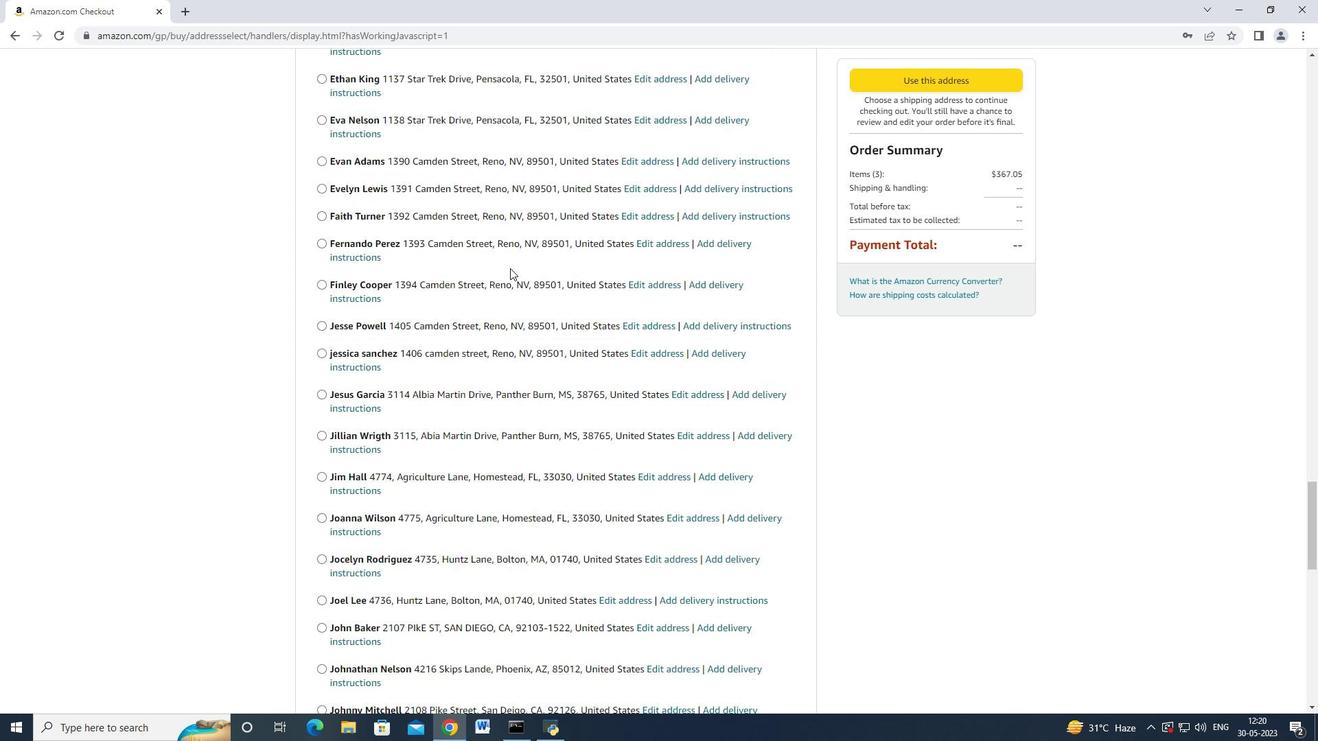 
Action: Mouse moved to (487, 284)
Screenshot: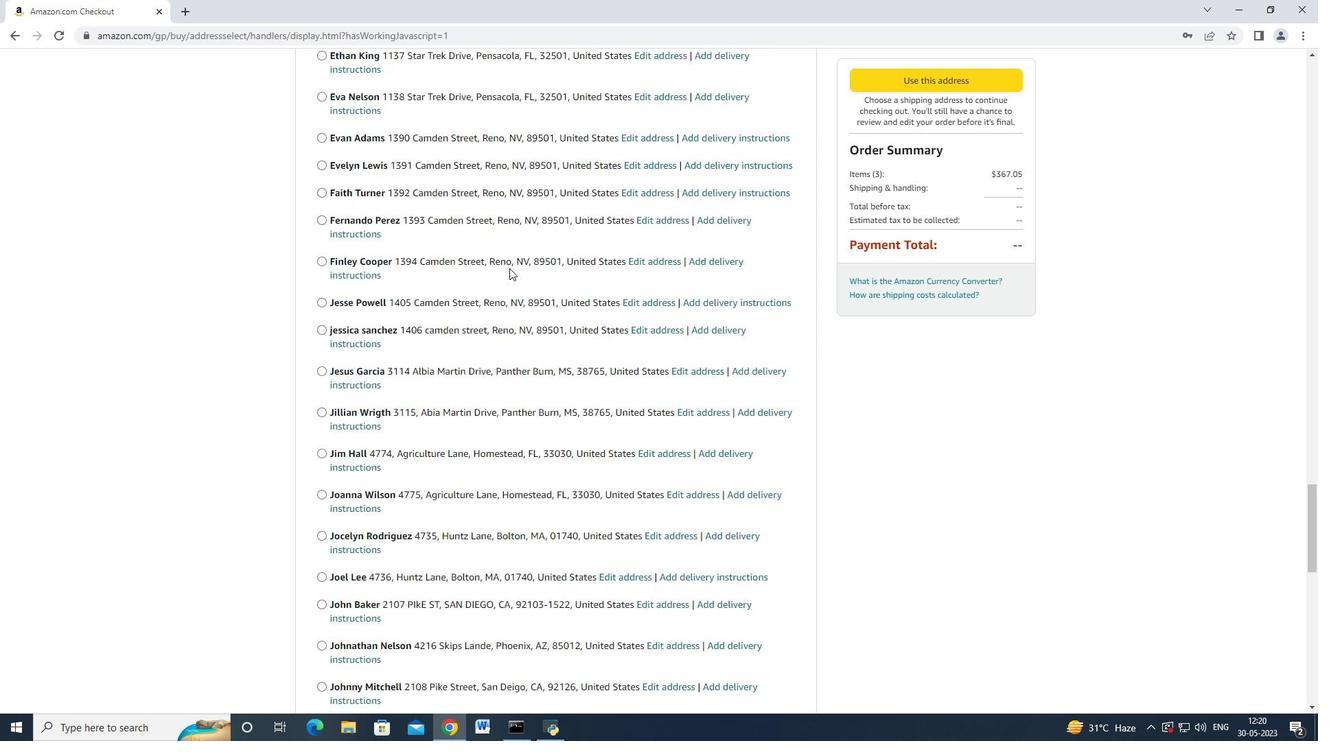 
Action: Mouse scrolled (487, 283) with delta (0, 0)
Screenshot: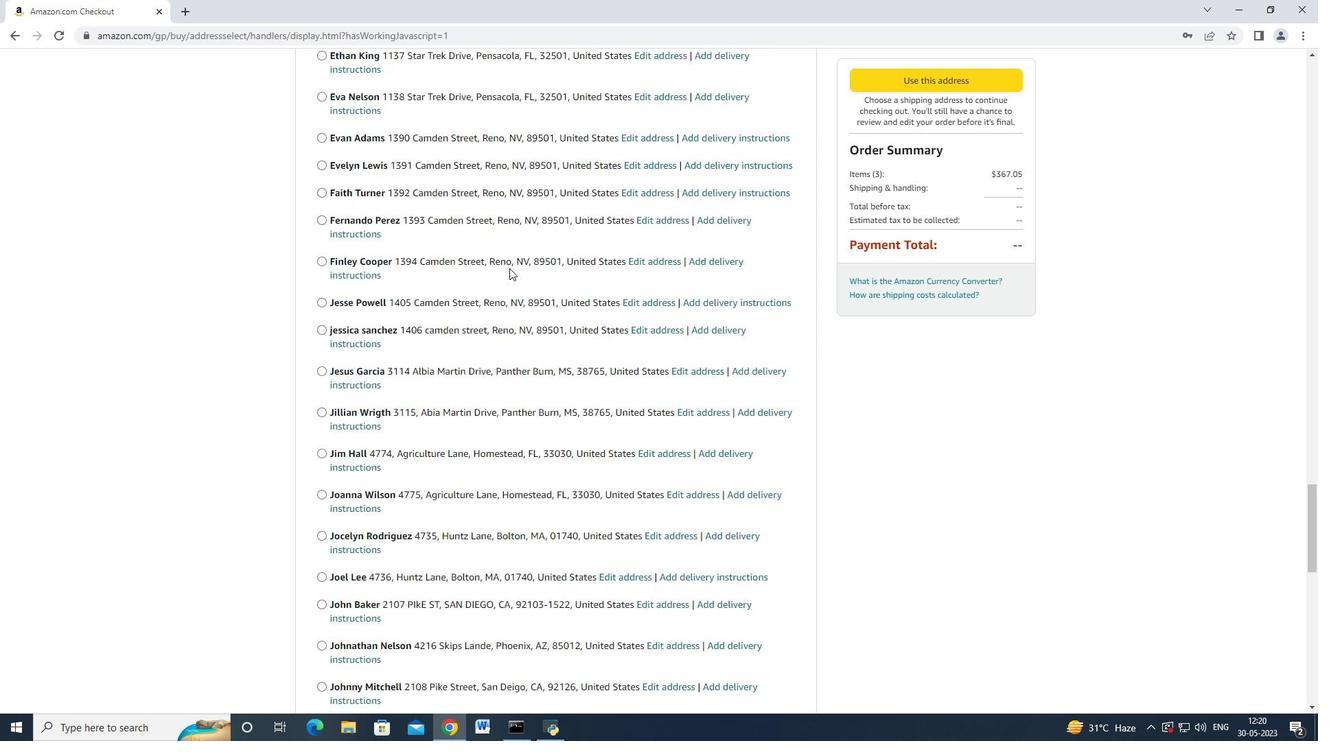 
Action: Mouse moved to (482, 284)
Screenshot: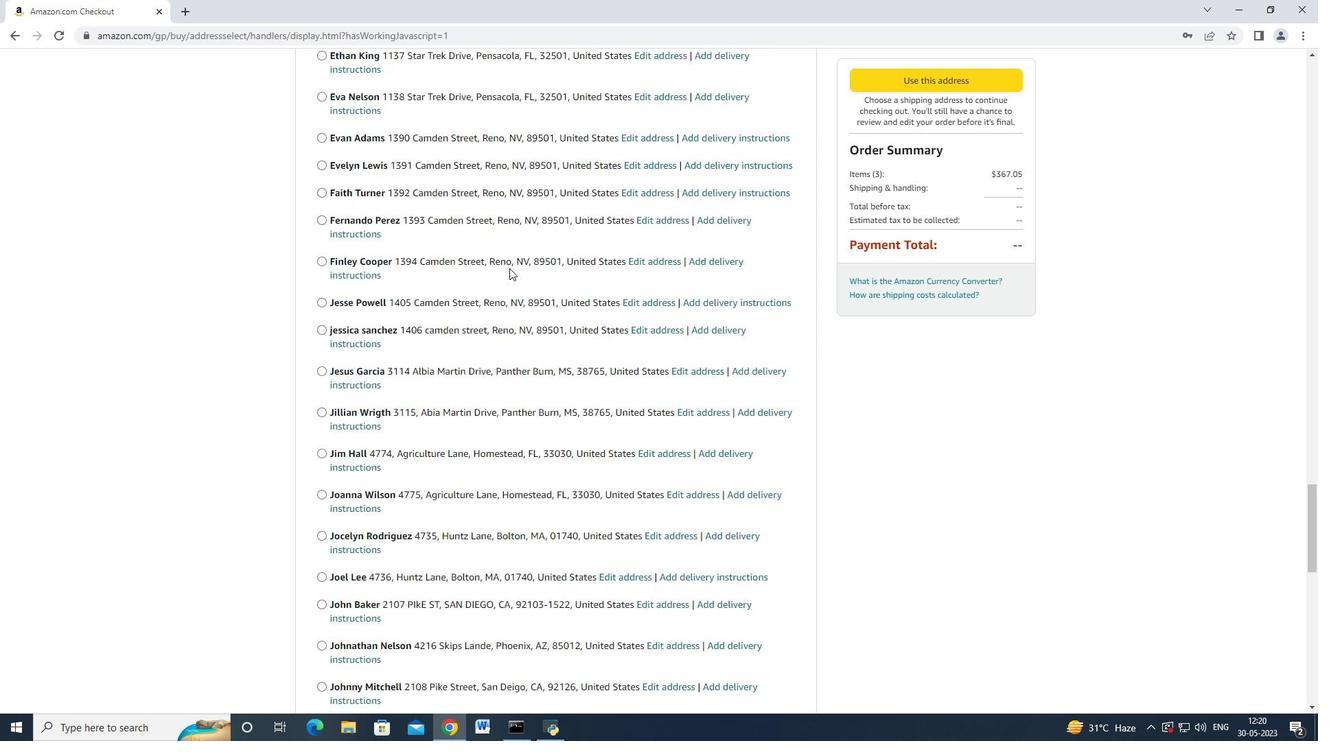 
Action: Mouse scrolled (484, 284) with delta (0, 0)
Screenshot: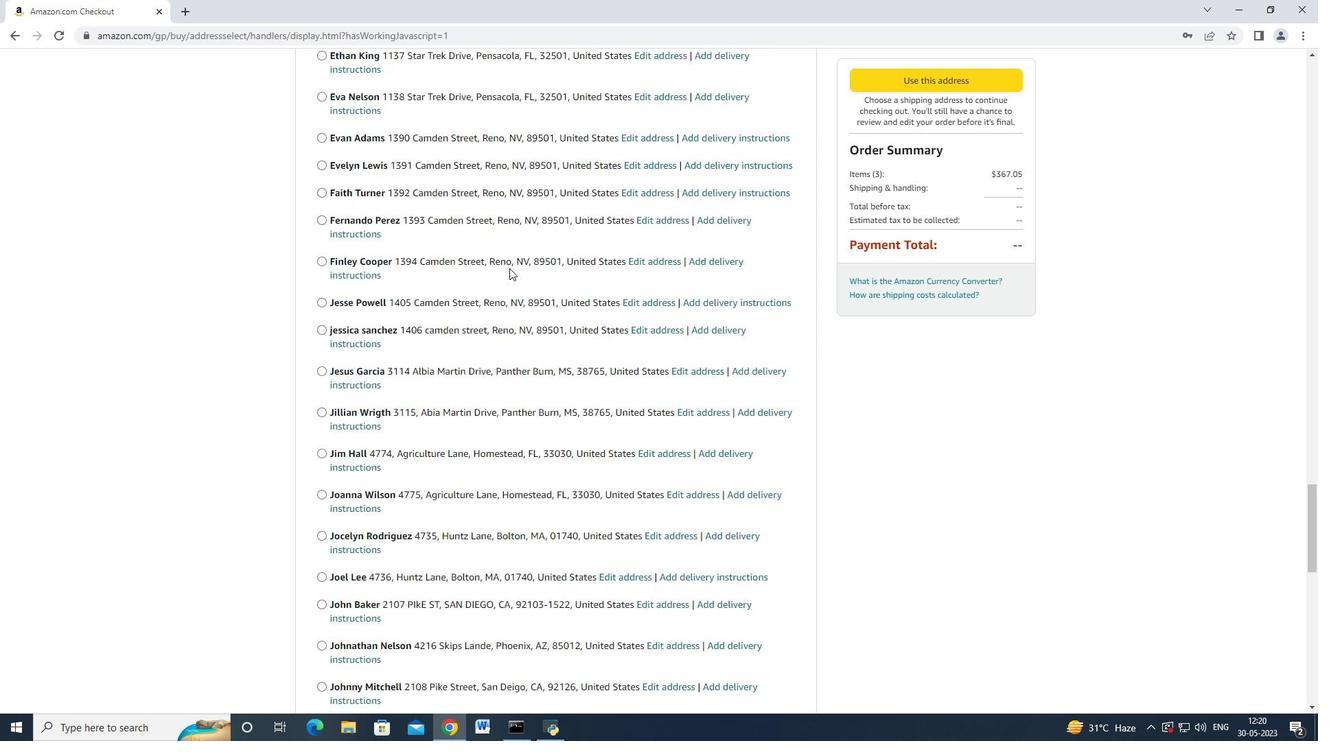 
Action: Mouse moved to (479, 284)
Screenshot: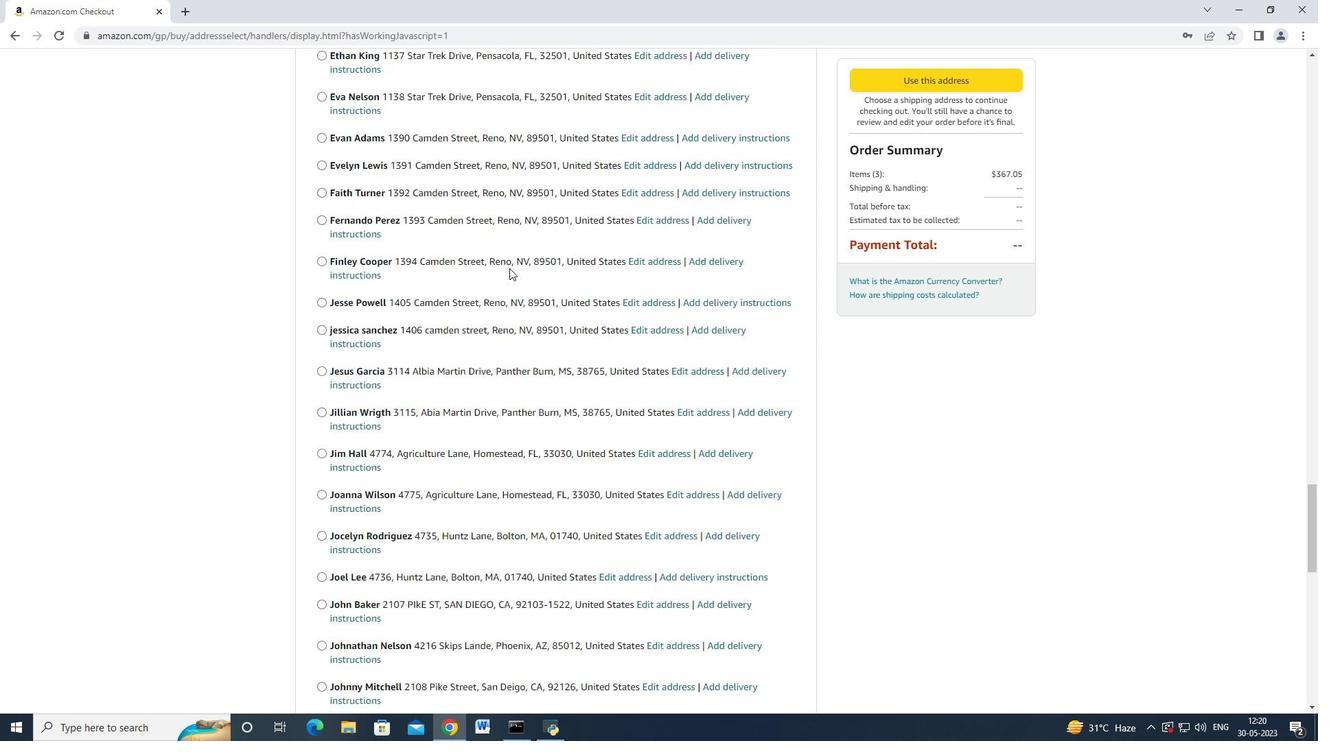 
Action: Mouse scrolled (482, 283) with delta (0, -1)
Screenshot: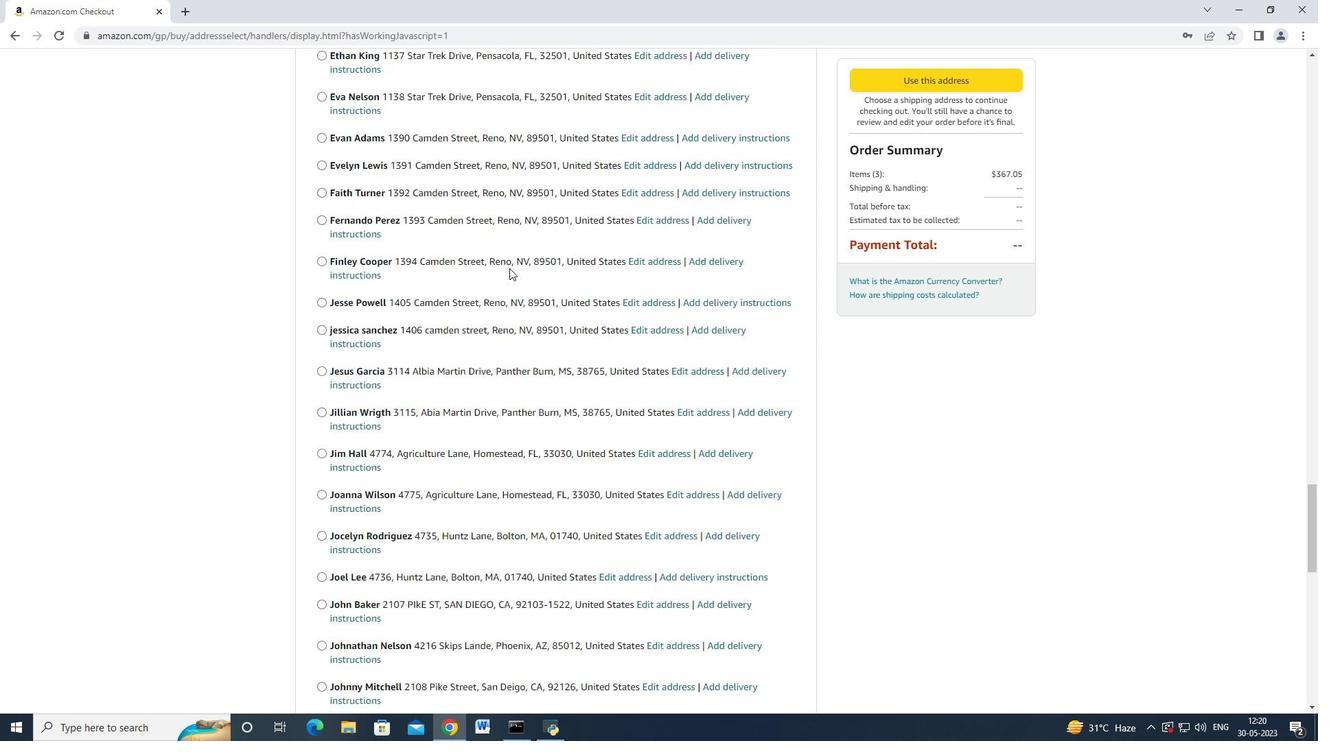 
Action: Mouse moved to (478, 282)
Screenshot: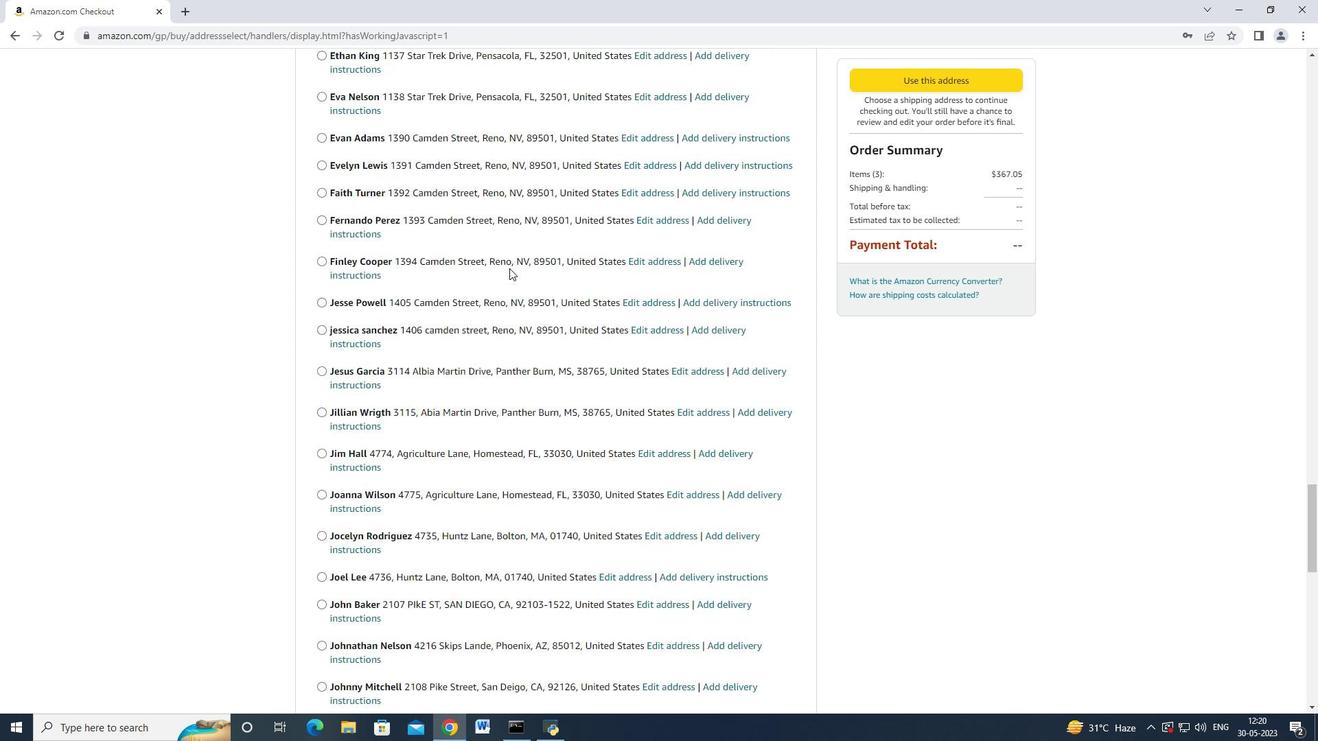 
Action: Mouse scrolled (479, 283) with delta (0, 0)
Screenshot: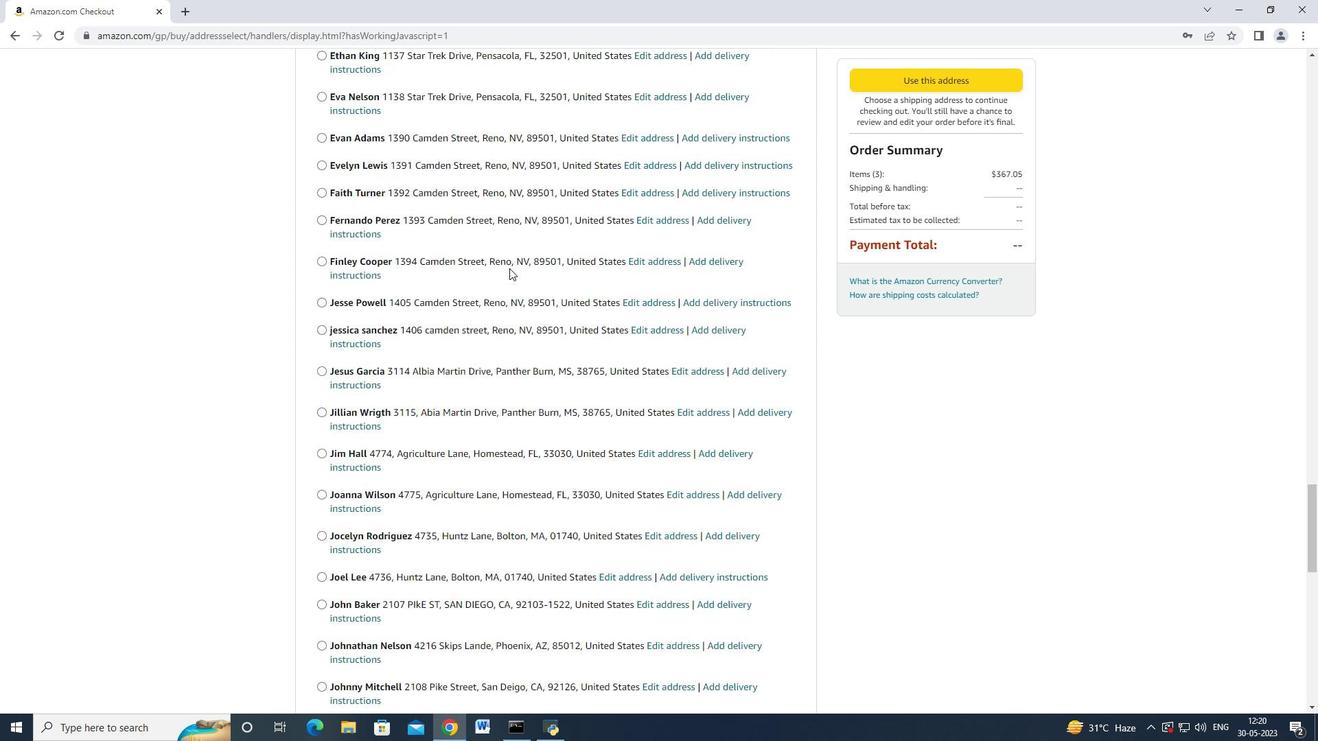 
Action: Mouse moved to (477, 281)
Screenshot: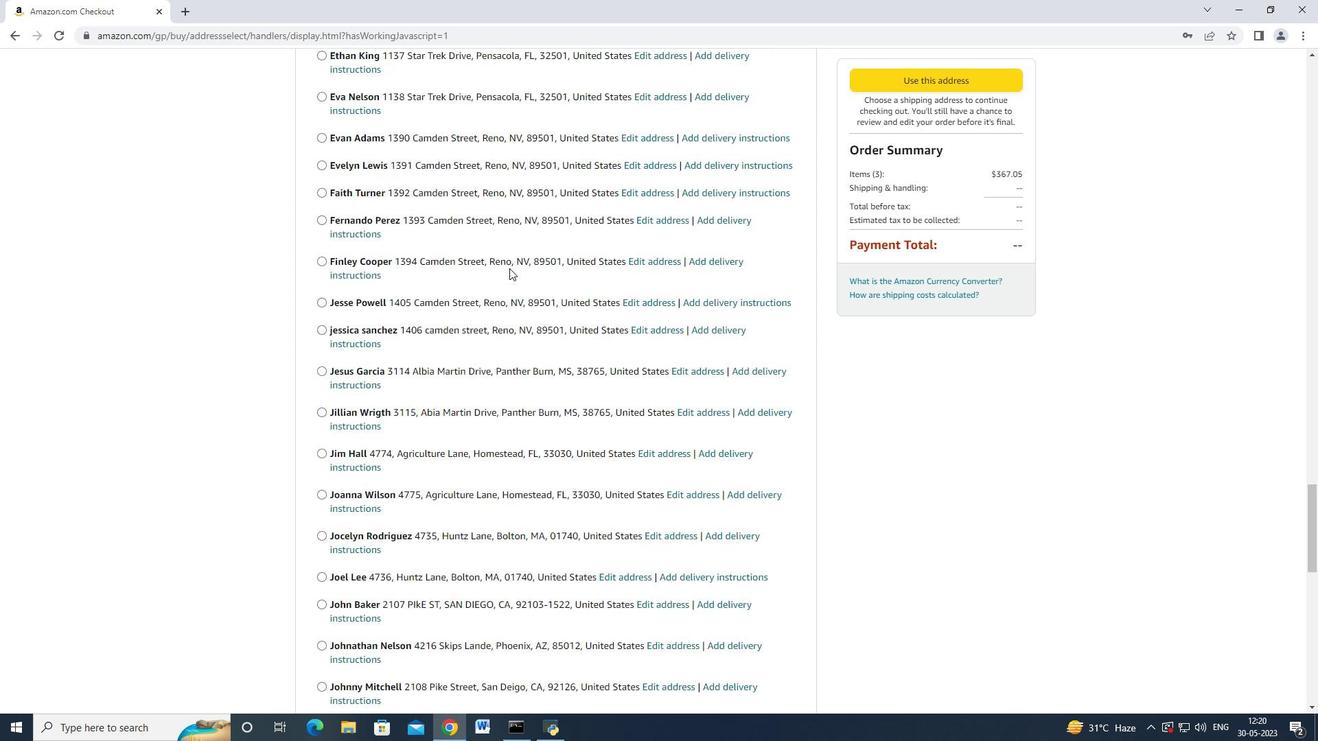 
Action: Mouse scrolled (478, 281) with delta (0, 0)
Screenshot: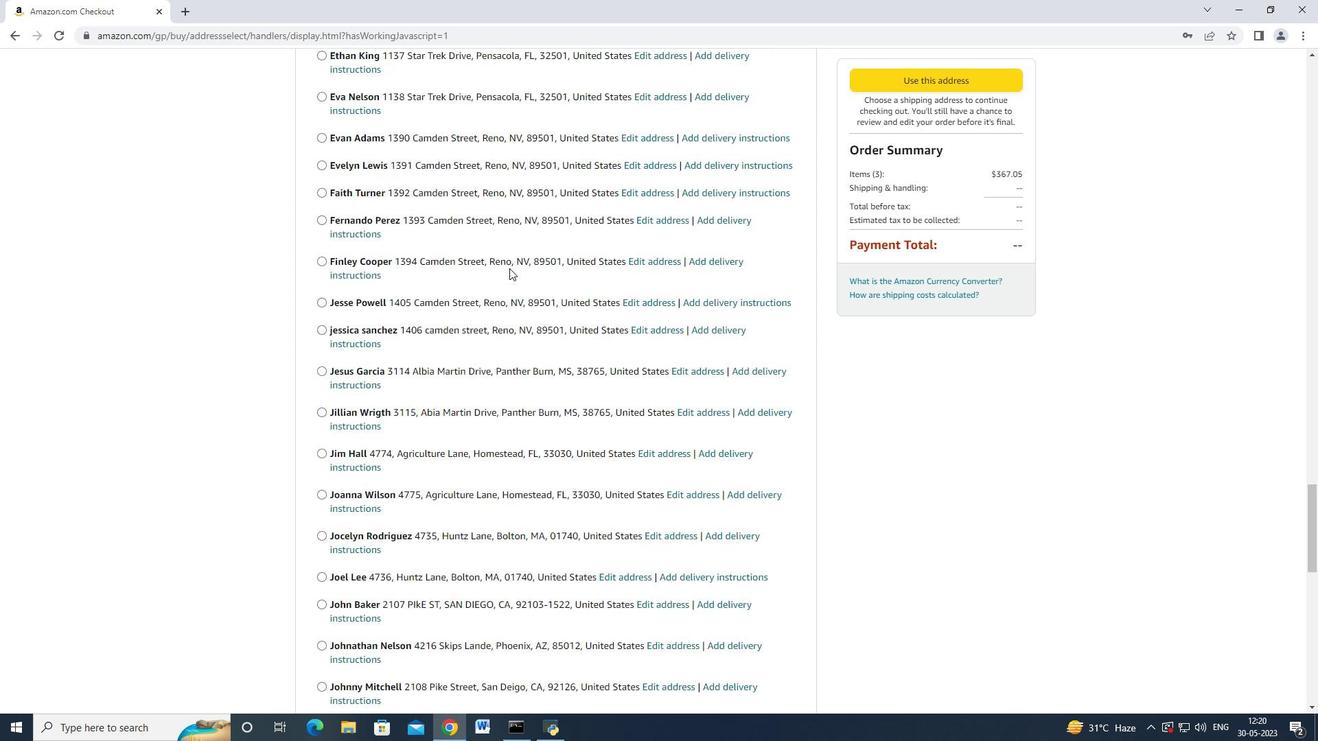 
Action: Mouse moved to (473, 284)
Screenshot: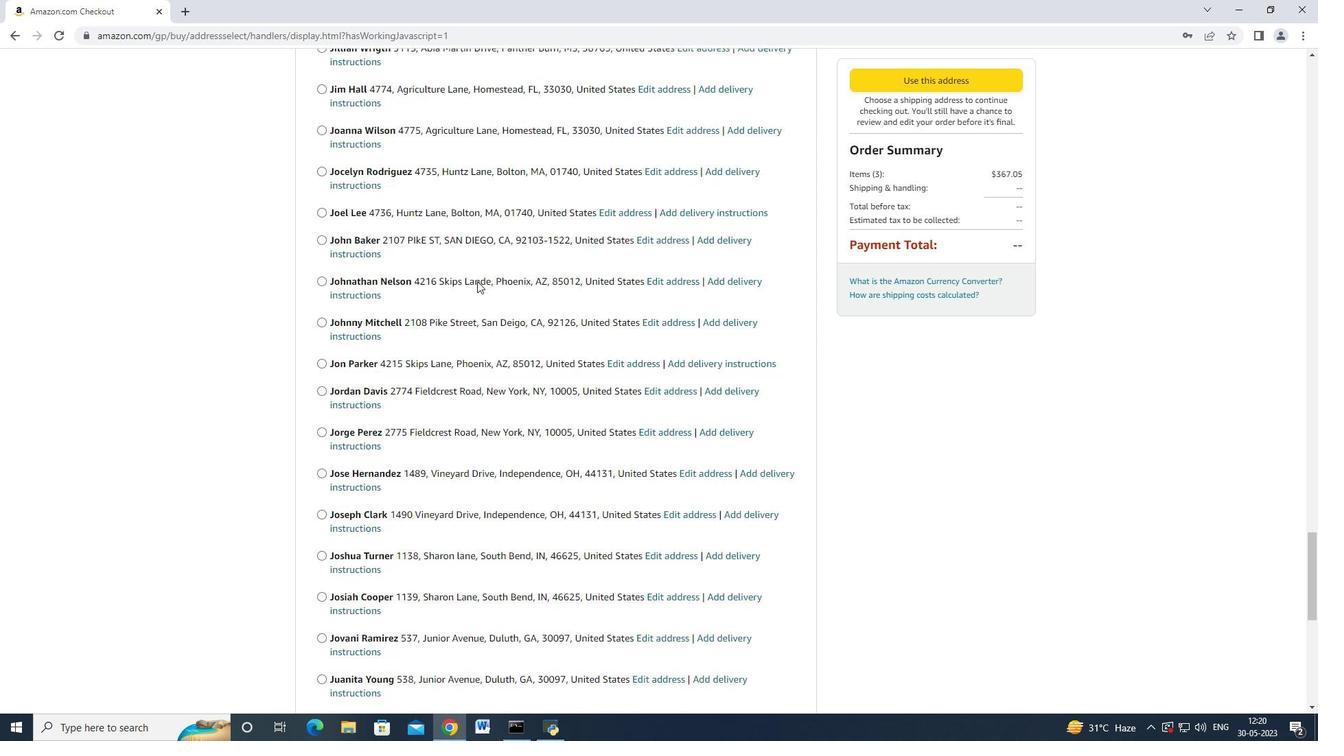 
Action: Mouse scrolled (473, 283) with delta (0, 0)
Screenshot: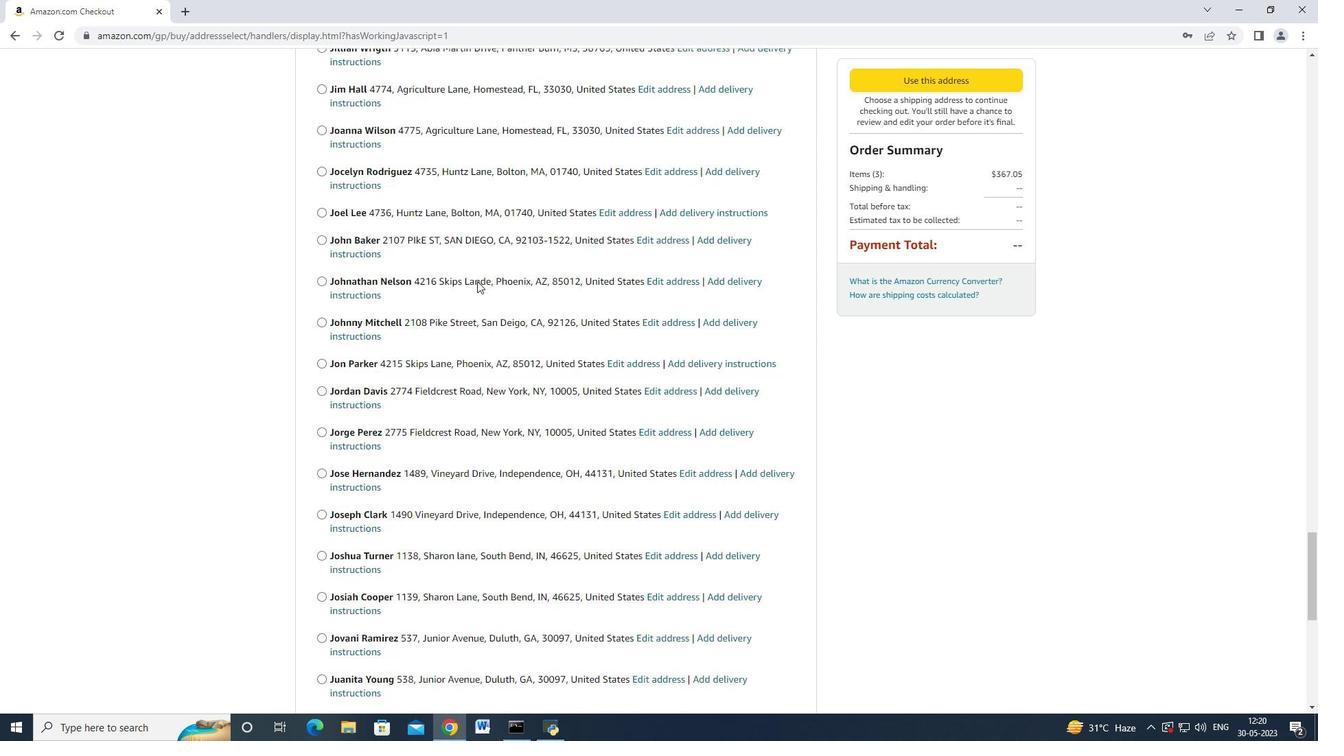 
Action: Mouse moved to (473, 284)
Screenshot: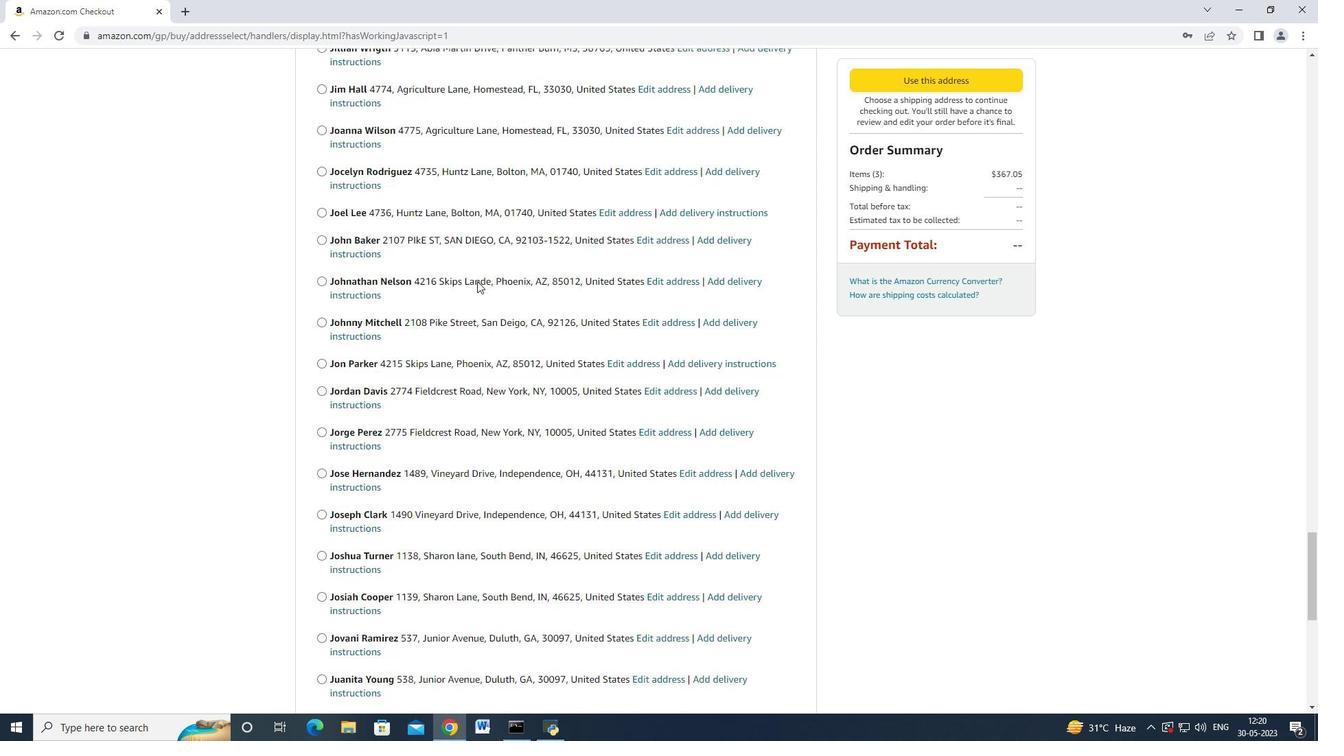 
Action: Mouse scrolled (473, 283) with delta (0, 0)
Screenshot: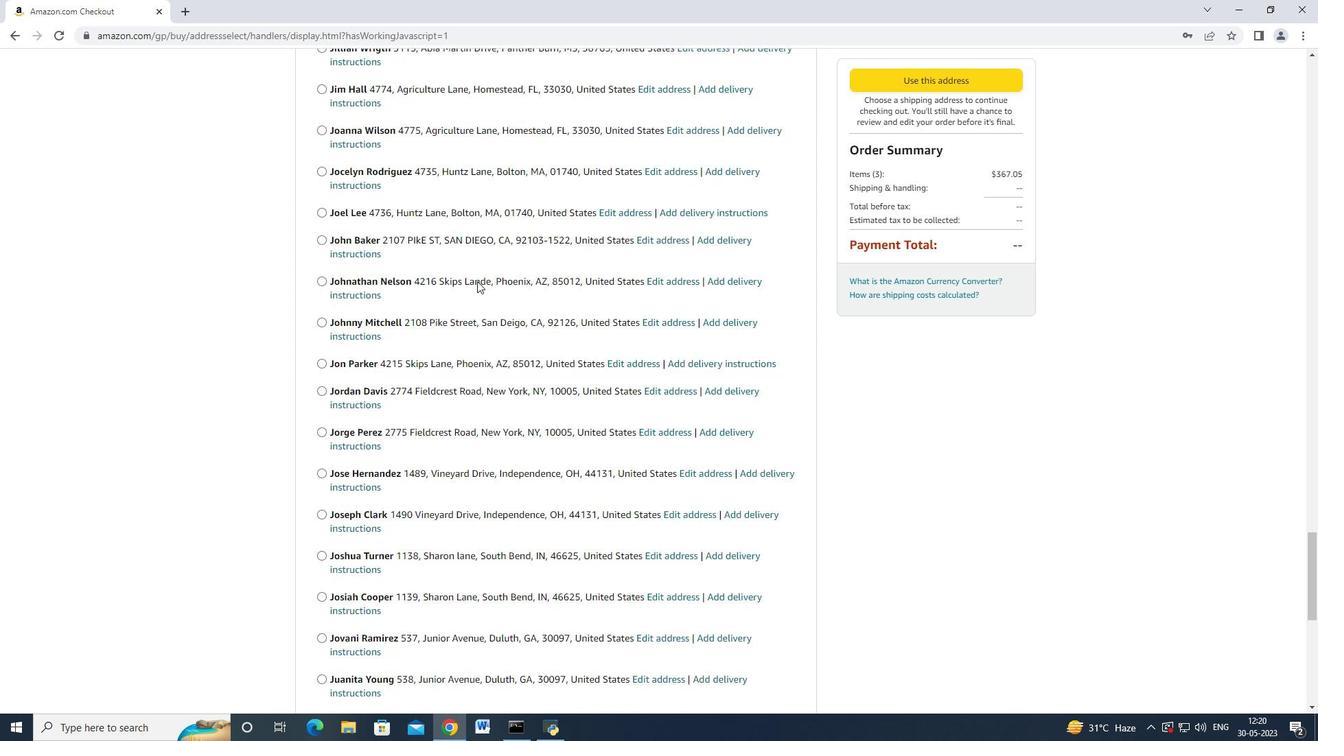 
Action: Mouse scrolled (473, 283) with delta (0, 0)
Screenshot: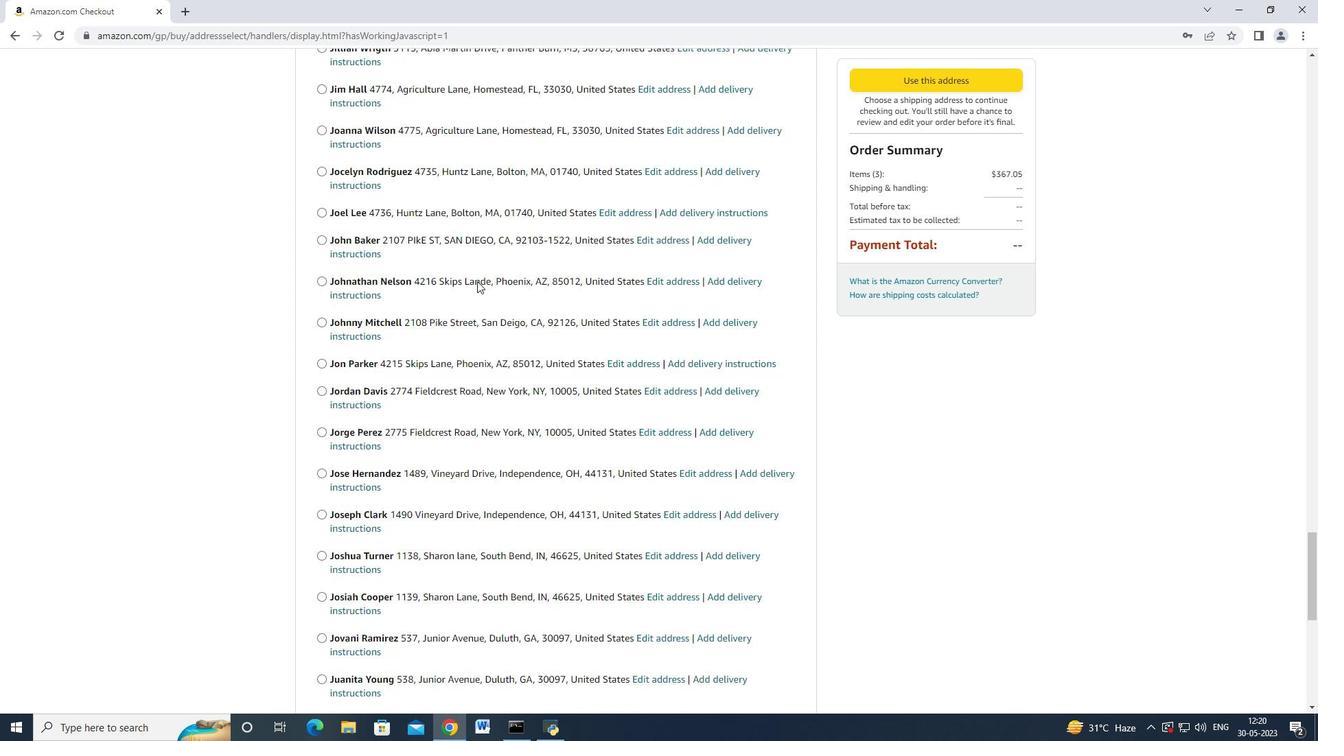 
Action: Mouse scrolled (473, 283) with delta (0, 0)
Screenshot: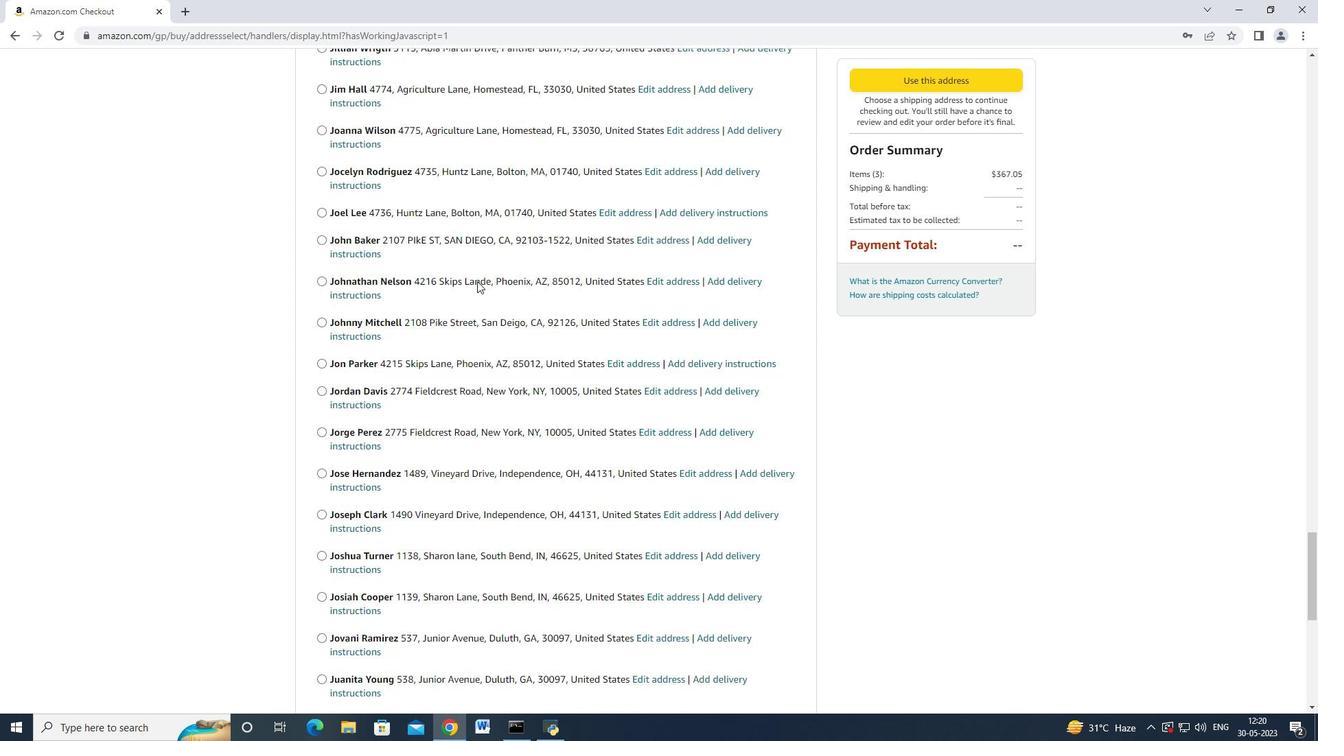 
Action: Mouse scrolled (473, 283) with delta (0, 0)
Screenshot: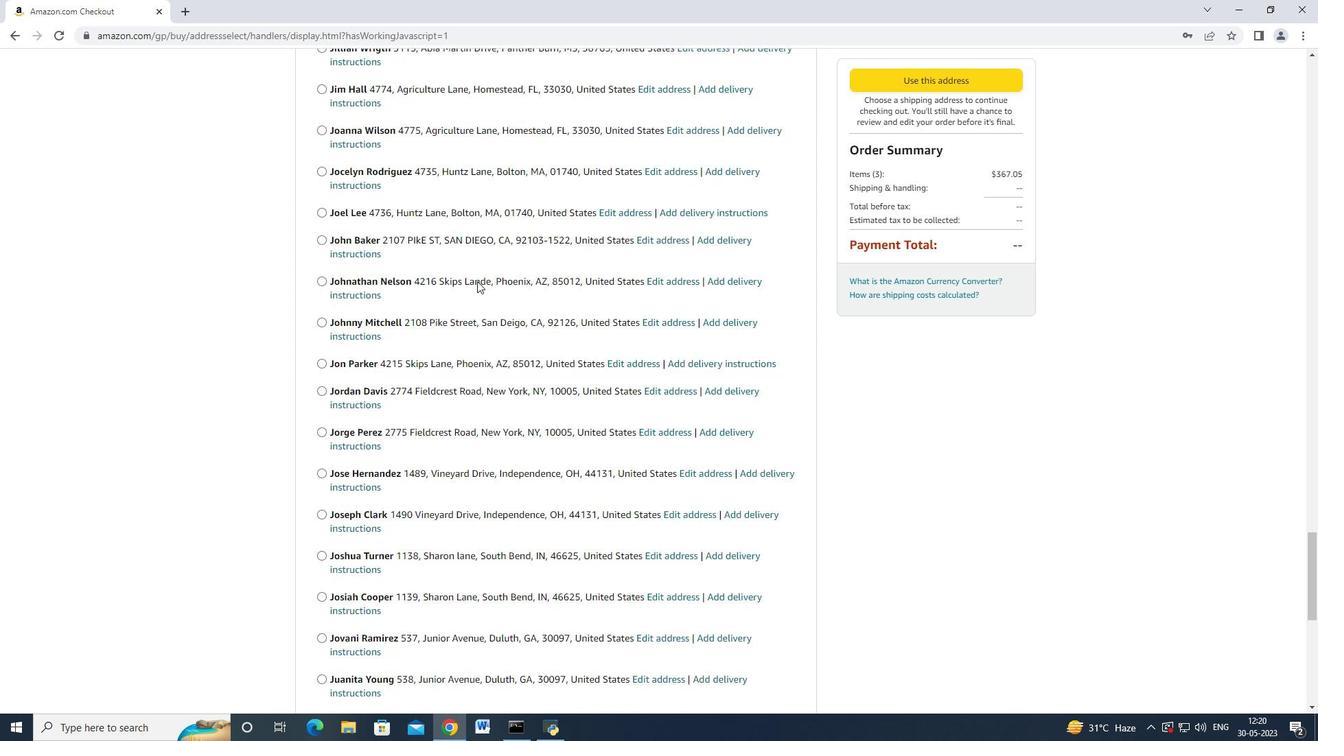 
Action: Mouse moved to (472, 284)
Screenshot: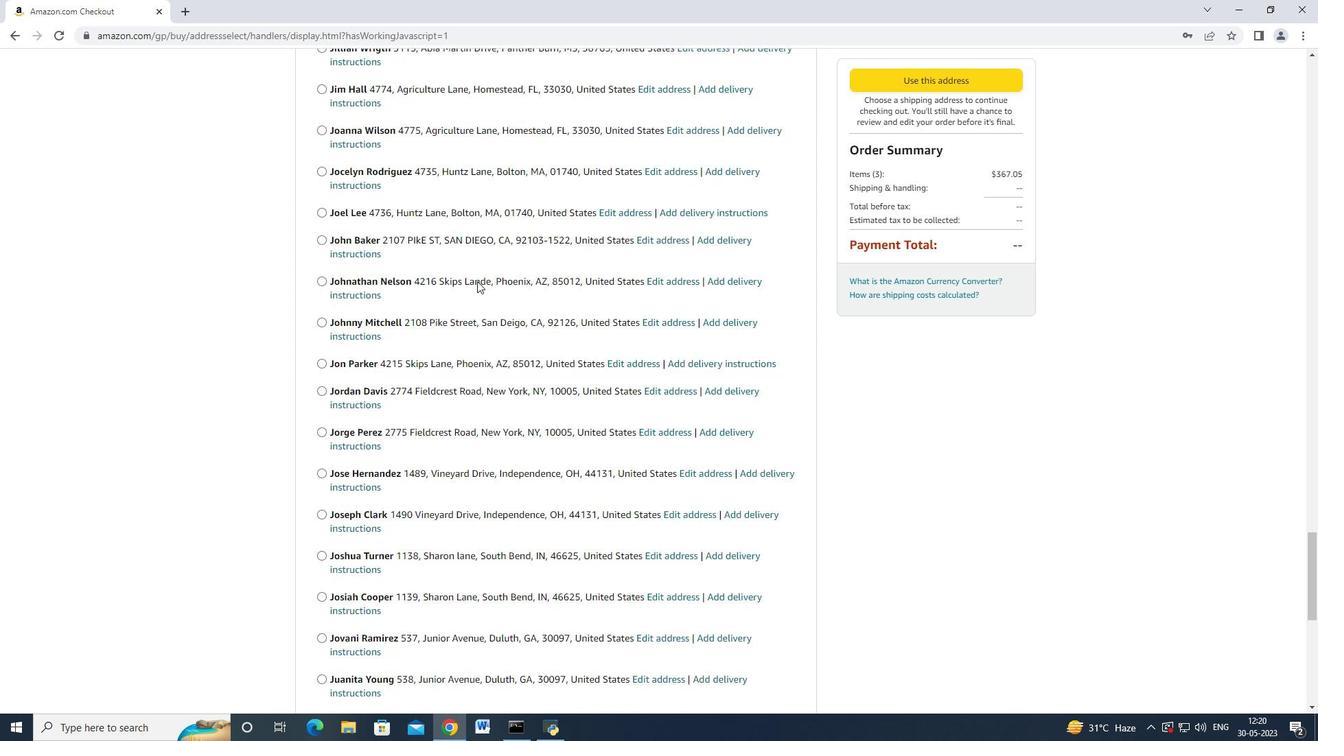 
Action: Mouse scrolled (472, 283) with delta (0, 0)
Screenshot: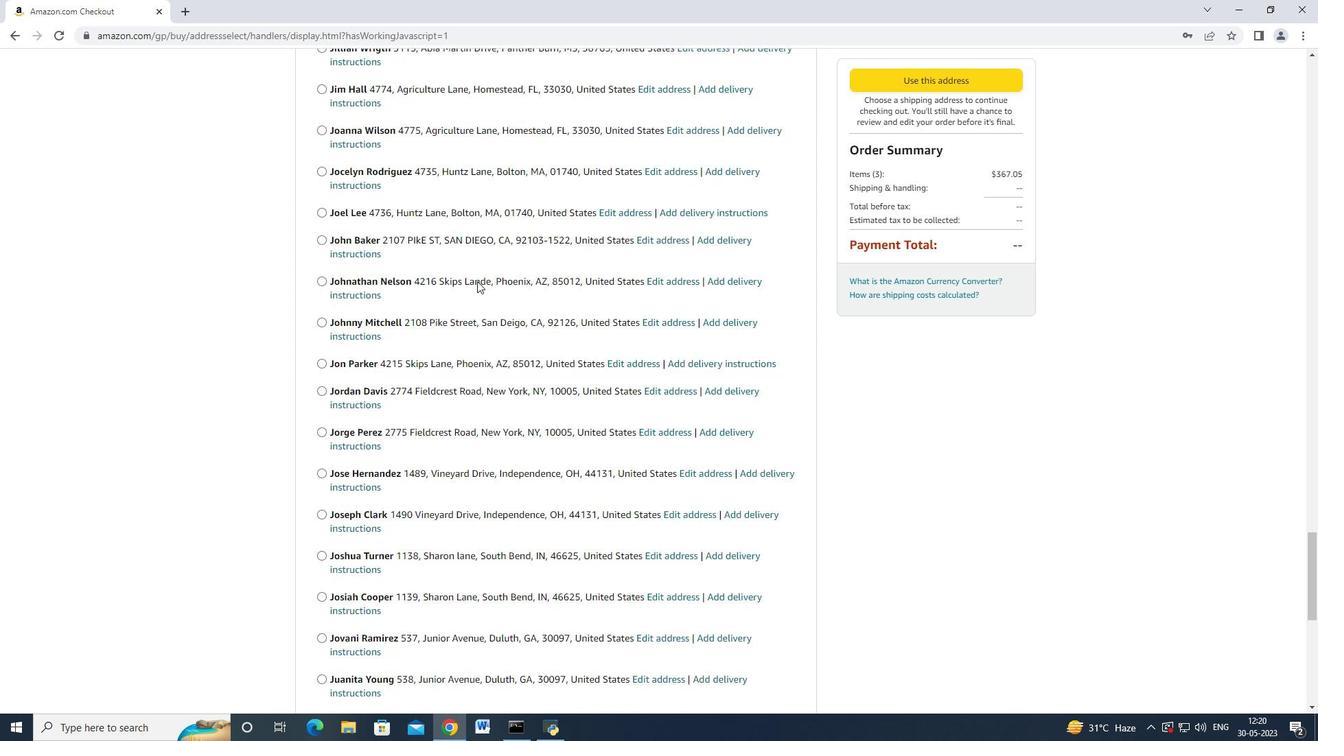 
Action: Mouse scrolled (472, 283) with delta (0, 0)
Screenshot: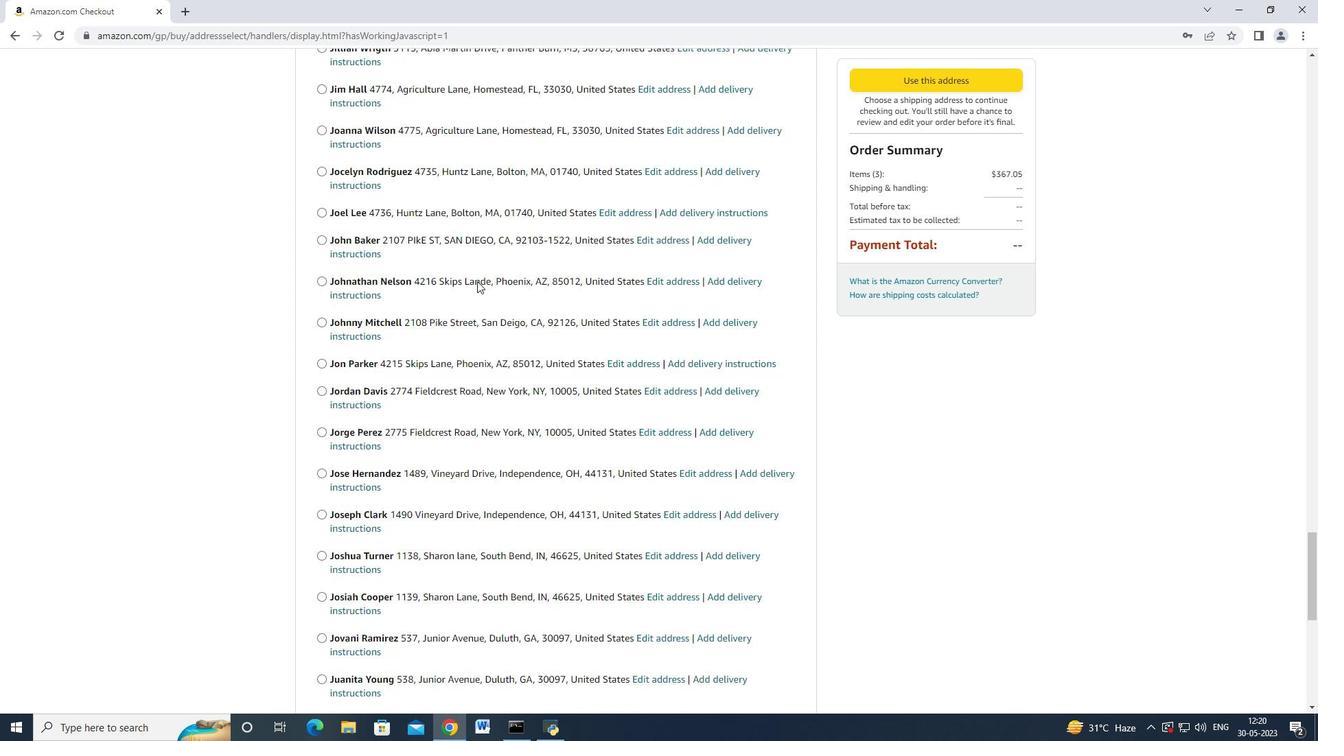 
Action: Mouse moved to (472, 284)
Screenshot: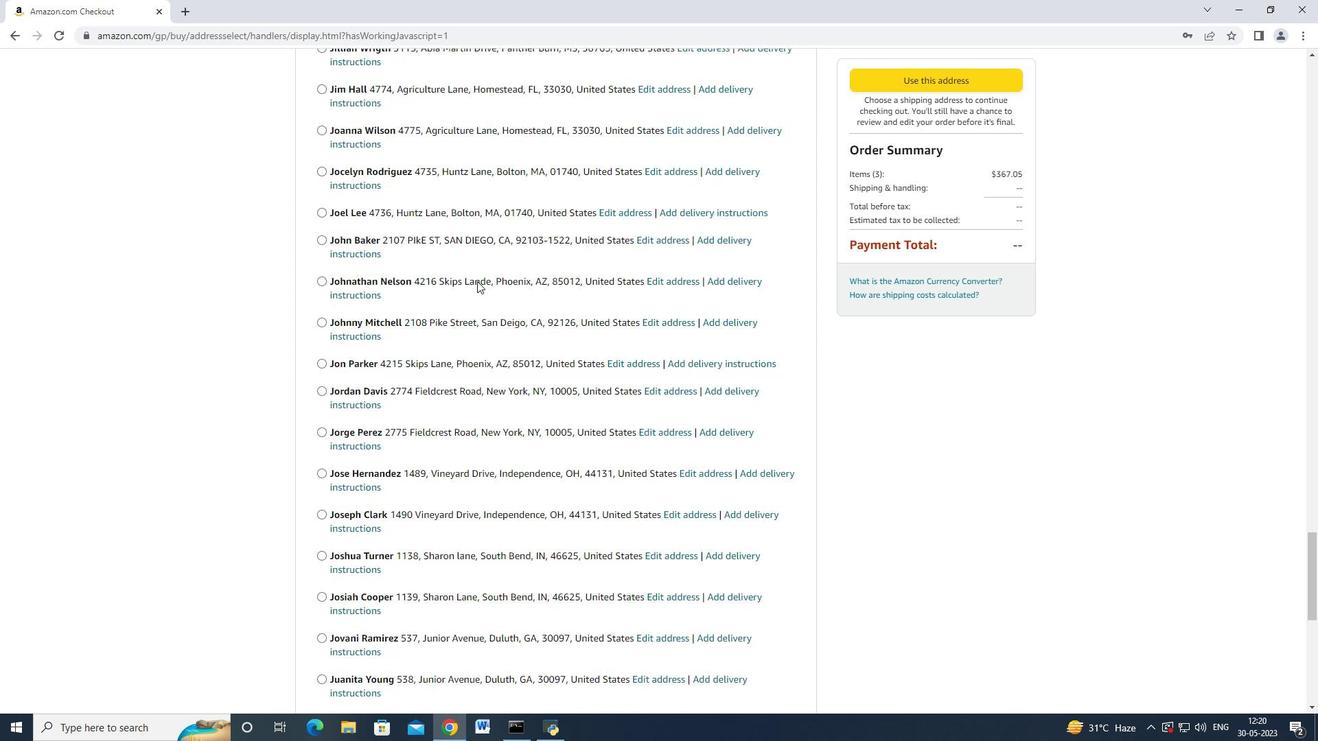 
Action: Mouse scrolled (472, 283) with delta (0, 0)
Screenshot: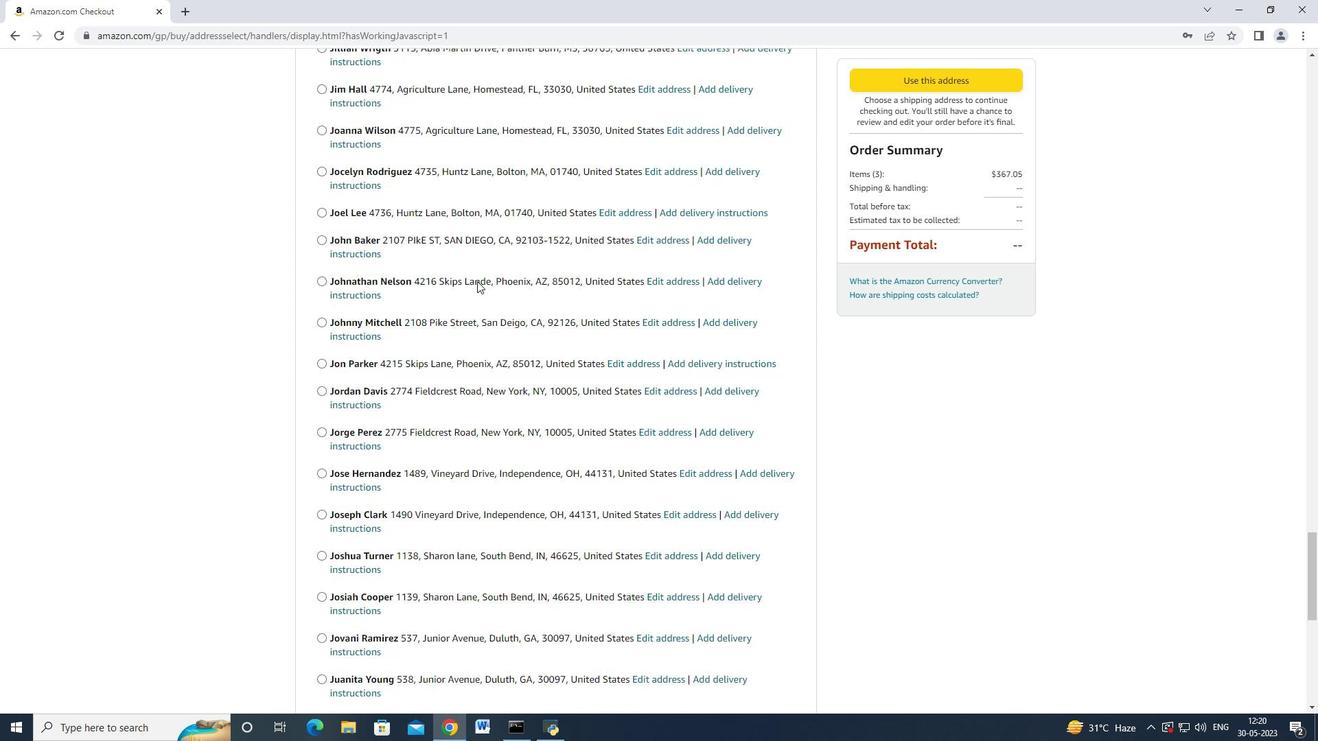 
Action: Mouse moved to (467, 289)
Screenshot: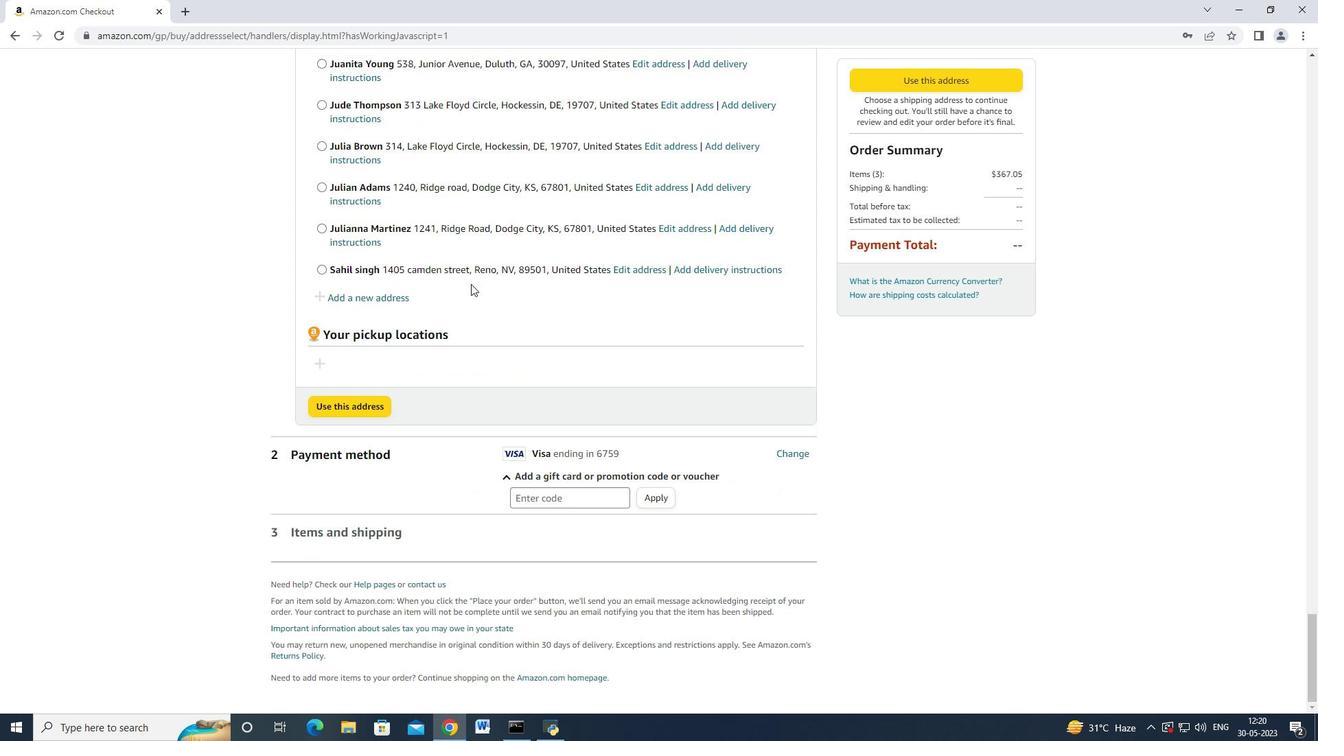 
Action: Mouse scrolled (469, 285) with delta (0, 0)
Screenshot: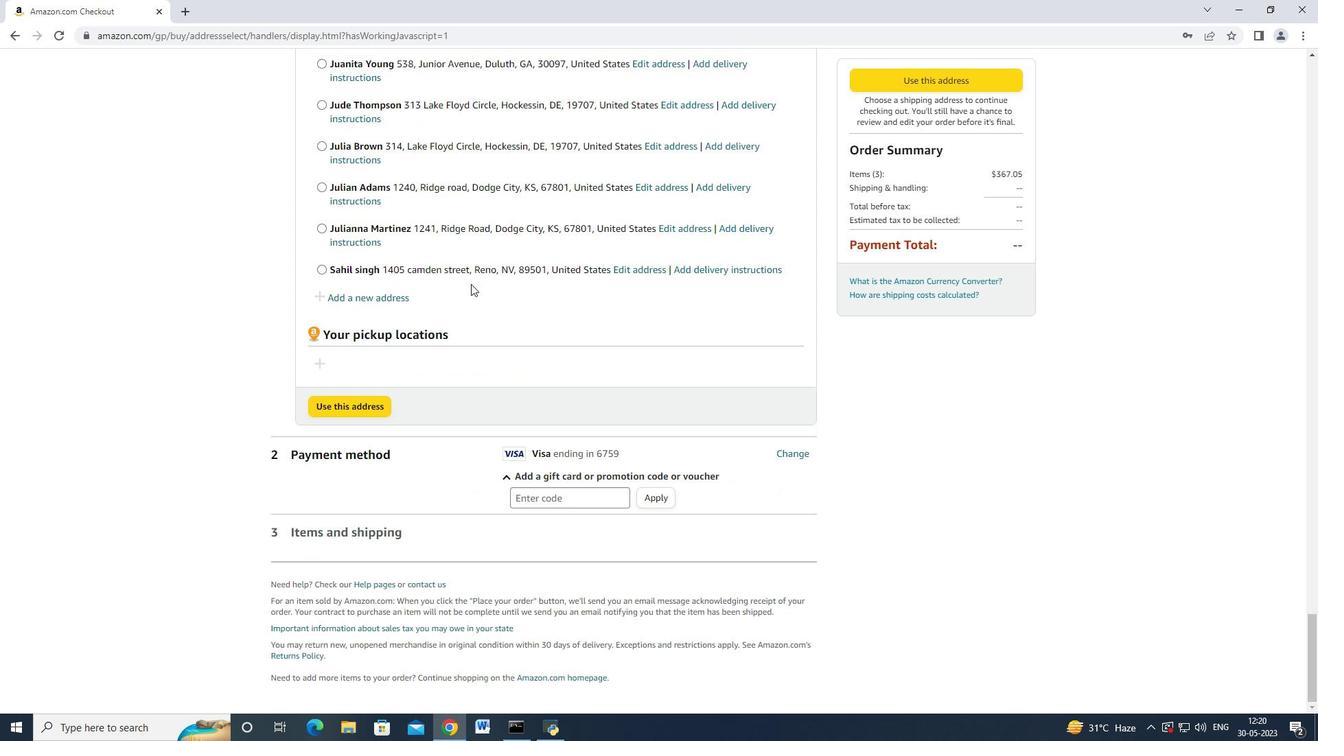 
Action: Mouse moved to (467, 289)
Screenshot: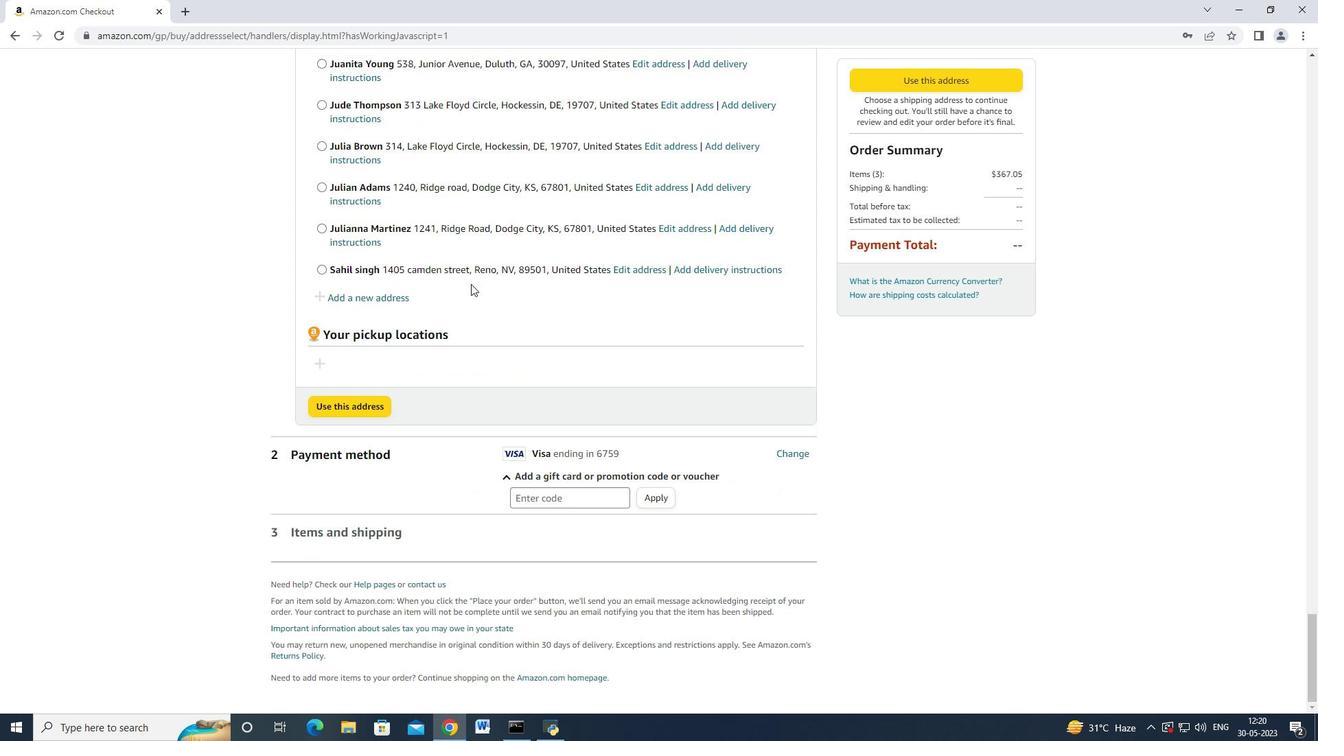 
Action: Mouse scrolled (469, 287) with delta (0, 0)
Screenshot: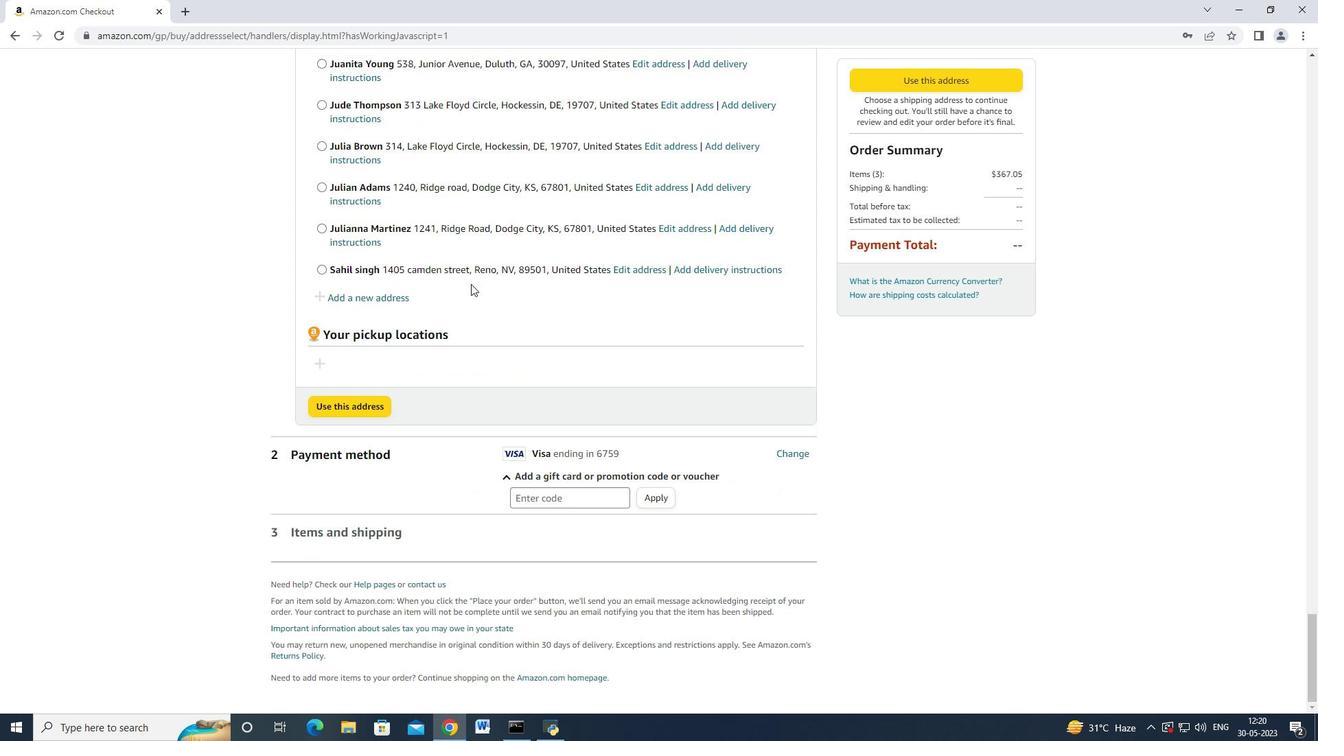
Action: Mouse moved to (466, 289)
Screenshot: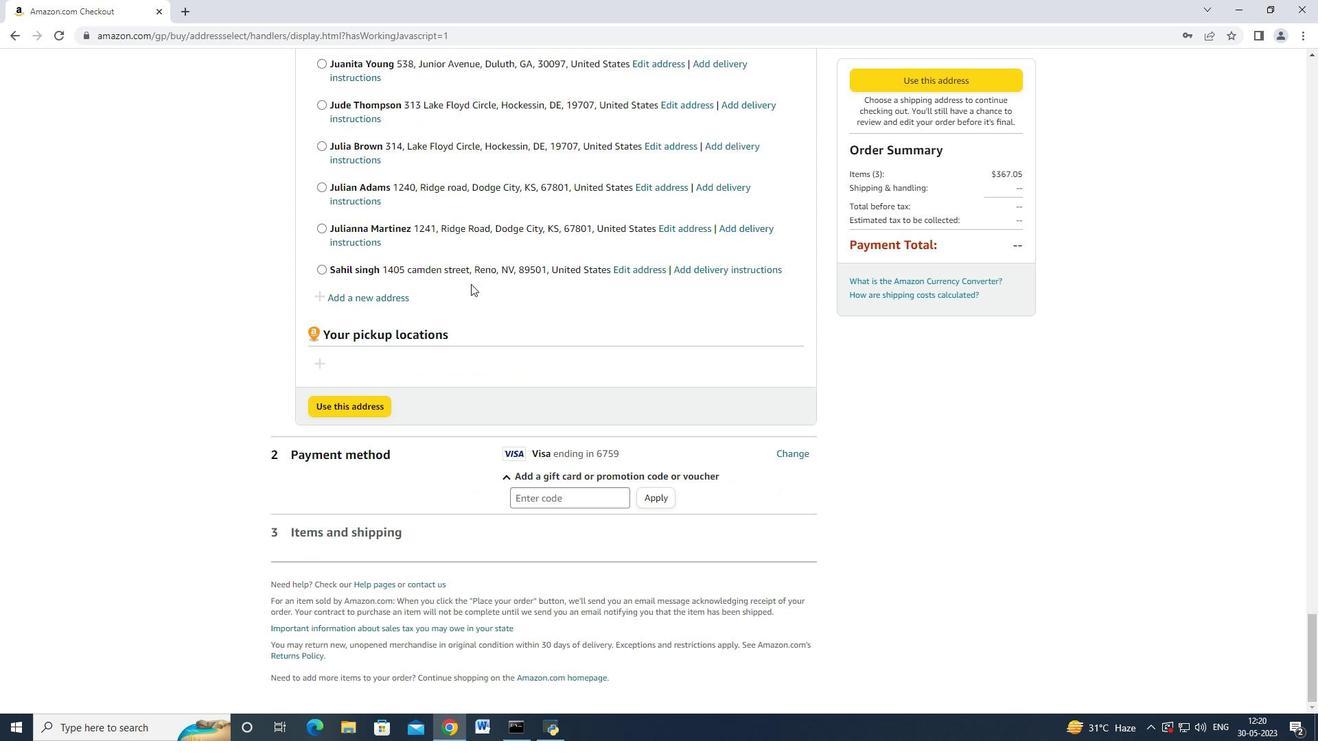 
Action: Mouse scrolled (467, 288) with delta (0, 0)
Screenshot: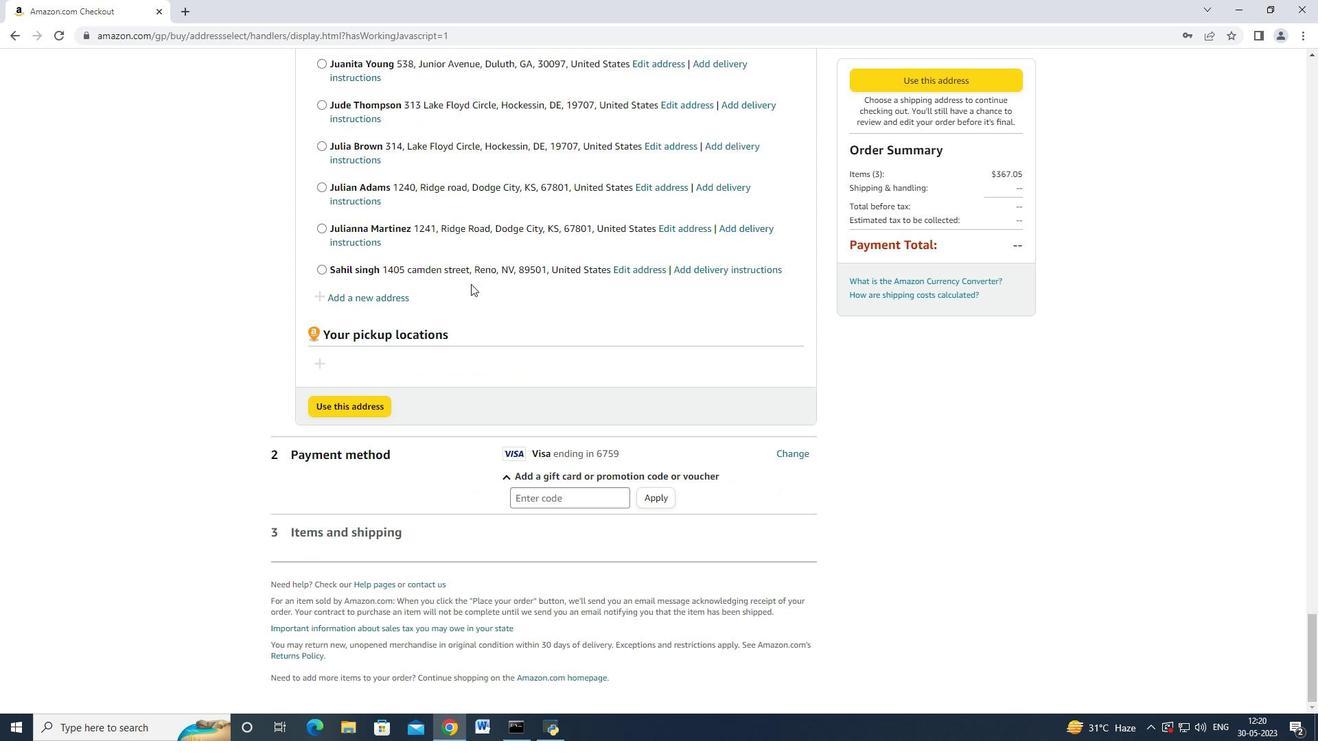 
Action: Mouse moved to (461, 289)
Screenshot: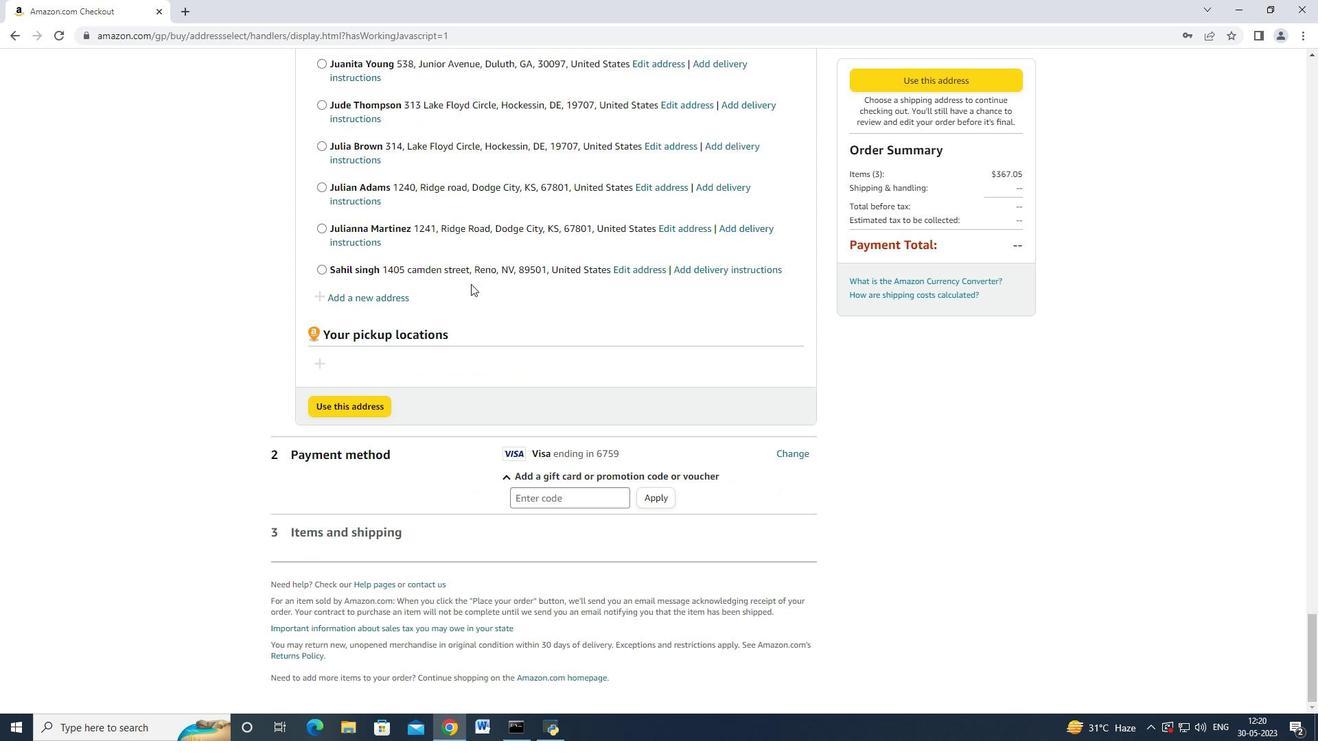 
Action: Mouse scrolled (467, 288) with delta (0, 0)
Screenshot: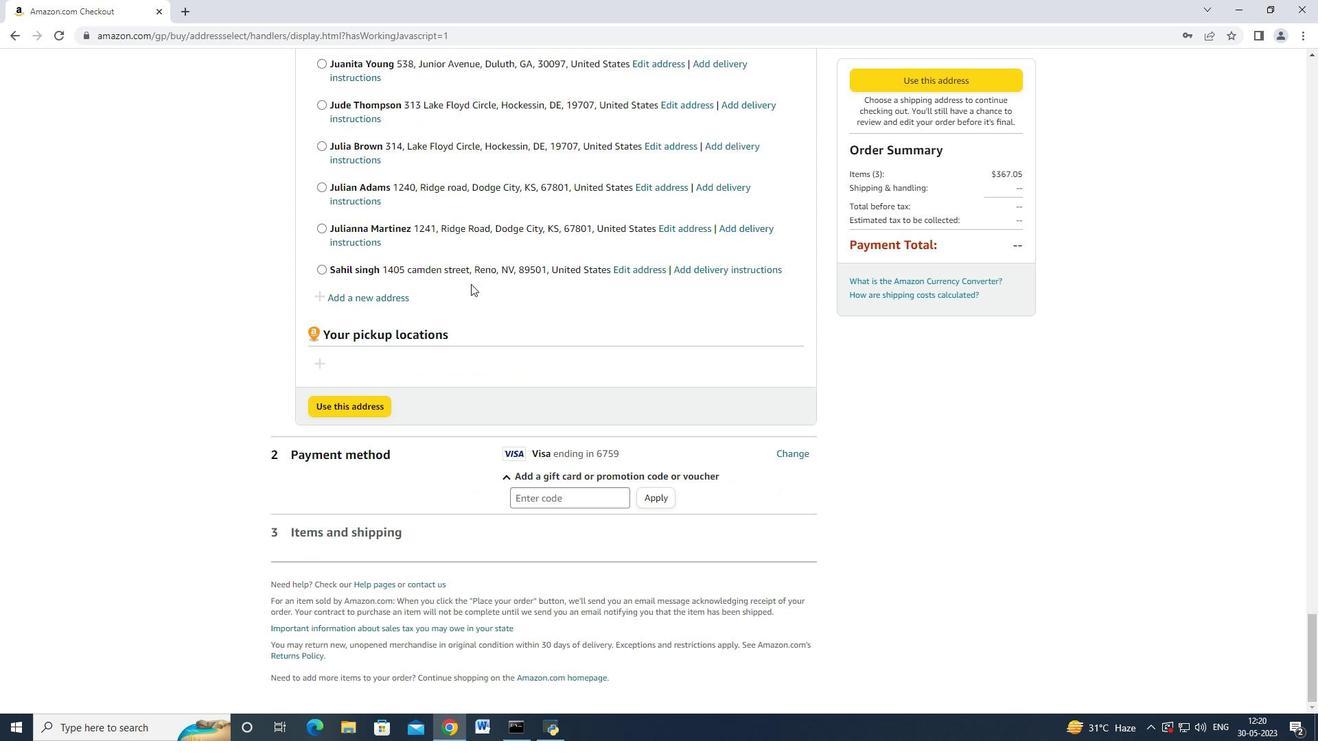 
Action: Mouse moved to (451, 291)
Screenshot: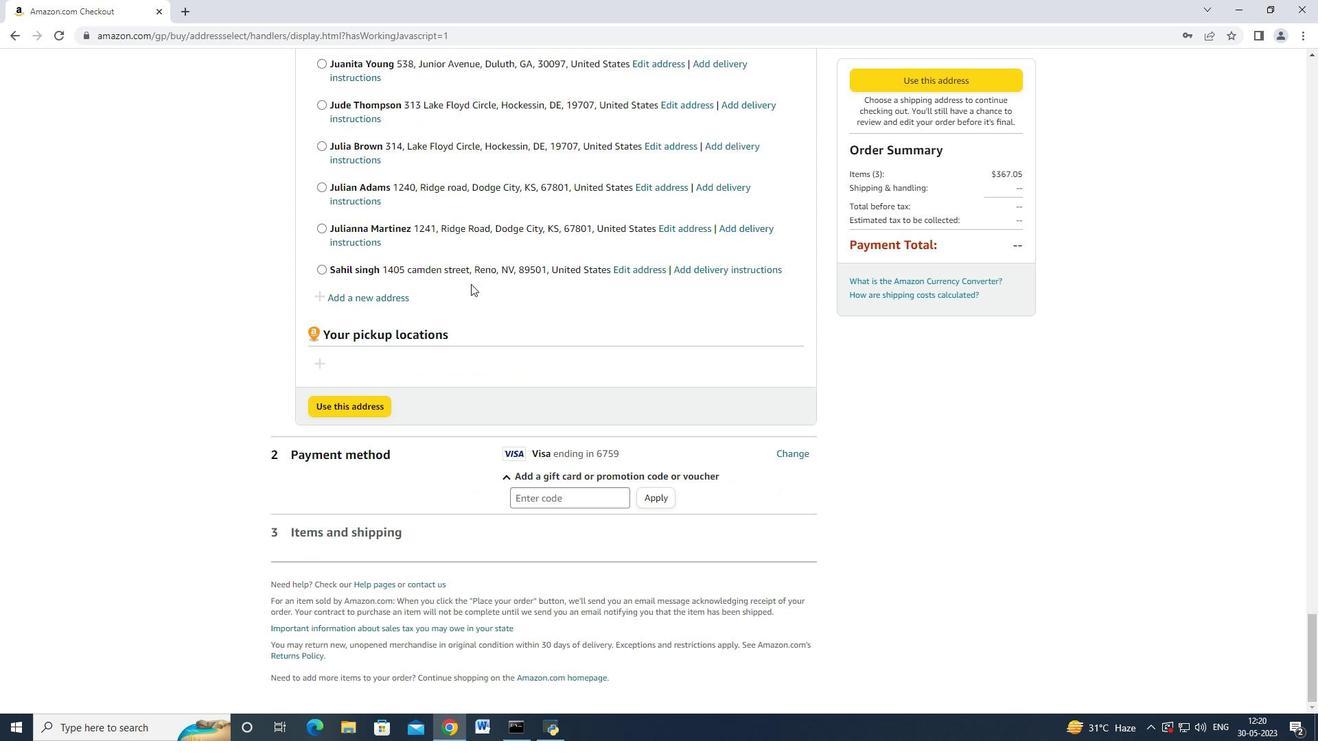 
Action: Mouse scrolled (467, 288) with delta (0, 0)
Screenshot: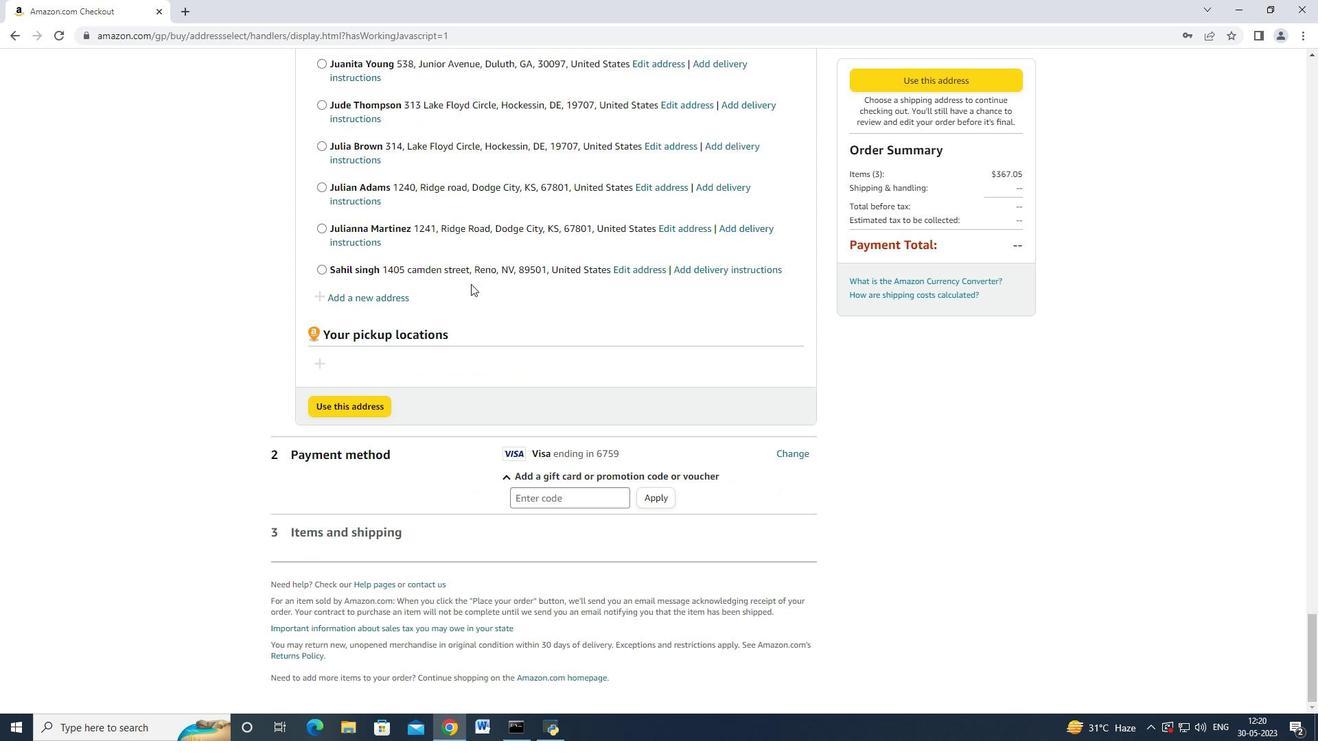 
Action: Mouse moved to (448, 292)
Screenshot: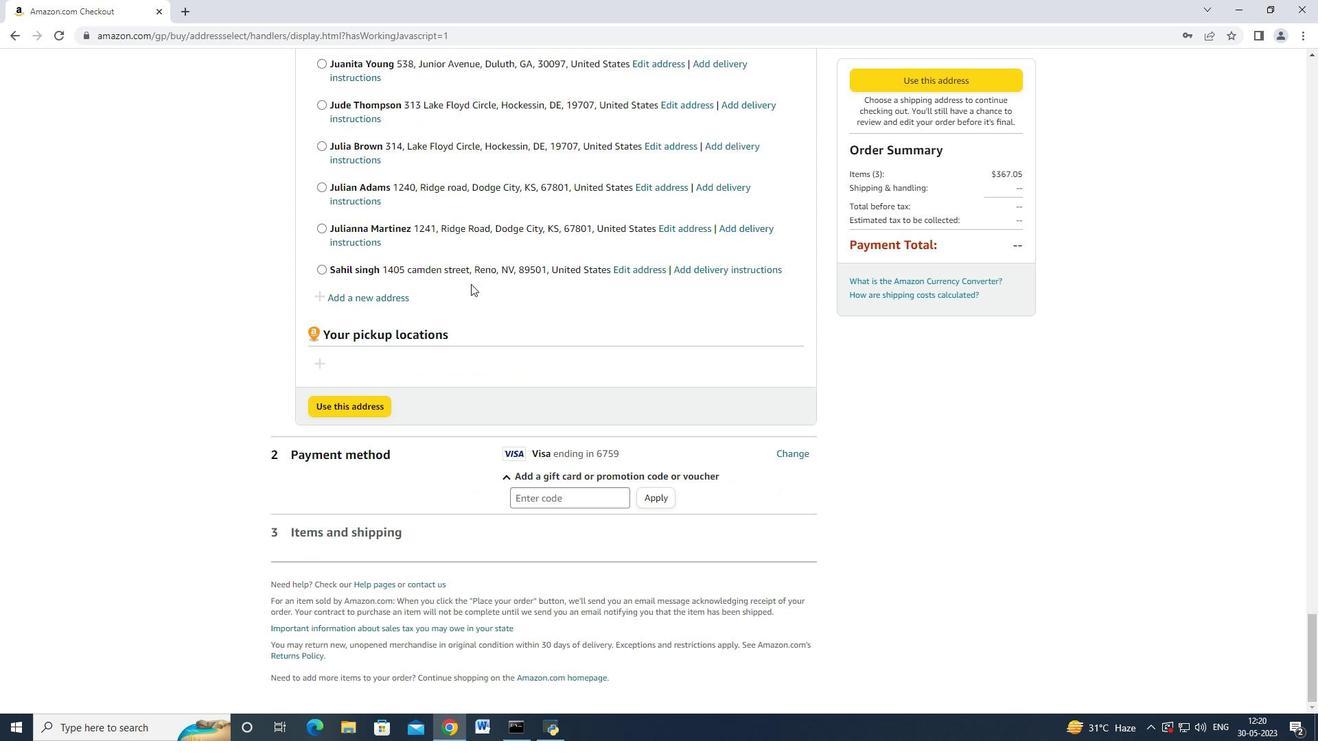 
Action: Mouse scrolled (467, 287) with delta (0, -1)
Screenshot: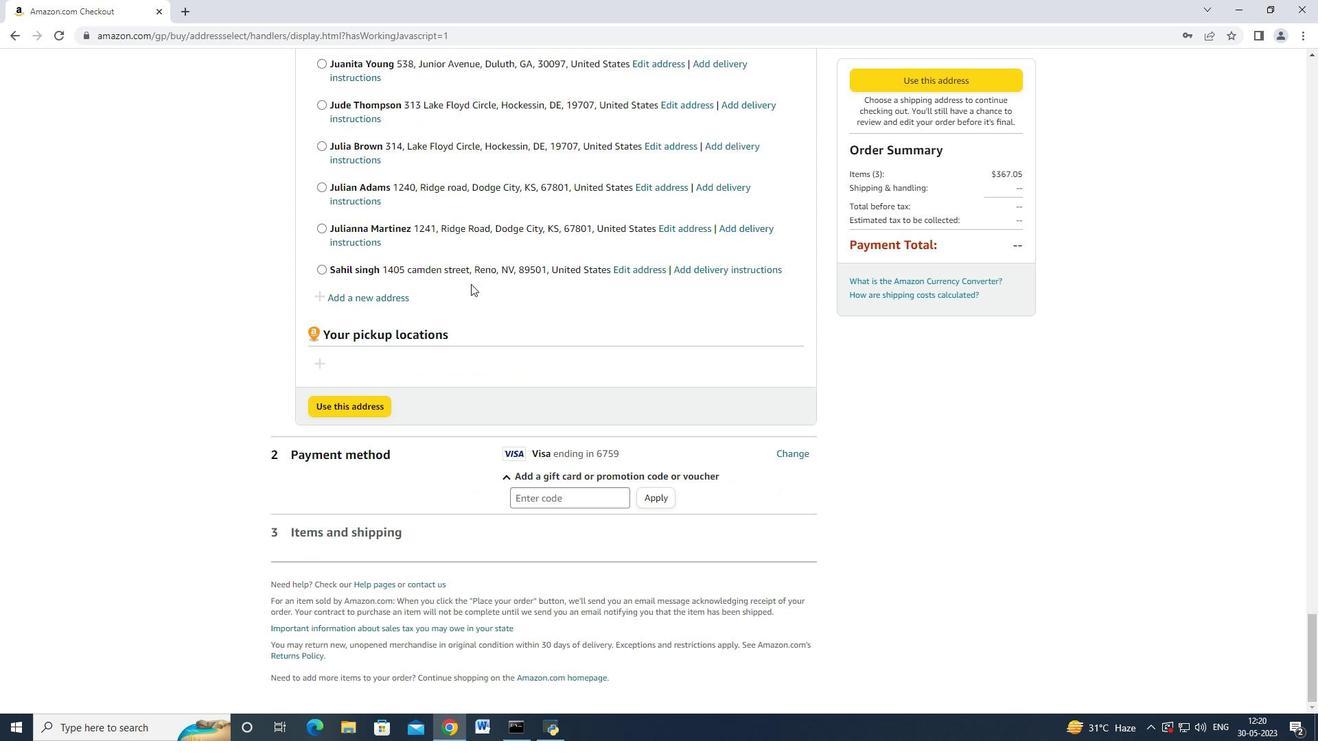 
Action: Mouse moved to (444, 293)
Screenshot: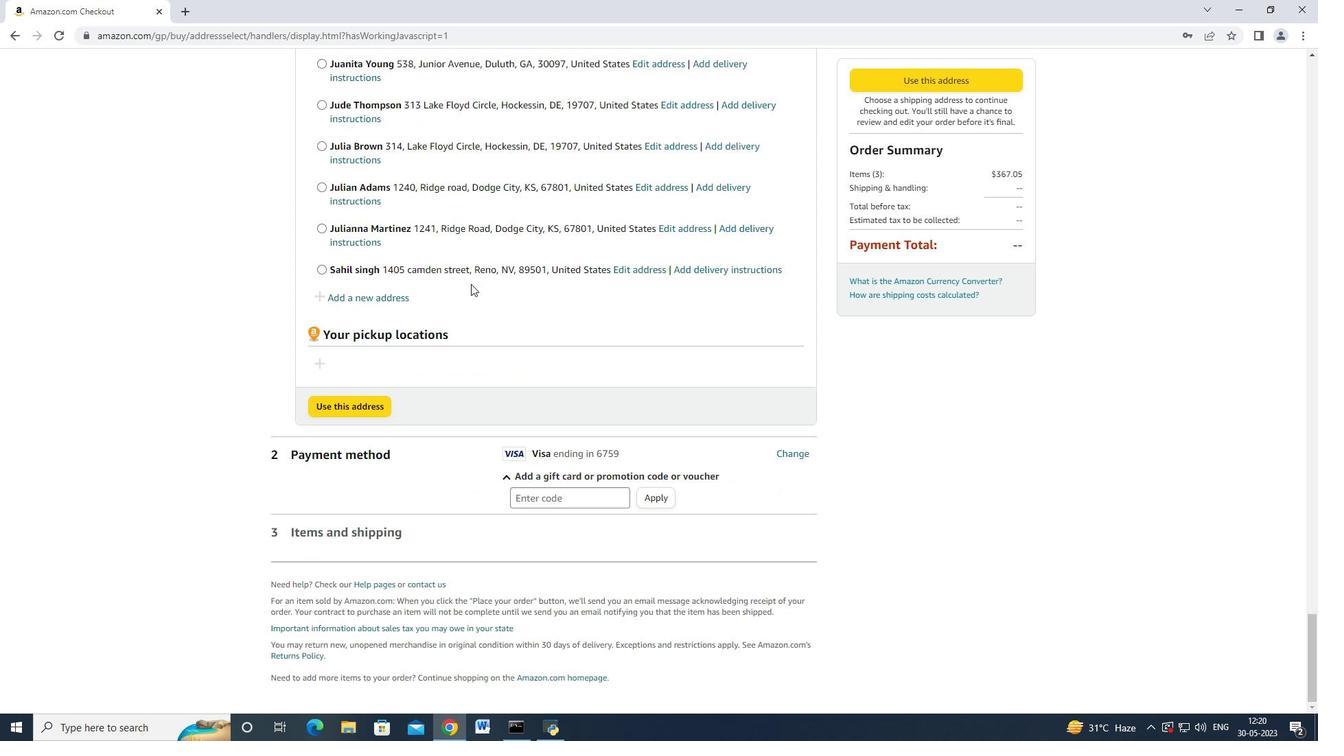 
Action: Mouse scrolled (466, 288) with delta (0, 0)
Screenshot: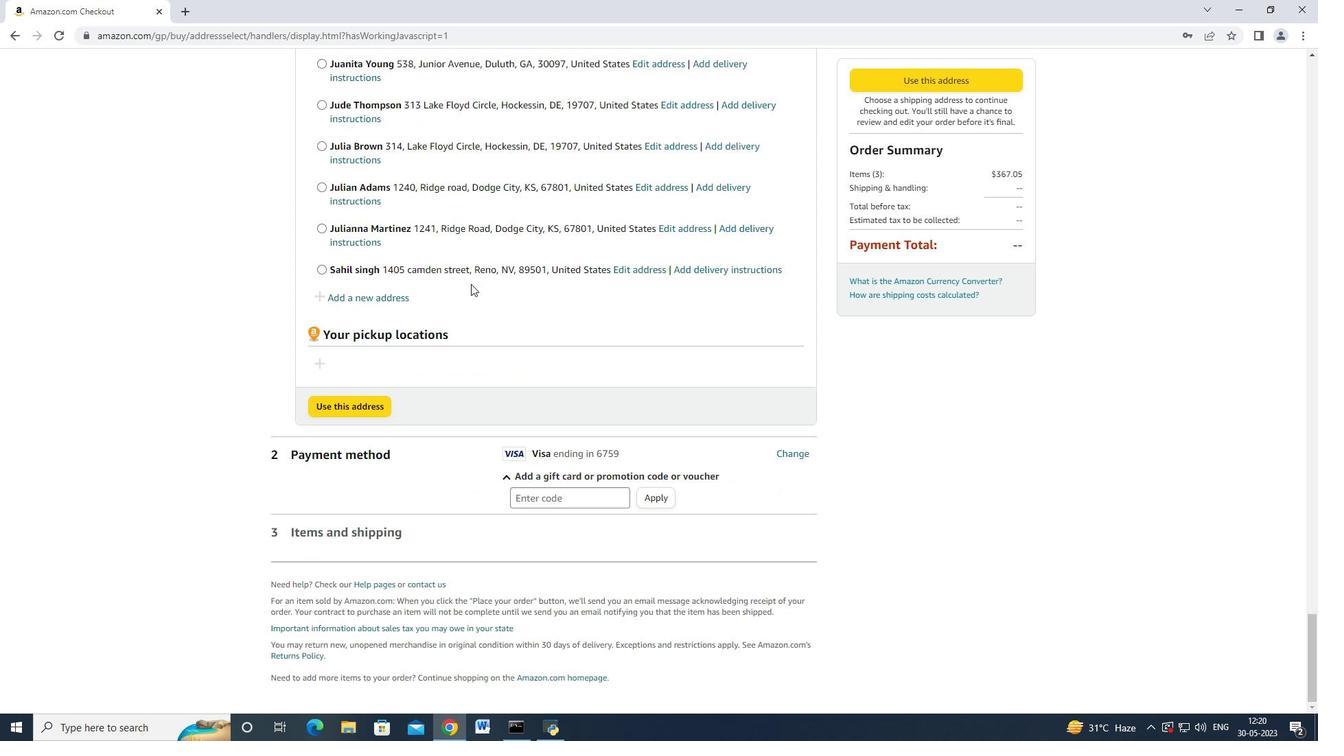 
Action: Mouse moved to (381, 293)
Screenshot: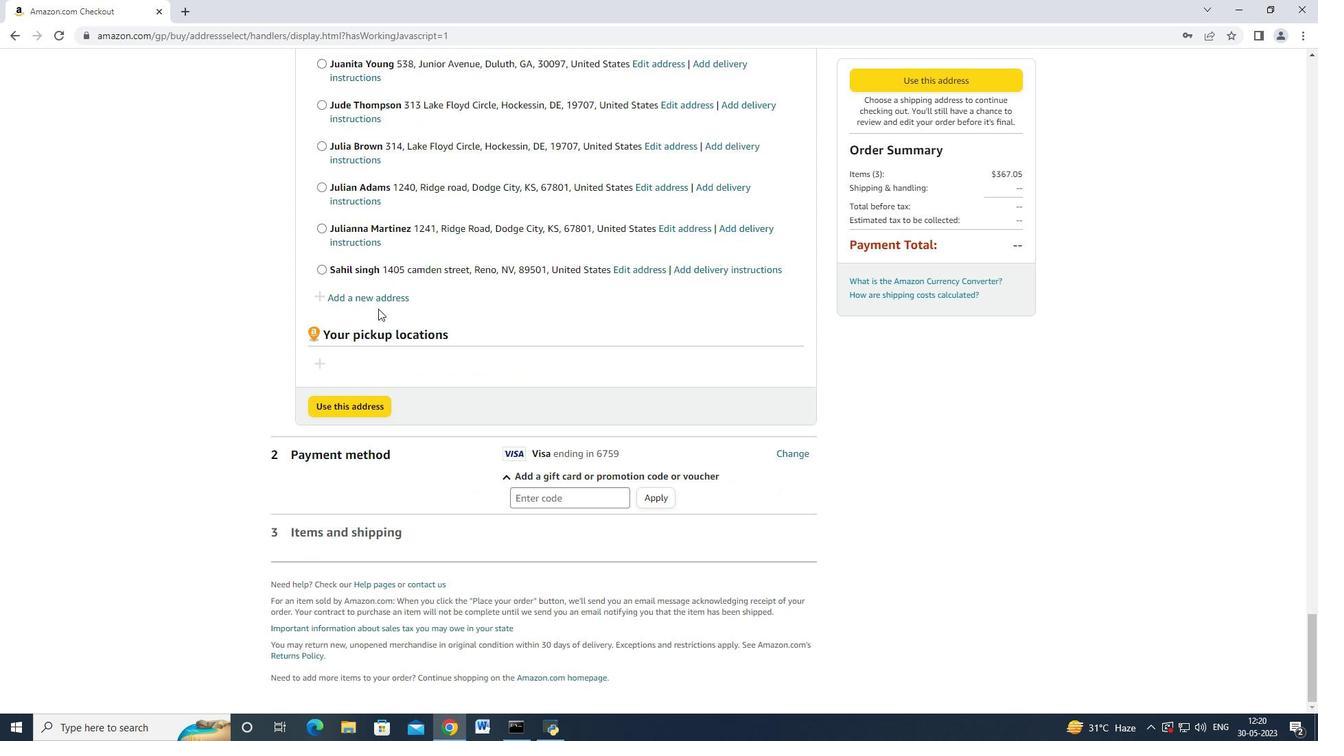 
Action: Mouse pressed left at (381, 293)
Screenshot: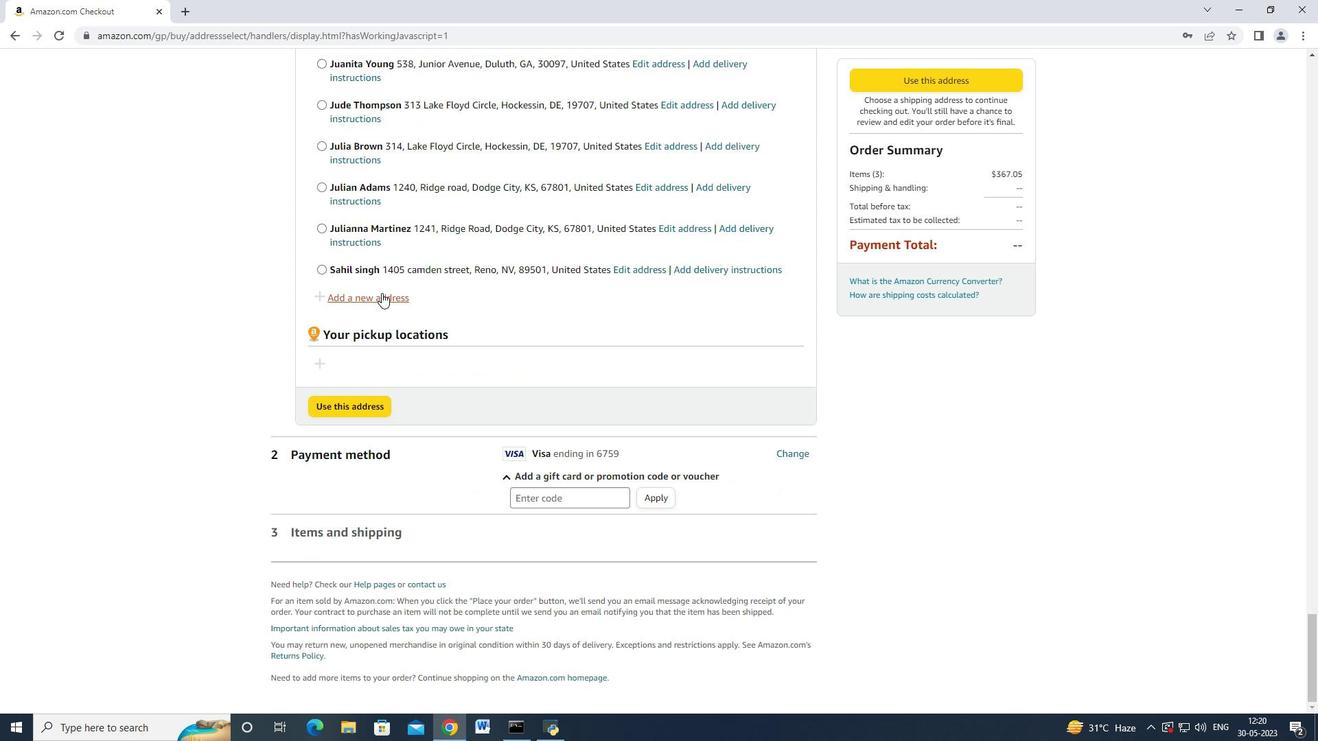 
Action: Mouse moved to (517, 327)
Screenshot: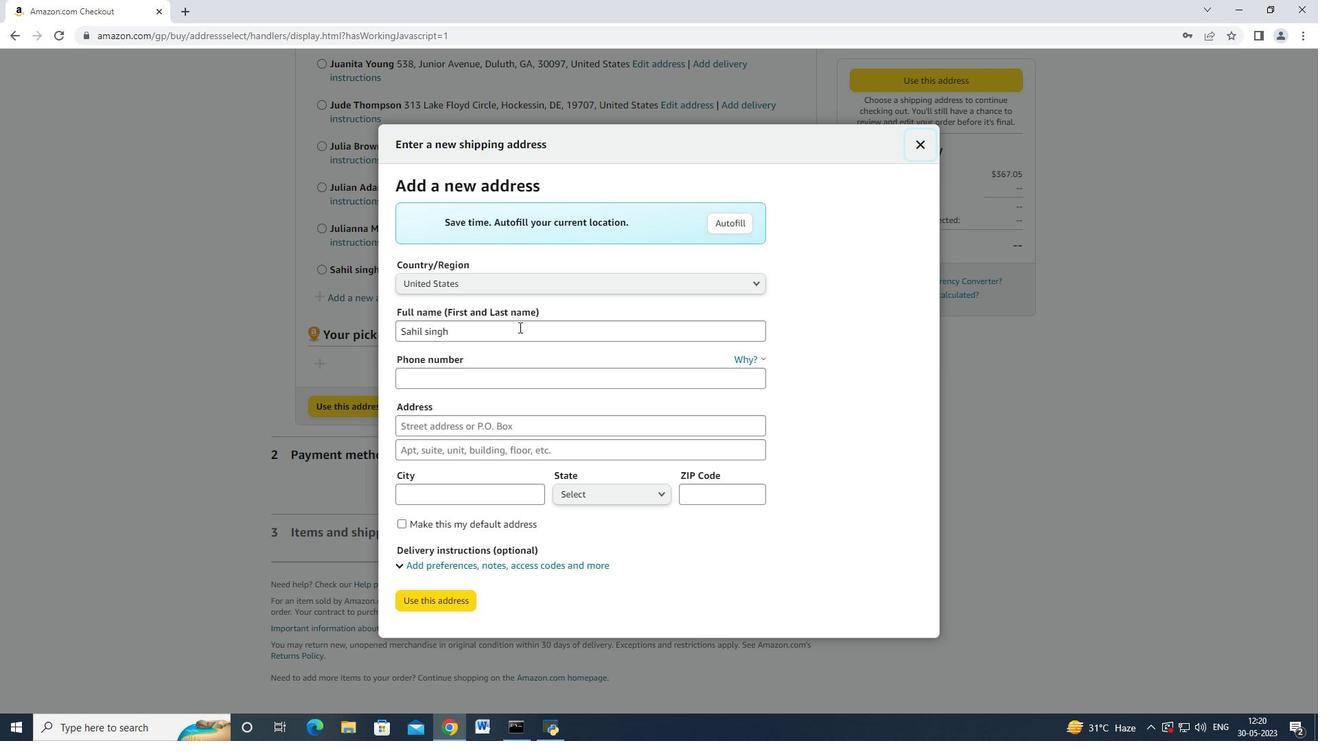 
Action: Mouse pressed left at (517, 327)
Screenshot: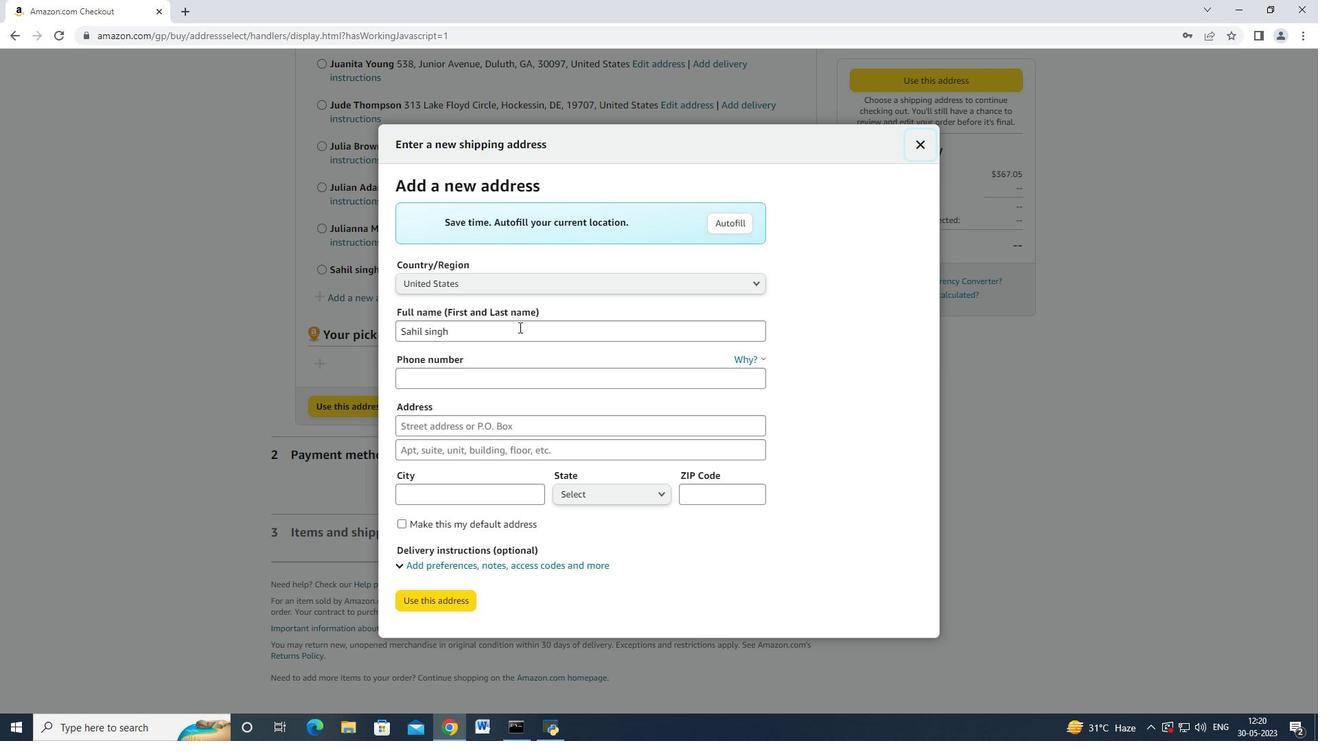 
Action: Mouse moved to (402, 334)
Screenshot: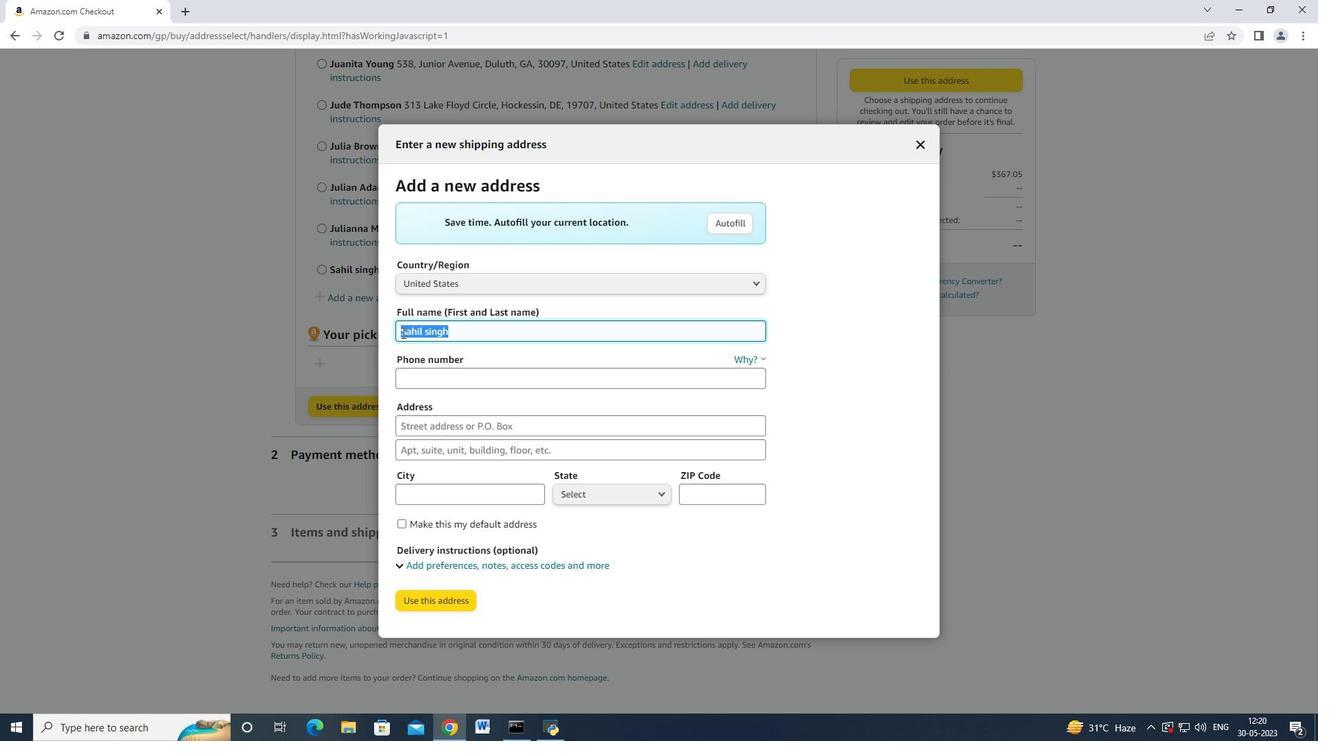 
Action: Key pressed <Key.backspace>
Screenshot: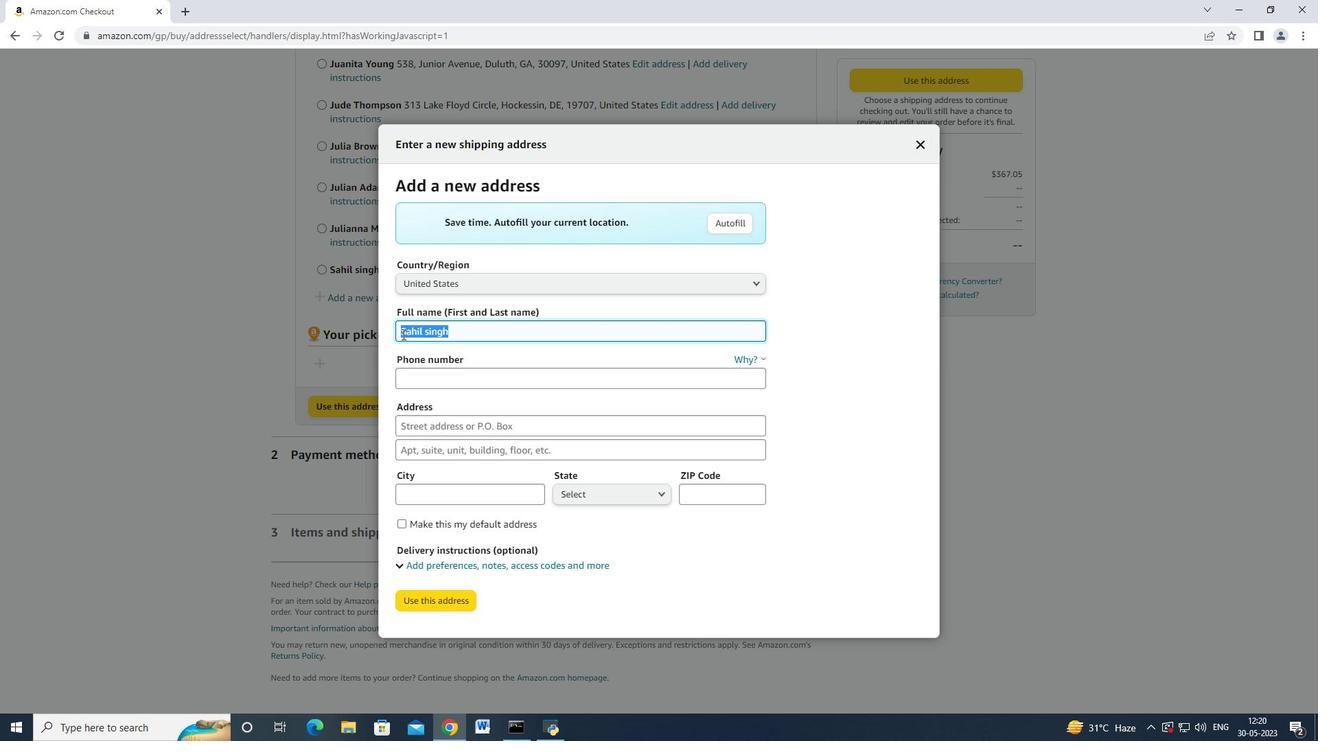 
Action: Mouse moved to (495, 390)
Screenshot: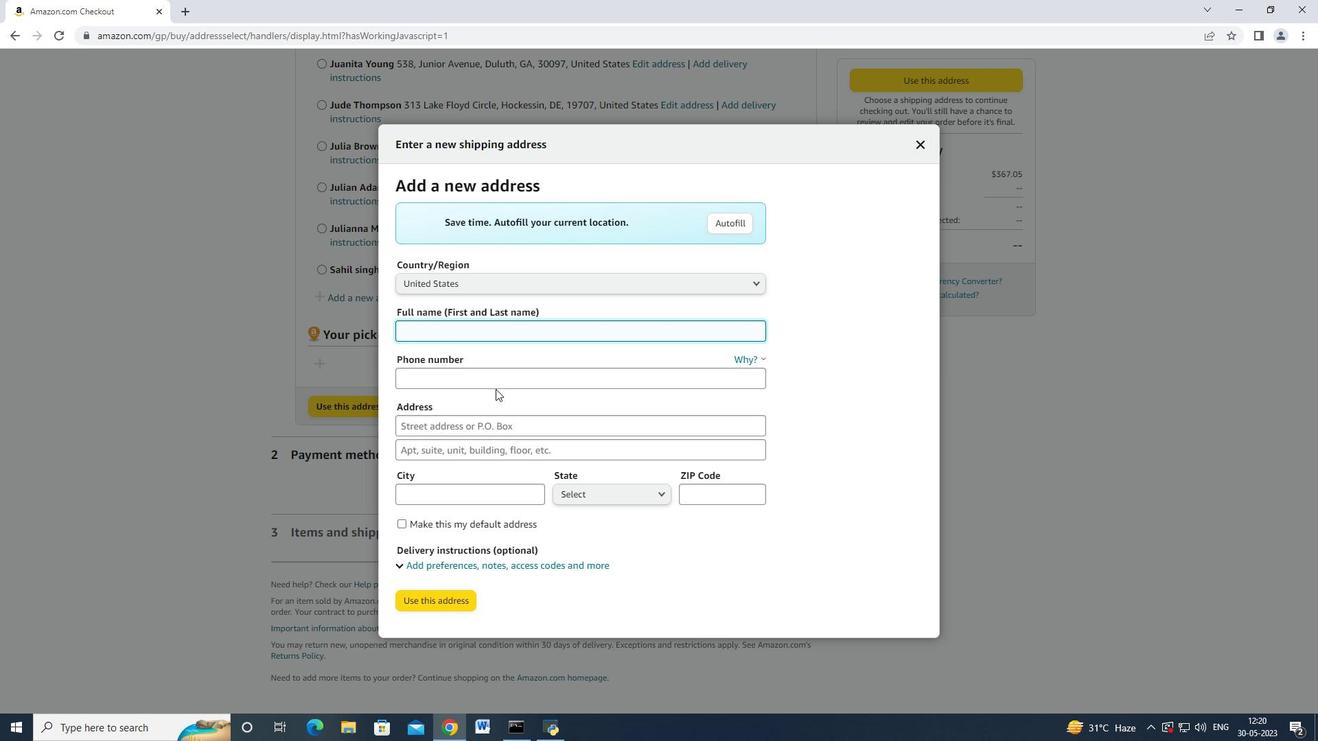 
Action: Key pressed <Key.shift_r>Frances<Key.space><Key.shift>Hernandez<Key.tab><Key.tab>
Screenshot: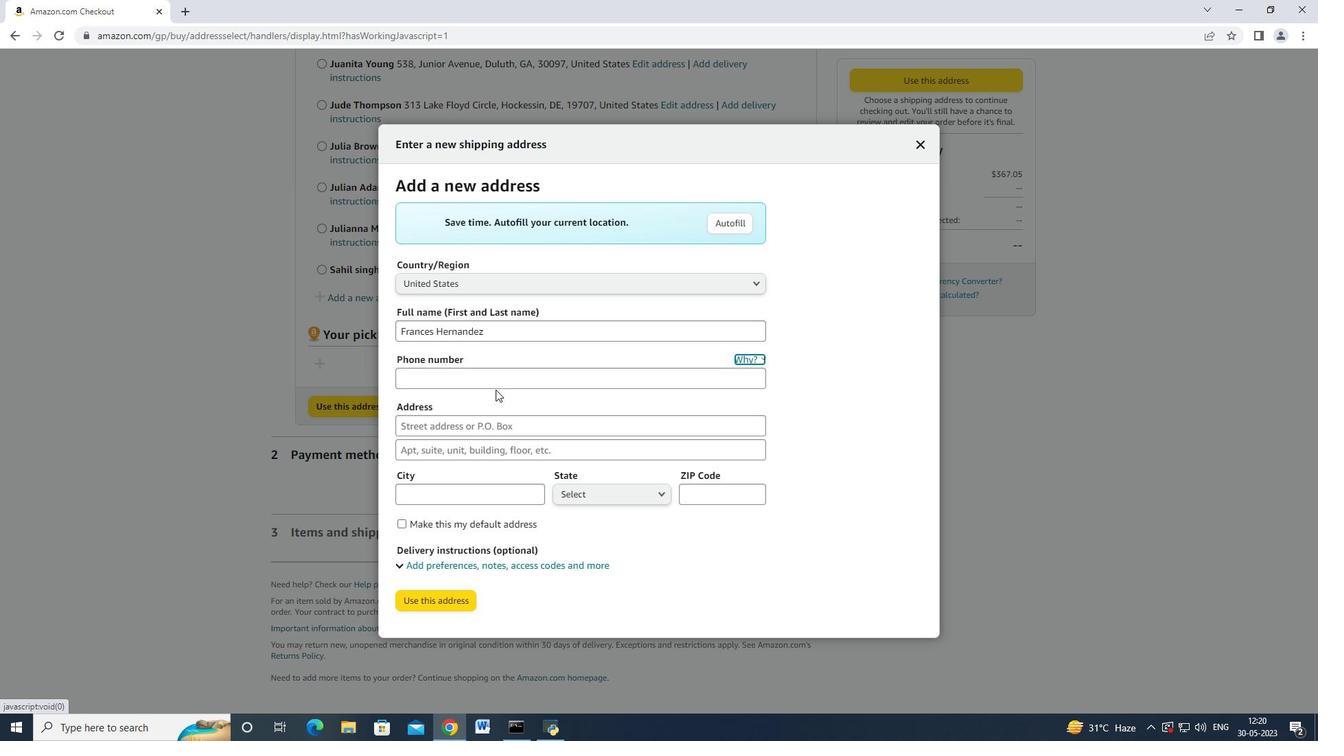 
Action: Mouse moved to (496, 389)
Screenshot: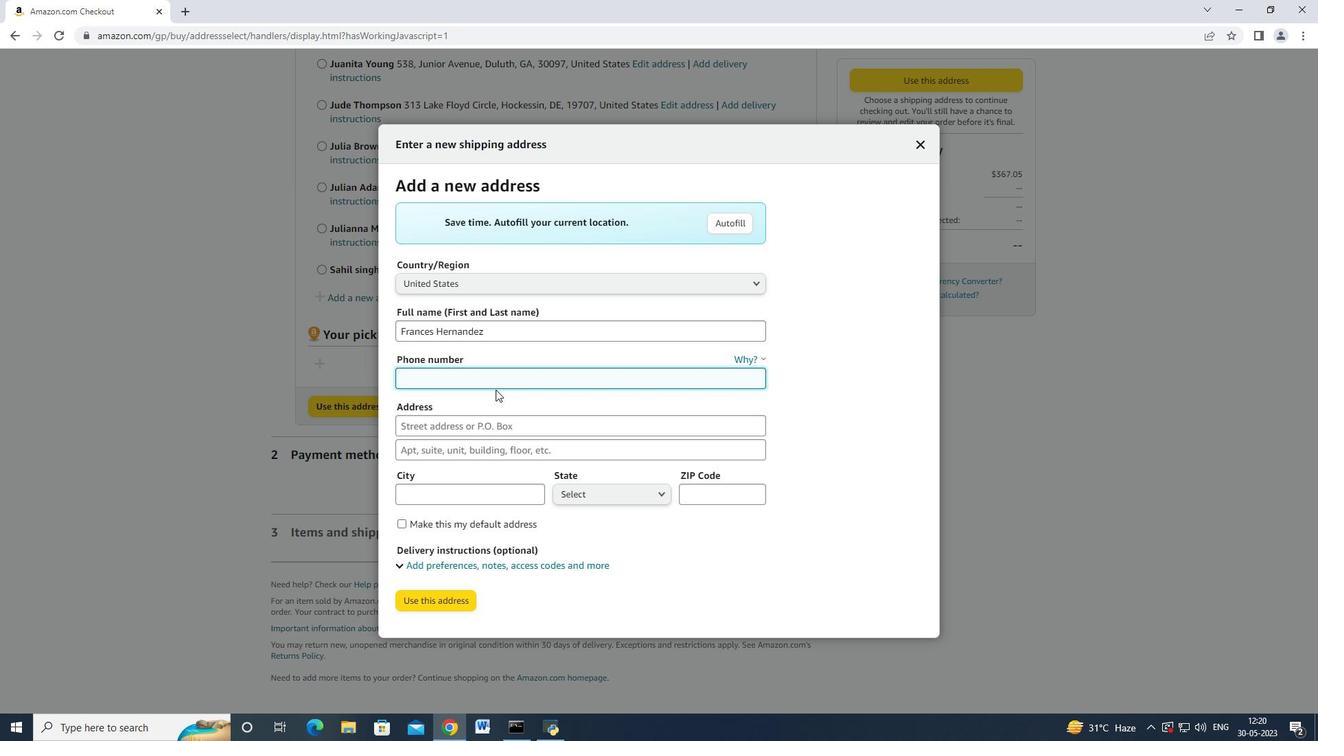 
Action: Key pressed 7752551231<Key.tab>1395<Key.space><Key.shift>Camden<Key.space><Key.shift_r>Street<Key.tab><Key.shift_r>Re<Key.backspace><Key.backspace><Key.tab>reno<Key.tab>
Screenshot: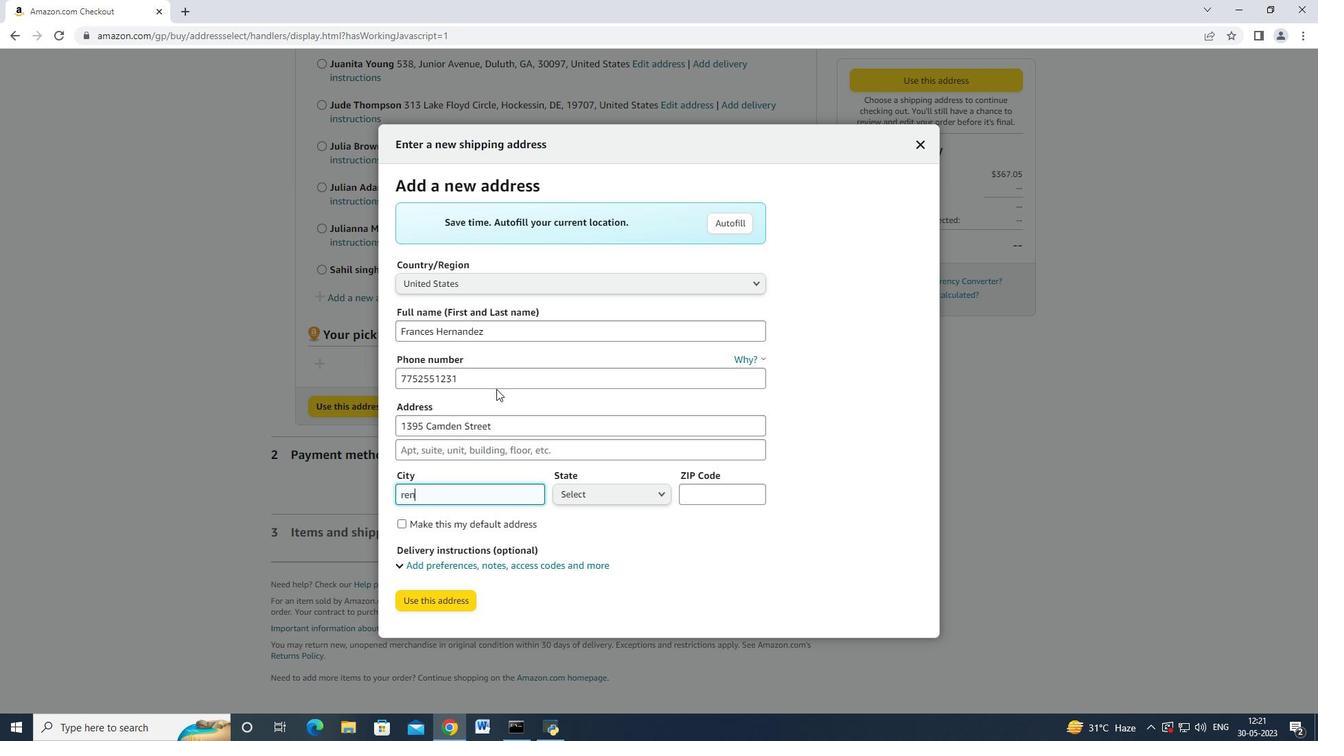 
Action: Mouse moved to (589, 494)
Screenshot: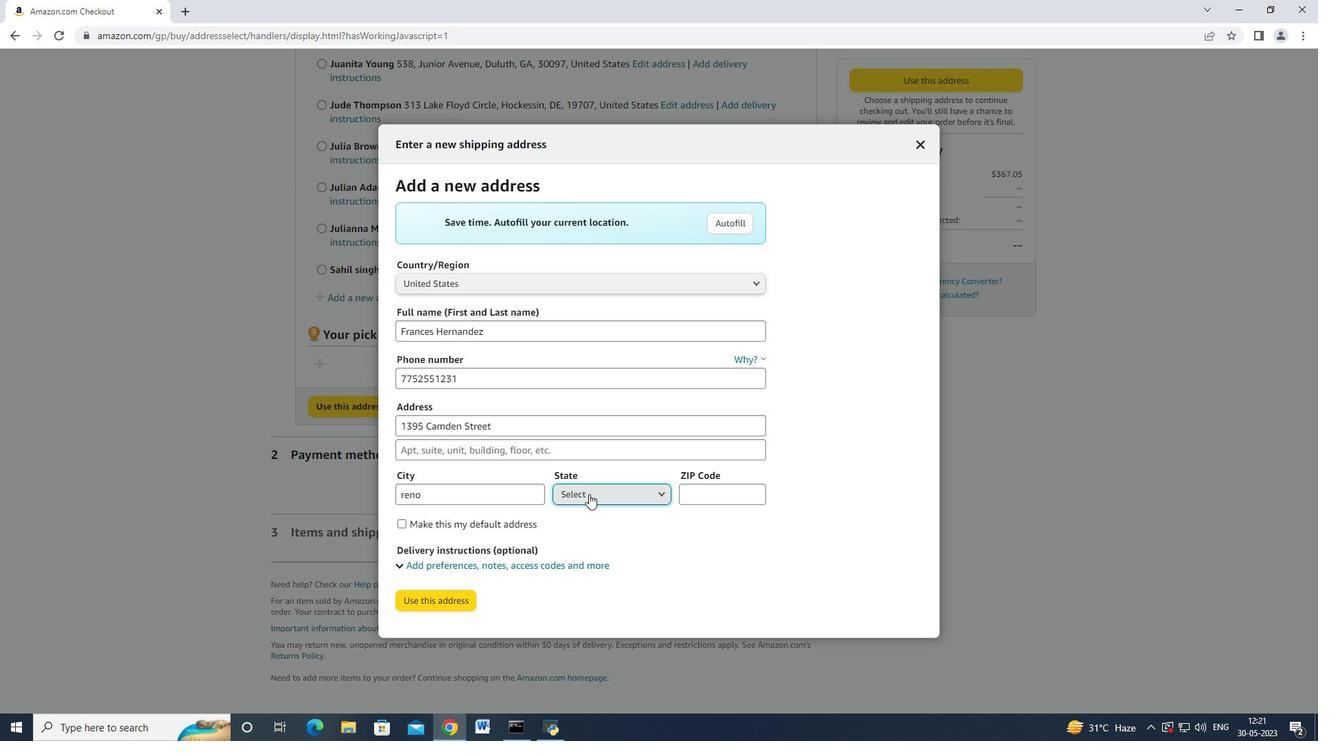 
Action: Mouse pressed left at (589, 494)
Screenshot: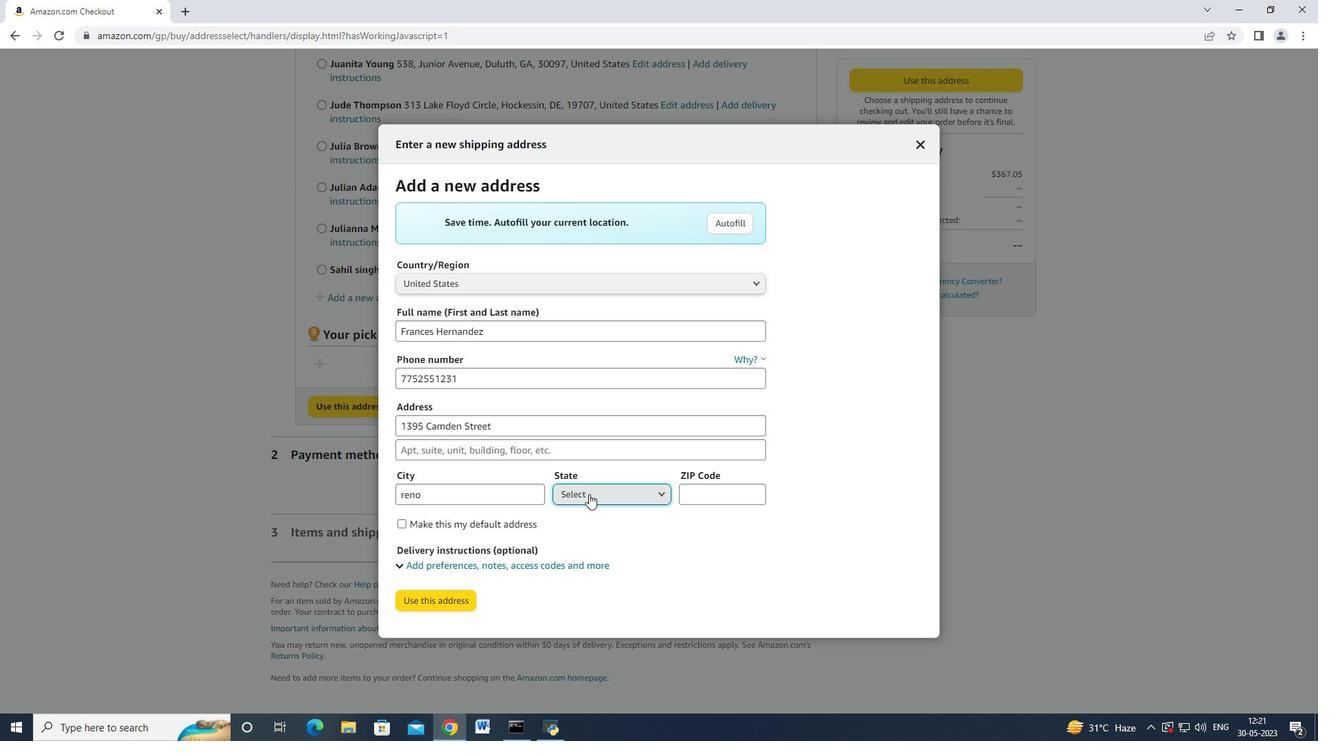 
Action: Mouse moved to (582, 440)
Screenshot: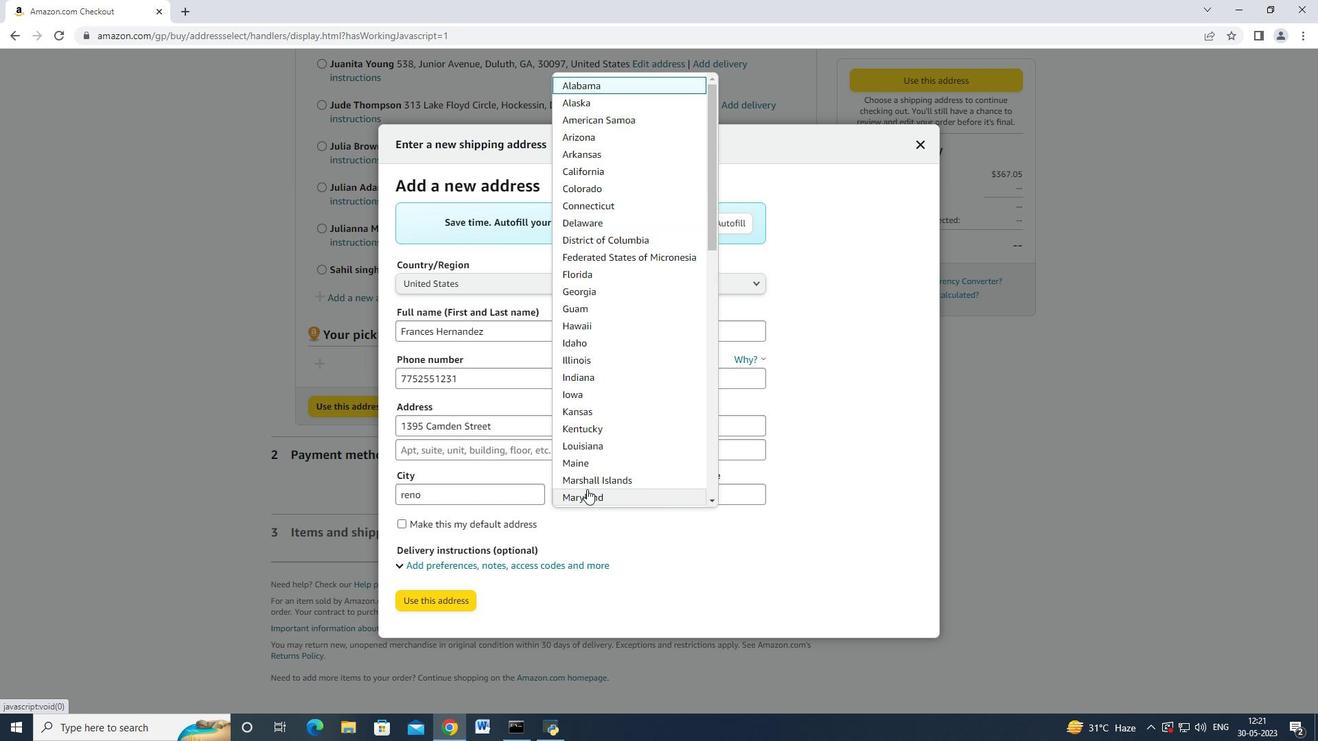 
Action: Mouse scrolled (582, 439) with delta (0, 0)
Screenshot: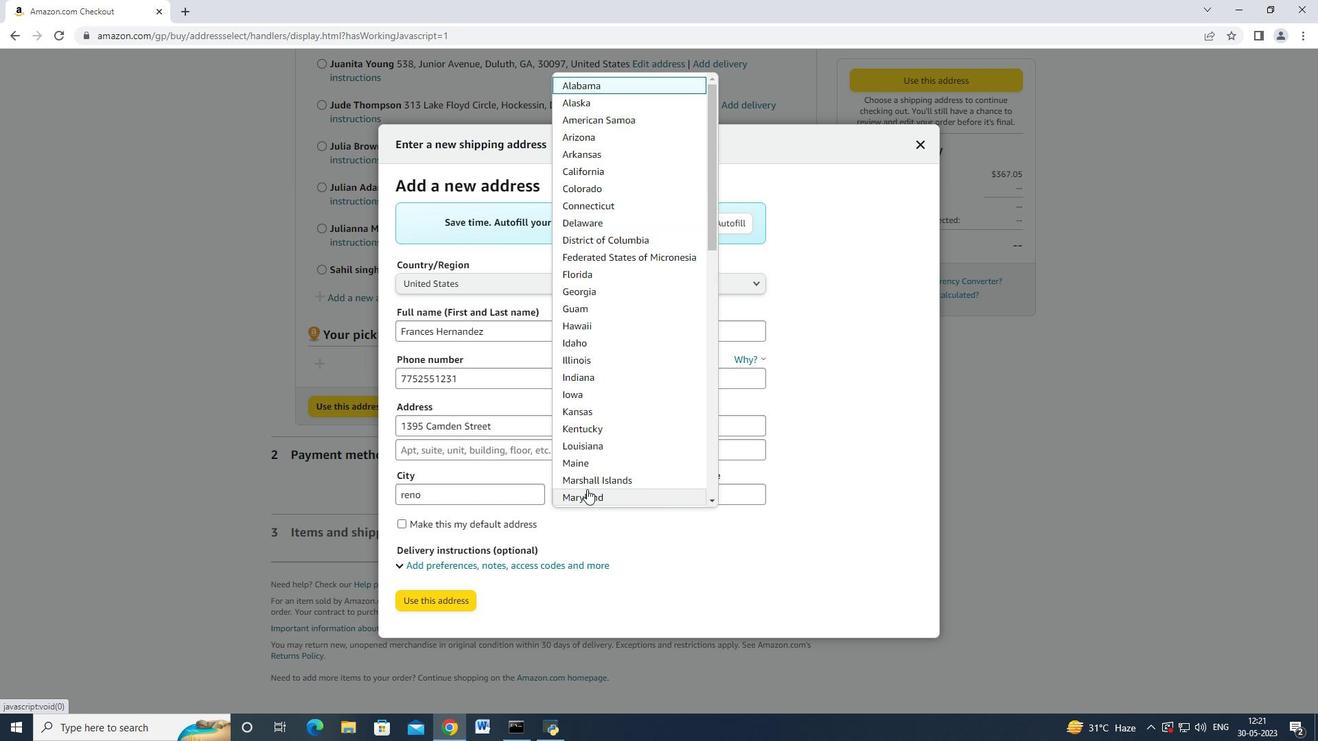 
Action: Mouse moved to (580, 437)
Screenshot: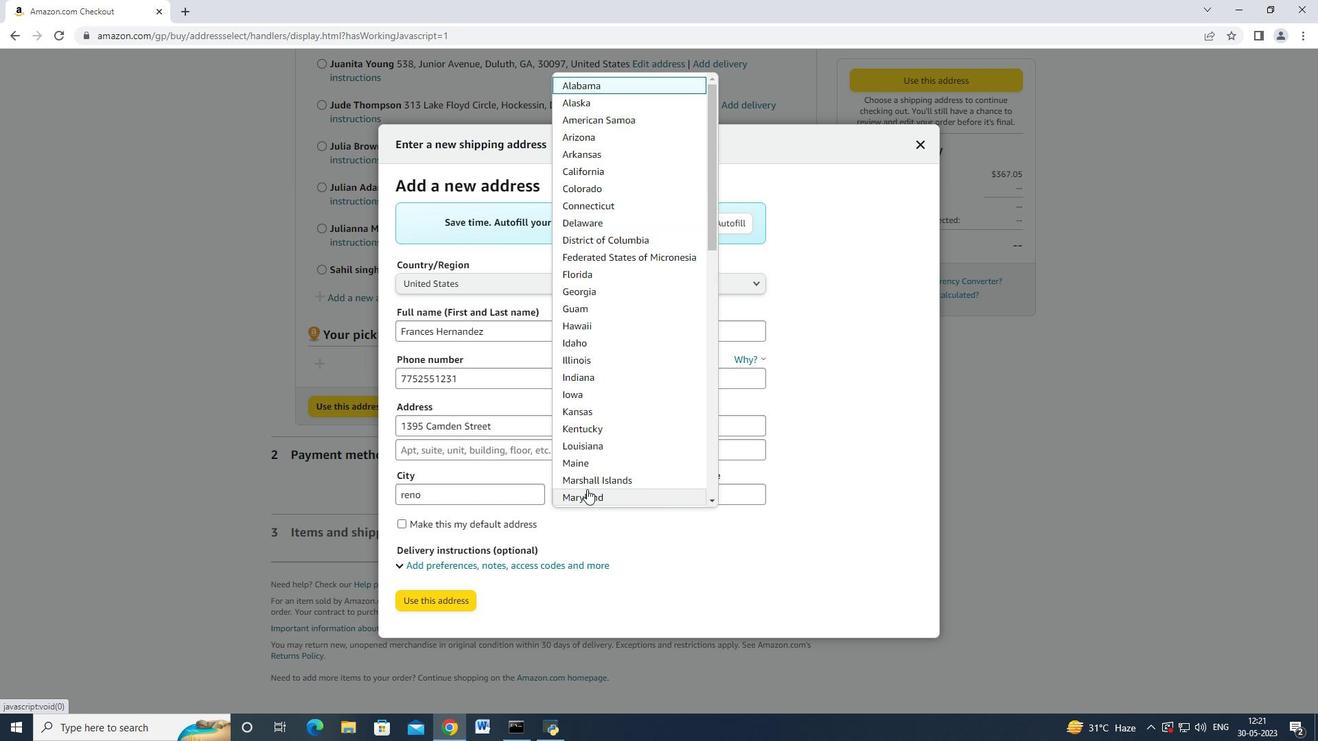 
Action: Mouse scrolled (582, 439) with delta (0, 0)
Screenshot: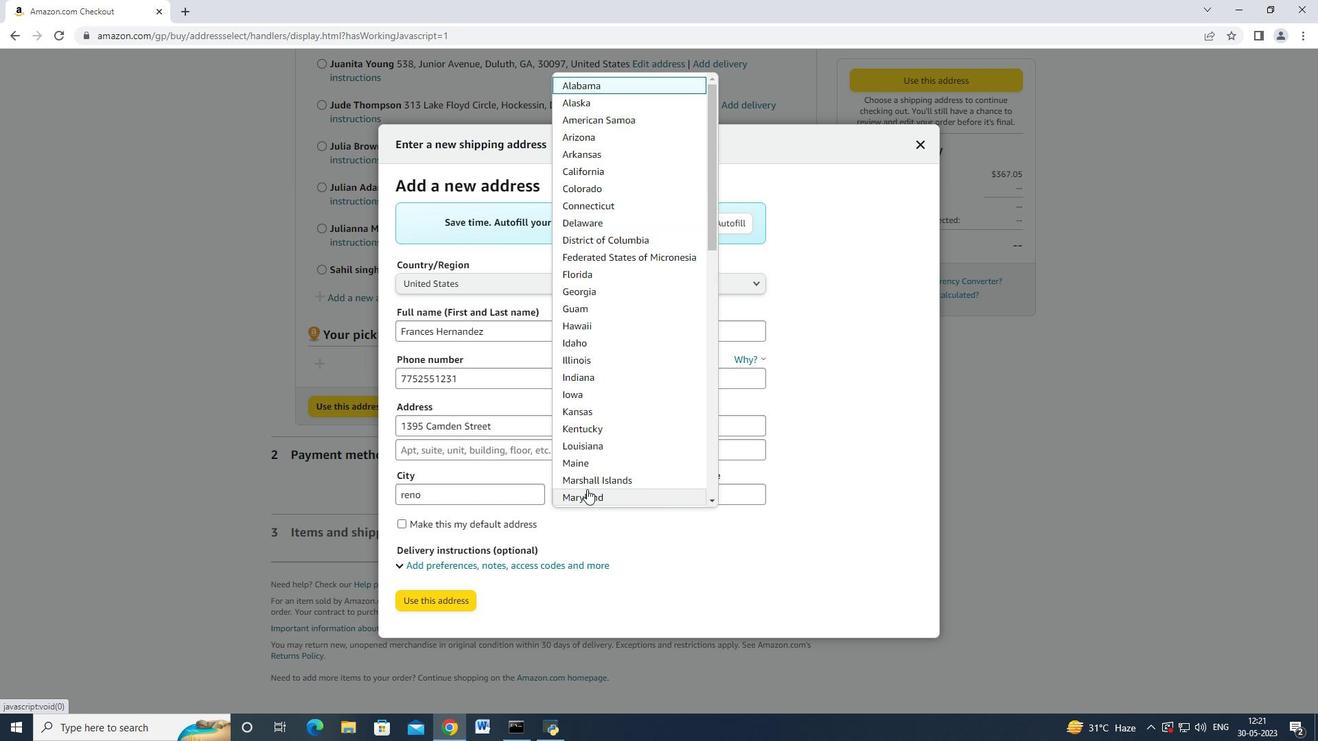 
Action: Mouse moved to (576, 431)
Screenshot: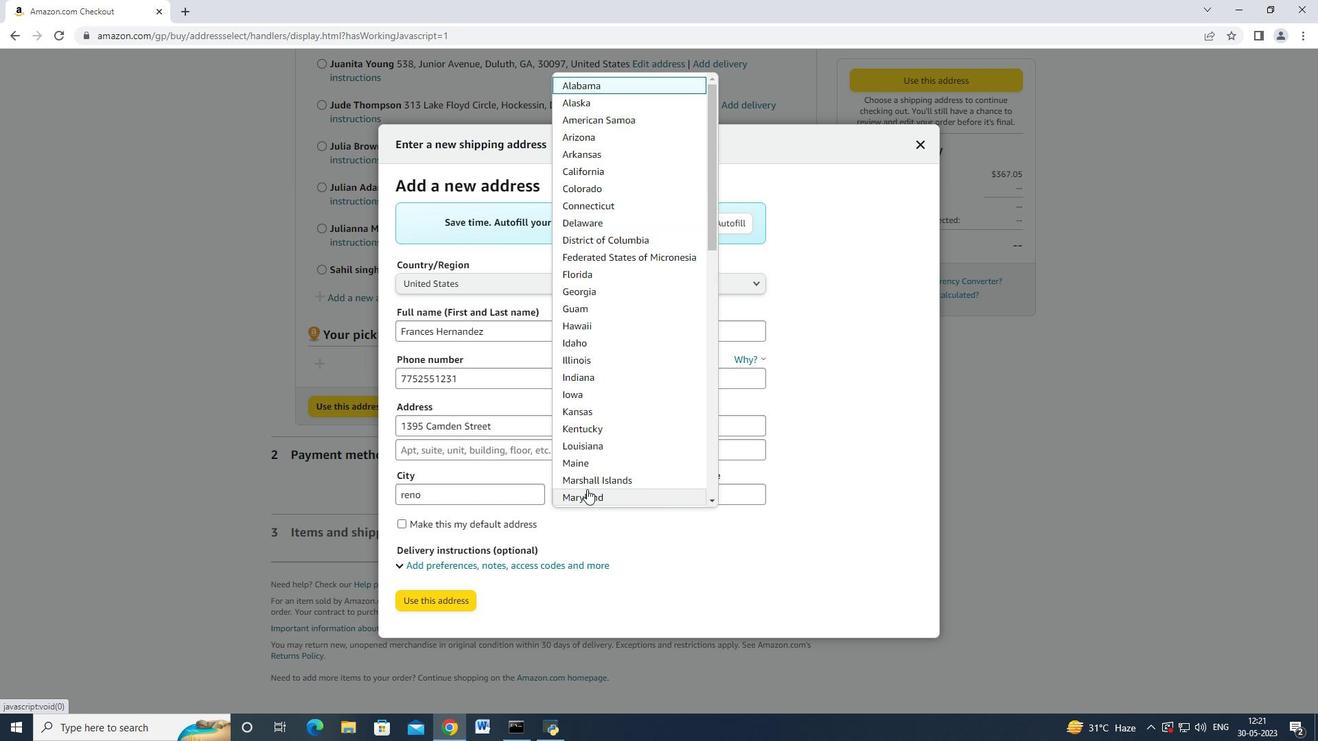 
Action: Mouse scrolled (582, 439) with delta (0, 0)
Screenshot: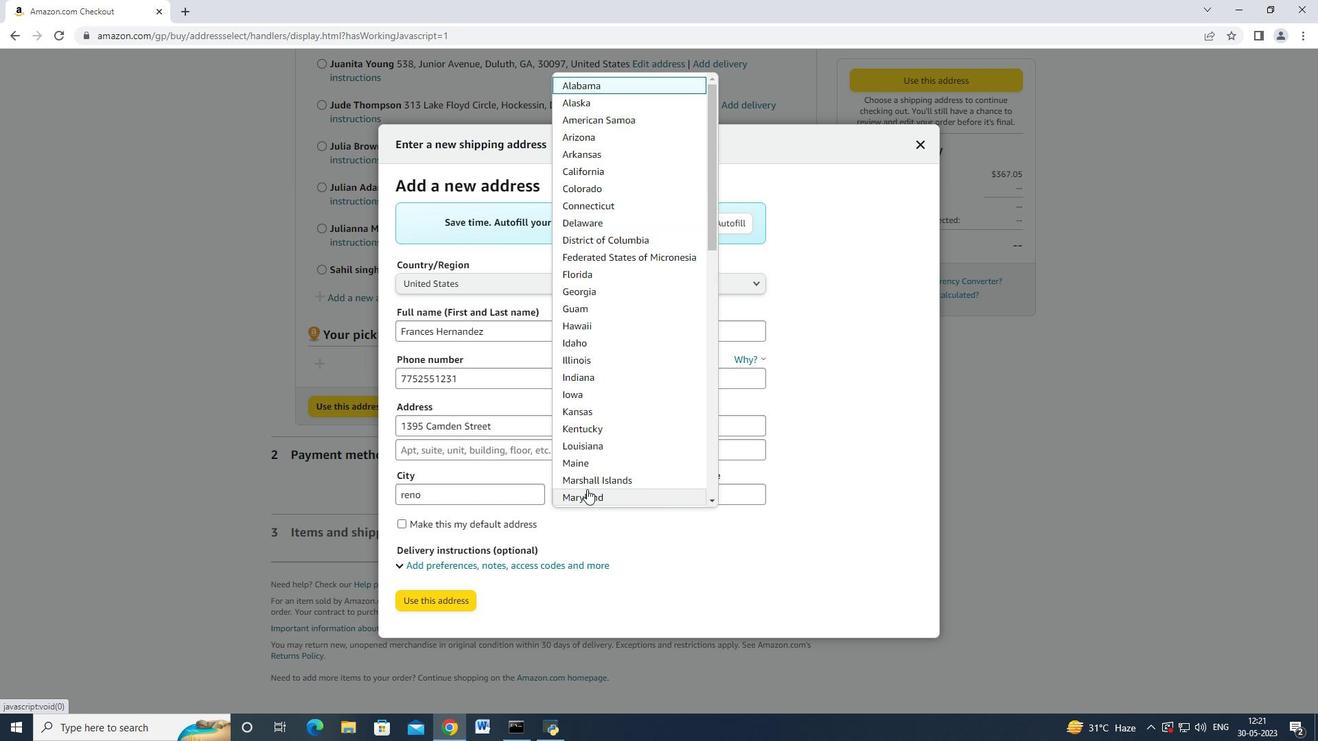 
Action: Mouse moved to (572, 426)
Screenshot: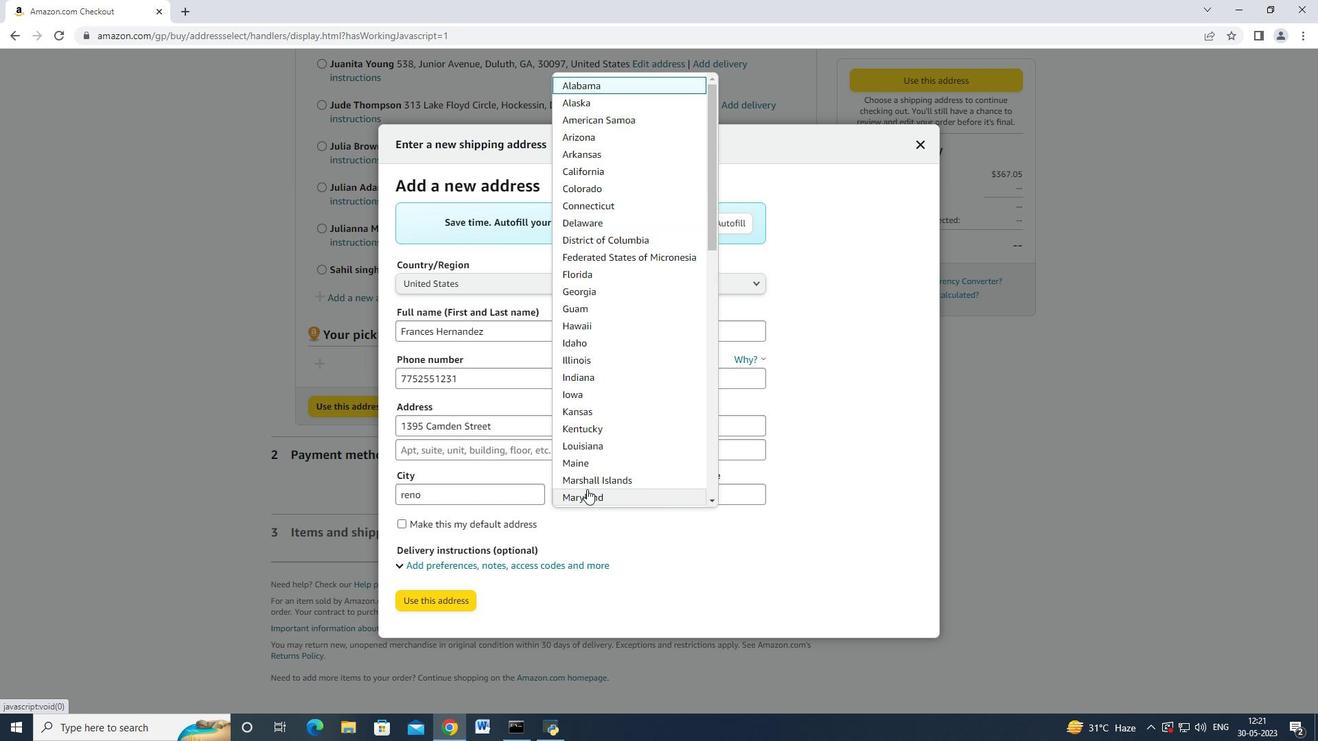 
Action: Mouse scrolled (582, 439) with delta (0, 0)
Screenshot: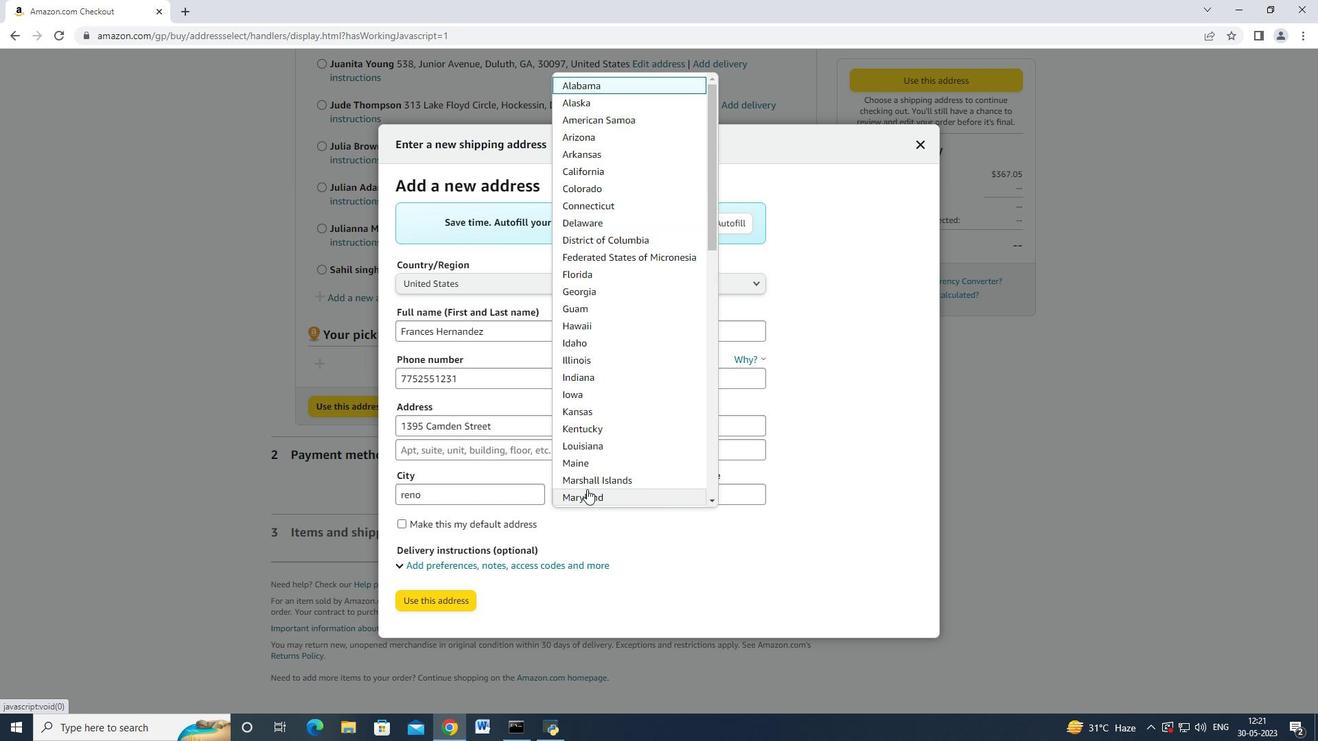 
Action: Mouse moved to (569, 420)
Screenshot: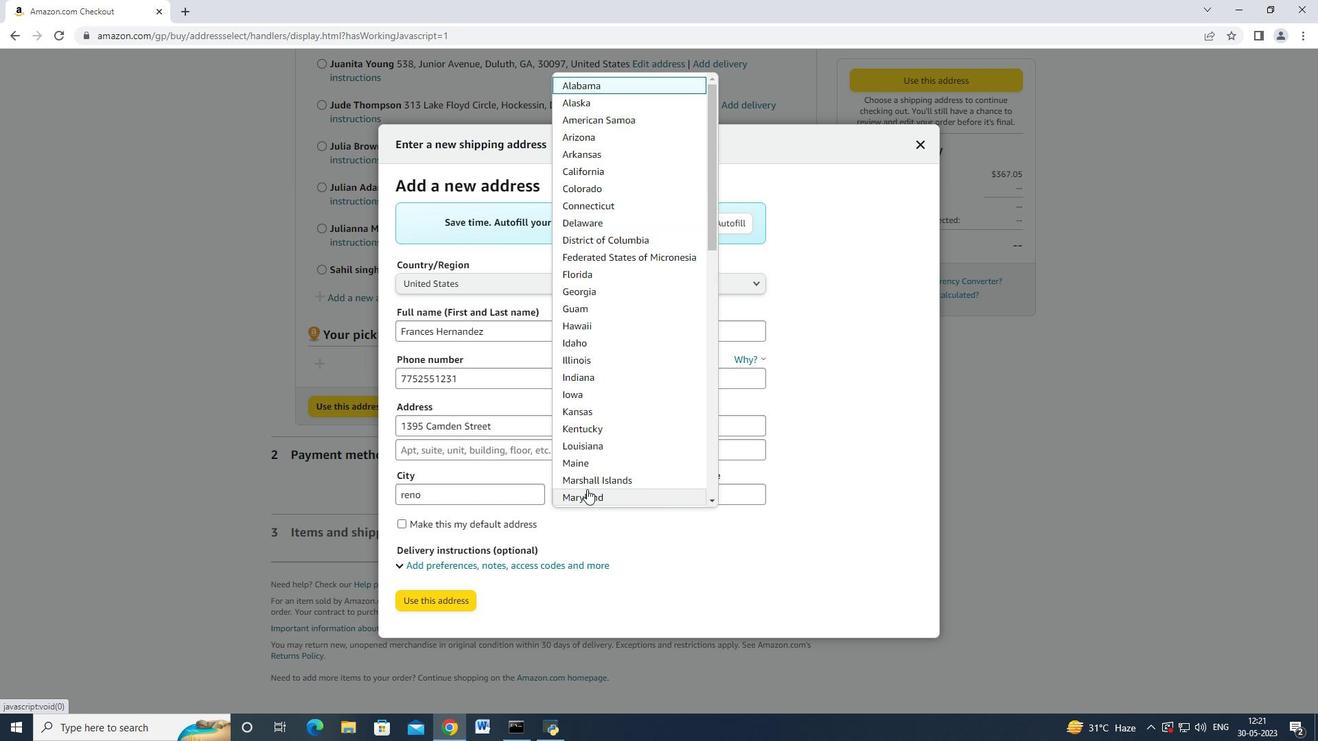 
Action: Mouse scrolled (580, 436) with delta (0, 0)
Screenshot: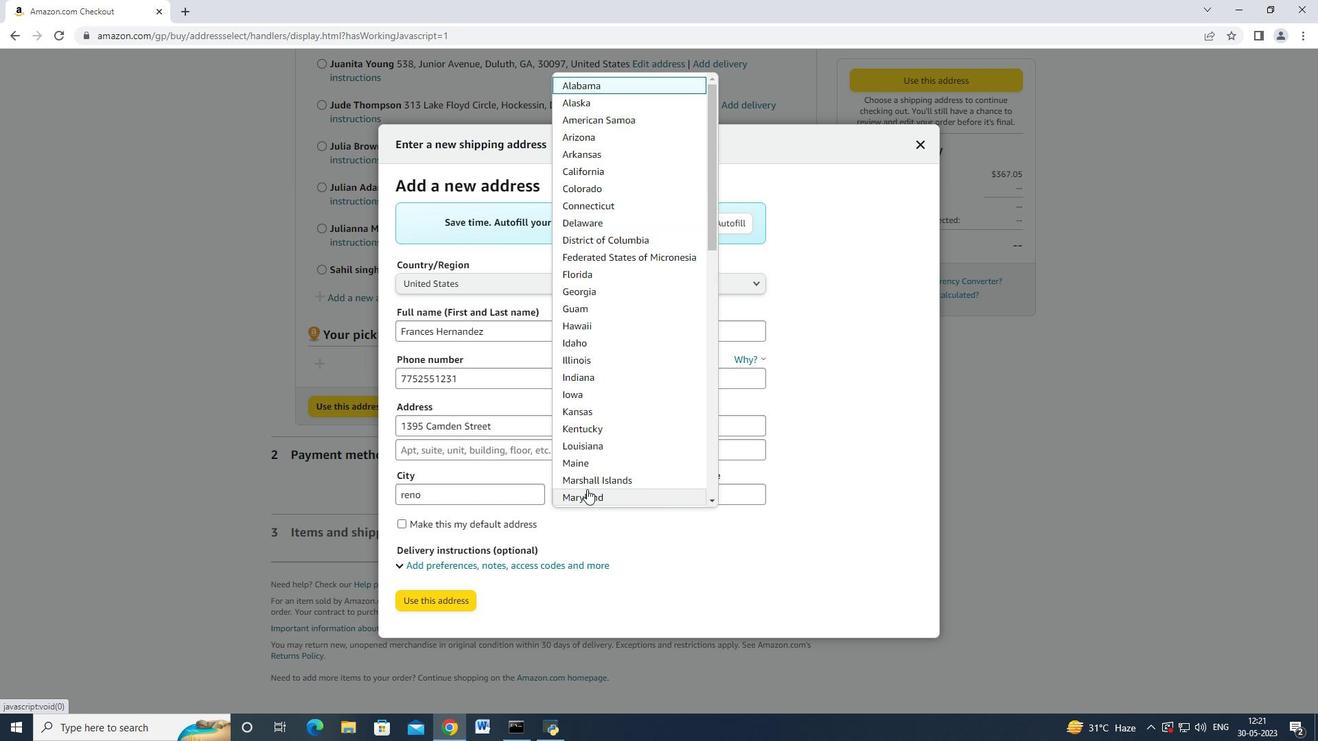
Action: Mouse scrolled (572, 425) with delta (0, 0)
Screenshot: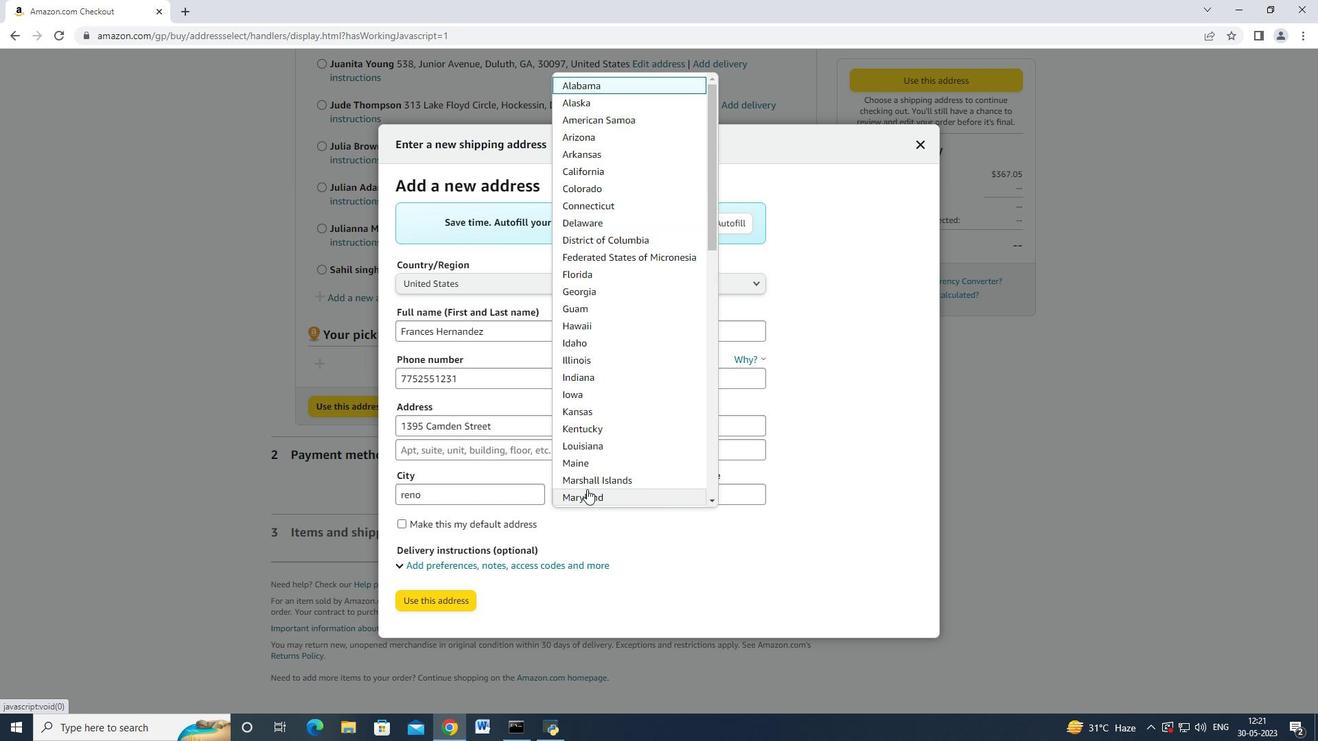 
Action: Mouse scrolled (569, 420) with delta (0, 0)
Screenshot: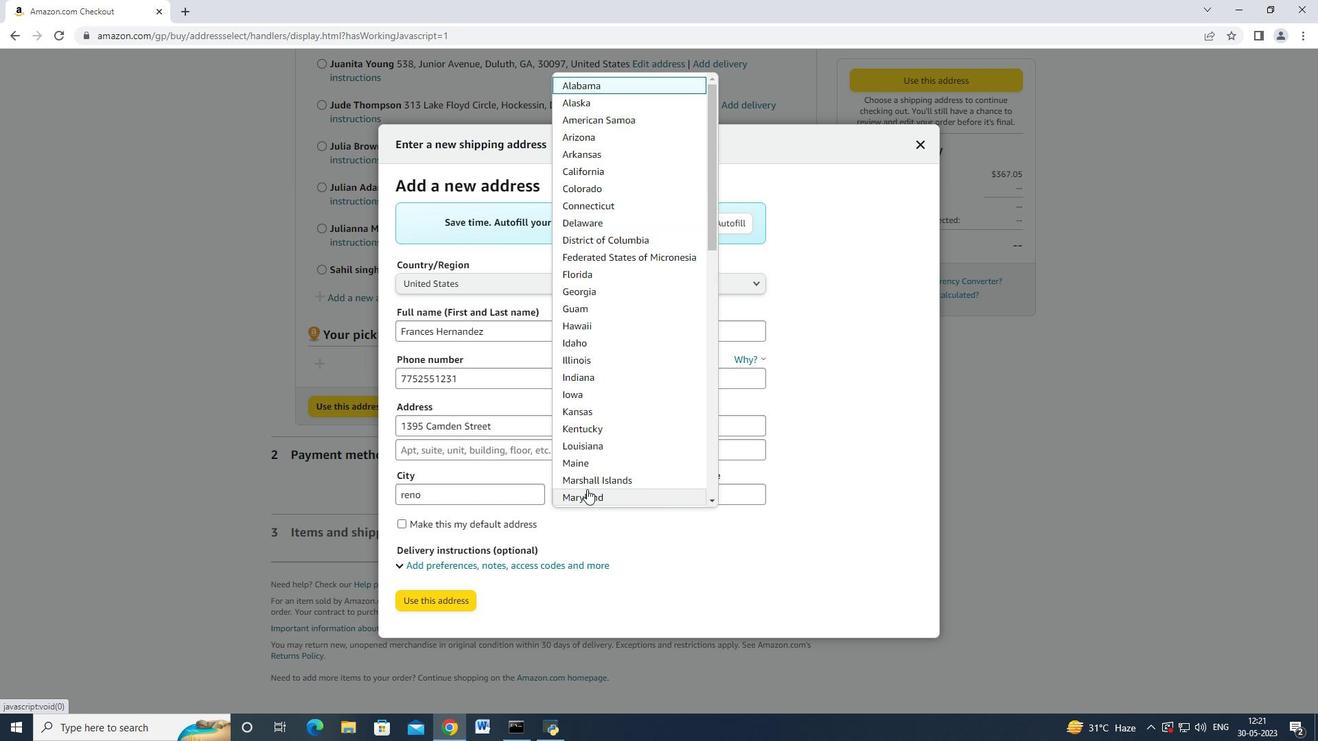 
Action: Mouse moved to (572, 414)
Screenshot: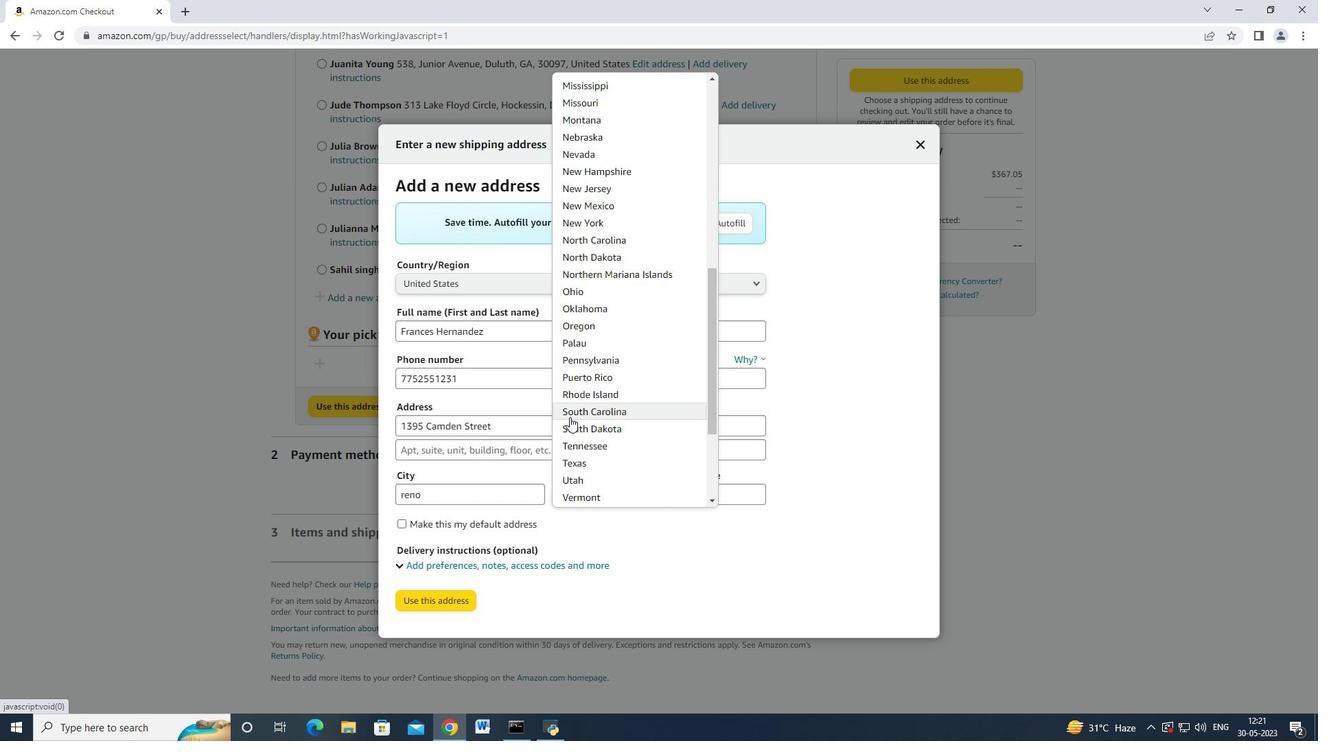 
Action: Mouse scrolled (572, 415) with delta (0, 0)
Screenshot: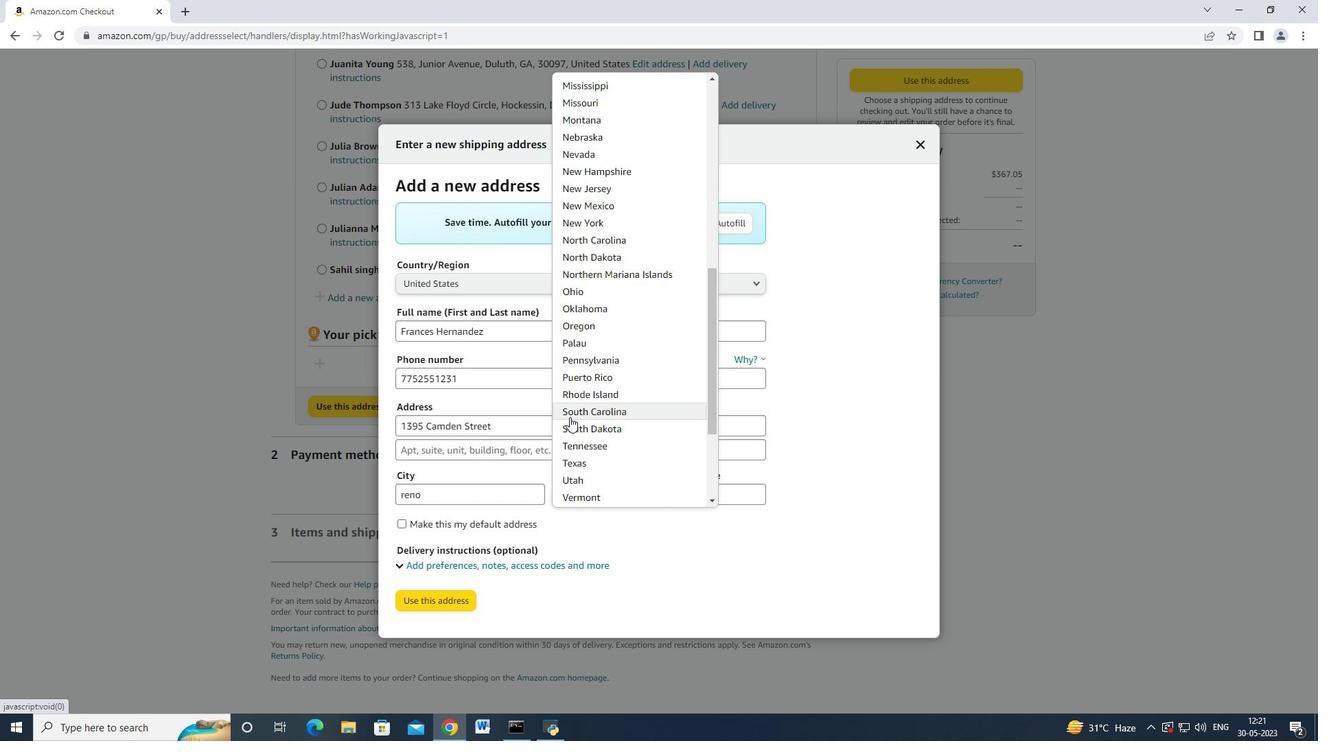 
Action: Mouse scrolled (572, 415) with delta (0, 0)
Screenshot: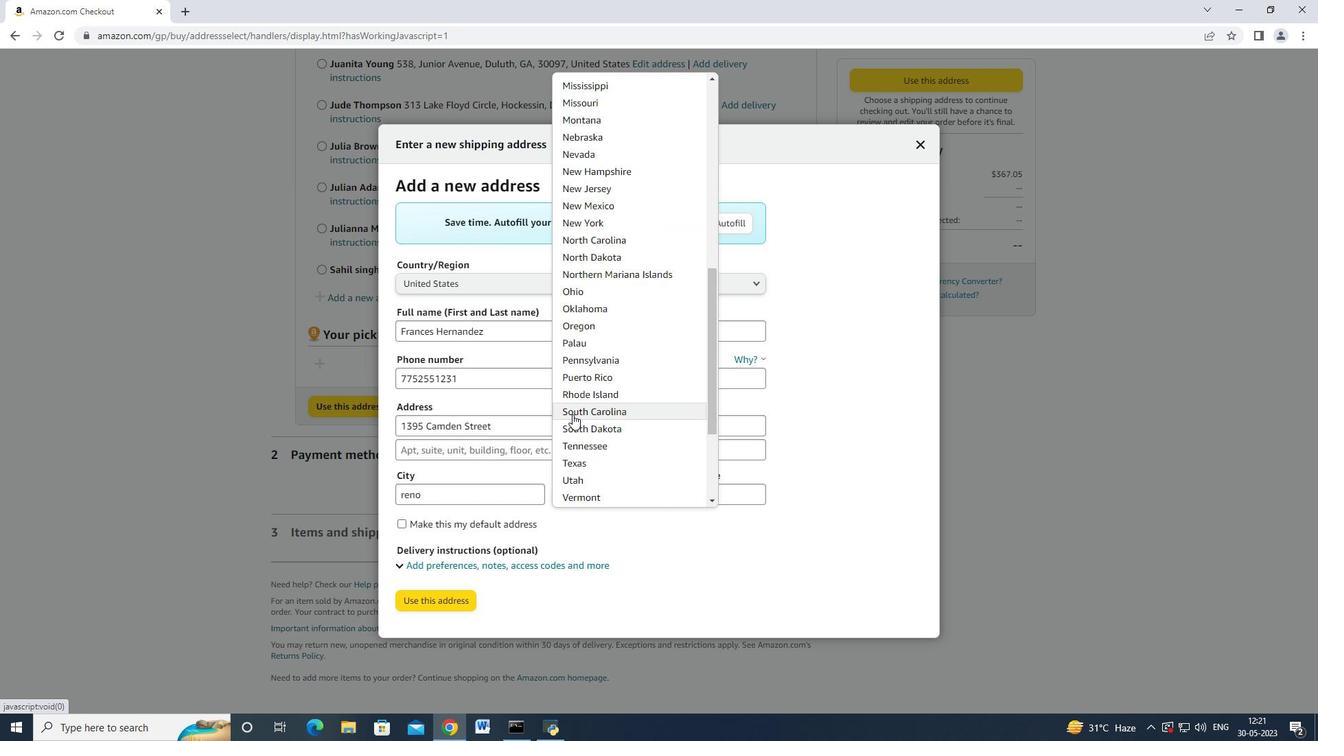 
Action: Mouse scrolled (572, 415) with delta (0, 0)
Screenshot: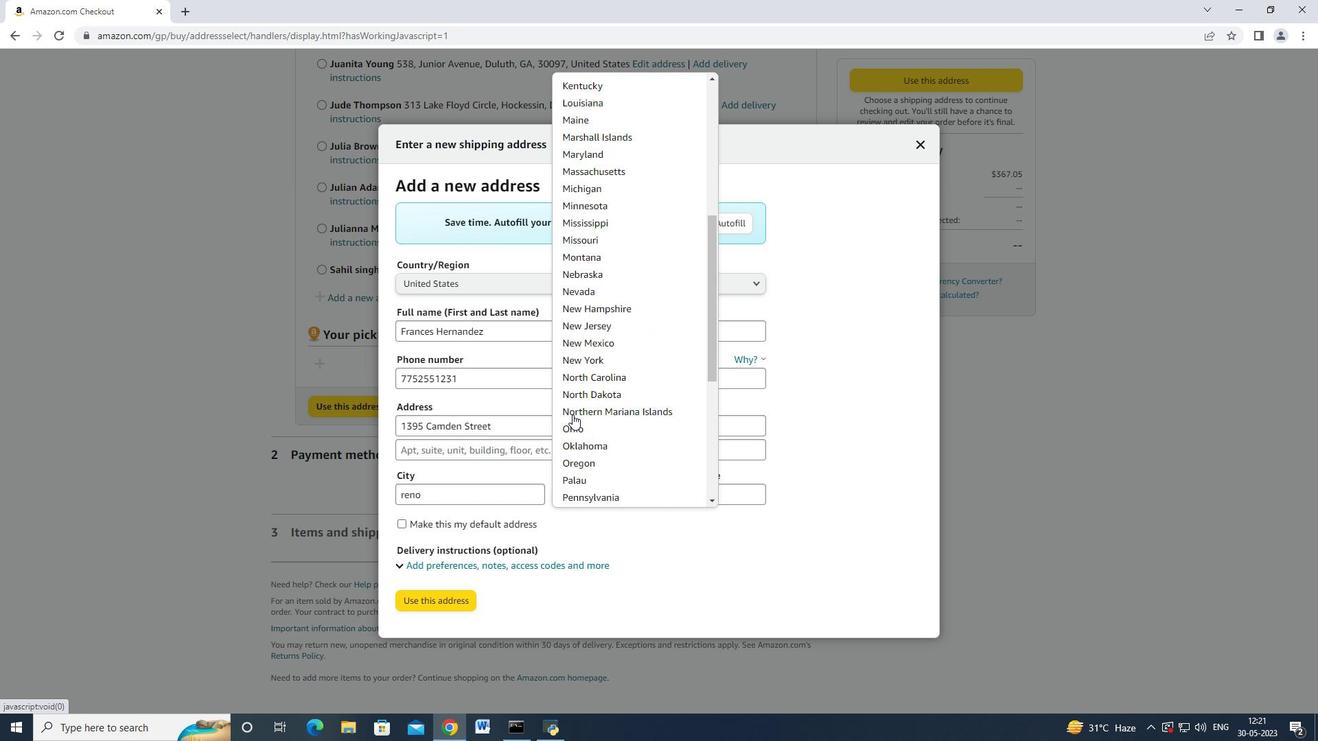 
Action: Mouse scrolled (572, 415) with delta (0, 0)
Screenshot: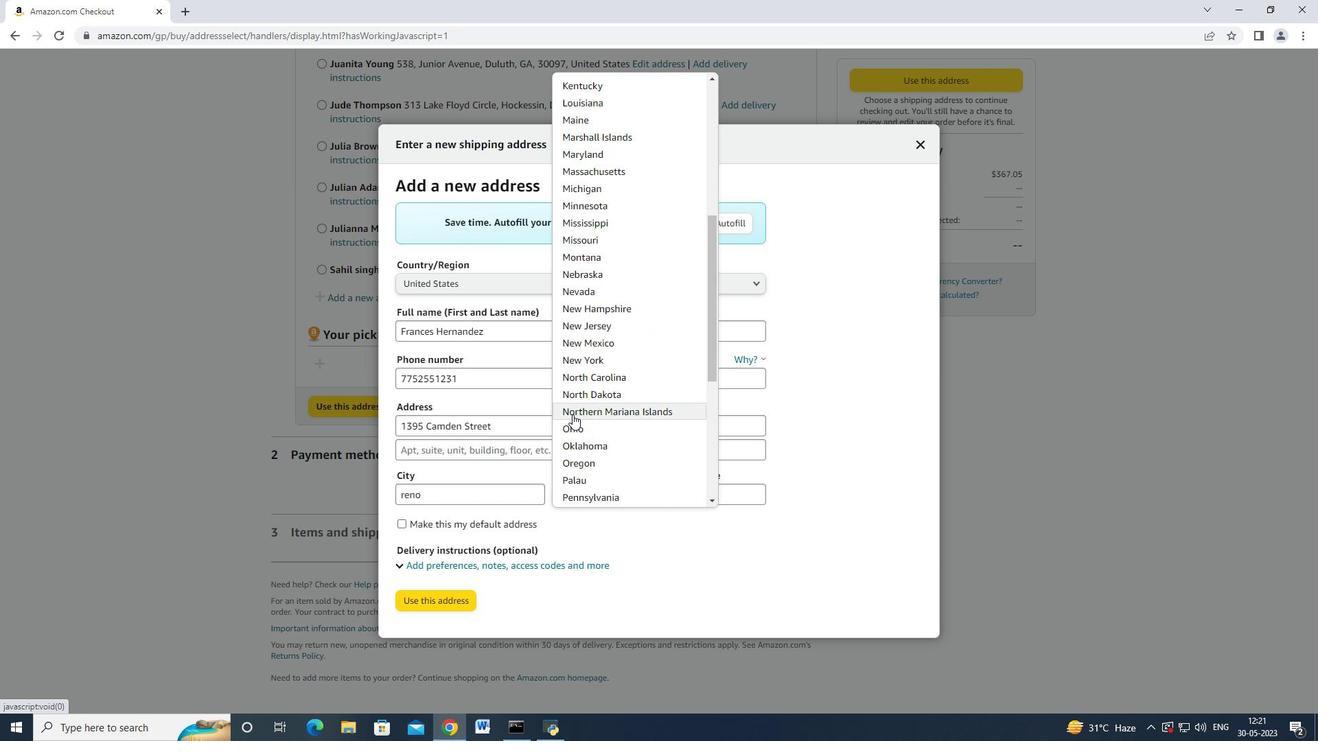 
Action: Mouse scrolled (572, 414) with delta (0, 0)
Screenshot: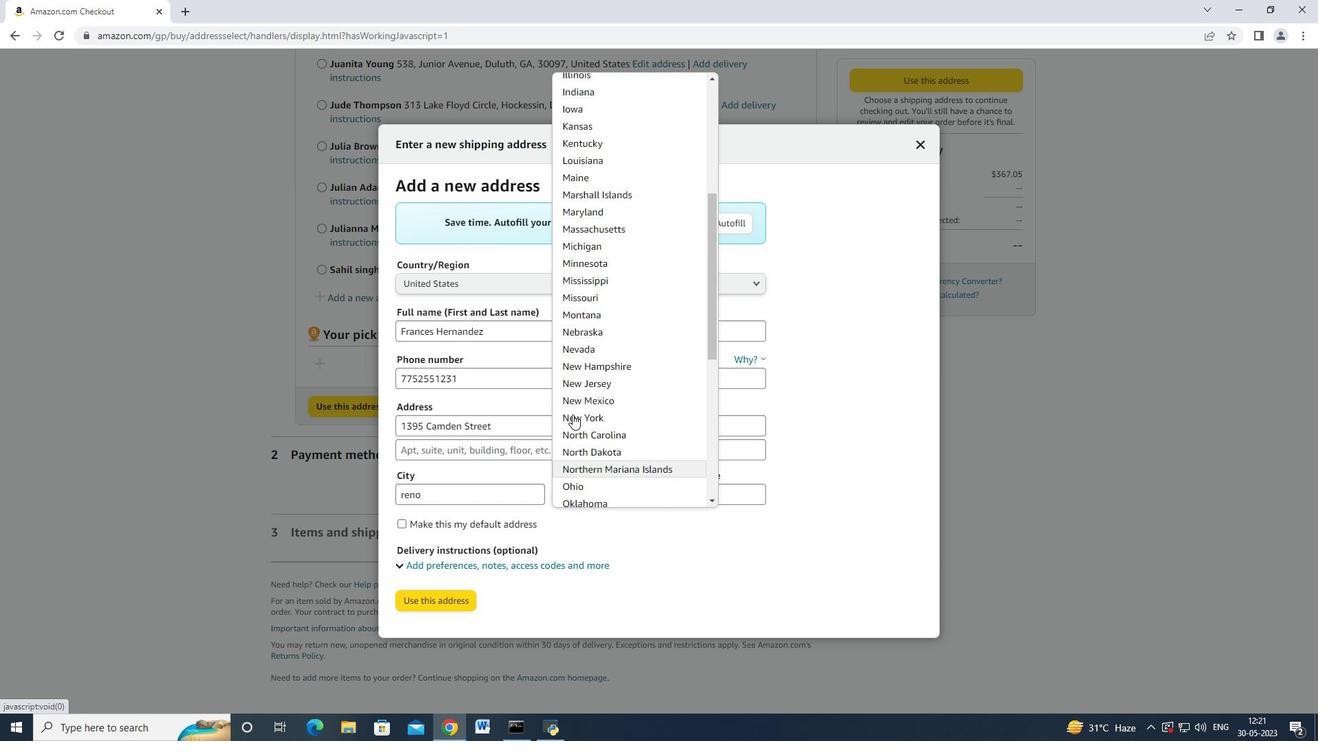 
Action: Mouse moved to (585, 355)
Screenshot: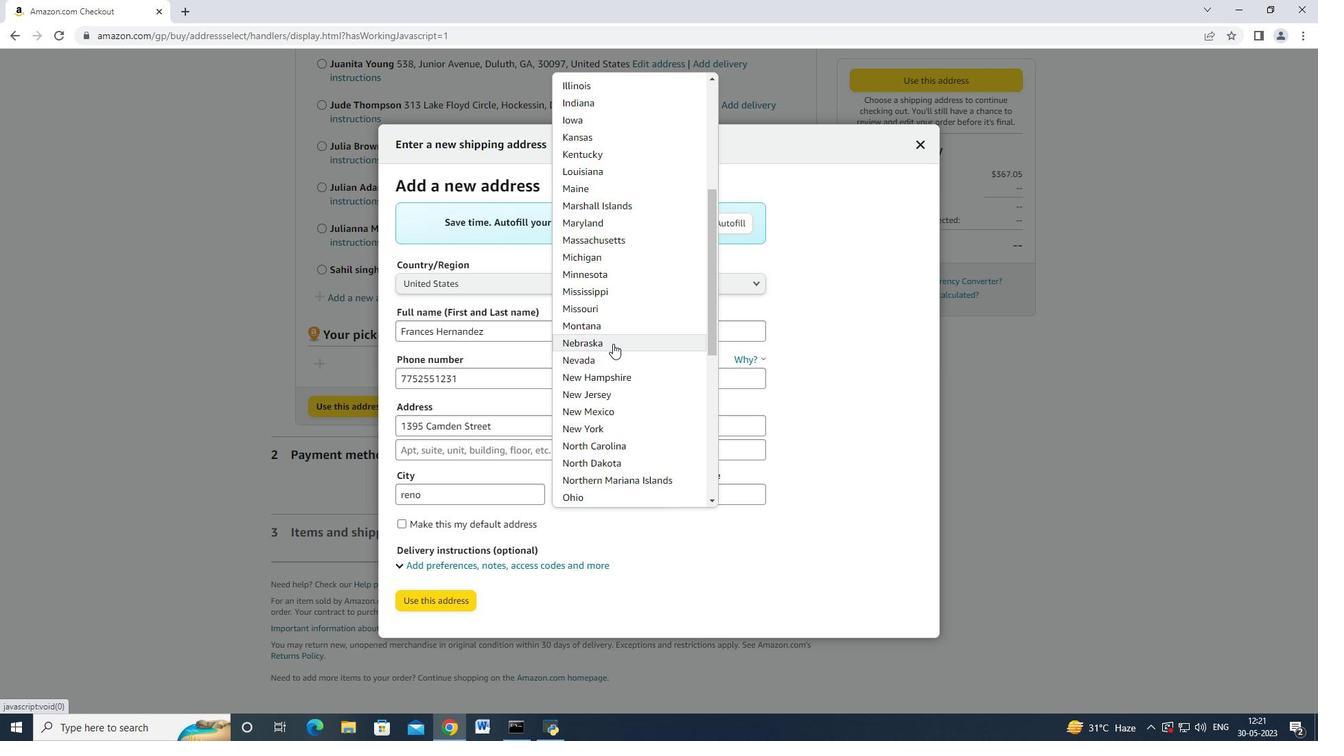 
Action: Mouse pressed left at (585, 355)
Screenshot: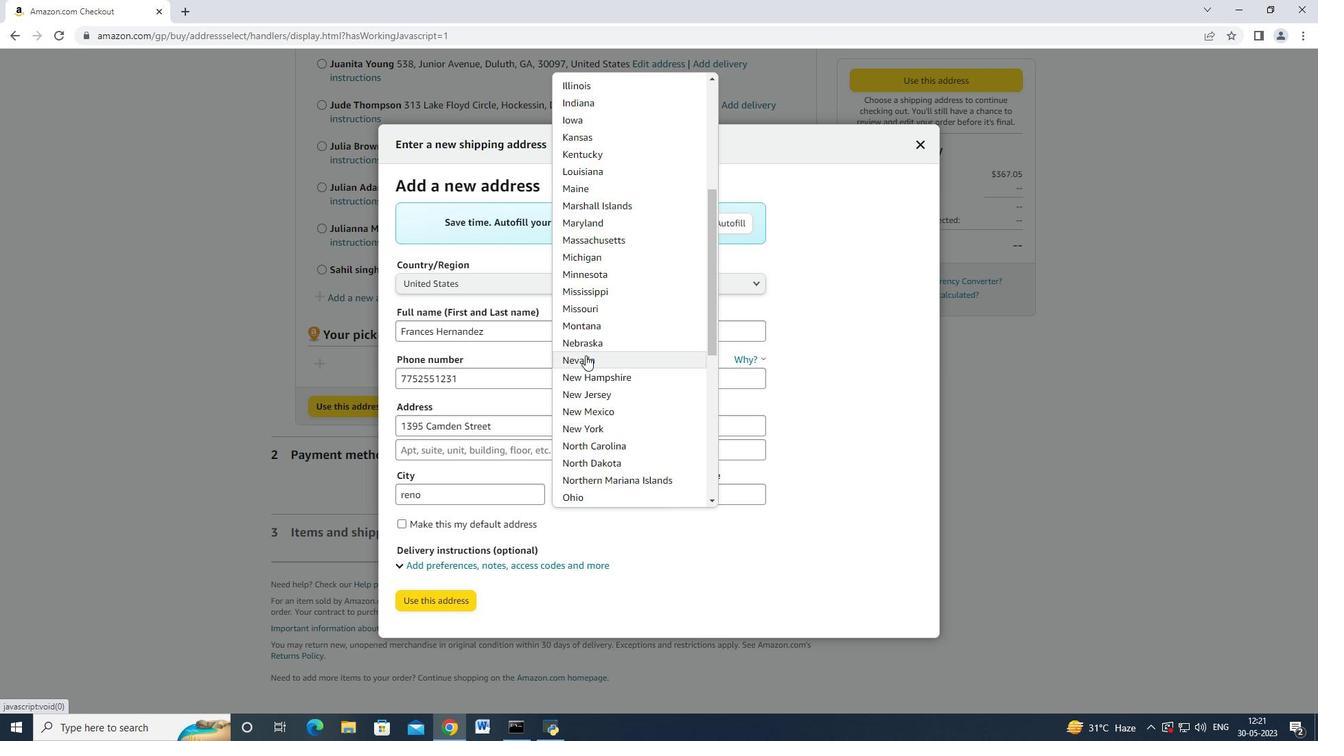 
Action: Mouse moved to (712, 500)
Screenshot: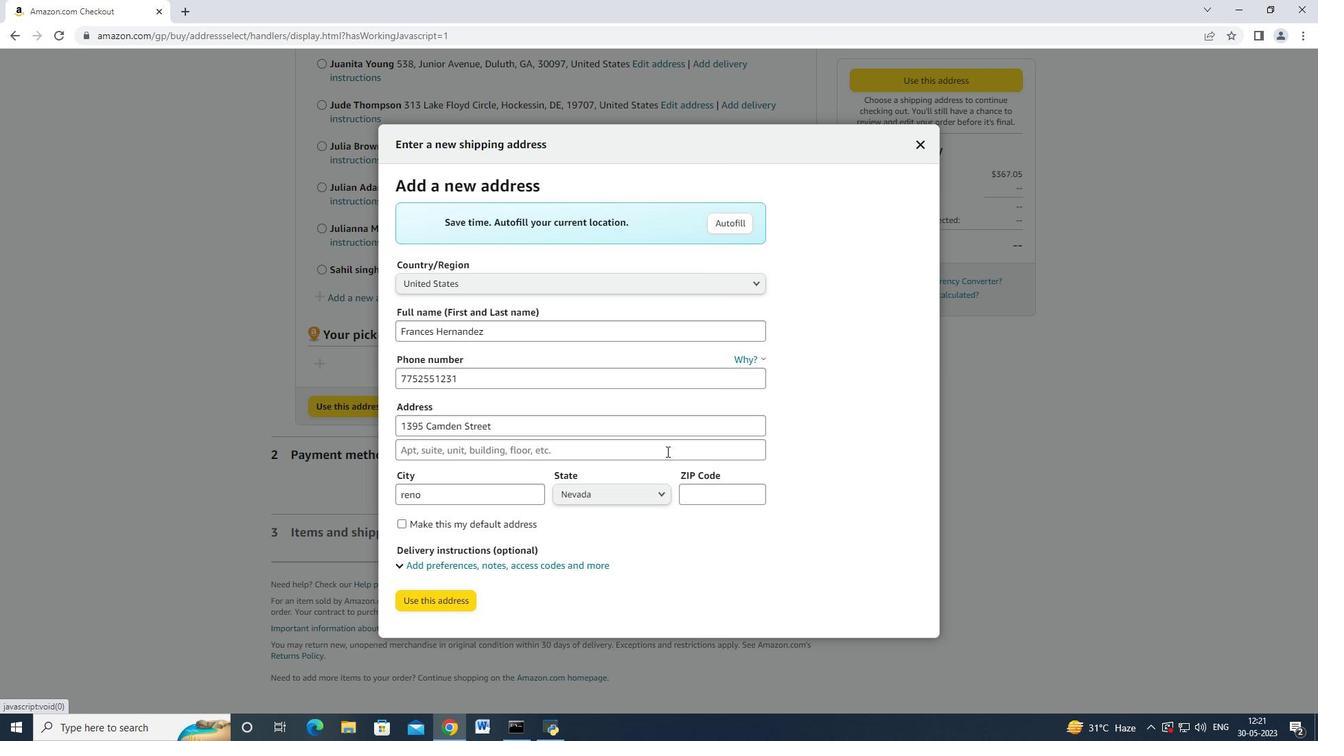 
Action: Mouse pressed left at (712, 500)
Screenshot: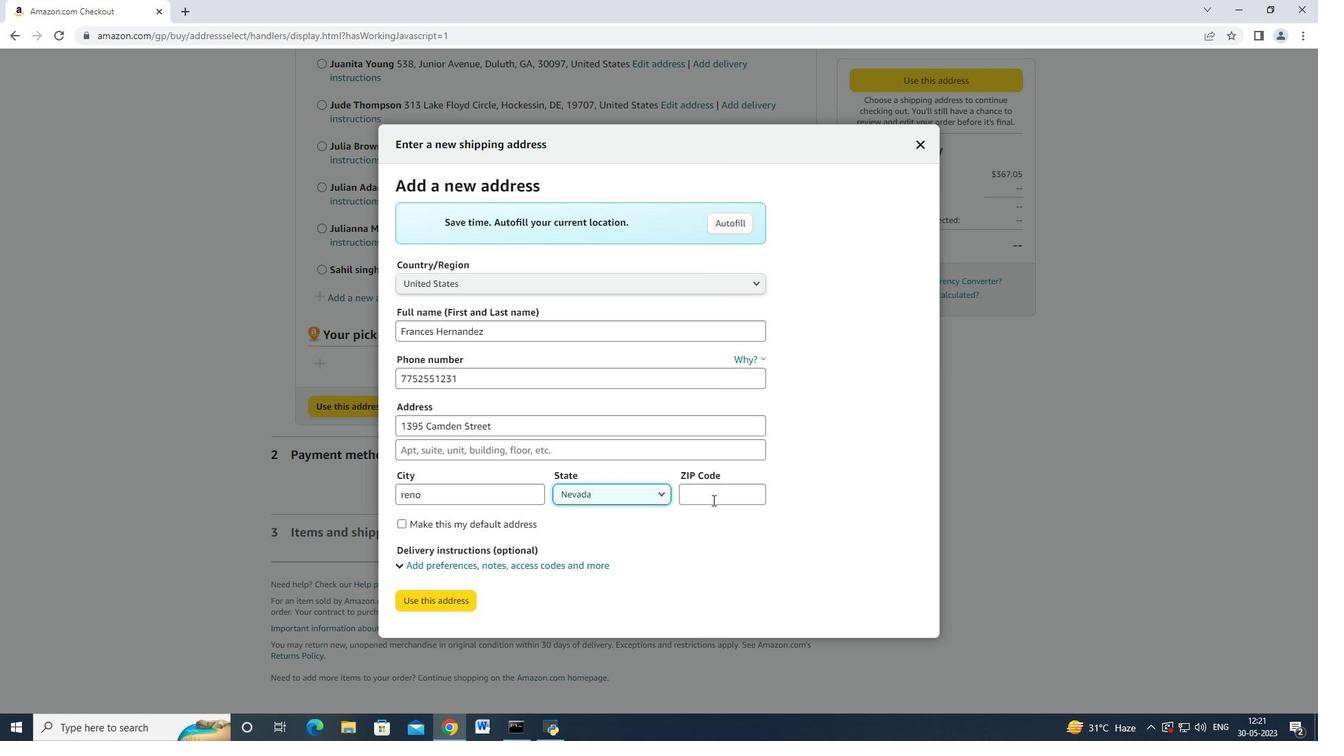 
Action: Mouse moved to (712, 500)
Screenshot: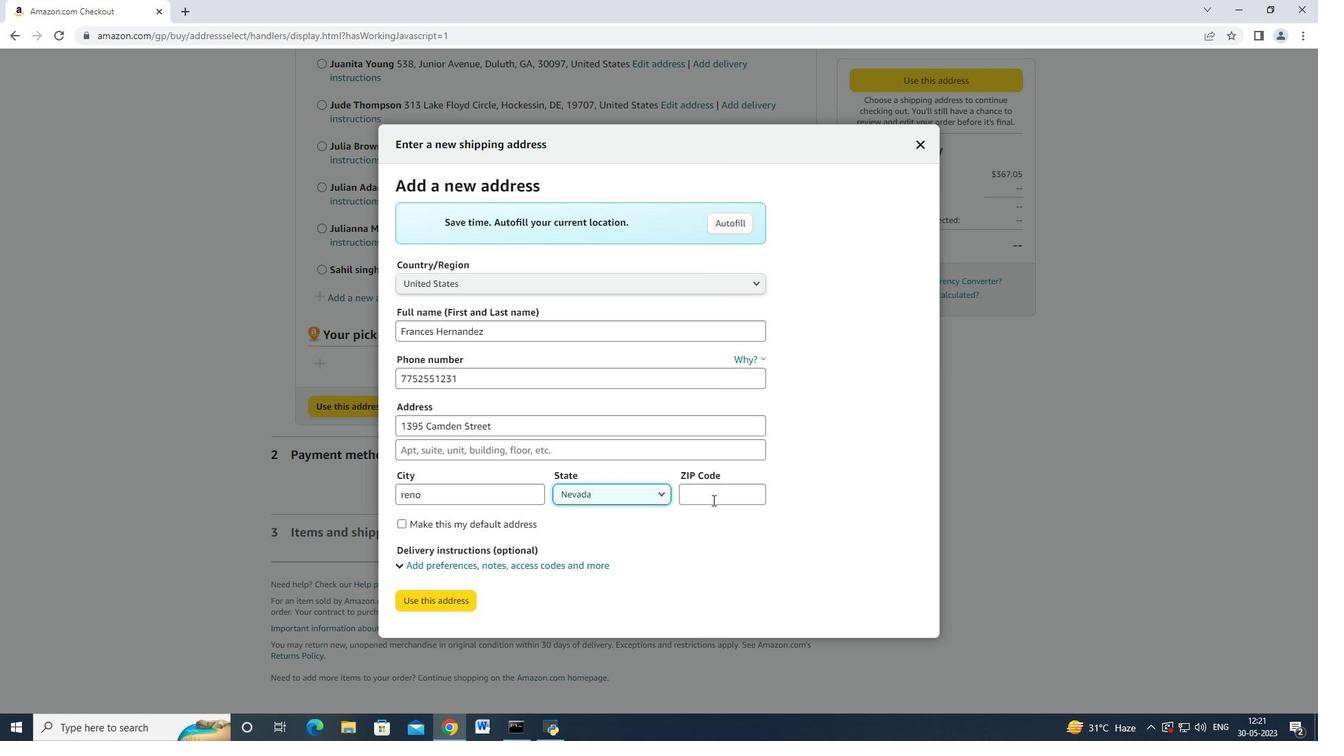 
Action: Key pressed 89501
Screenshot: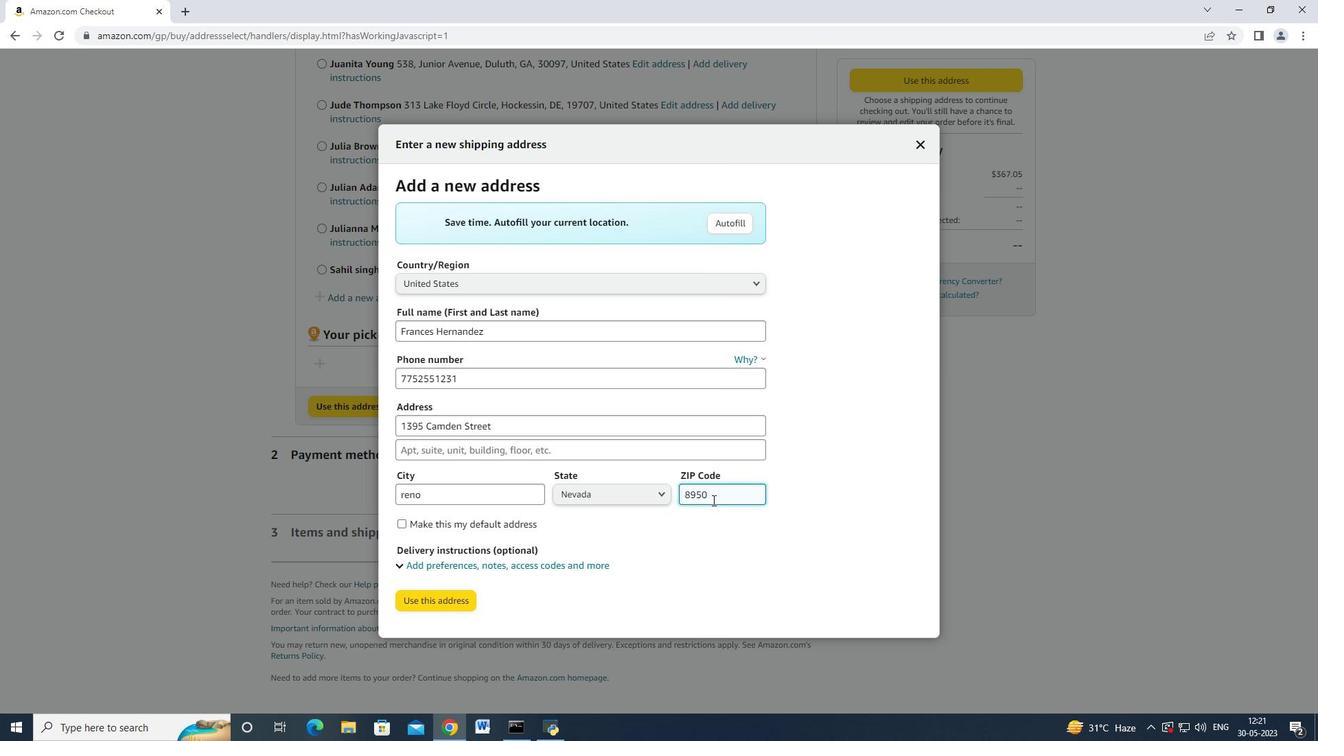 
Action: Mouse moved to (438, 596)
Screenshot: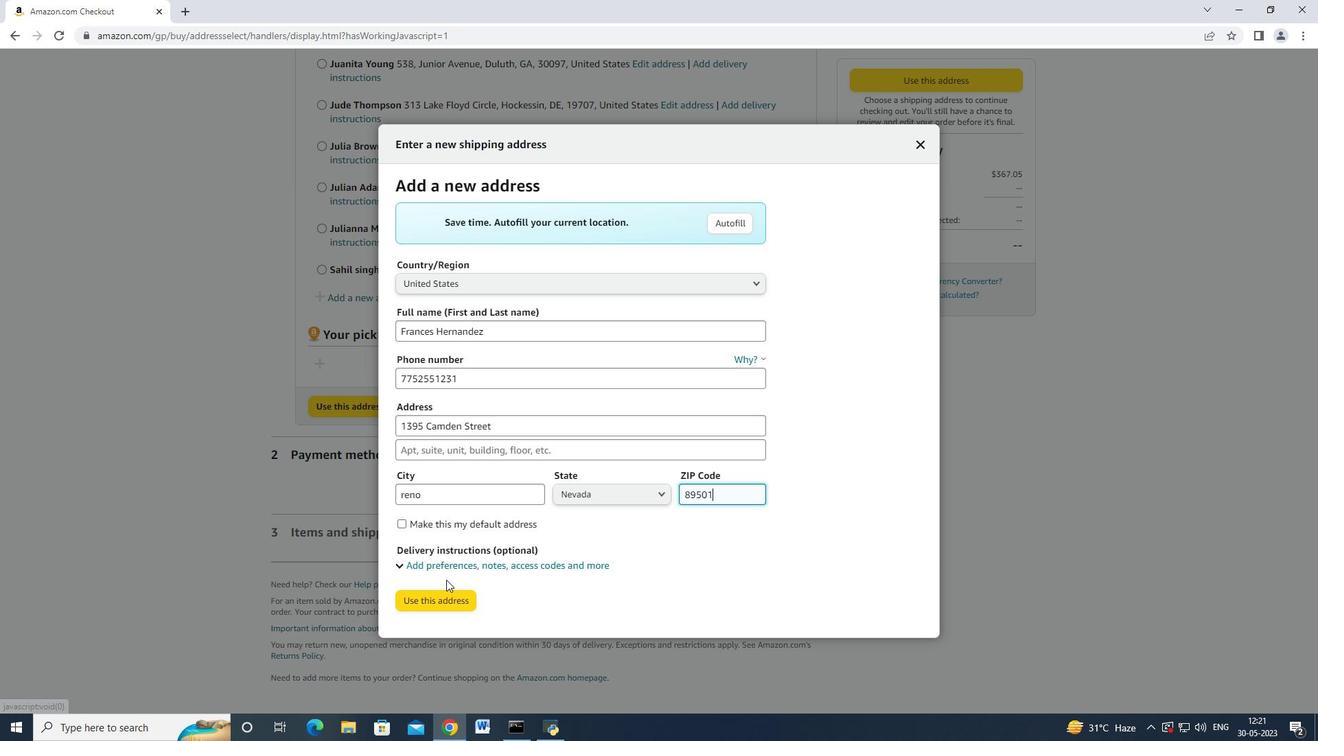 
Action: Mouse pressed left at (438, 596)
Screenshot: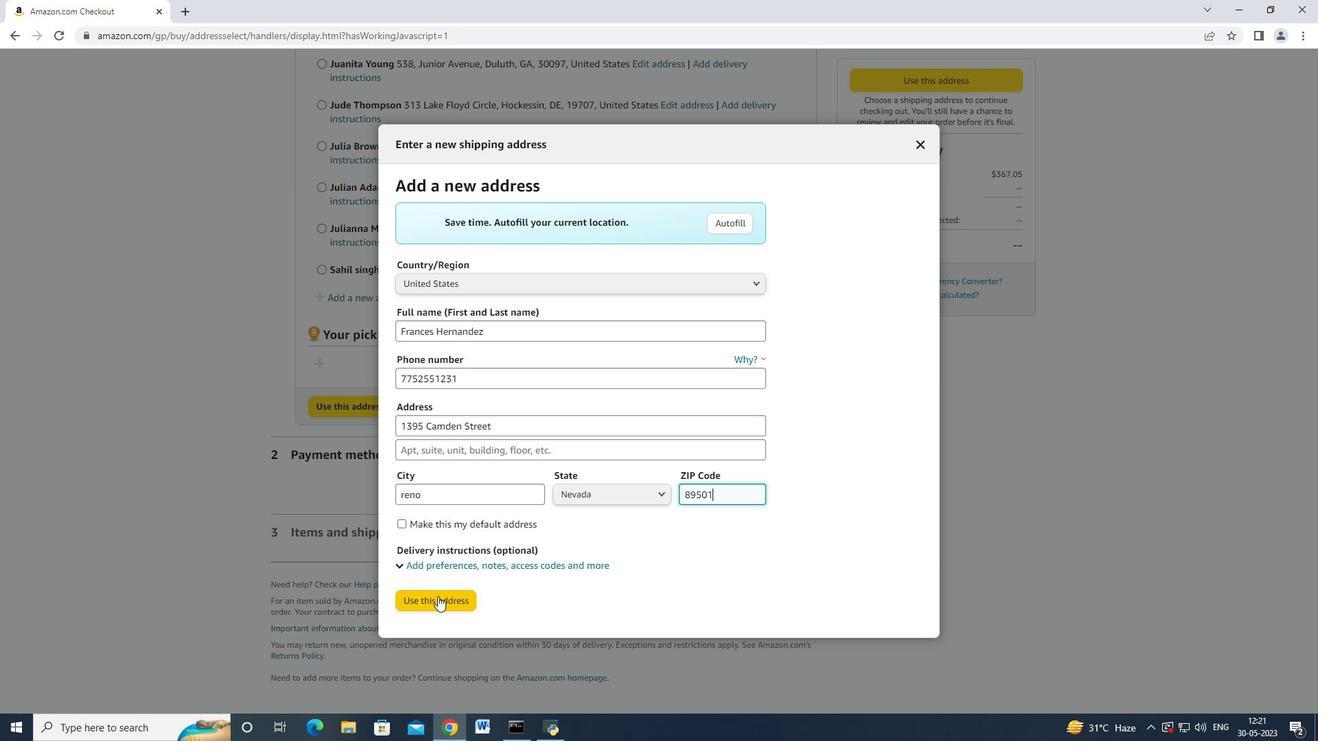 
Action: Mouse moved to (484, 477)
Screenshot: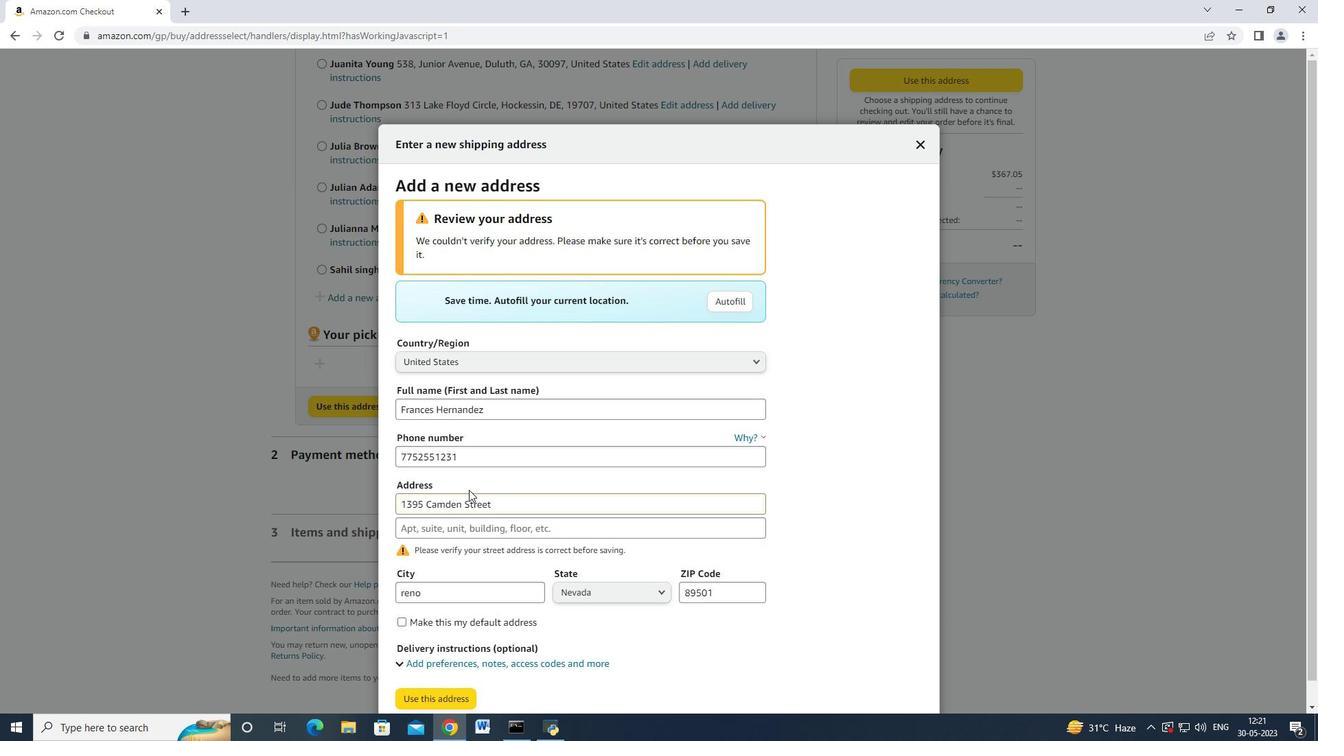 
Action: Mouse scrolled (484, 477) with delta (0, 0)
Screenshot: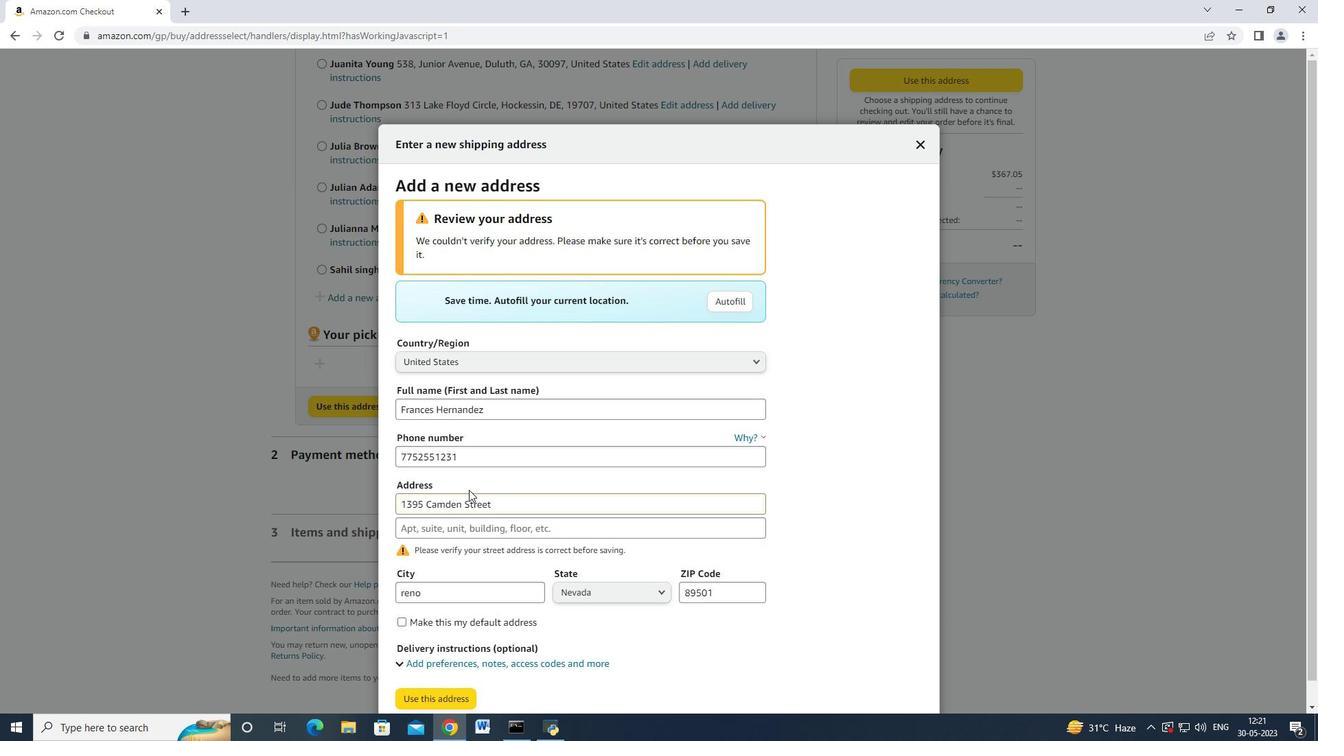 
Action: Mouse scrolled (484, 477) with delta (0, 0)
Screenshot: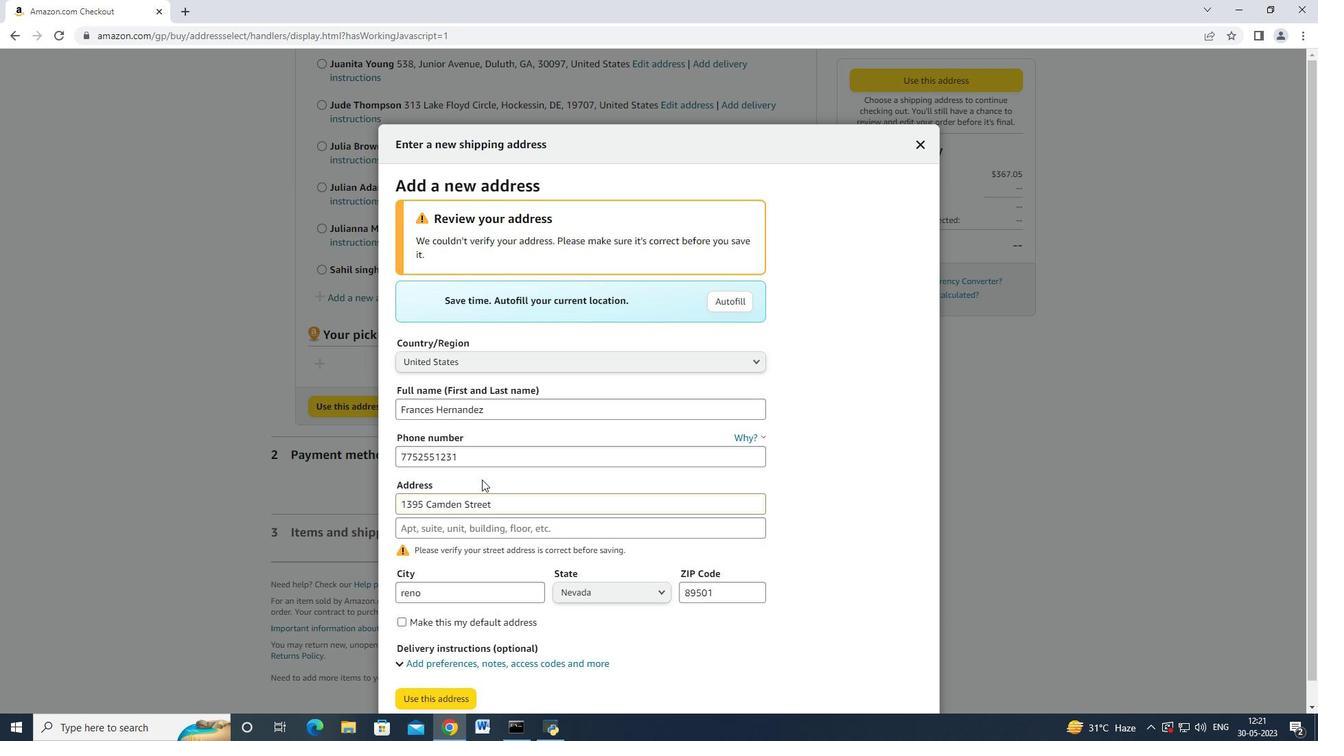 
Action: Mouse scrolled (484, 477) with delta (0, 0)
Screenshot: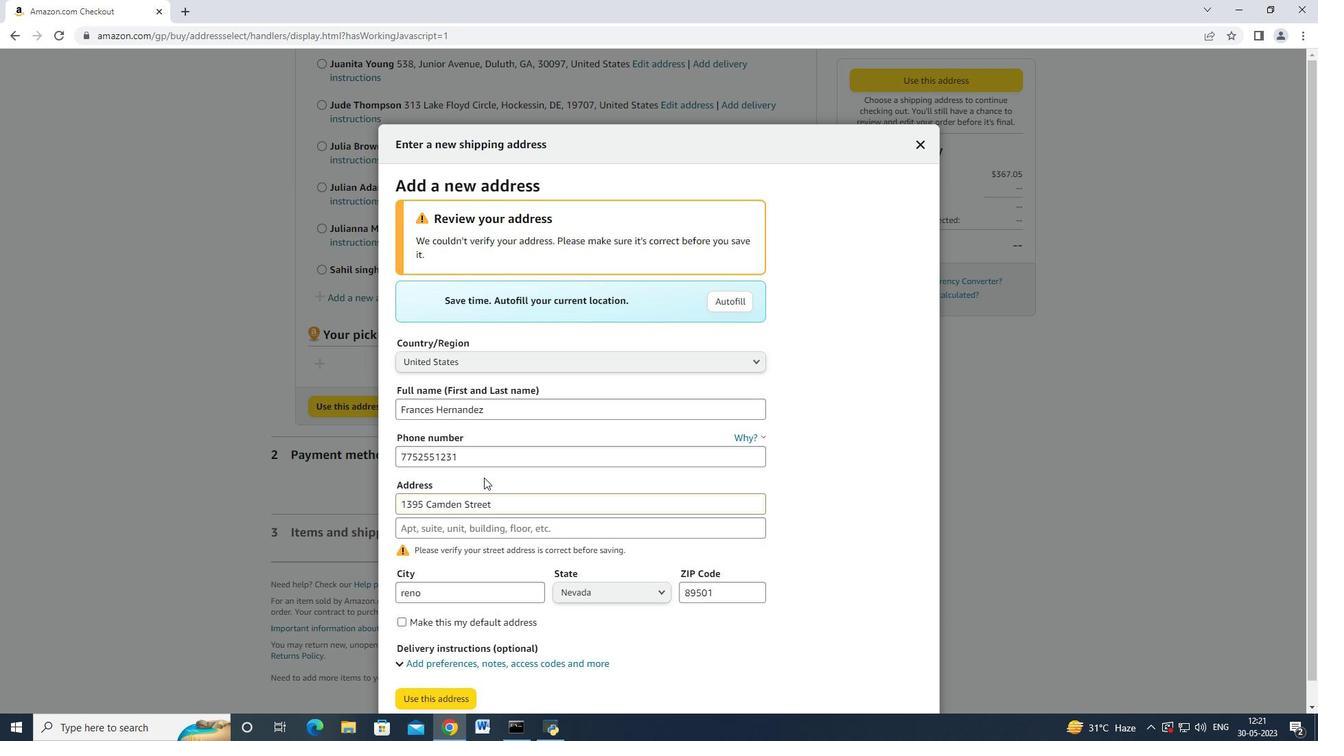 
Action: Mouse scrolled (484, 477) with delta (0, 0)
Screenshot: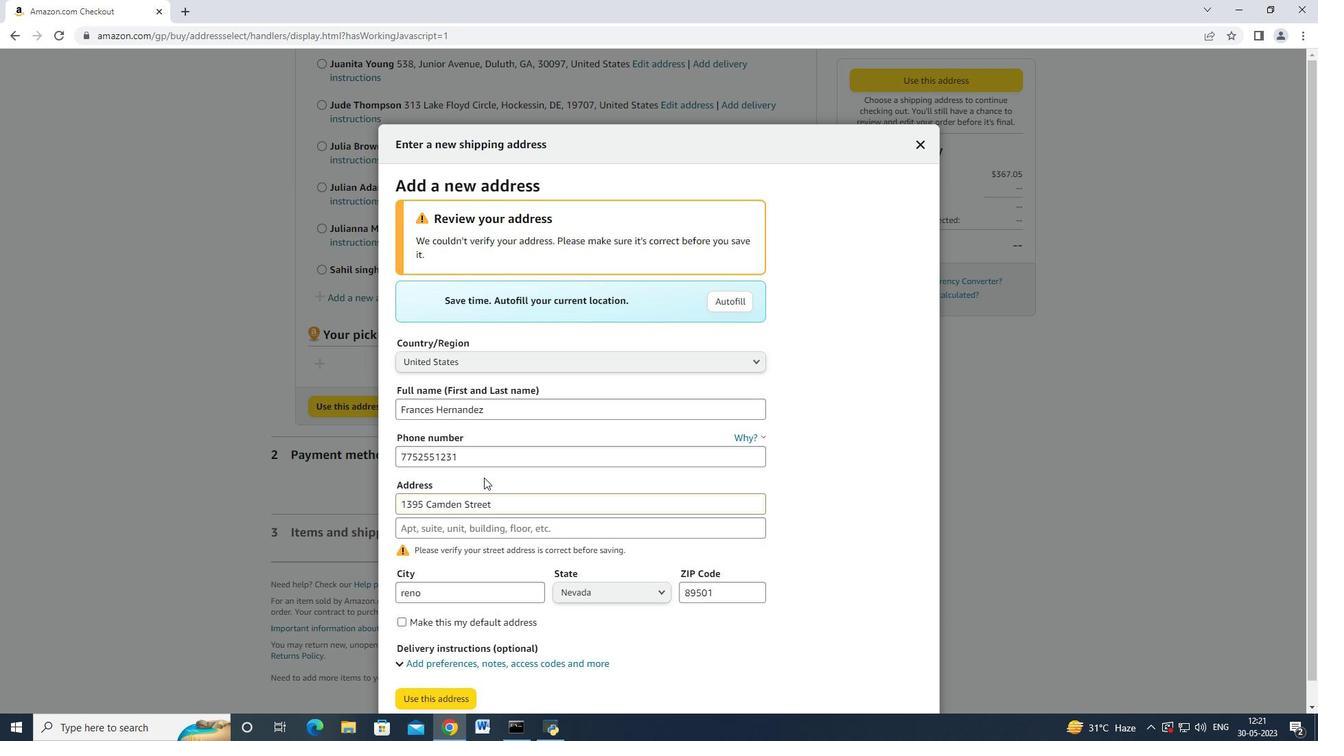 
Action: Mouse moved to (429, 672)
Screenshot: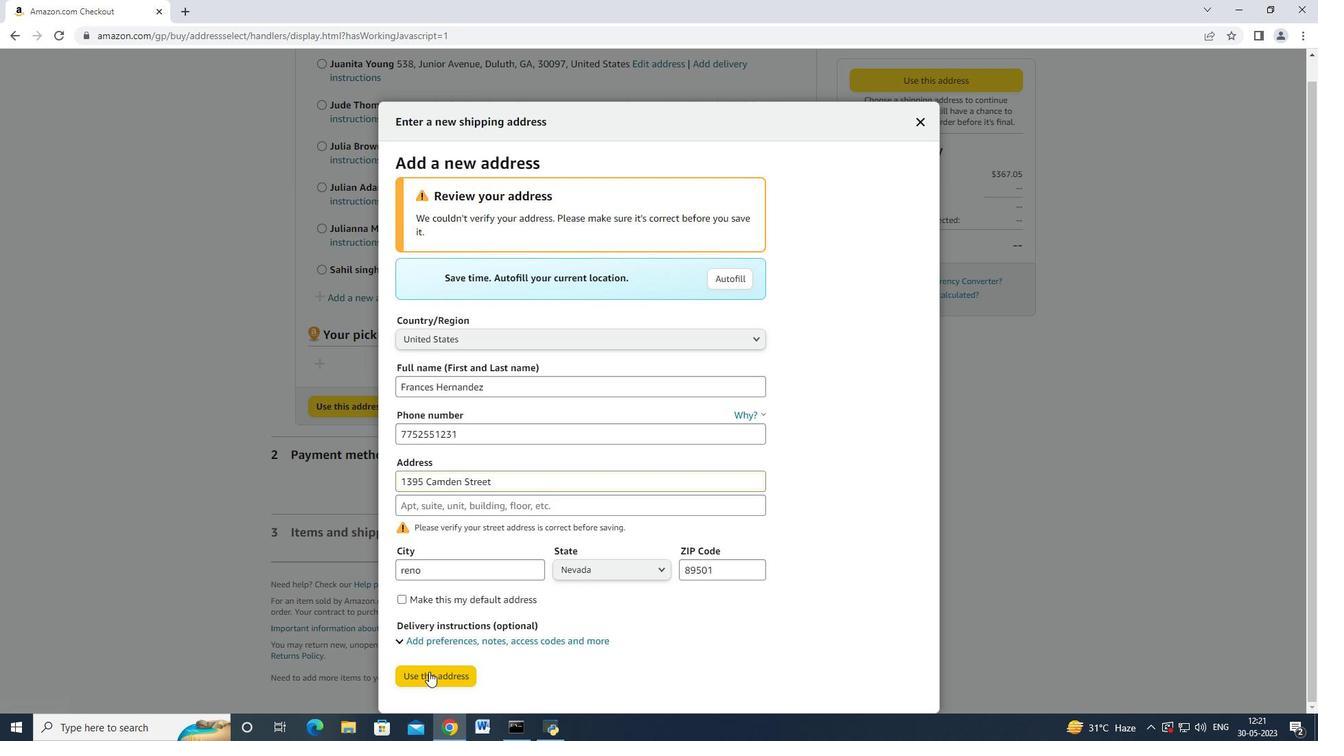 
Action: Mouse pressed left at (429, 672)
Screenshot: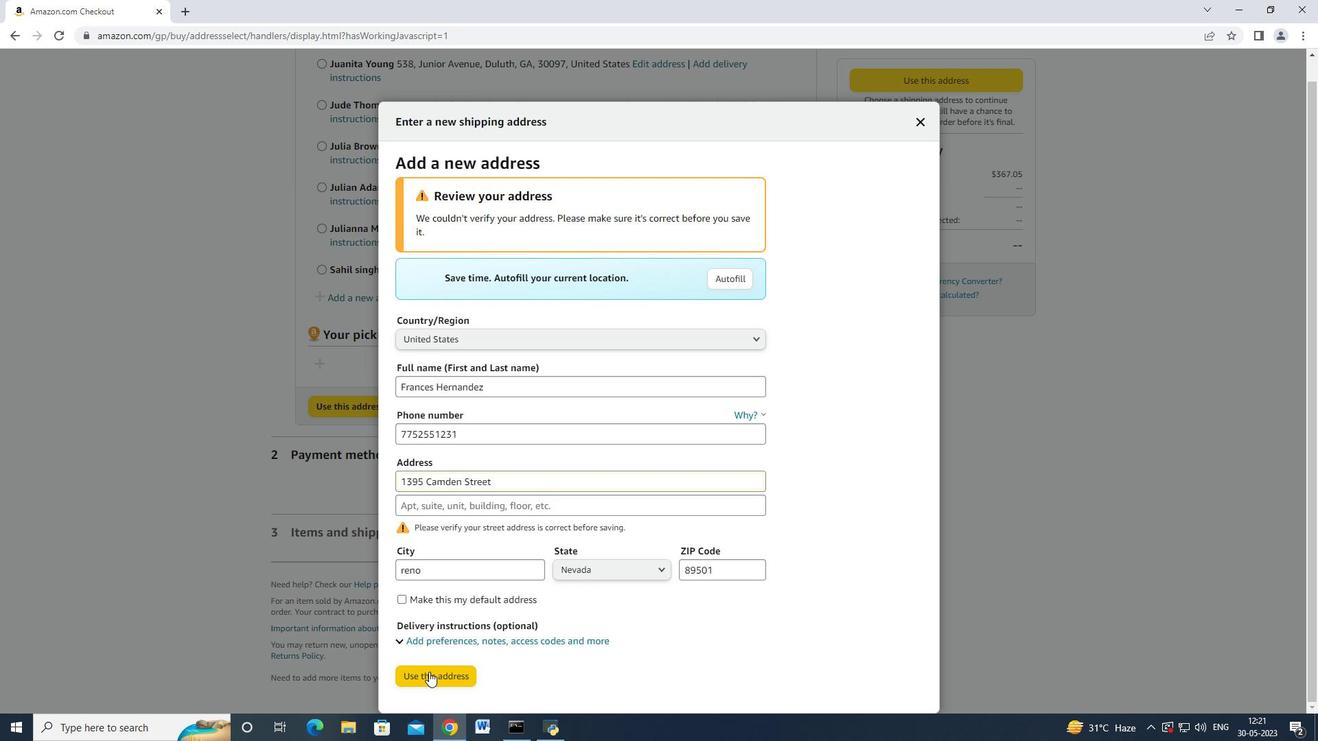 
Action: Mouse moved to (420, 296)
Screenshot: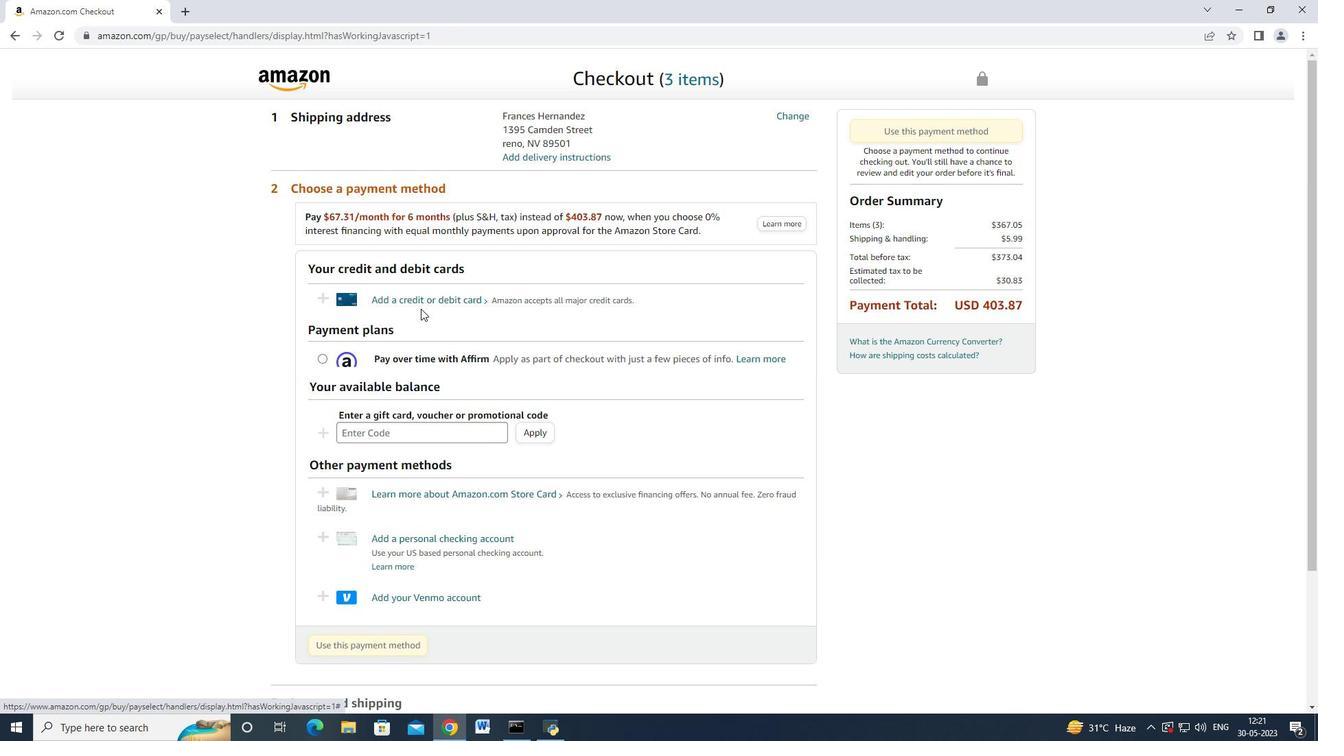 
Action: Mouse pressed left at (420, 296)
Screenshot: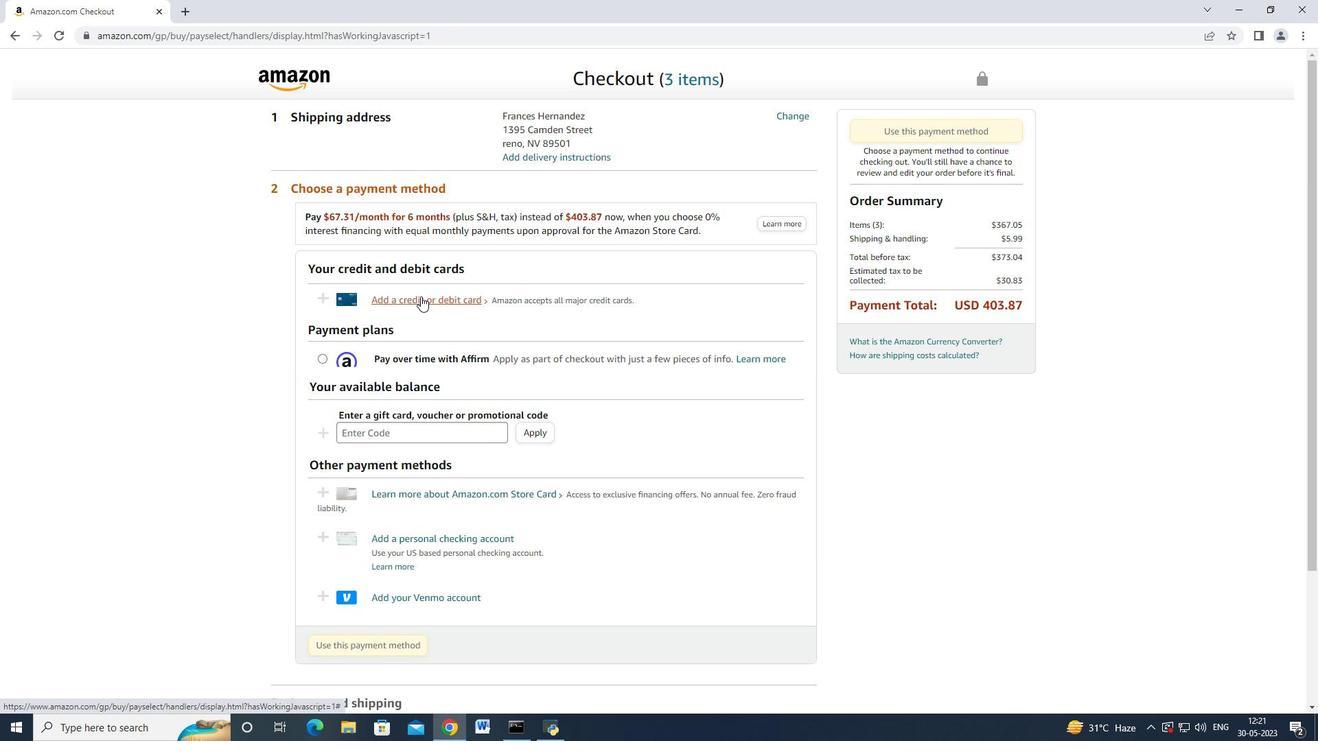 
Action: Mouse moved to (550, 319)
Screenshot: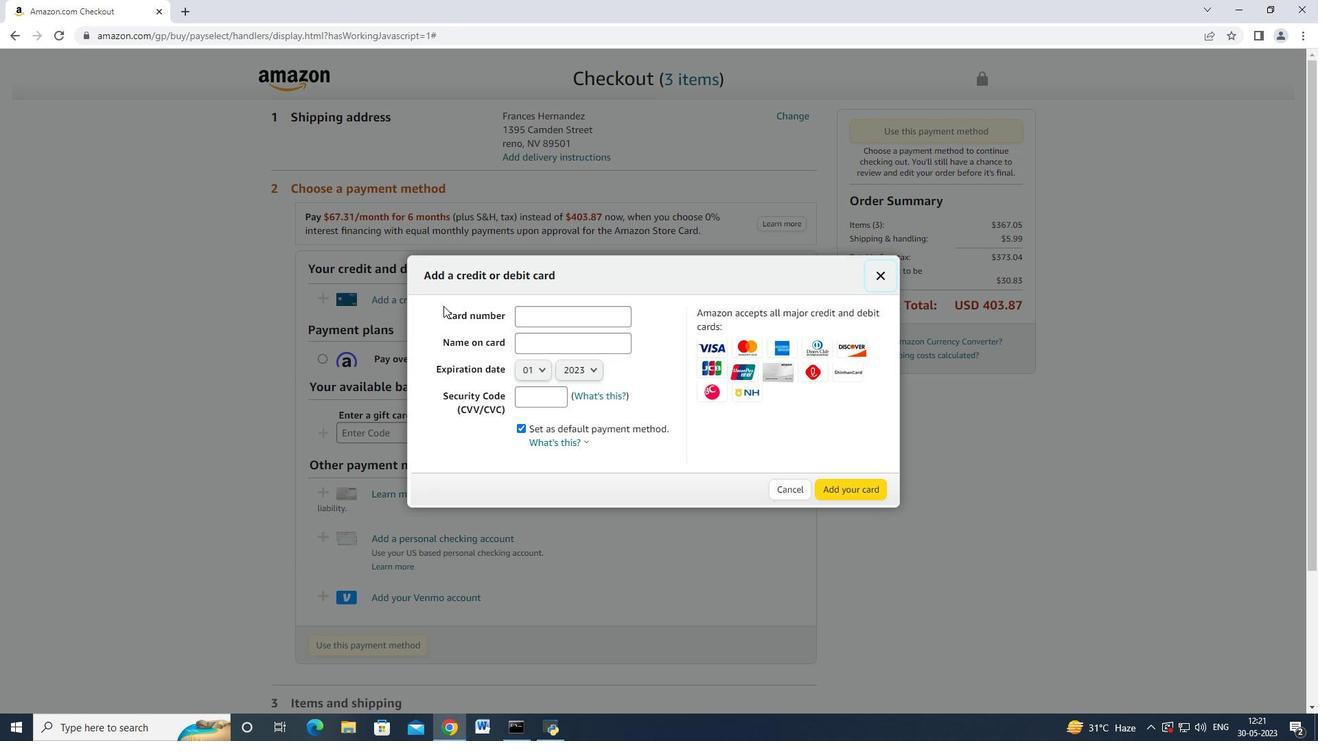 
Action: Mouse pressed left at (550, 319)
Screenshot: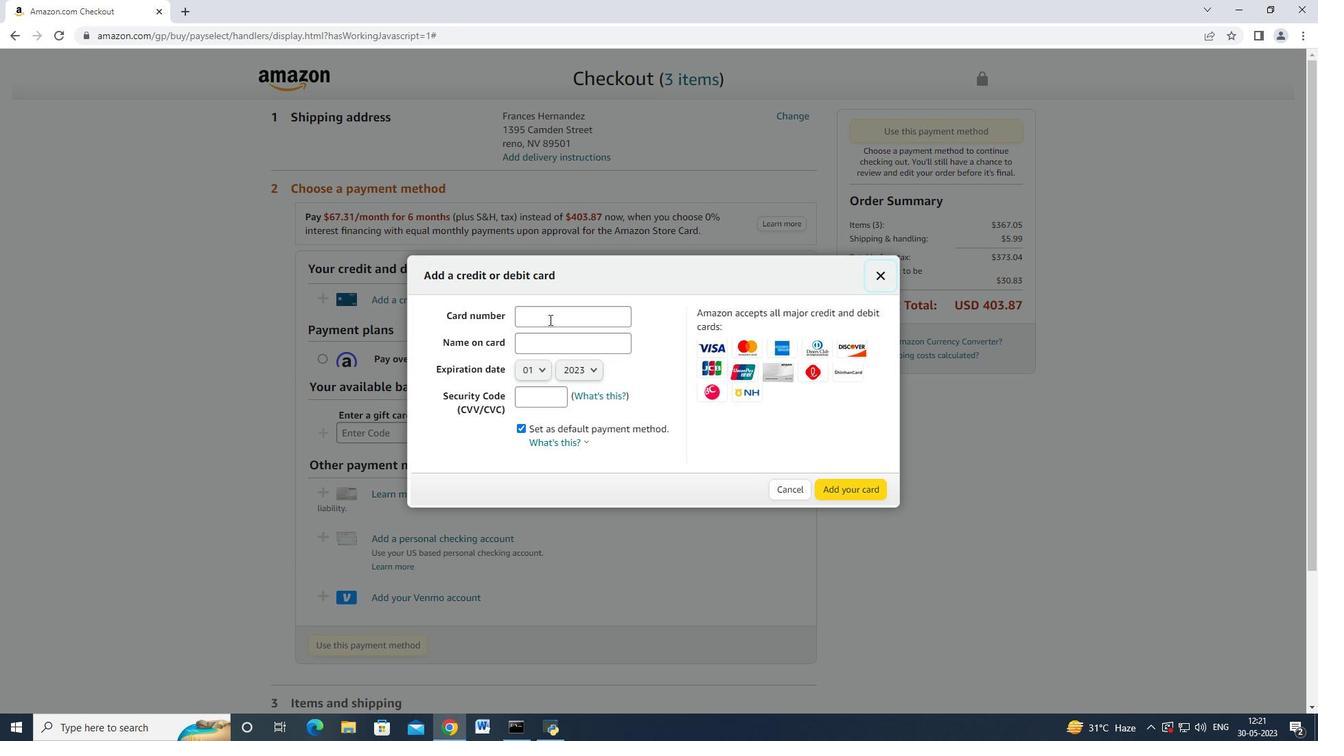 
Action: Mouse moved to (545, 322)
Screenshot: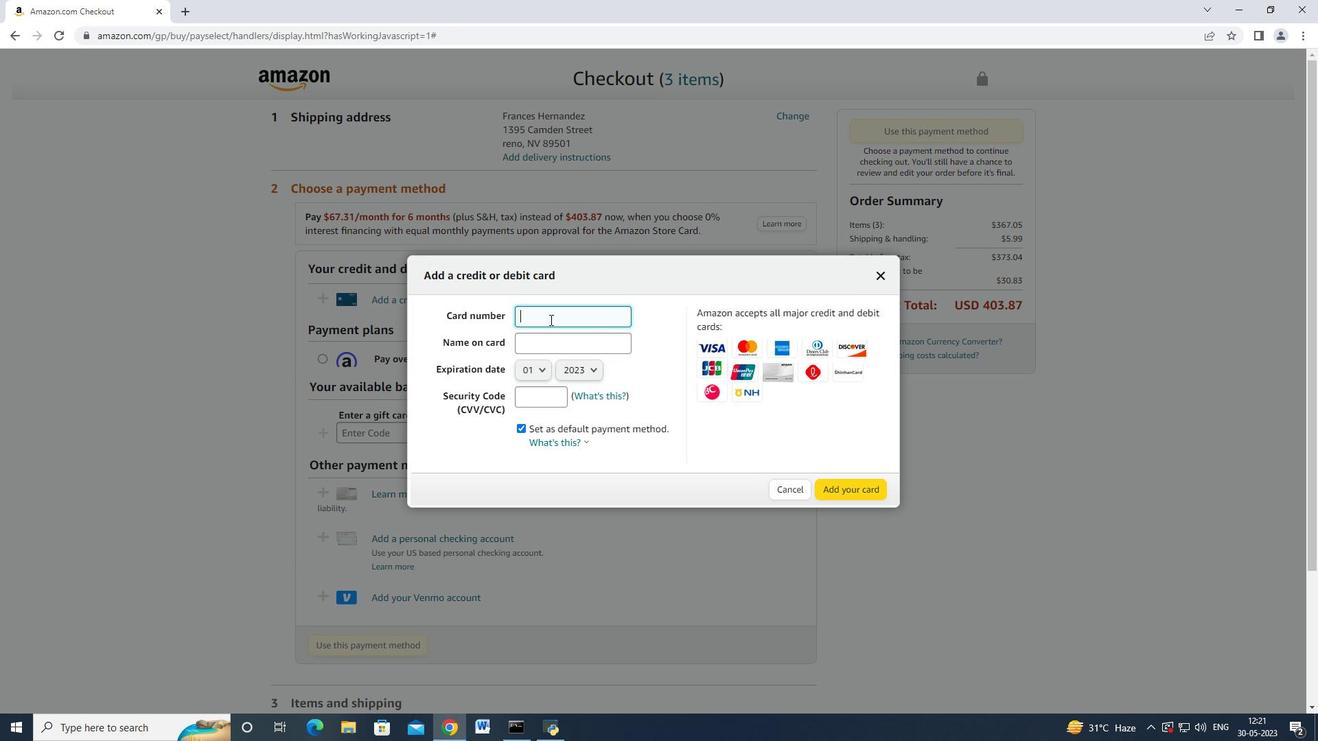 
Action: Key pressed 4672664477556010<Key.backspace><Key.backspace><Key.backspace><Key.backspace>2005<Key.tab><Key.shift>Mark<Key.space><Key.shift_r>Adams
Screenshot: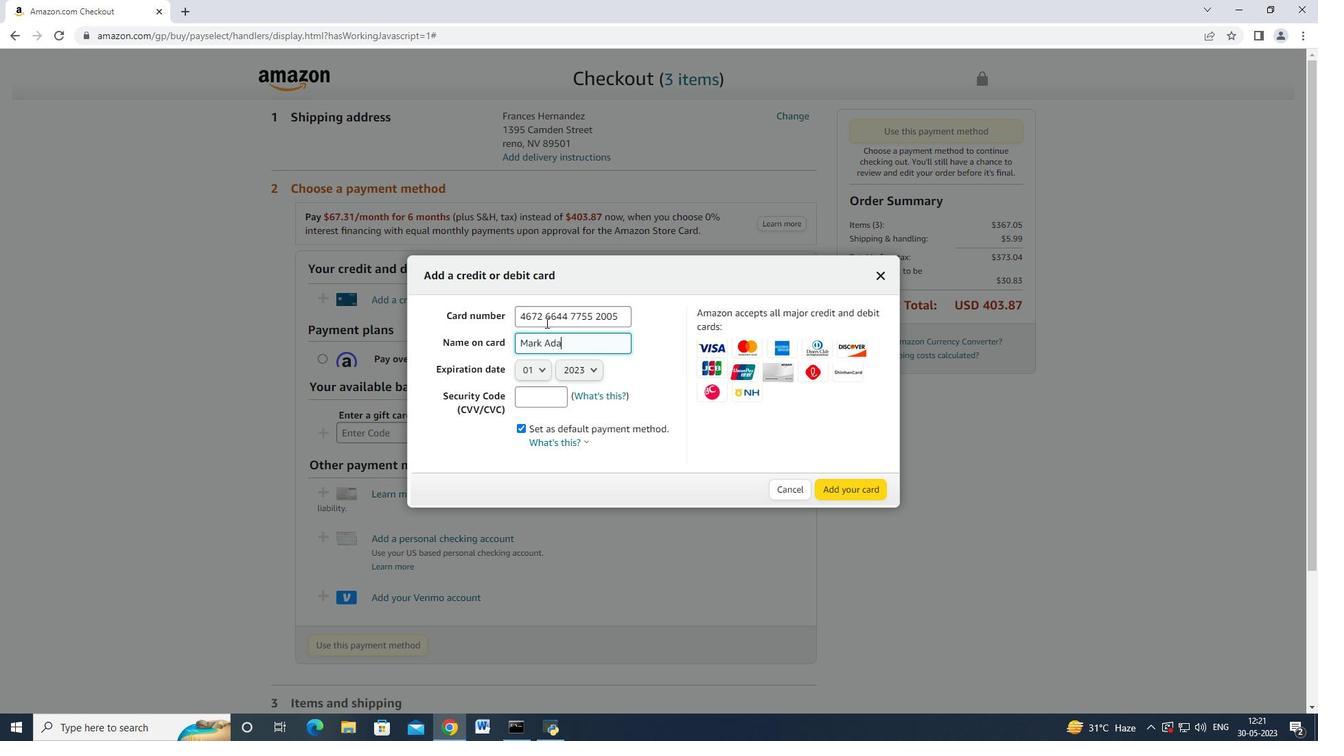 
Action: Mouse moved to (534, 375)
Screenshot: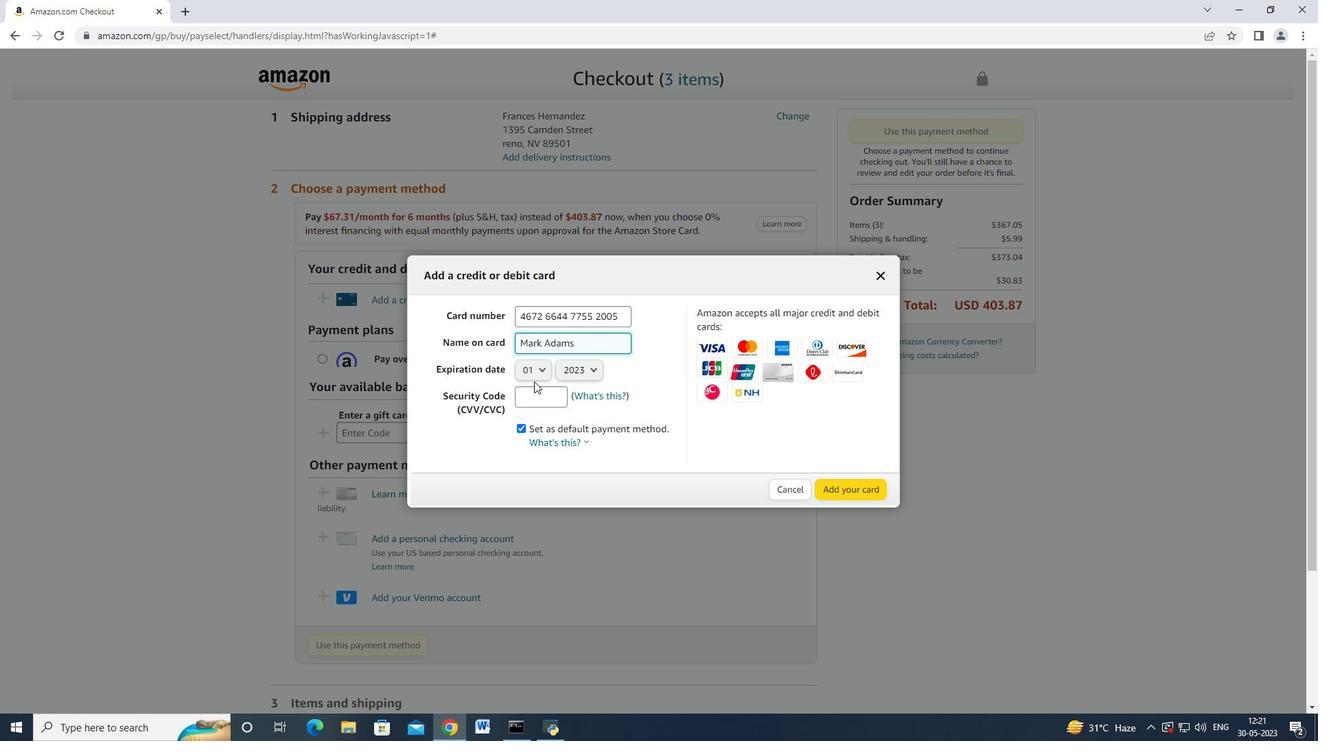 
Action: Mouse pressed left at (534, 375)
Screenshot: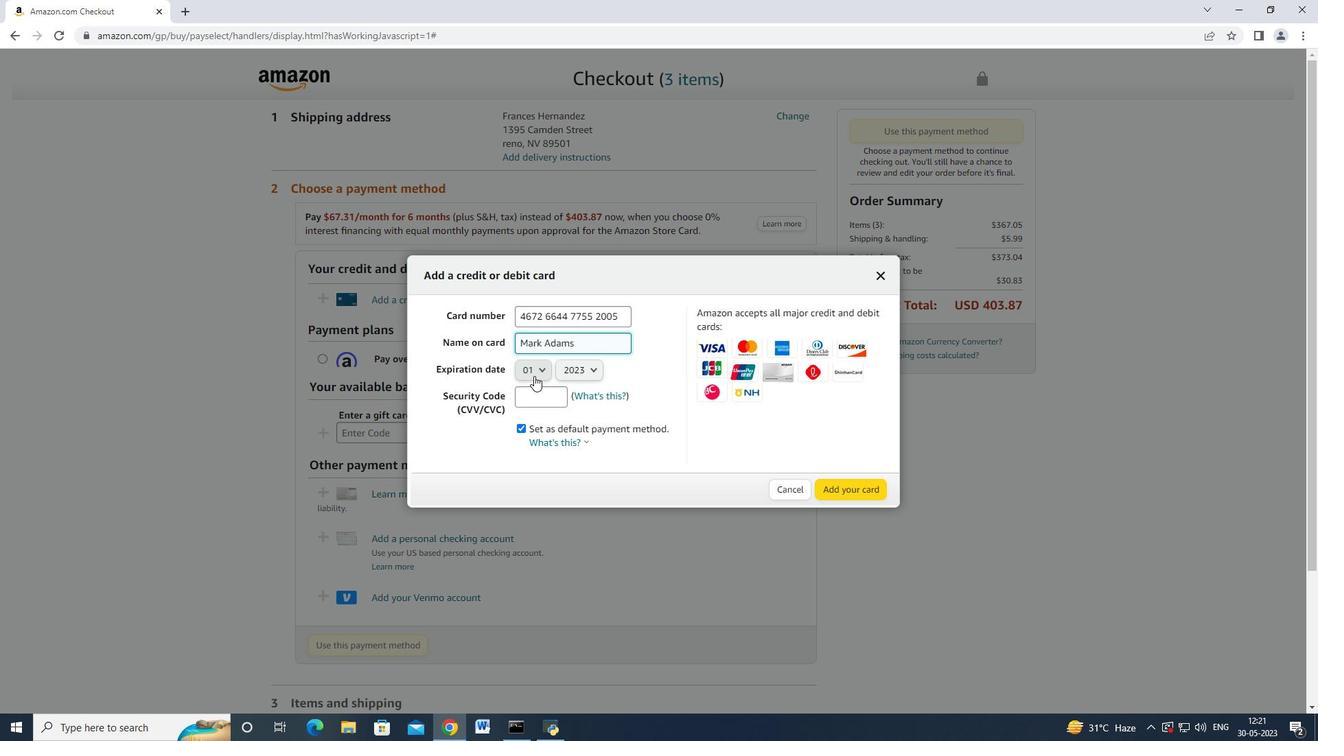 
Action: Mouse moved to (522, 421)
Screenshot: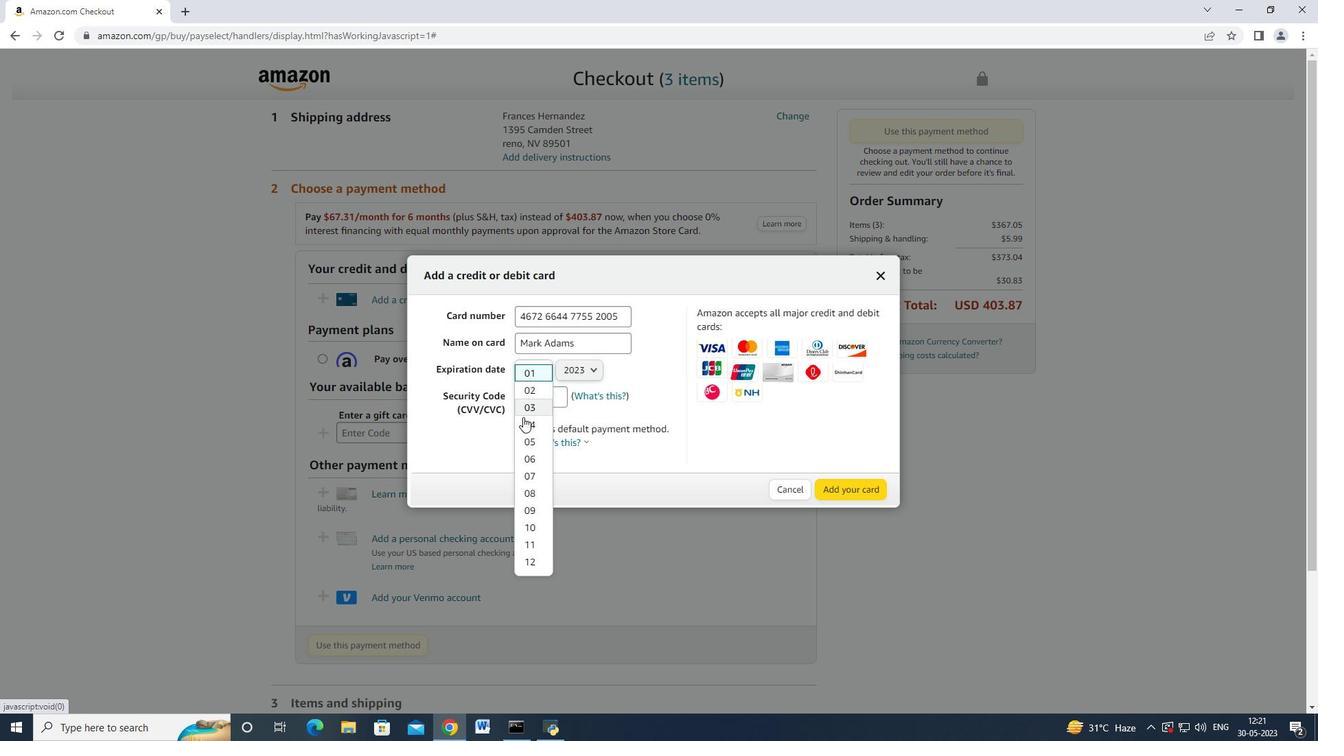 
Action: Mouse pressed left at (522, 421)
Screenshot: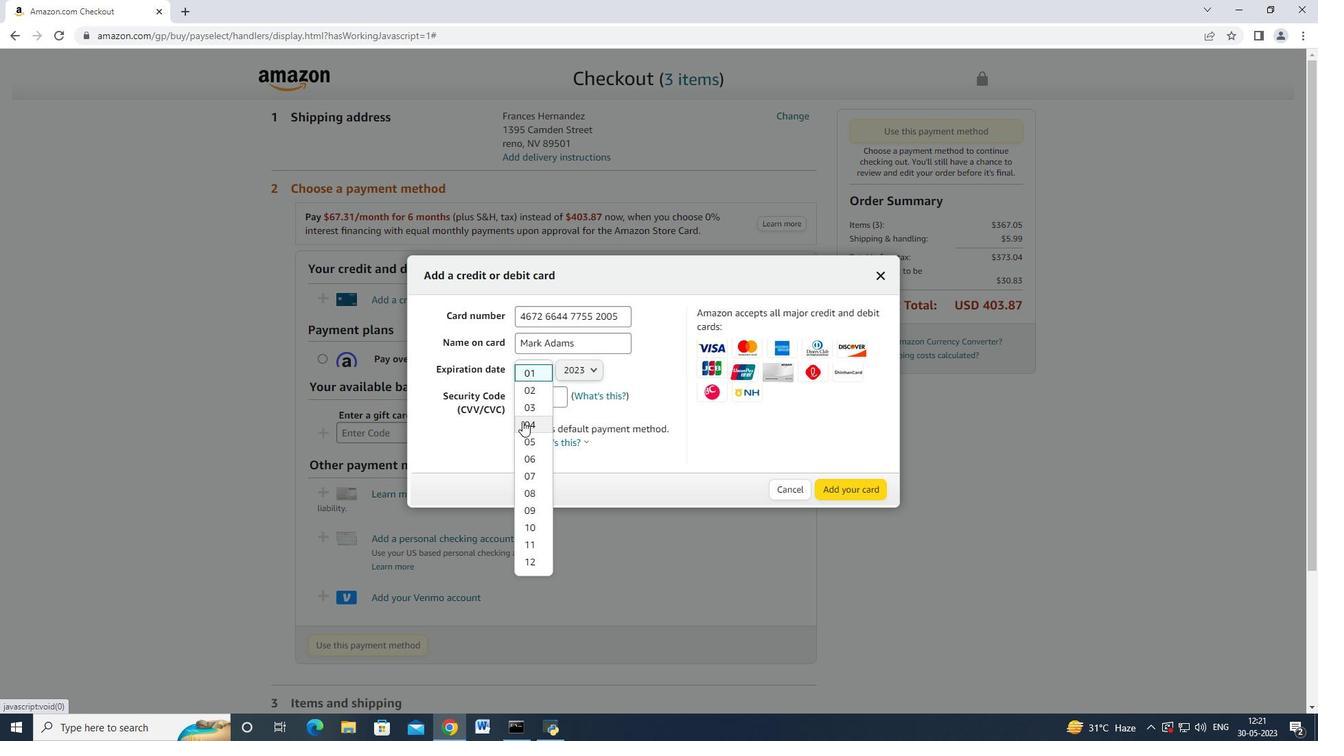 
Action: Mouse moved to (587, 374)
Screenshot: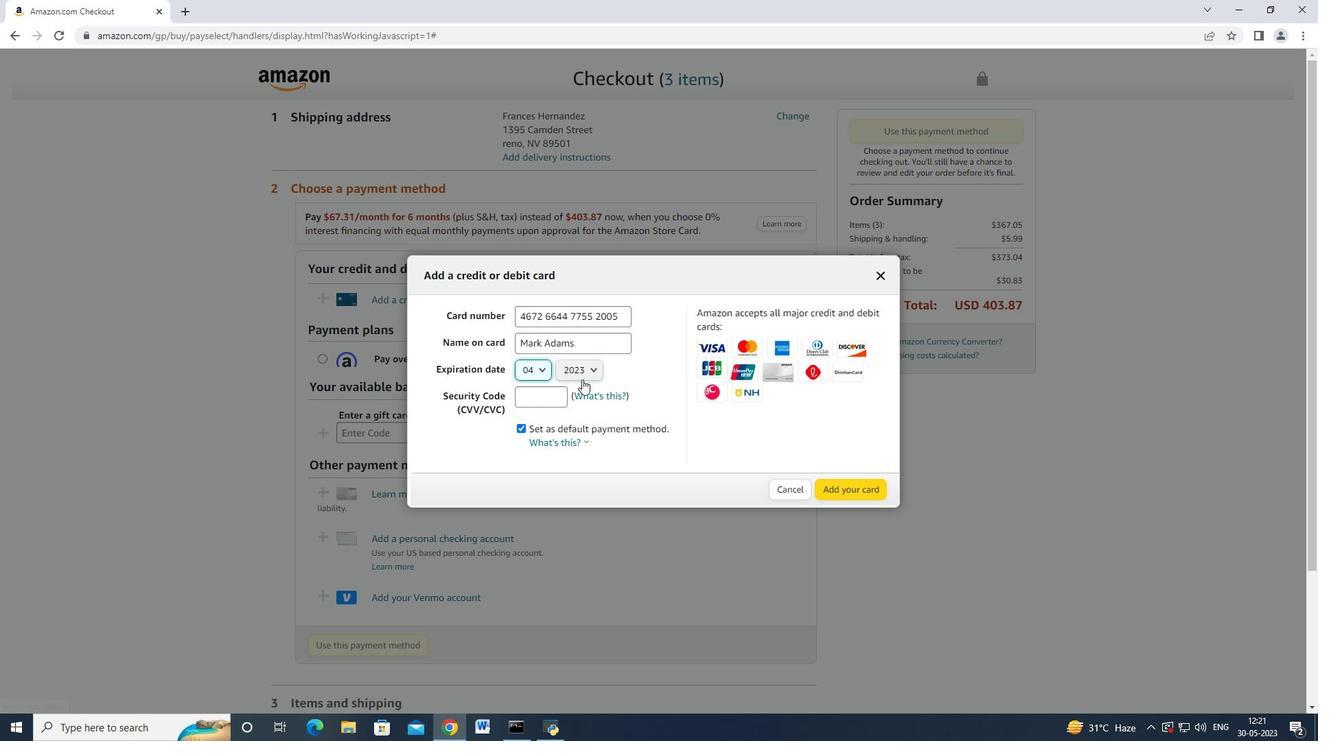 
Action: Mouse pressed left at (587, 374)
Screenshot: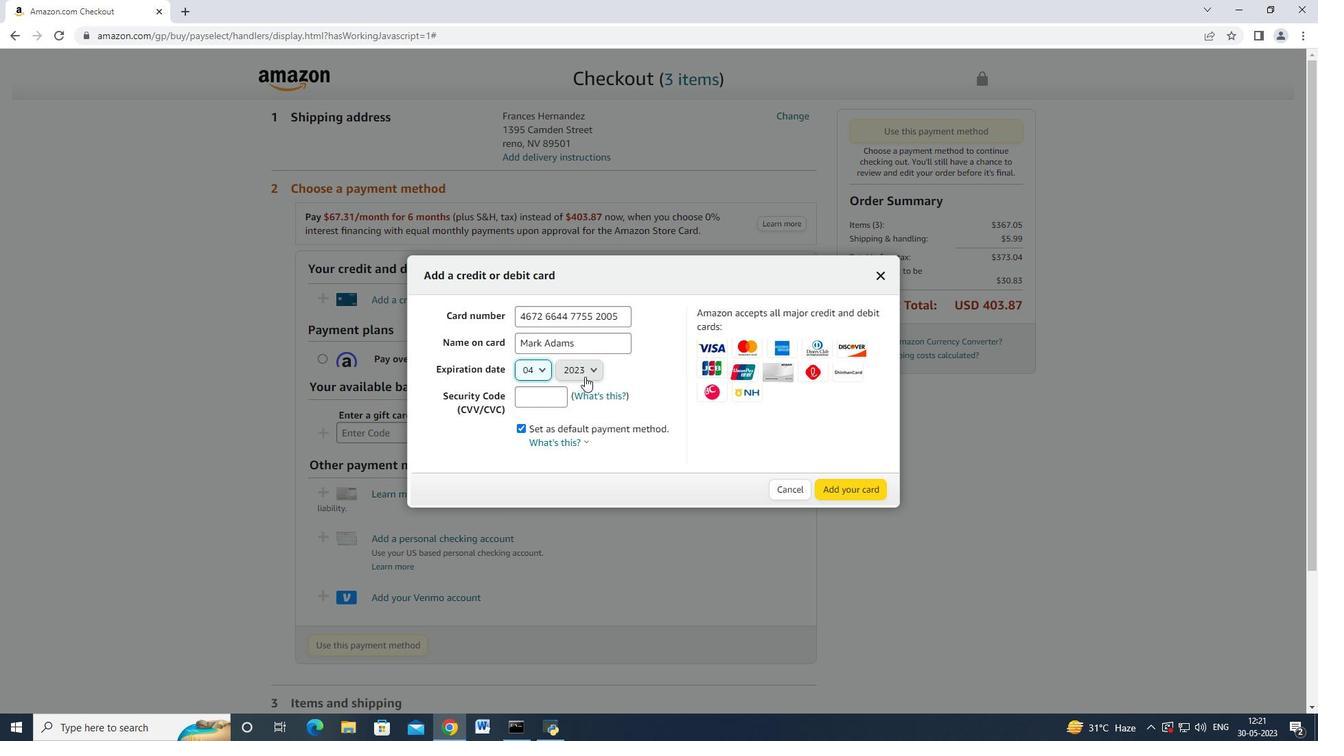 
Action: Mouse moved to (586, 407)
Screenshot: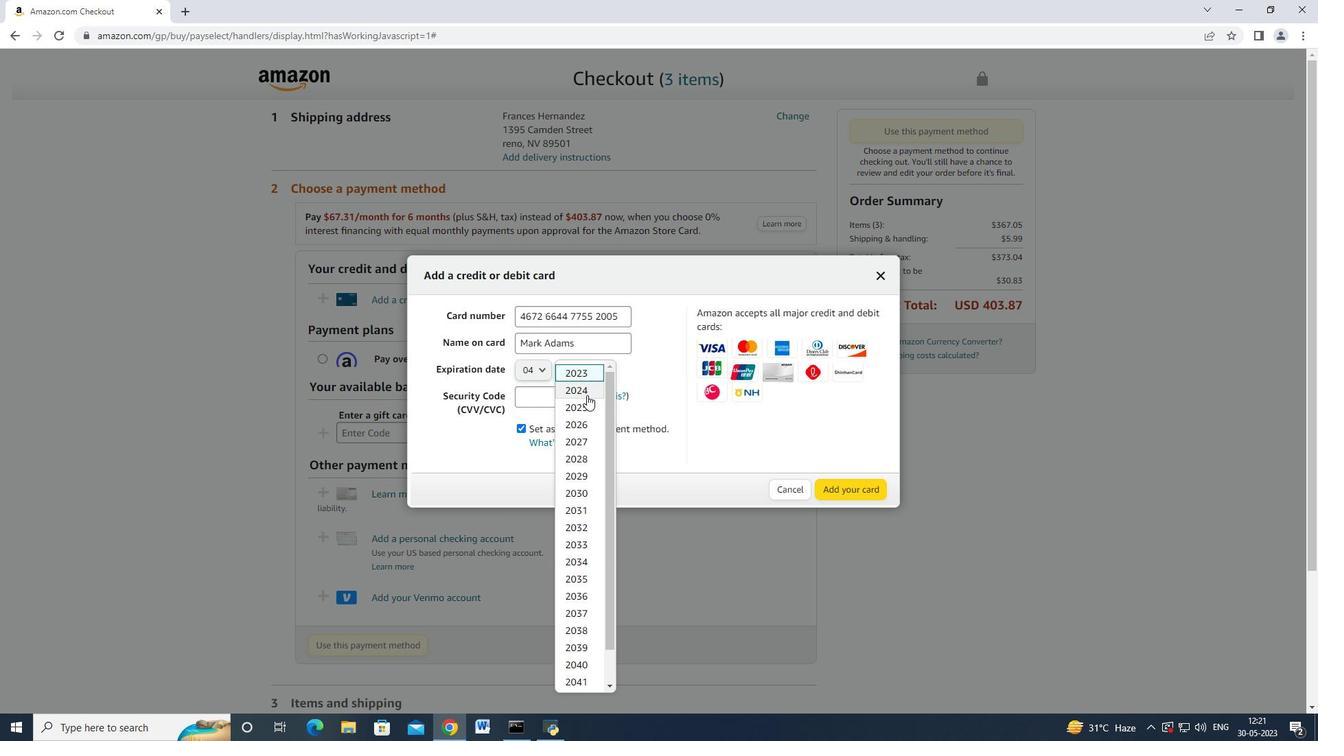
Action: Mouse pressed left at (586, 407)
Screenshot: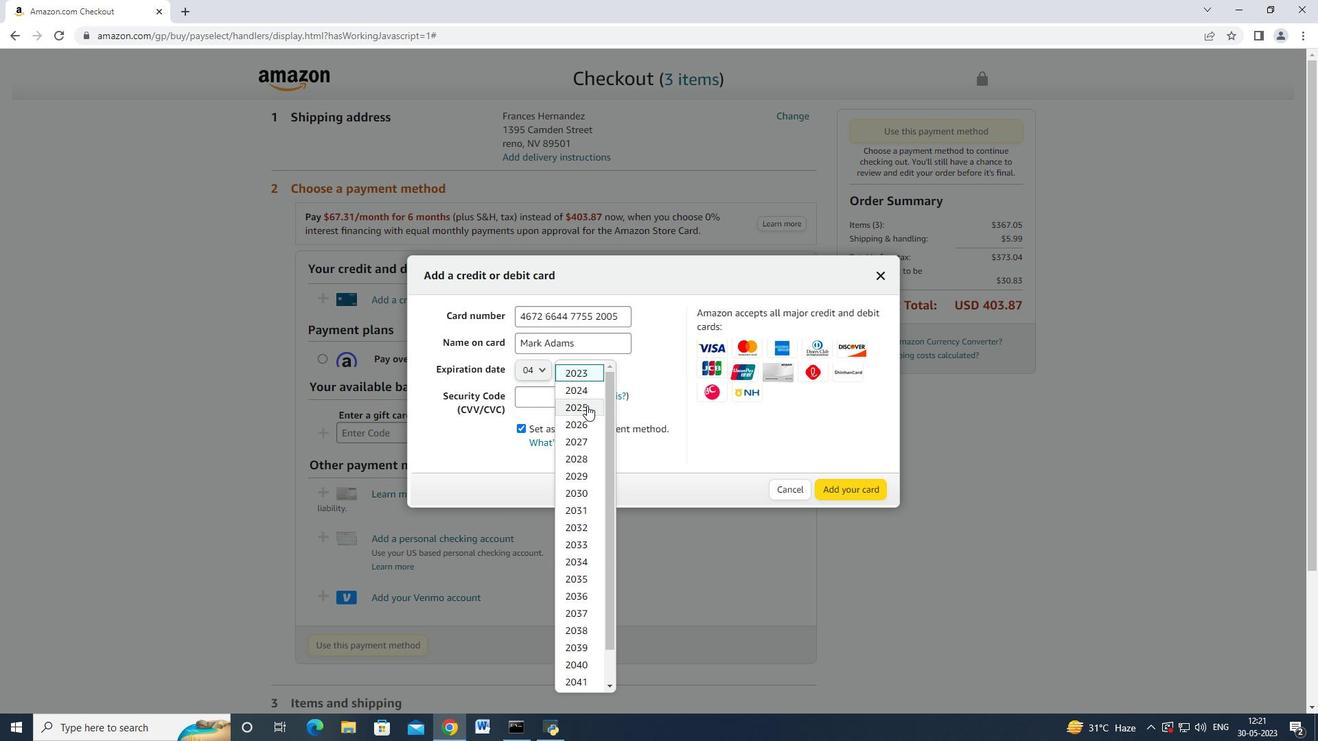 
Action: Mouse moved to (534, 395)
Screenshot: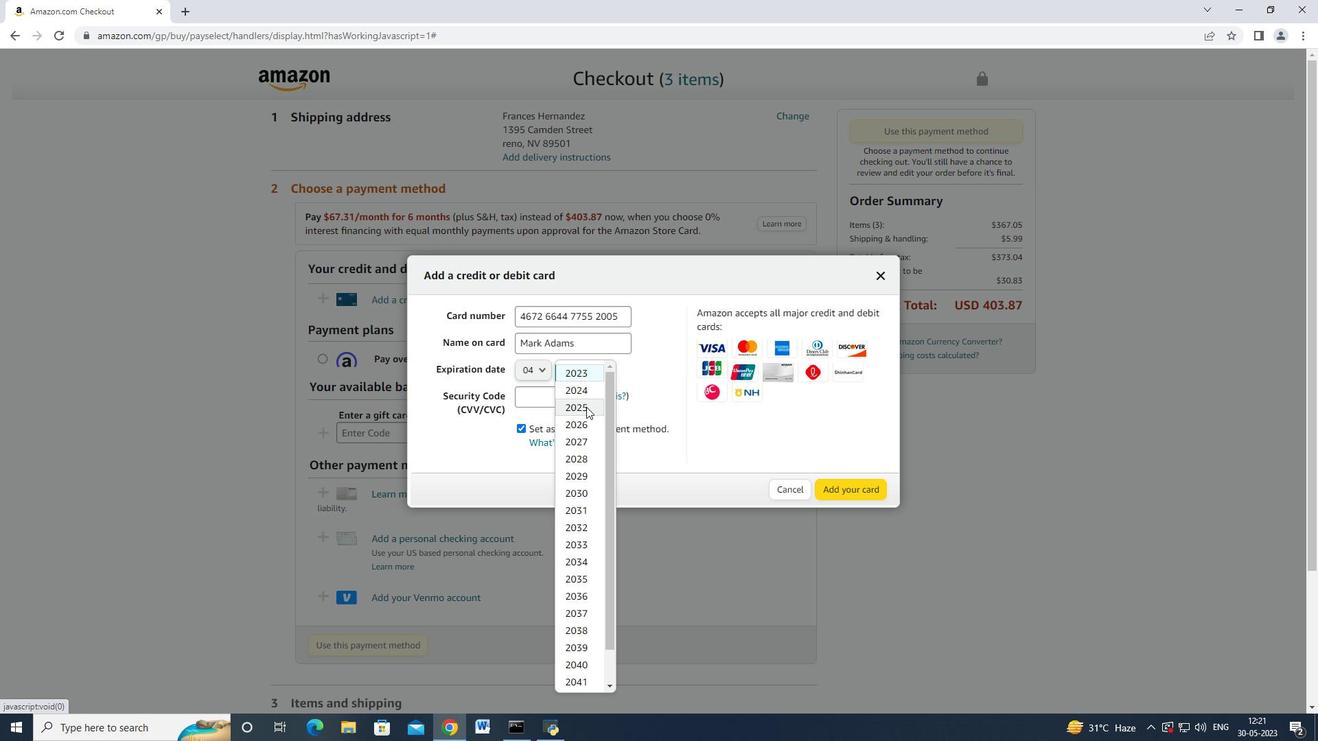 
Action: Mouse pressed left at (534, 395)
Screenshot: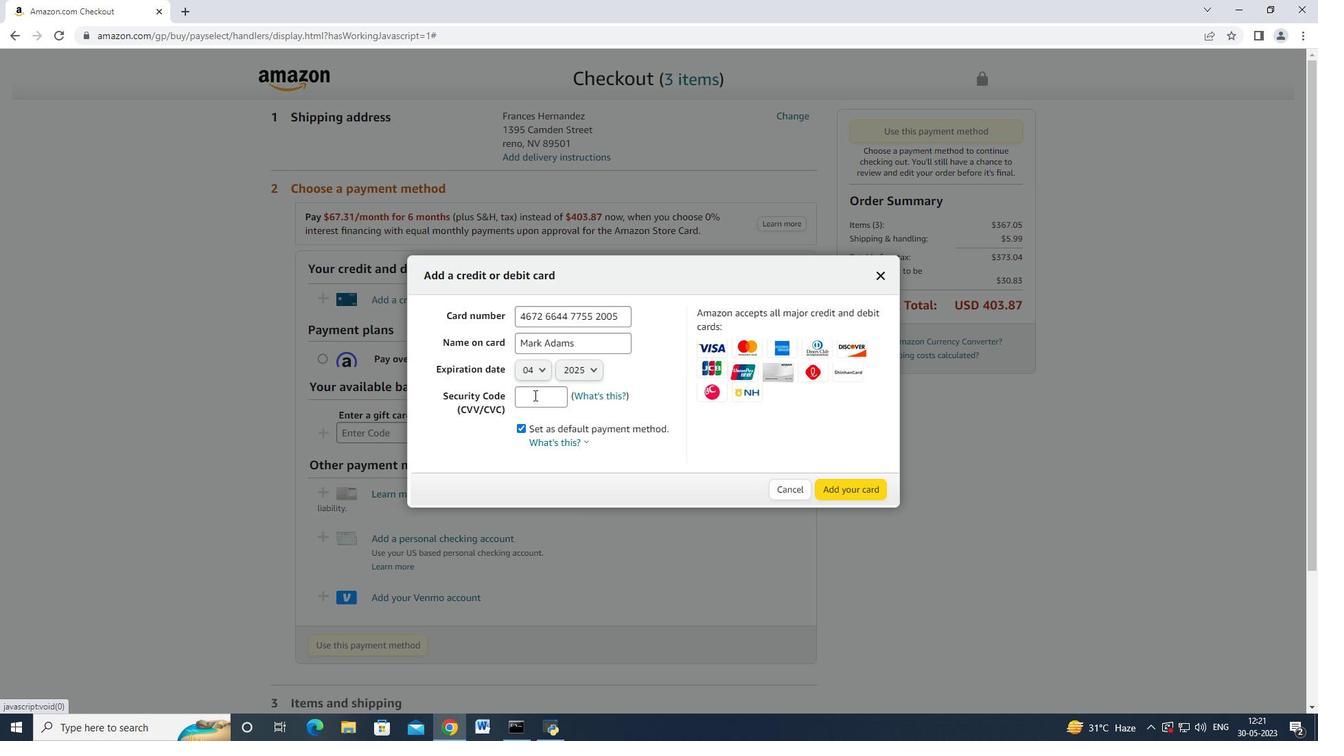 
Action: Mouse pressed left at (534, 395)
Screenshot: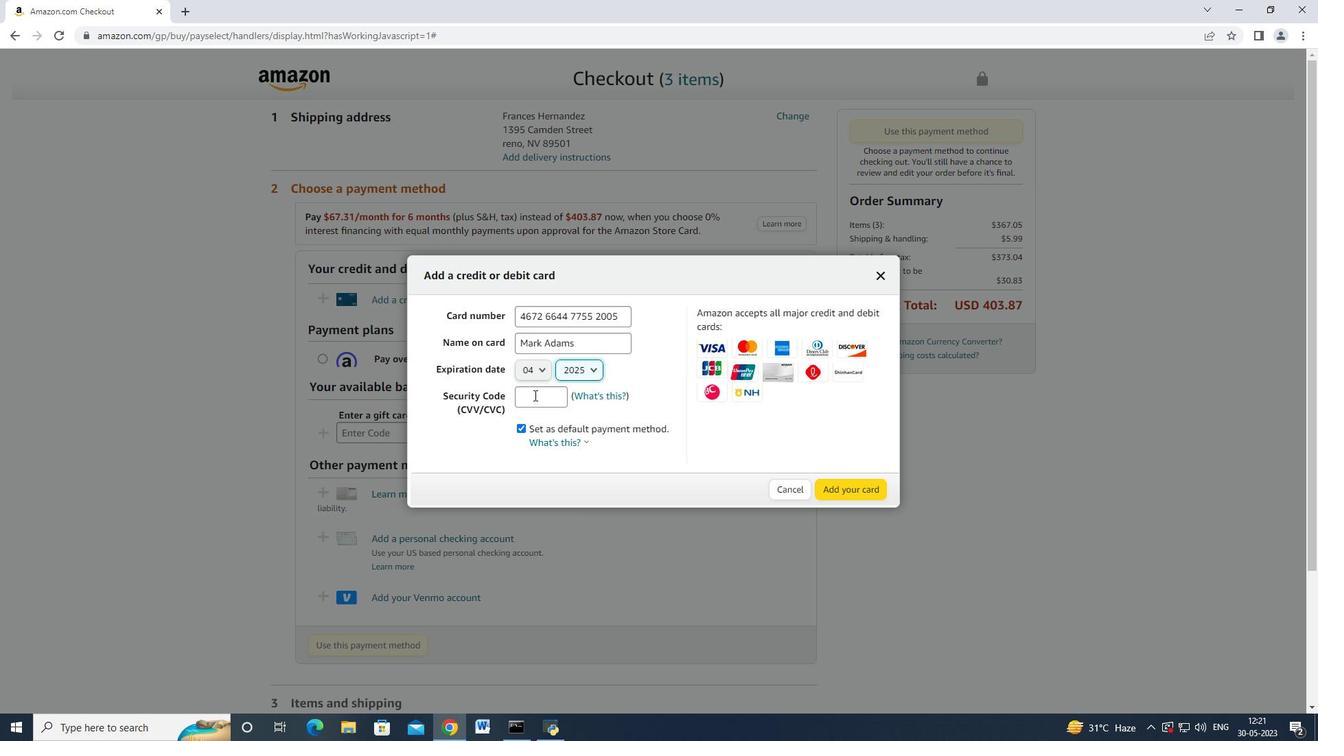 
Action: Mouse moved to (531, 394)
Screenshot: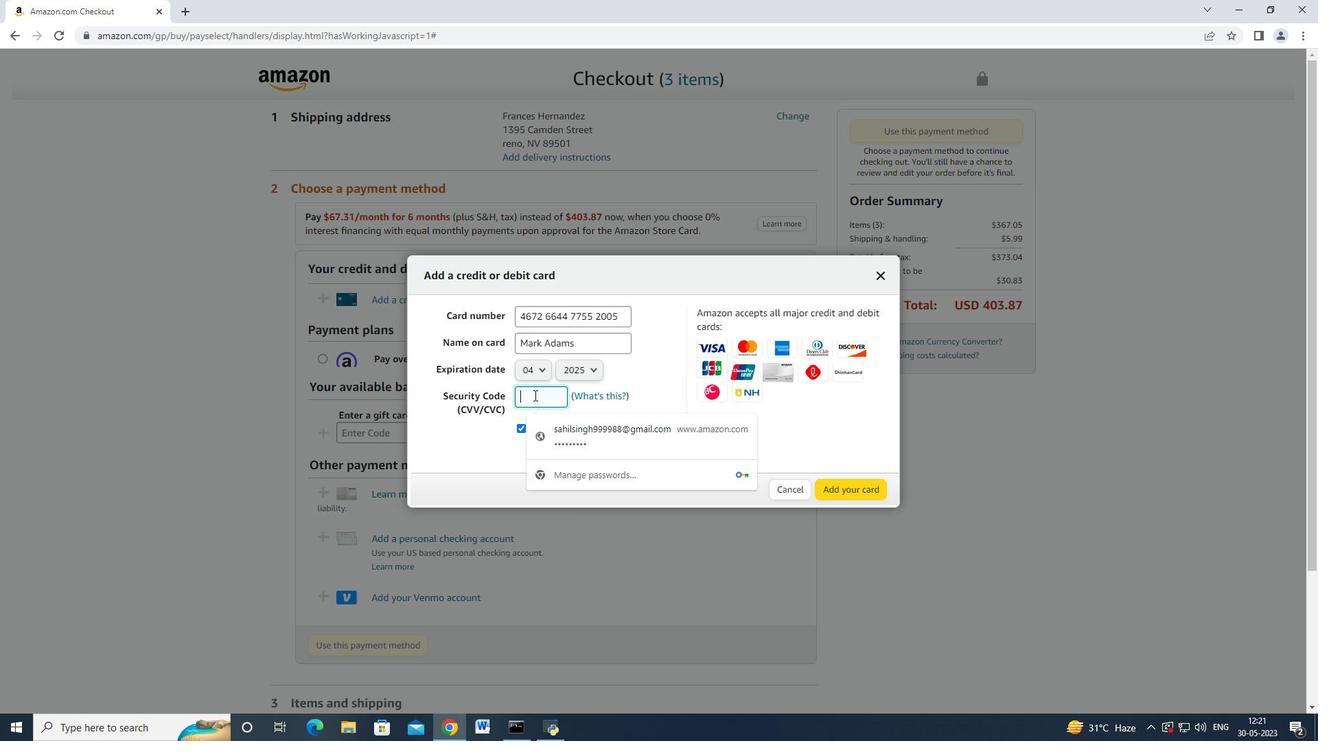 
Action: Key pressed 3321
Screenshot: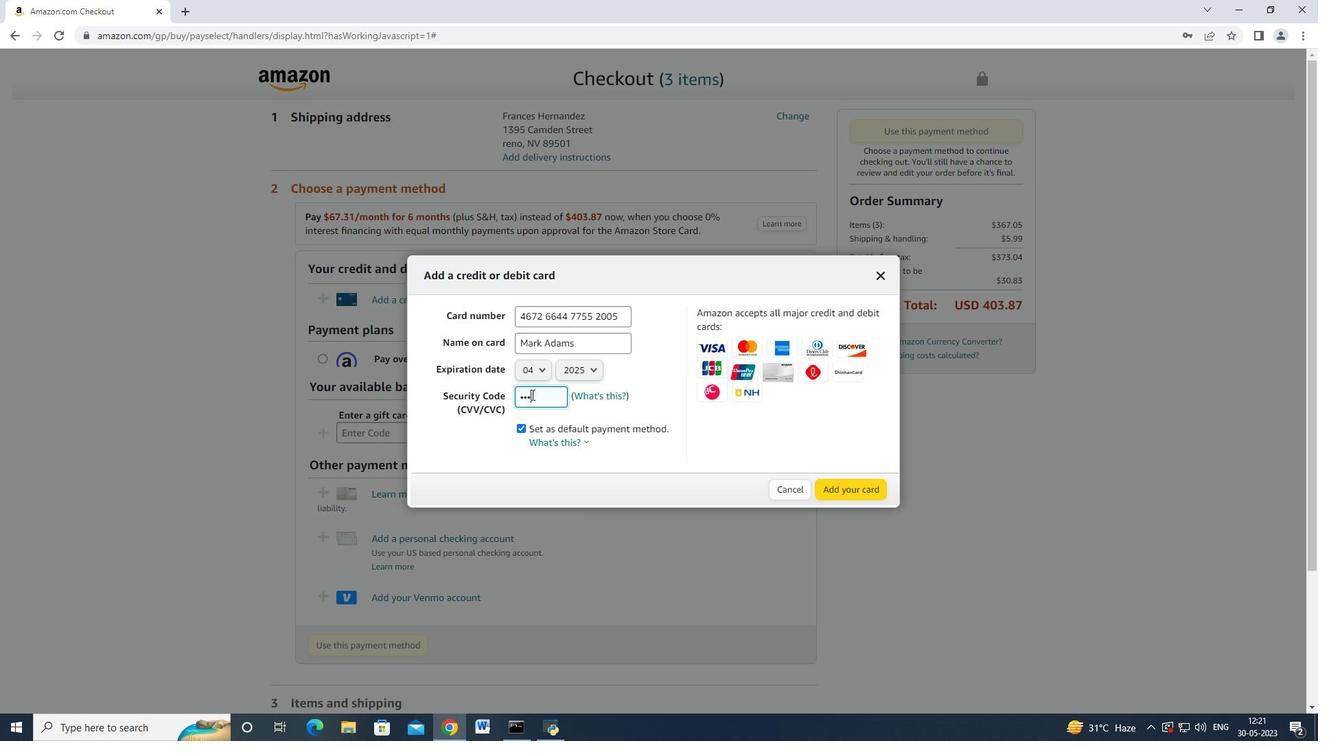 
Action: Mouse moved to (867, 487)
Screenshot: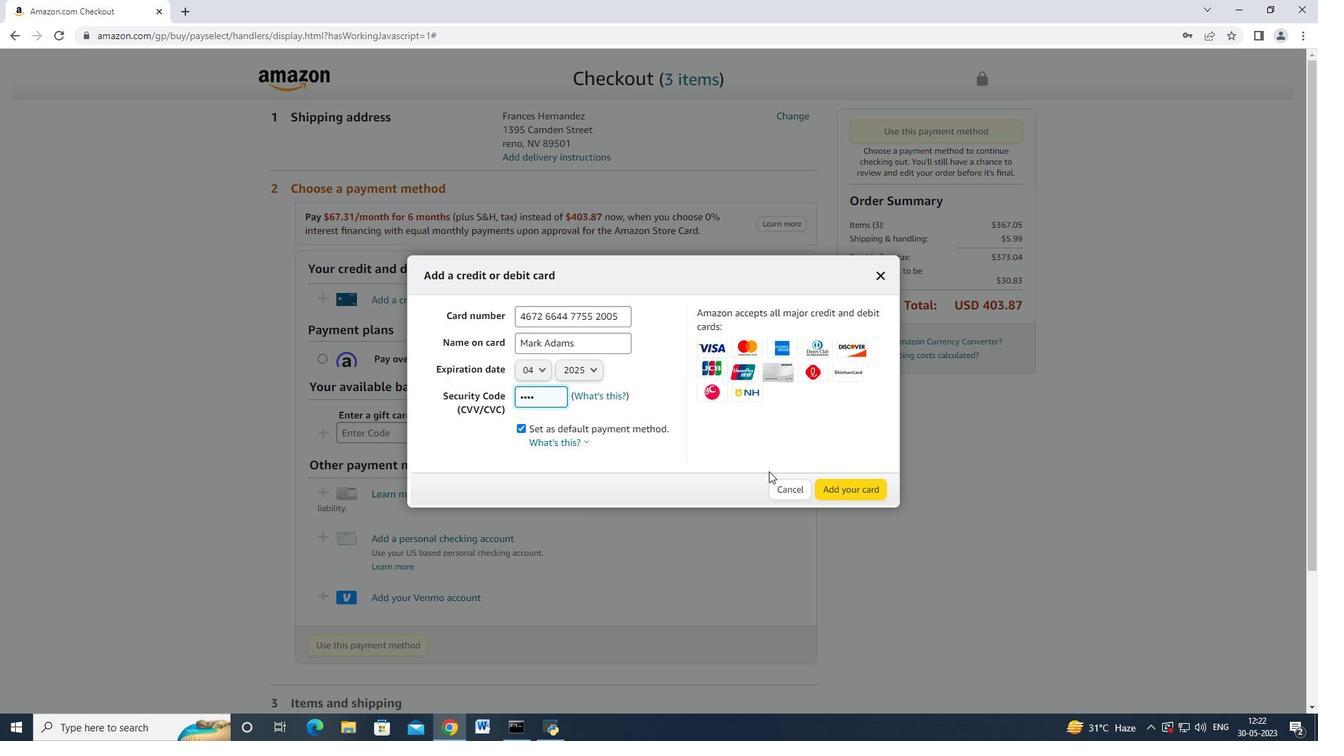 
